 Task: Play online Dominion games in very easy mode.
Action: Mouse moved to (390, 57)
Screenshot: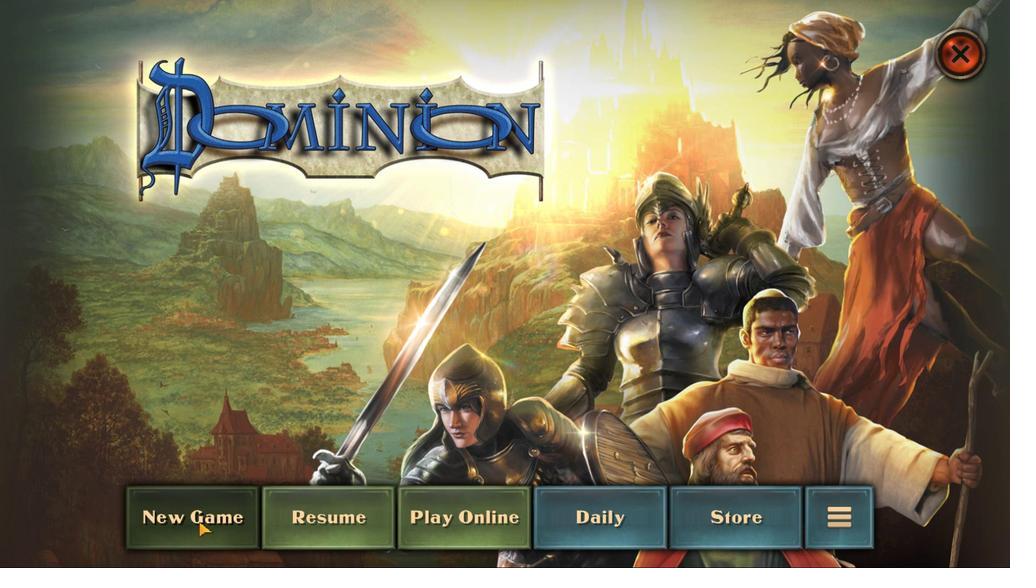
Action: Mouse pressed left at (390, 57)
Screenshot: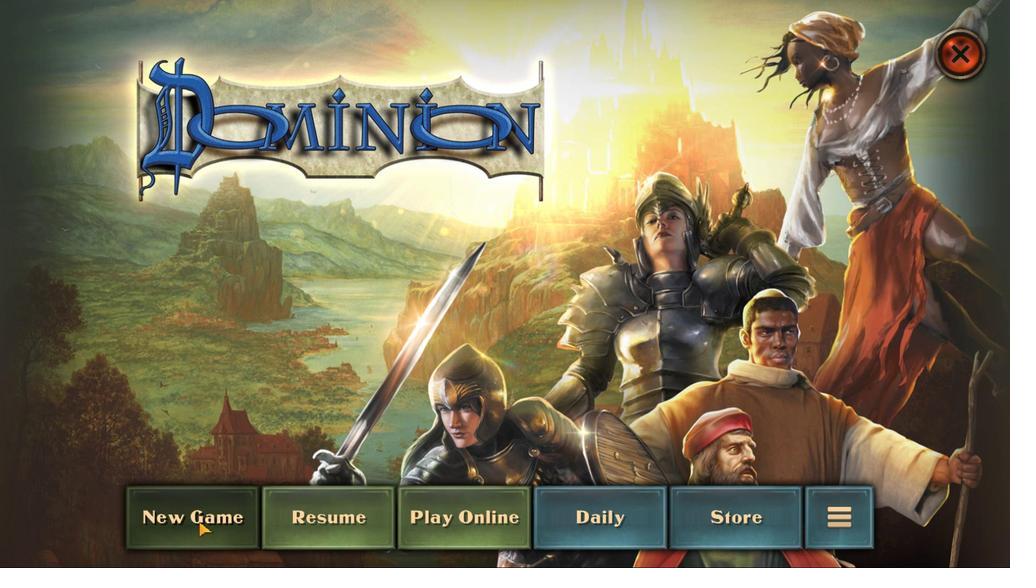 
Action: Mouse moved to (457, 419)
Screenshot: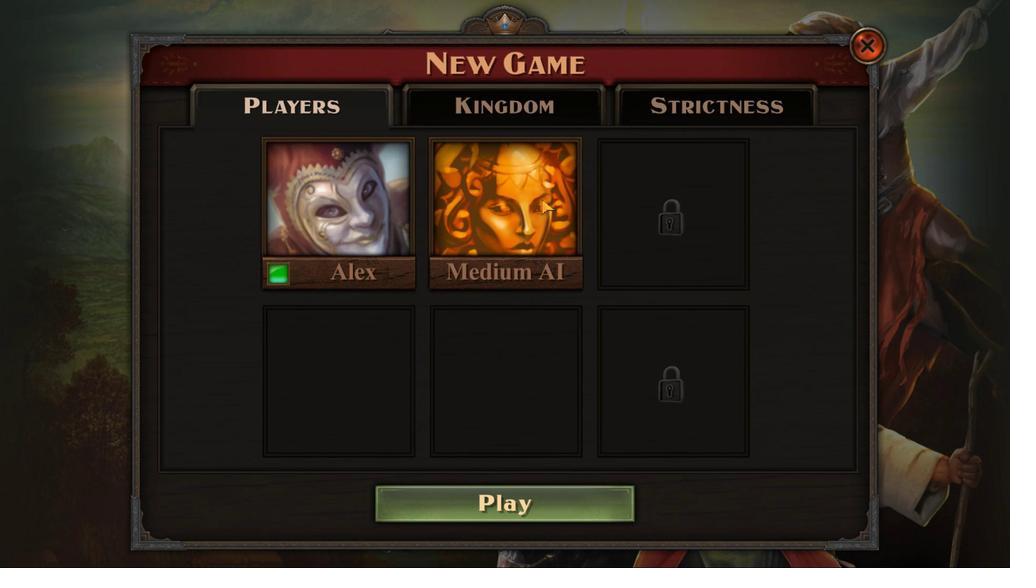 
Action: Mouse pressed left at (457, 419)
Screenshot: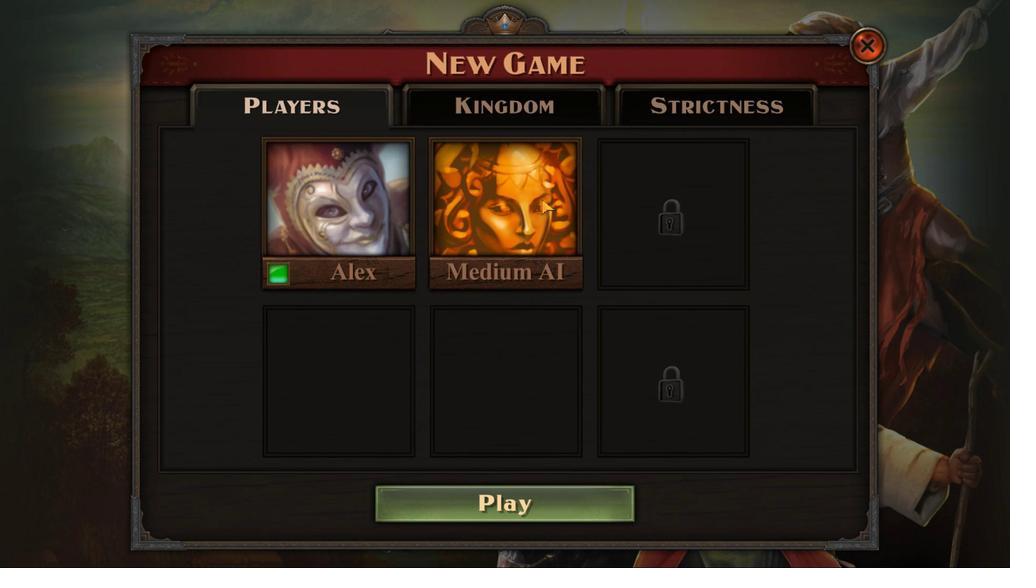 
Action: Mouse moved to (411, 382)
Screenshot: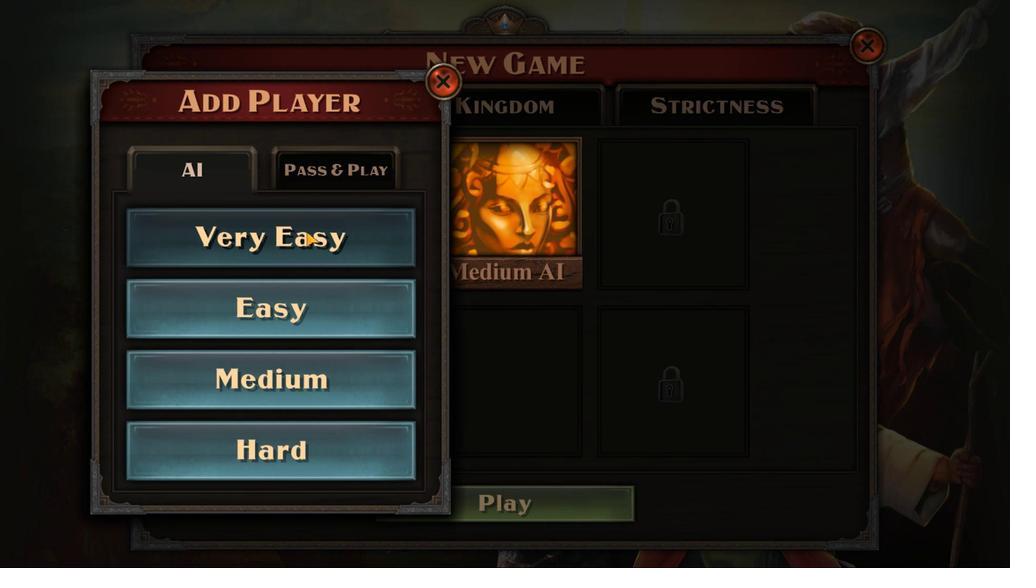 
Action: Mouse pressed left at (411, 382)
Screenshot: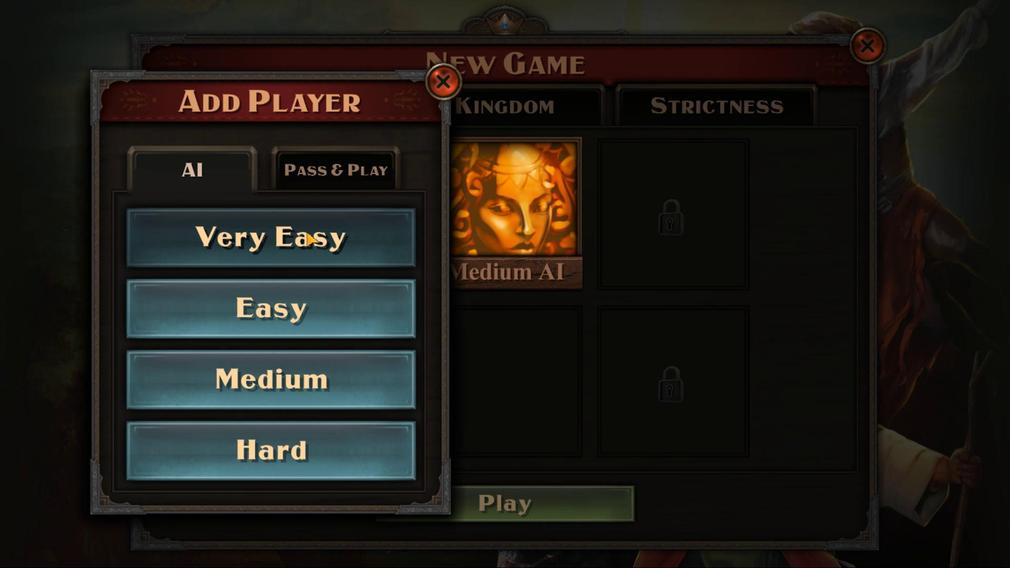 
Action: Mouse moved to (442, 66)
Screenshot: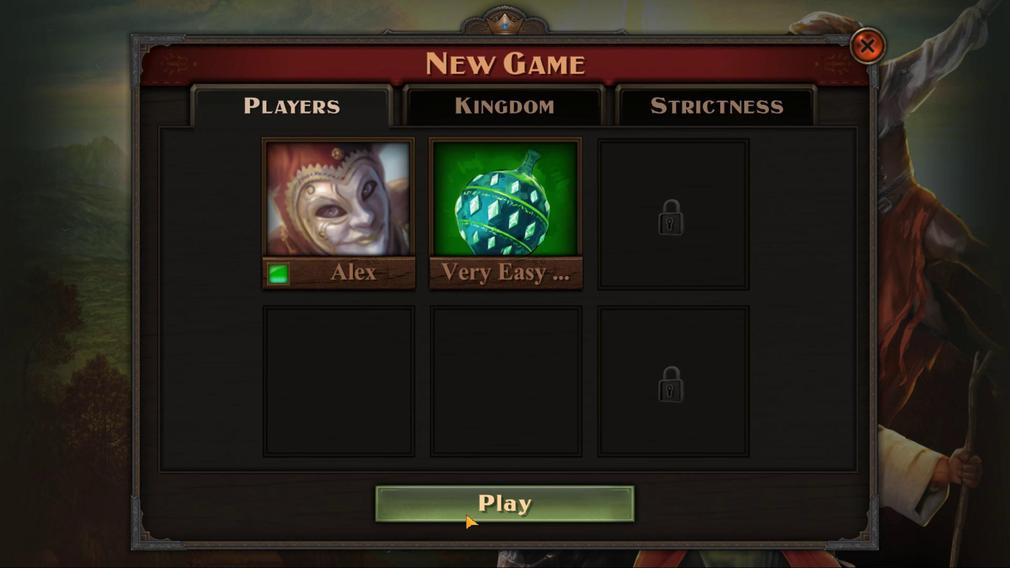 
Action: Mouse pressed left at (442, 66)
Screenshot: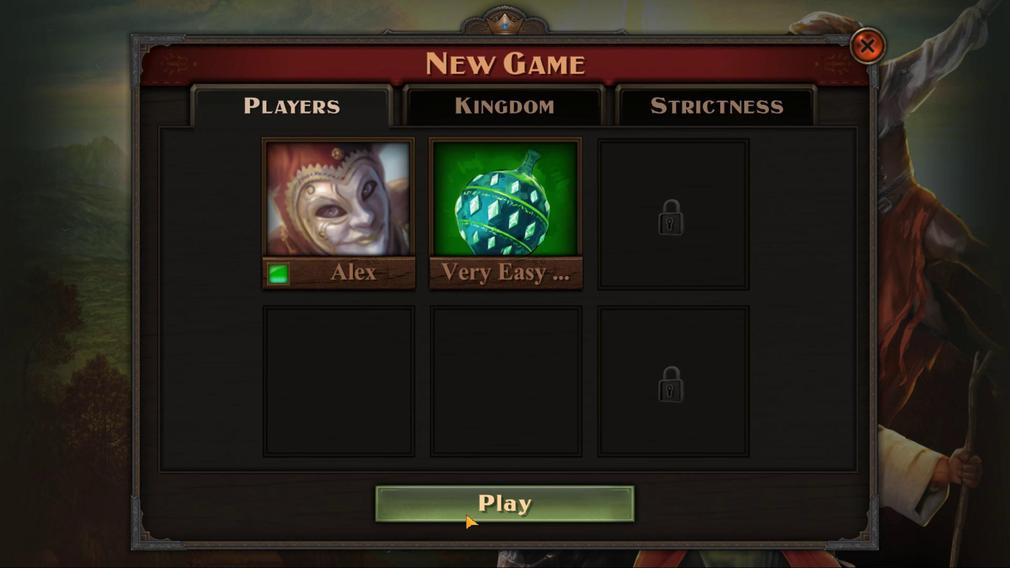 
Action: Mouse moved to (423, 26)
Screenshot: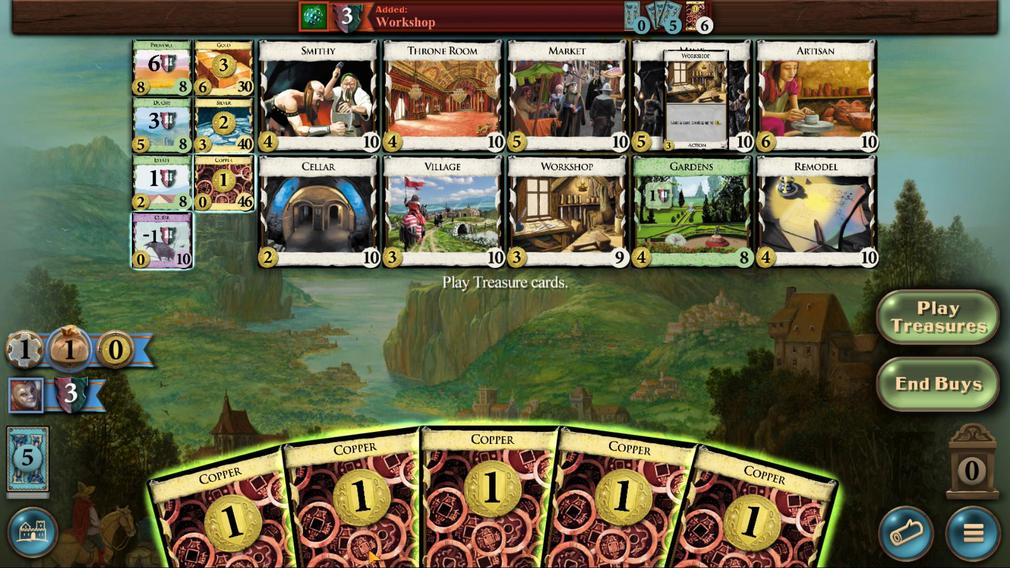
Action: Mouse scrolled (423, 27) with delta (0, 0)
Screenshot: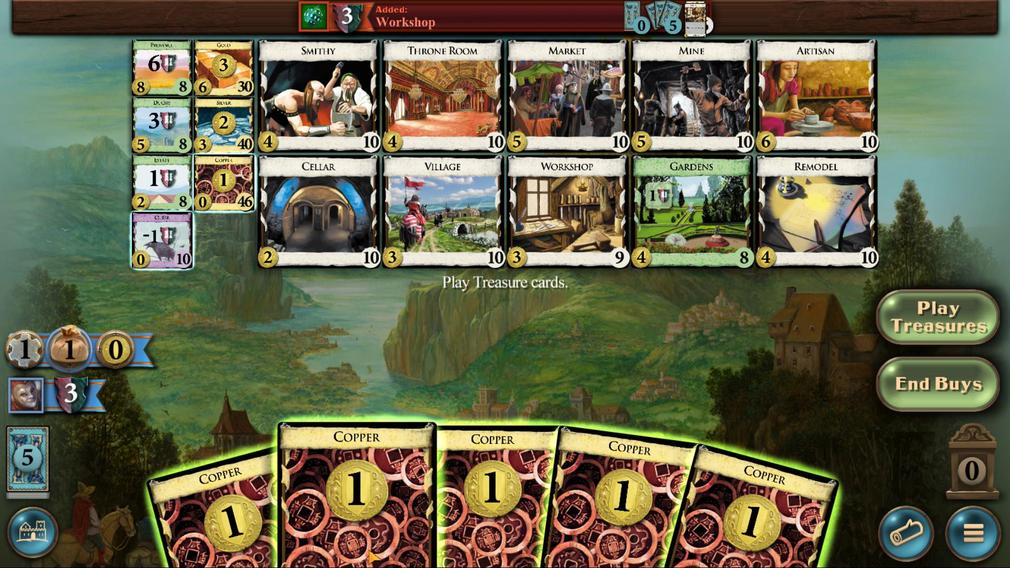 
Action: Mouse scrolled (423, 27) with delta (0, 0)
Screenshot: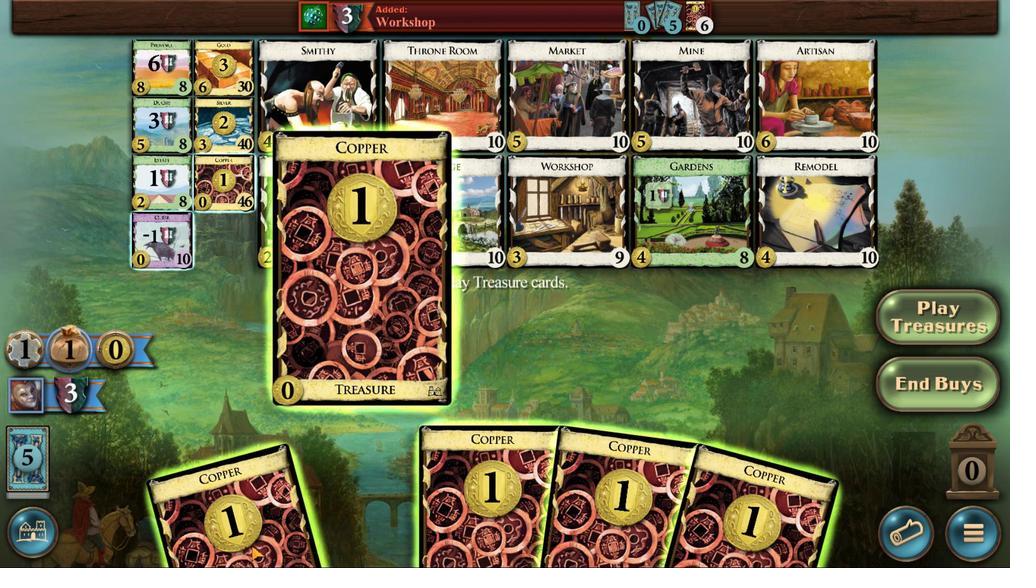 
Action: Mouse moved to (401, 30)
Screenshot: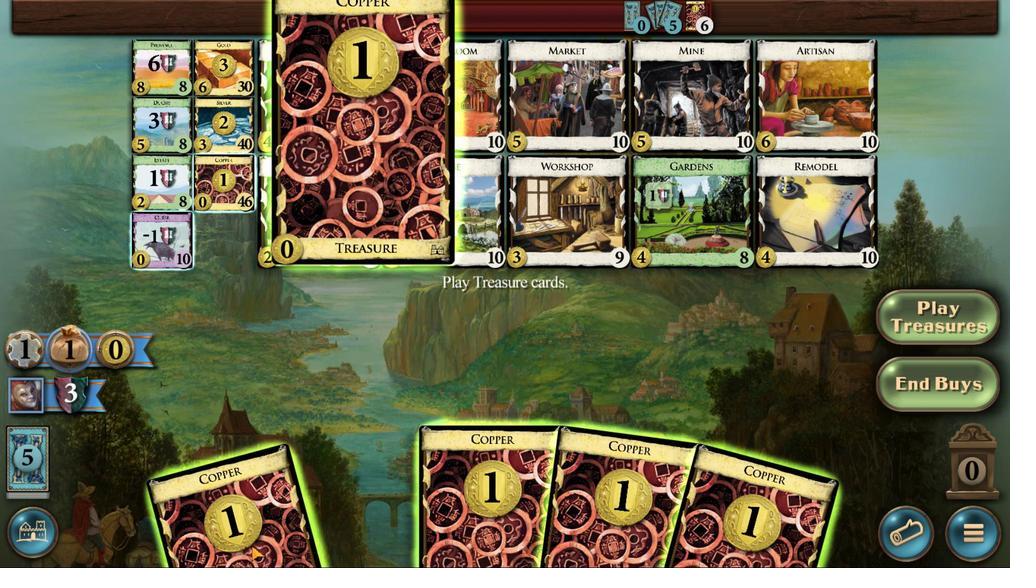 
Action: Mouse scrolled (401, 31) with delta (0, 0)
Screenshot: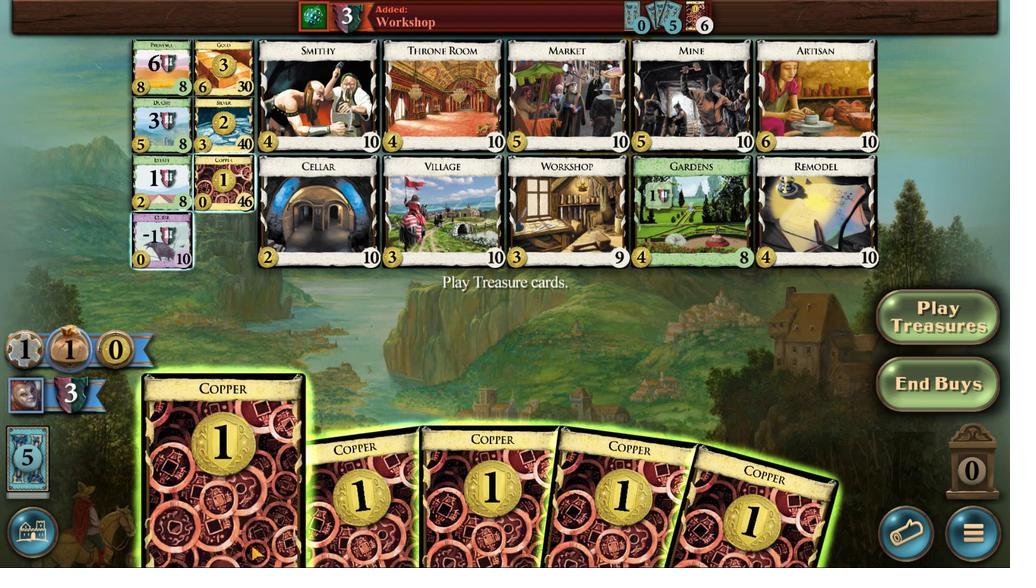 
Action: Mouse scrolled (401, 31) with delta (0, 0)
Screenshot: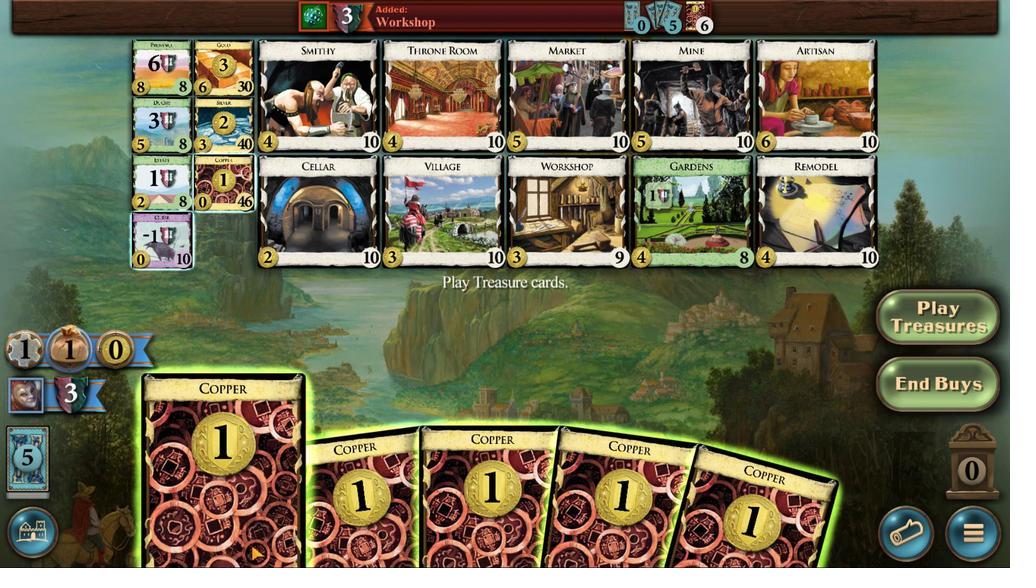 
Action: Mouse moved to (444, 32)
Screenshot: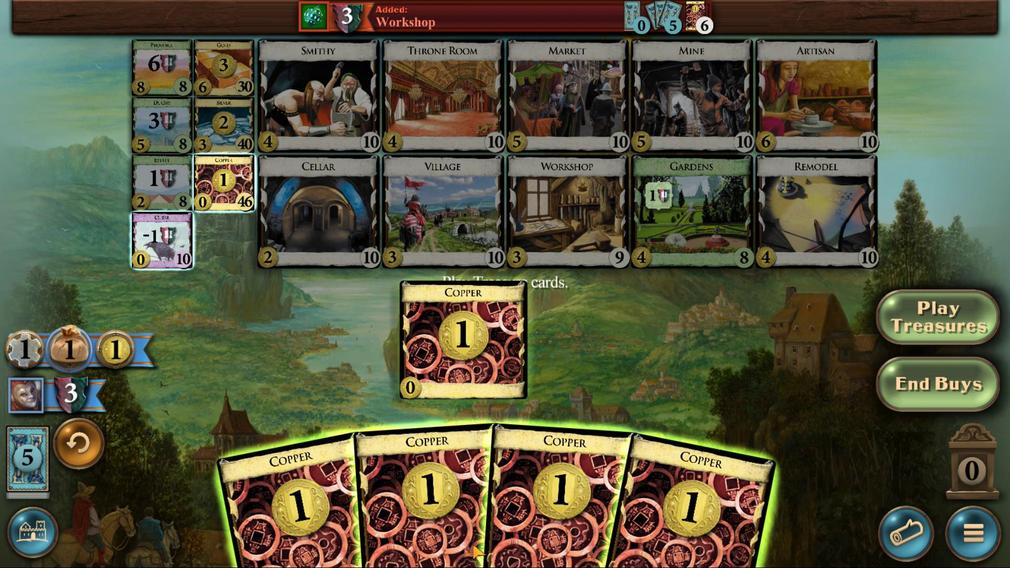 
Action: Mouse scrolled (444, 33) with delta (0, 0)
Screenshot: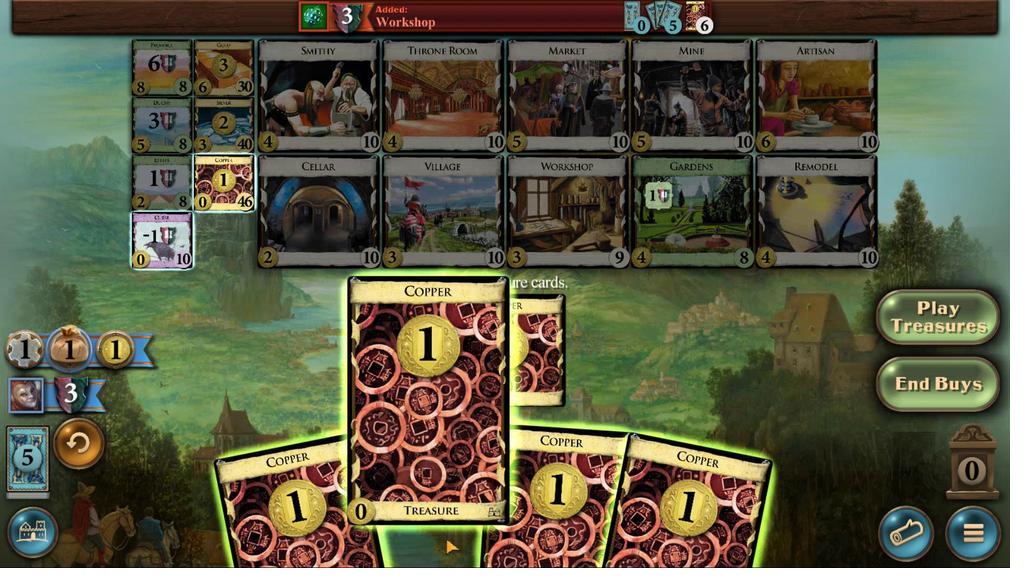 
Action: Mouse scrolled (444, 33) with delta (0, 0)
Screenshot: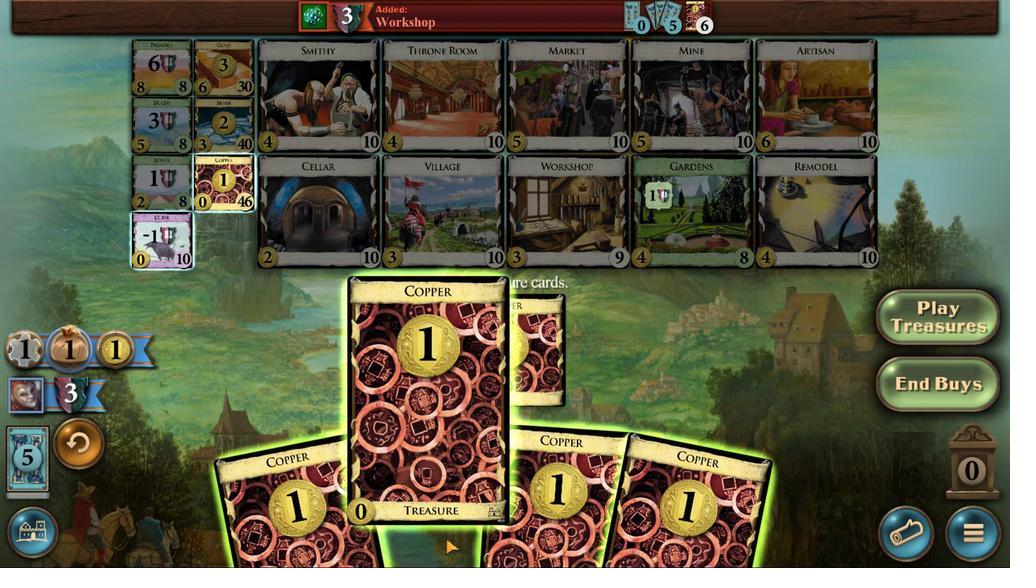 
Action: Mouse scrolled (444, 33) with delta (0, 0)
Screenshot: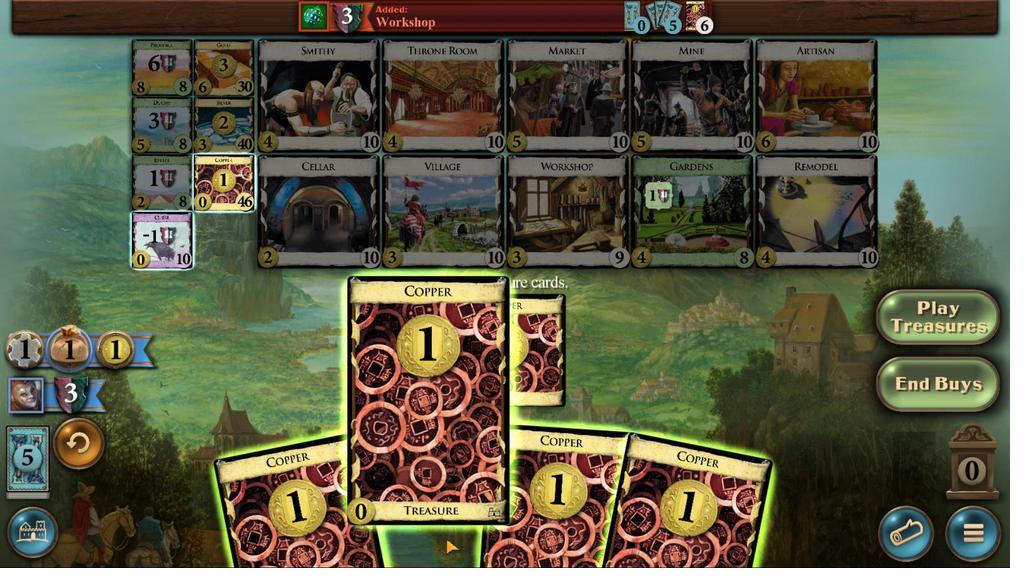 
Action: Mouse moved to (420, 43)
Screenshot: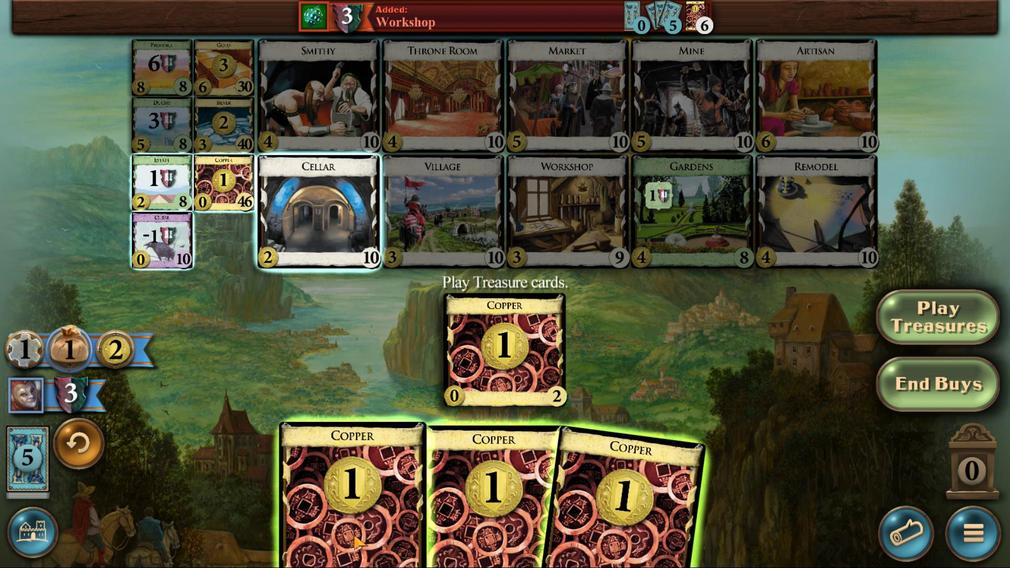 
Action: Mouse scrolled (420, 43) with delta (0, 0)
Screenshot: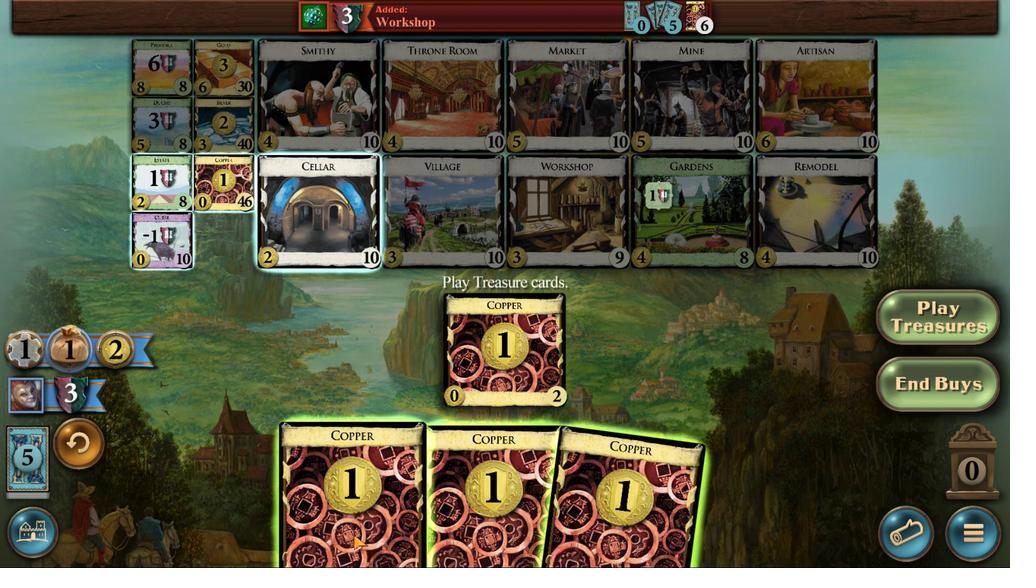 
Action: Mouse scrolled (420, 43) with delta (0, 0)
Screenshot: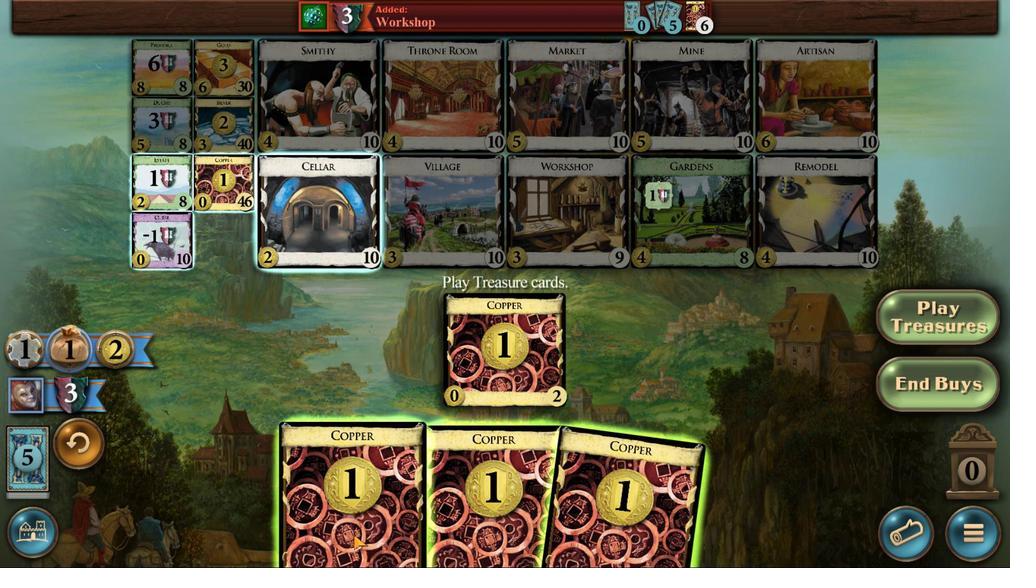
Action: Mouse scrolled (420, 43) with delta (0, 0)
Screenshot: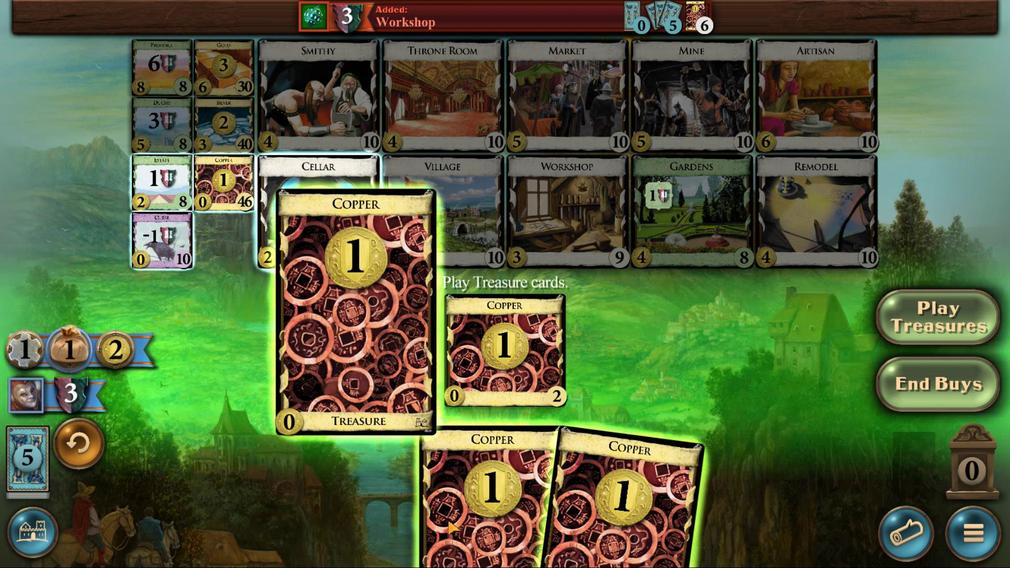 
Action: Mouse moved to (441, 64)
Screenshot: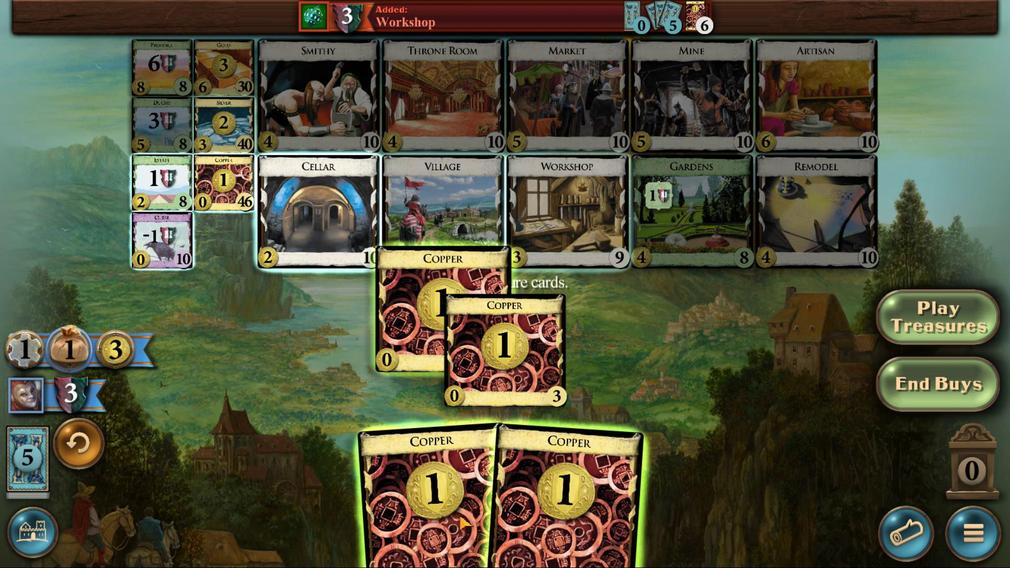 
Action: Mouse scrolled (441, 65) with delta (0, 1)
Screenshot: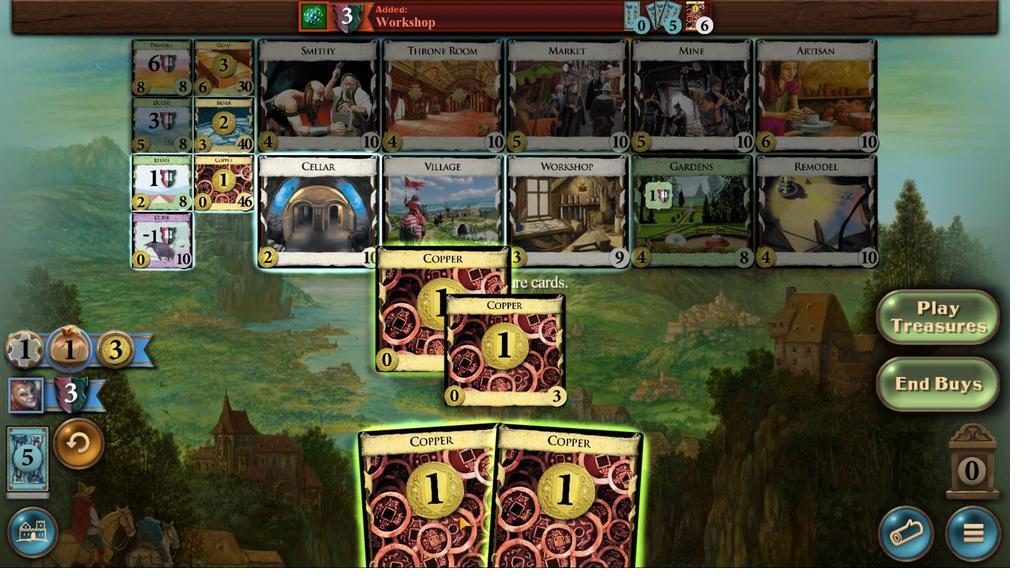 
Action: Mouse scrolled (441, 65) with delta (0, 1)
Screenshot: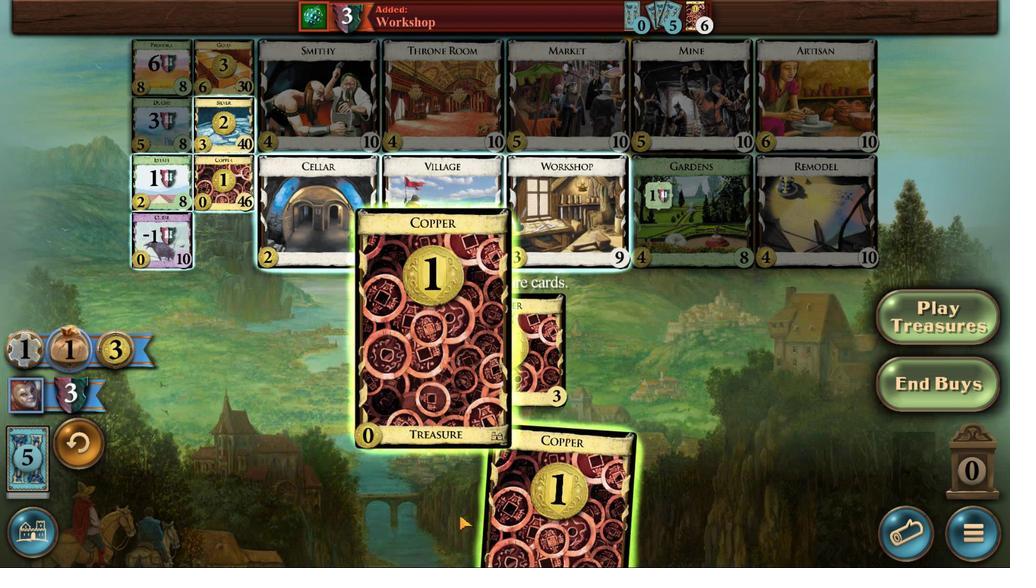 
Action: Mouse scrolled (441, 65) with delta (0, 1)
Screenshot: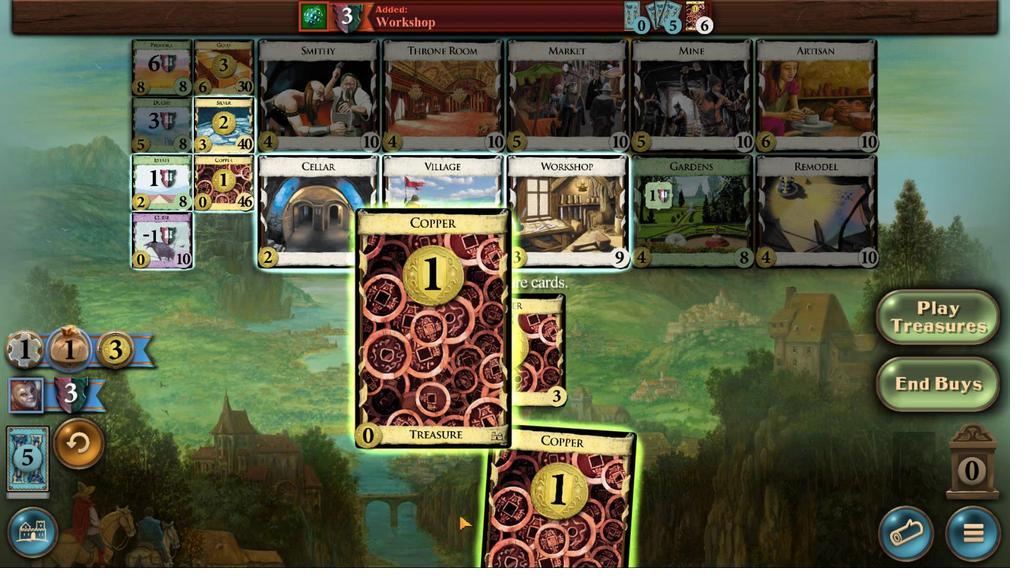 
Action: Mouse moved to (453, 127)
Screenshot: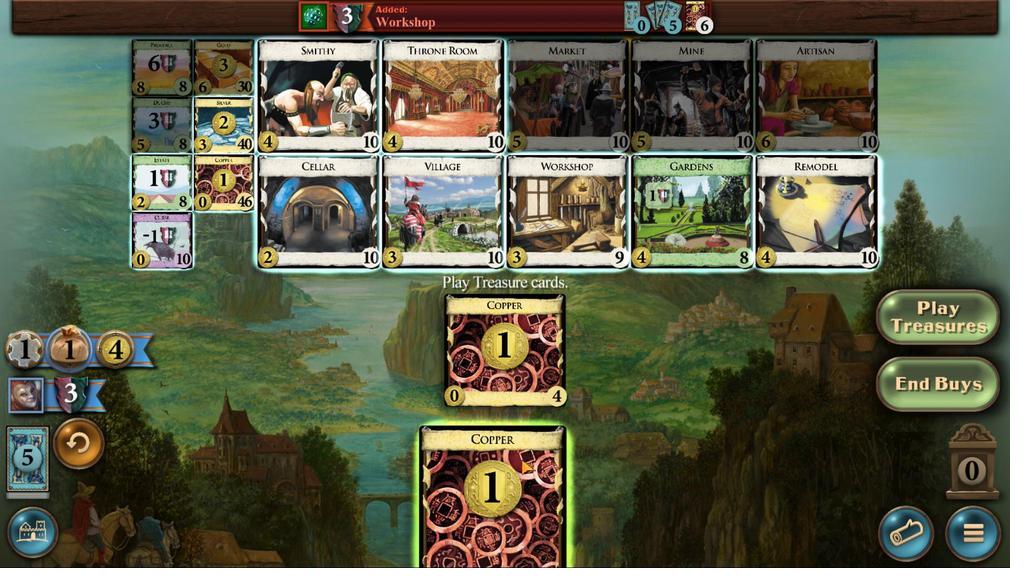
Action: Mouse scrolled (453, 127) with delta (0, 0)
Screenshot: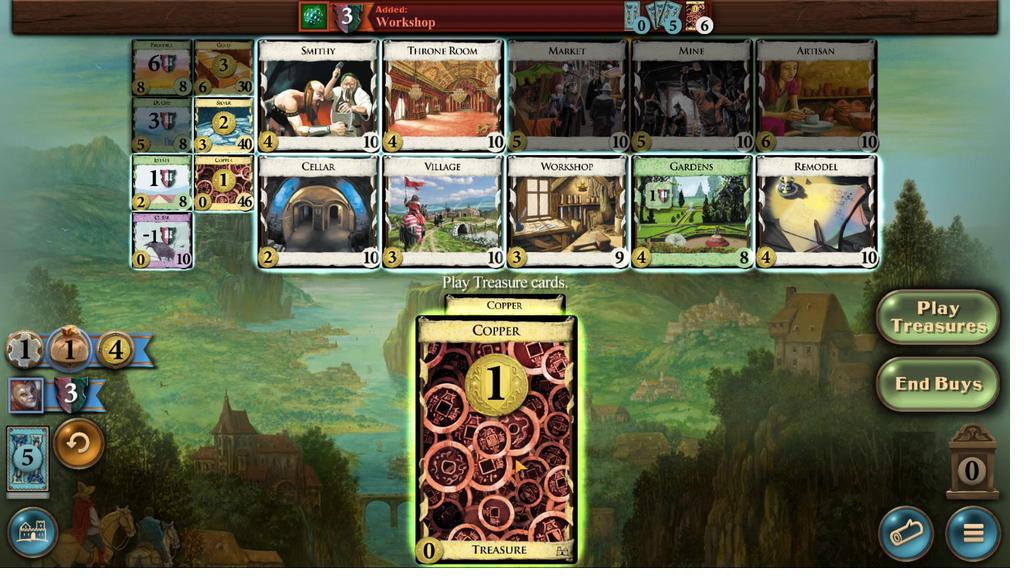 
Action: Mouse scrolled (453, 126) with delta (0, 0)
Screenshot: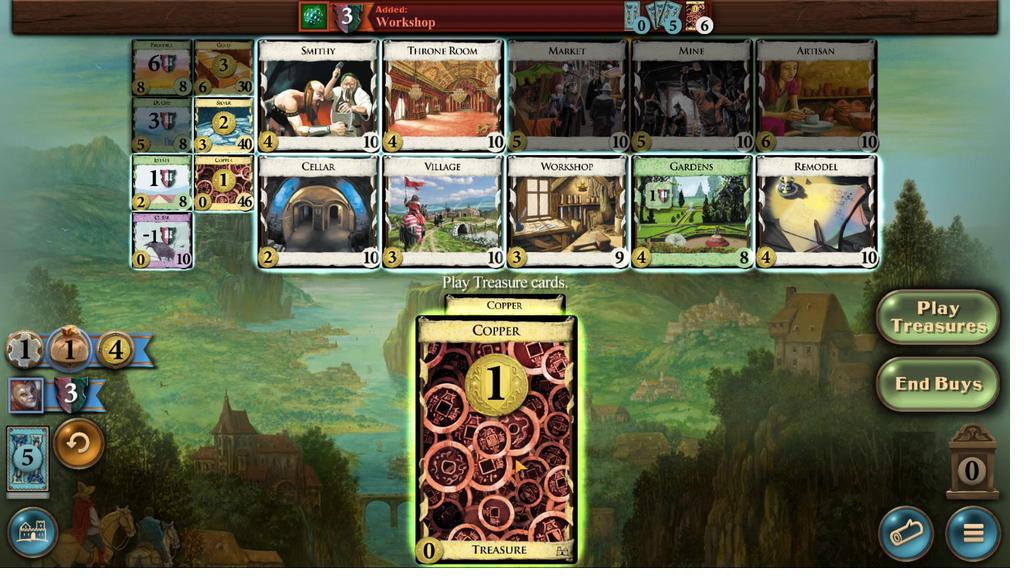 
Action: Mouse scrolled (453, 127) with delta (0, 0)
Screenshot: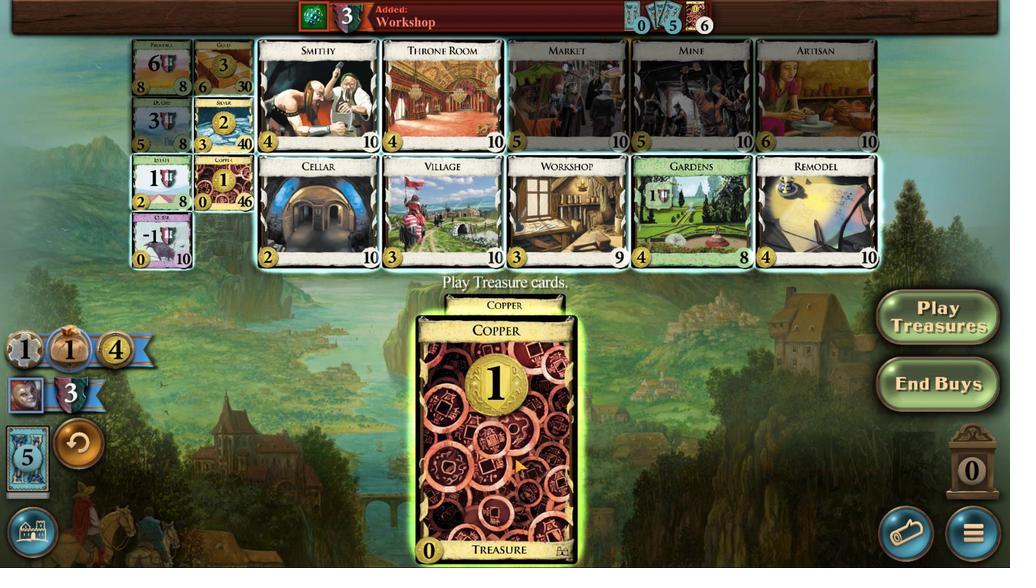 
Action: Mouse scrolled (453, 127) with delta (0, 0)
Screenshot: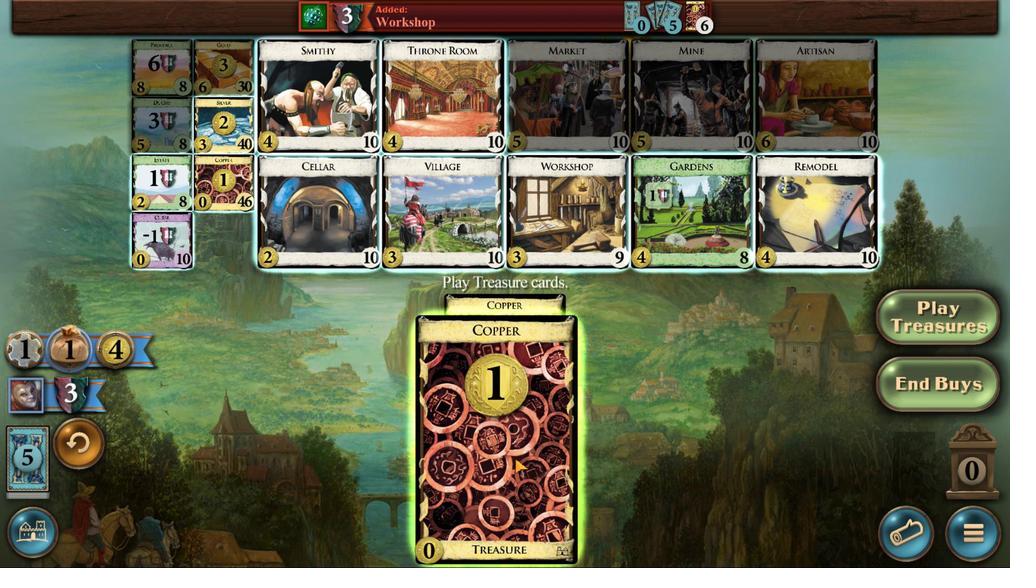 
Action: Mouse moved to (380, 496)
Screenshot: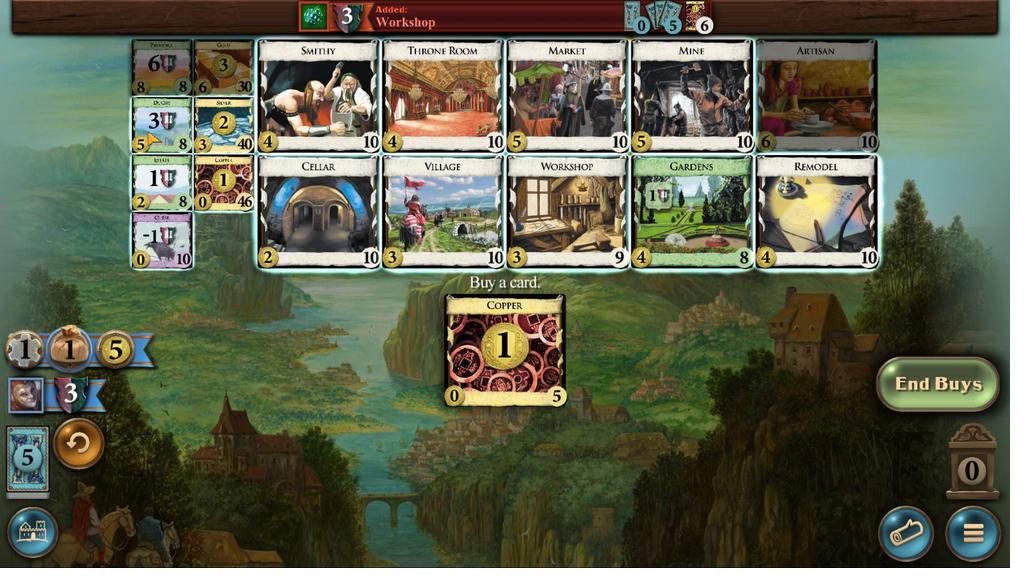 
Action: Mouse pressed left at (380, 496)
Screenshot: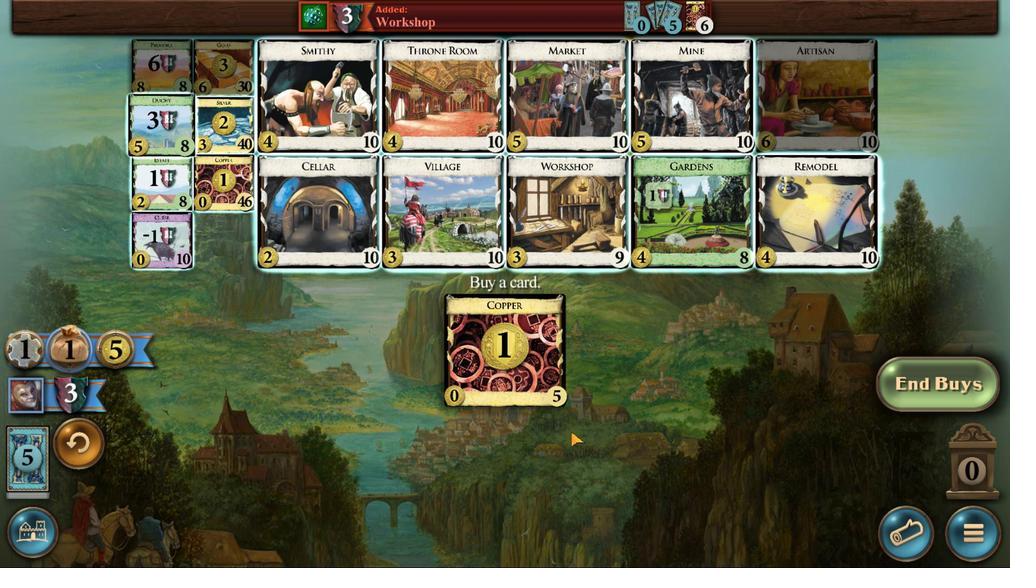 
Action: Mouse moved to (416, 137)
Screenshot: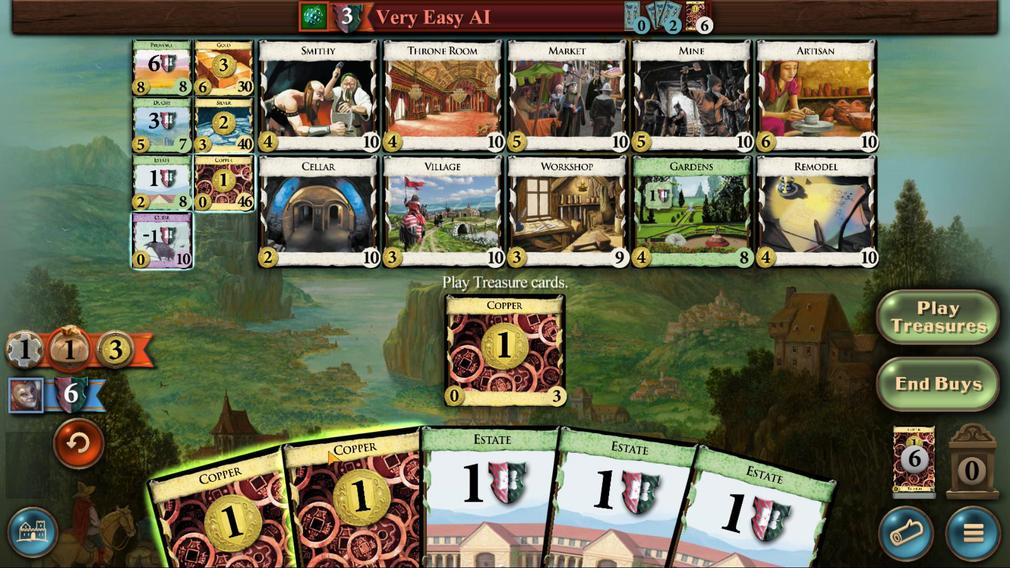 
Action: Mouse scrolled (416, 138) with delta (0, 1)
Screenshot: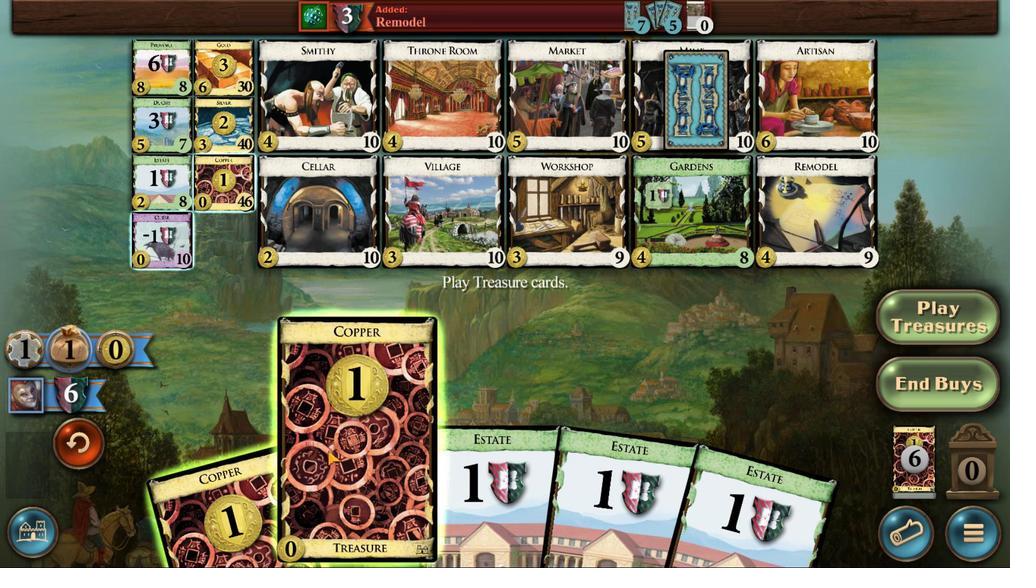 
Action: Mouse scrolled (416, 138) with delta (0, 1)
Screenshot: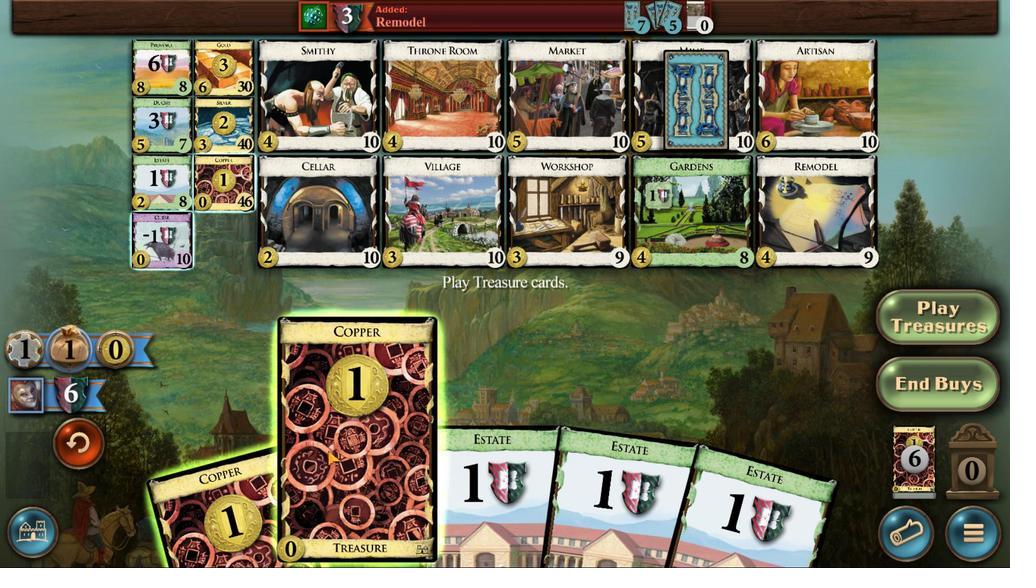 
Action: Mouse scrolled (416, 138) with delta (0, 1)
Screenshot: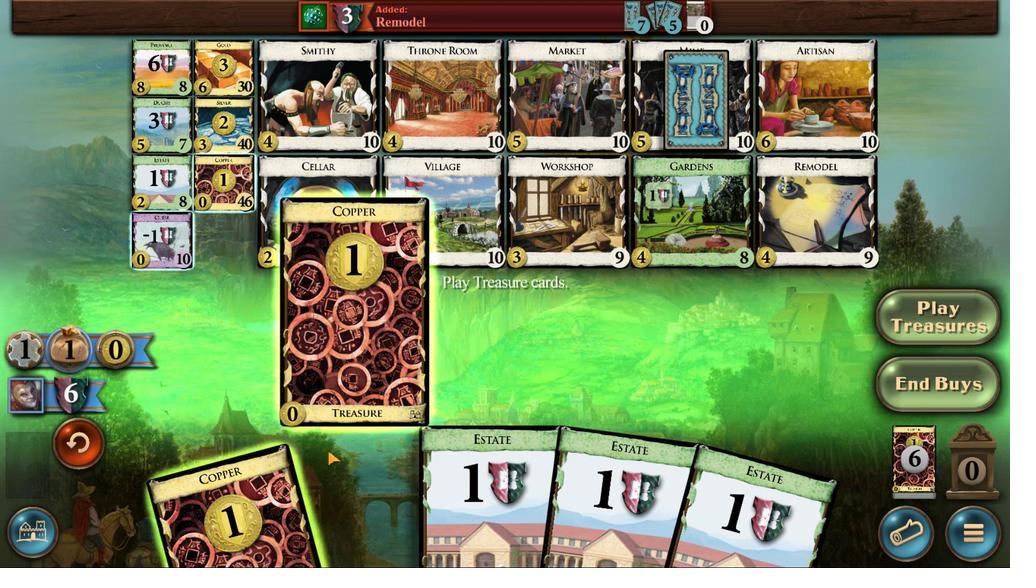 
Action: Mouse scrolled (416, 138) with delta (0, 1)
Screenshot: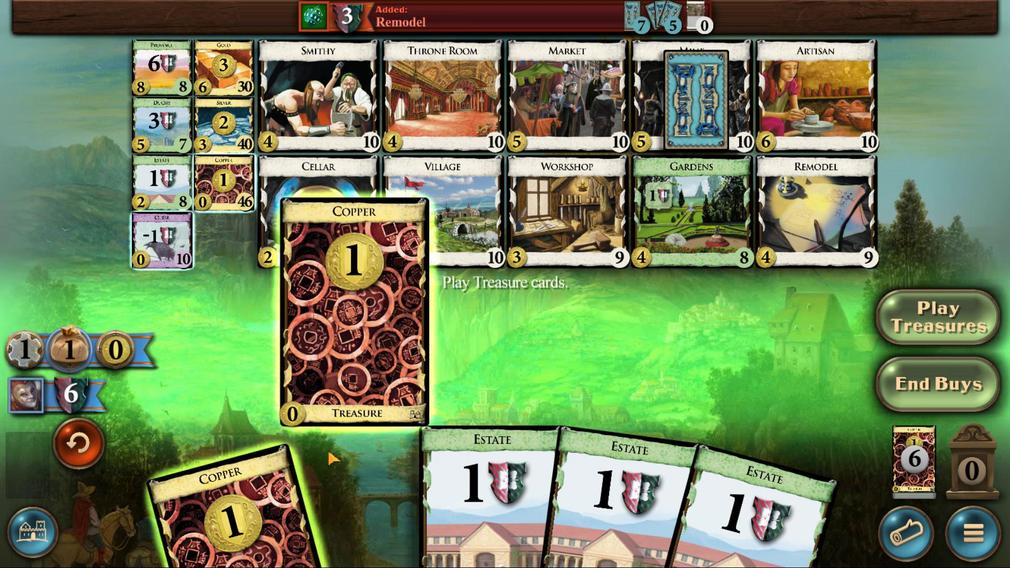 
Action: Mouse moved to (415, 133)
Screenshot: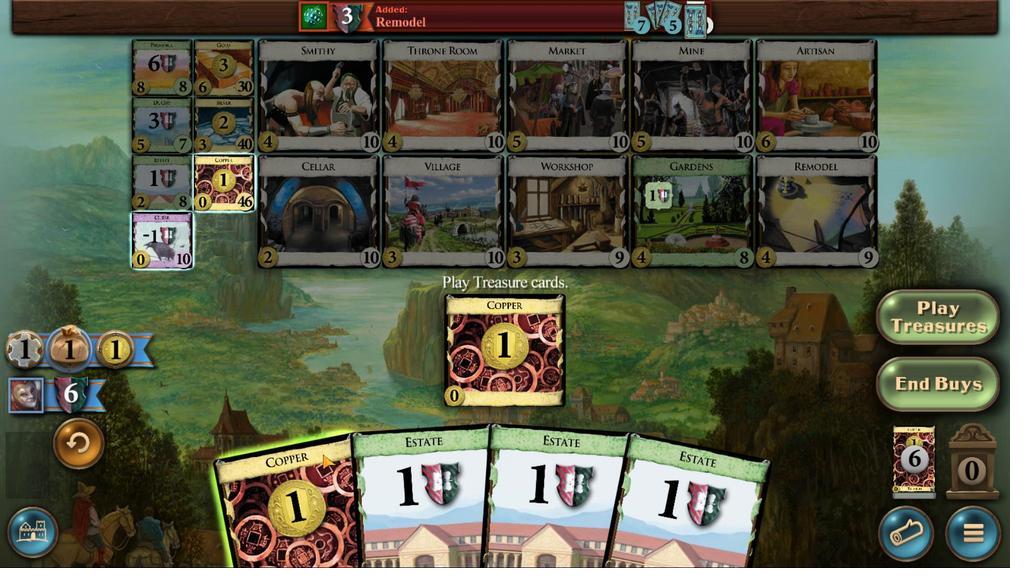 
Action: Mouse scrolled (415, 134) with delta (0, 0)
Screenshot: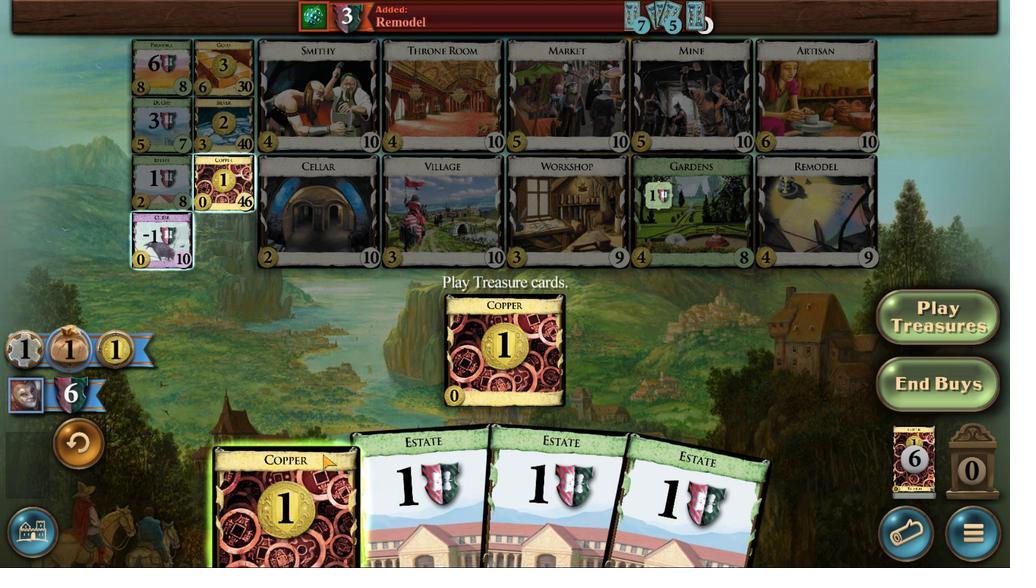 
Action: Mouse scrolled (415, 134) with delta (0, 0)
Screenshot: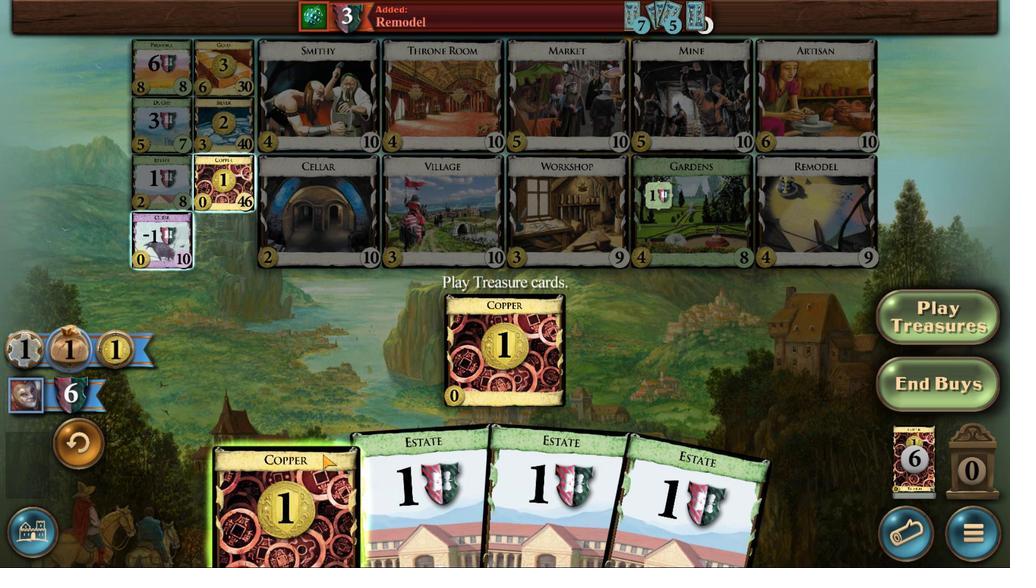 
Action: Mouse scrolled (415, 134) with delta (0, 0)
Screenshot: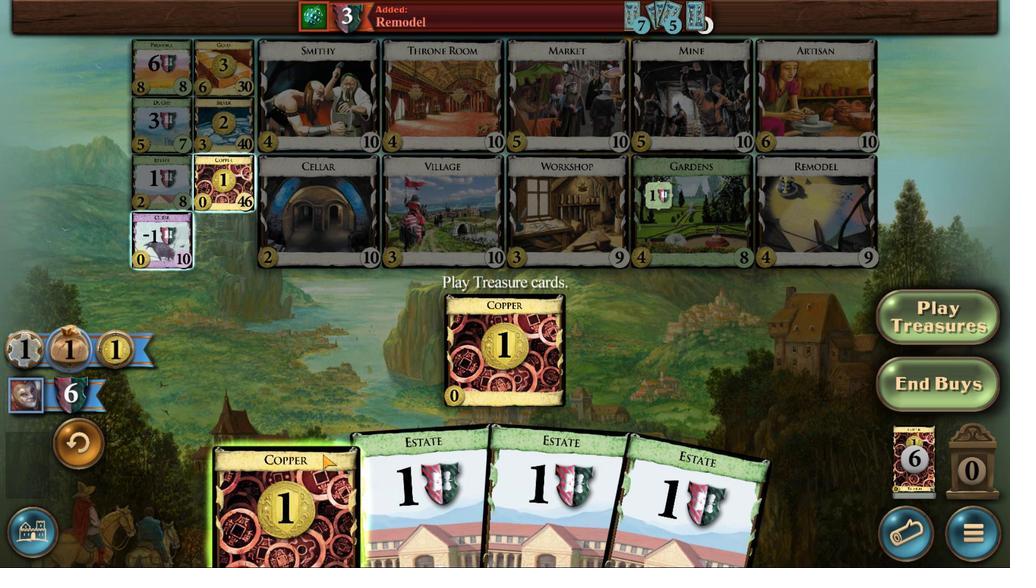 
Action: Mouse moved to (386, 436)
Screenshot: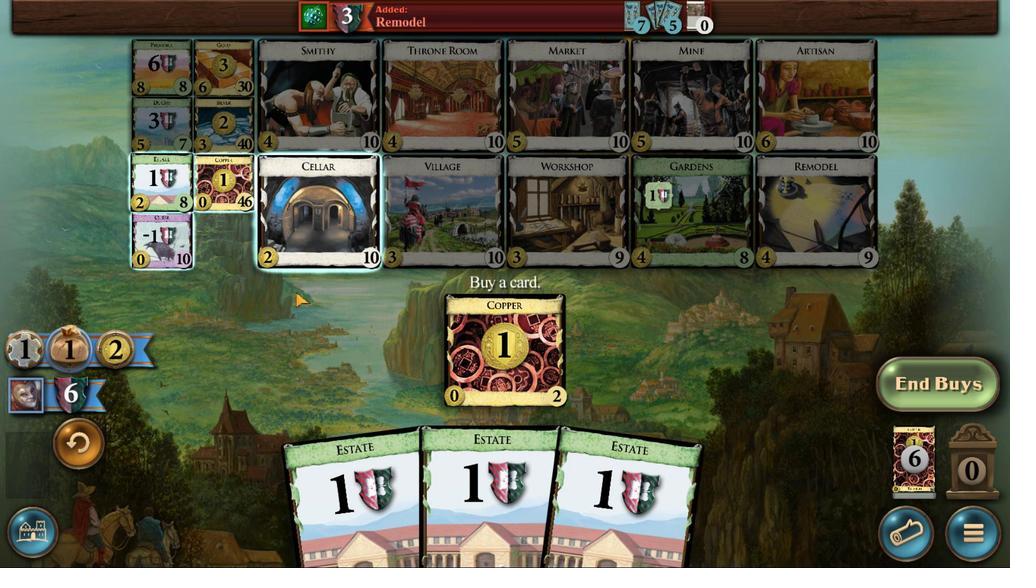 
Action: Mouse pressed left at (386, 436)
Screenshot: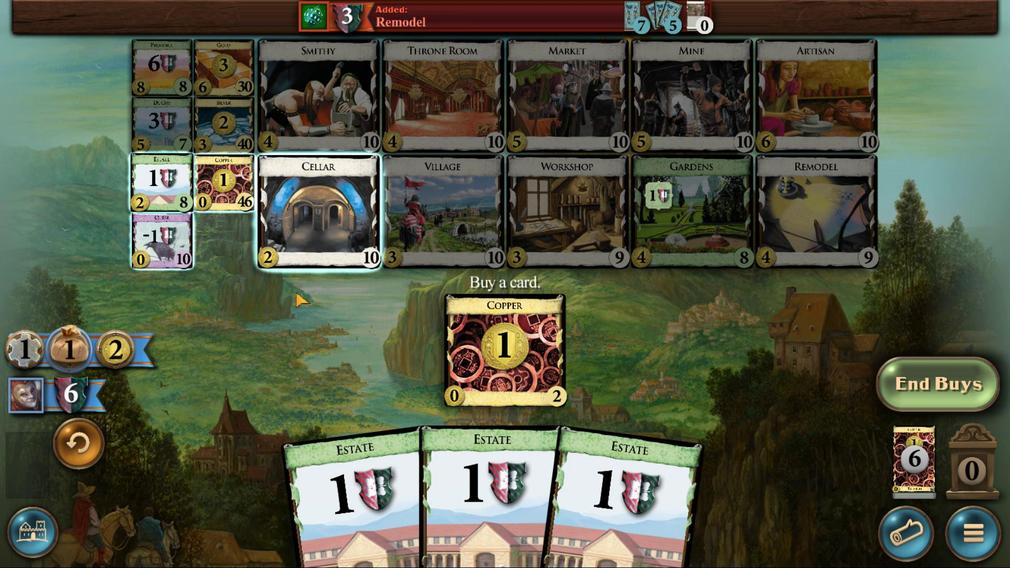 
Action: Mouse moved to (404, 36)
Screenshot: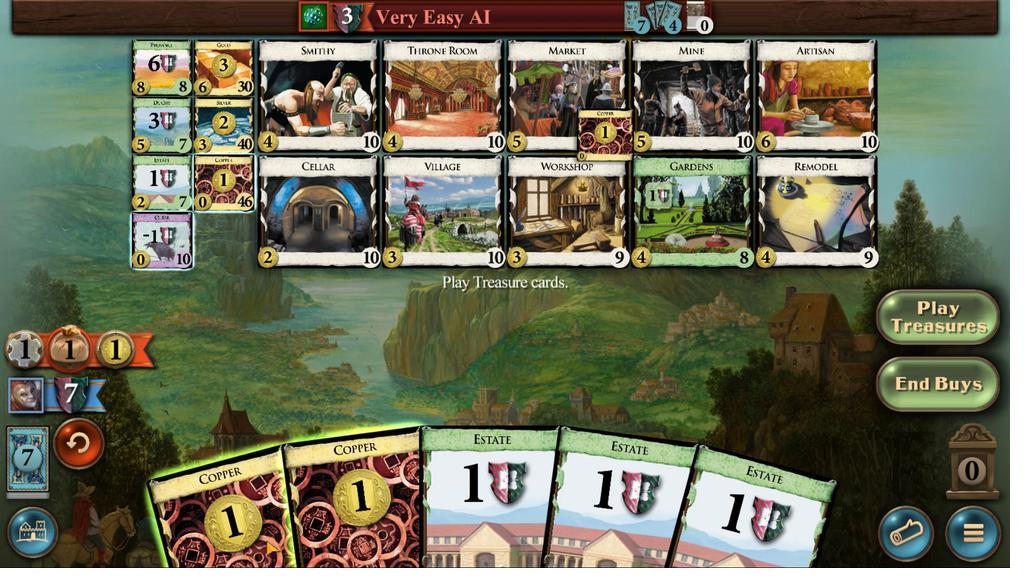 
Action: Mouse scrolled (404, 37) with delta (0, 0)
Screenshot: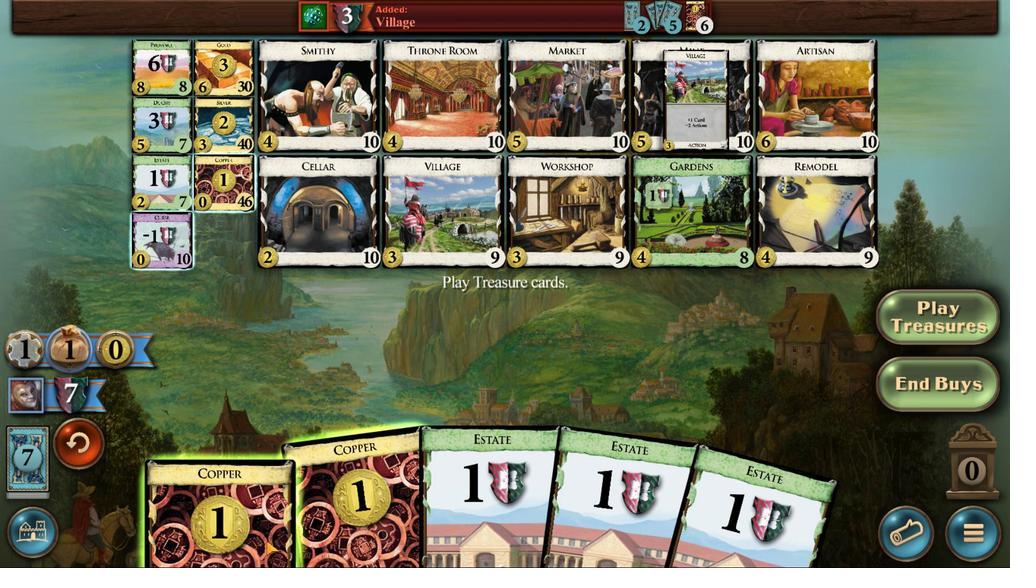 
Action: Mouse scrolled (404, 37) with delta (0, 0)
Screenshot: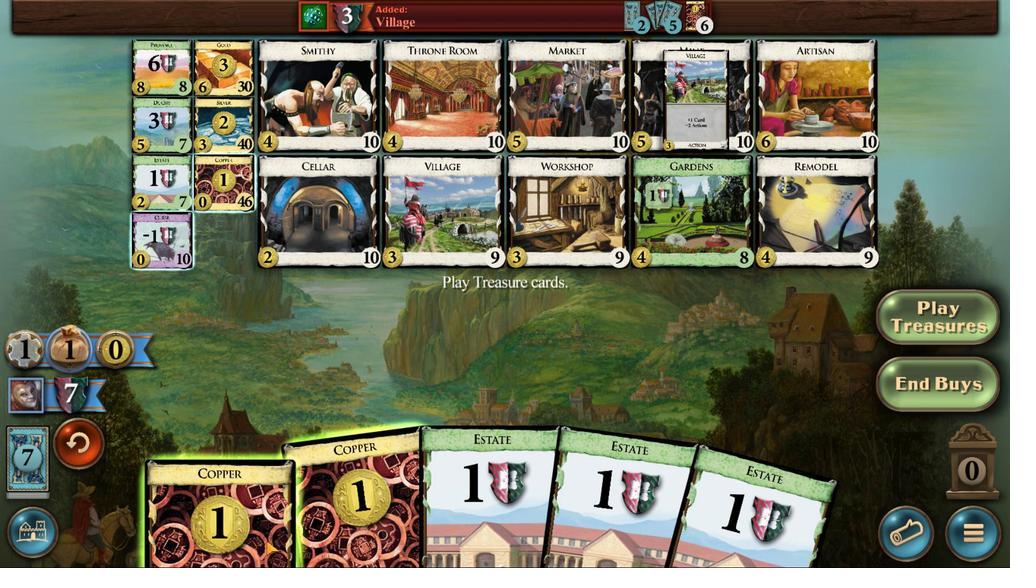 
Action: Mouse scrolled (404, 37) with delta (0, 0)
Screenshot: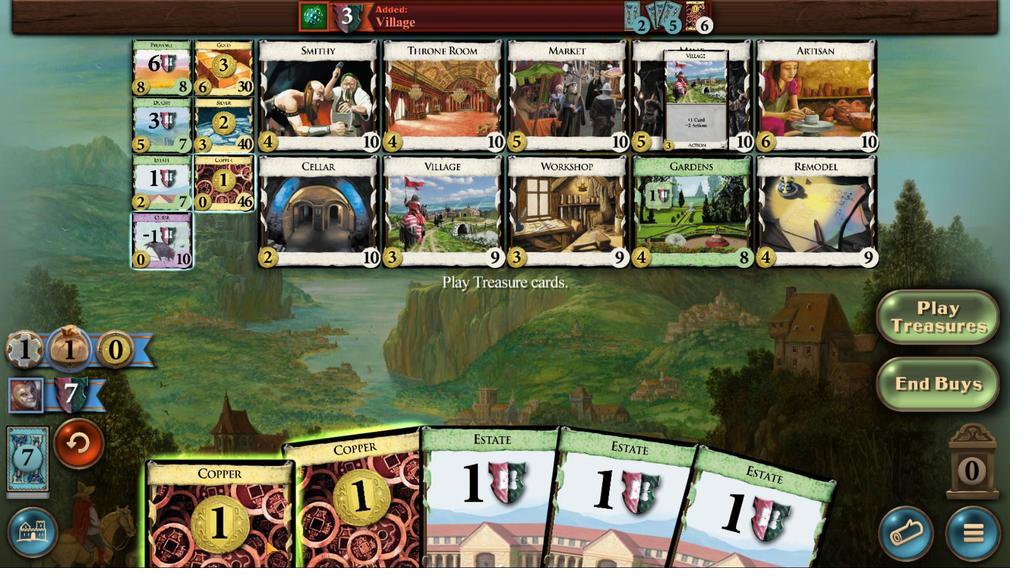 
Action: Mouse moved to (412, 45)
Screenshot: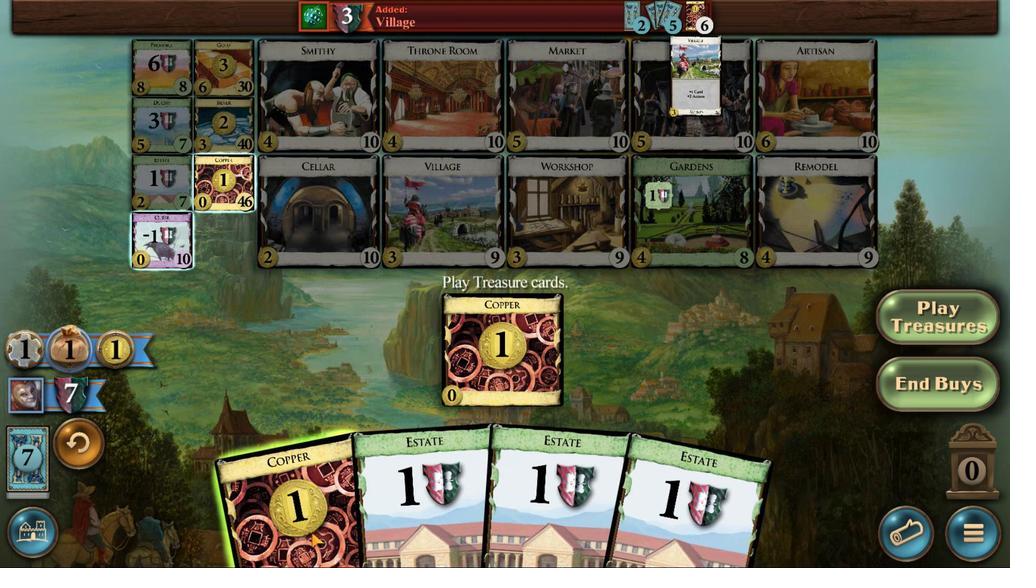 
Action: Mouse scrolled (412, 46) with delta (0, 1)
Screenshot: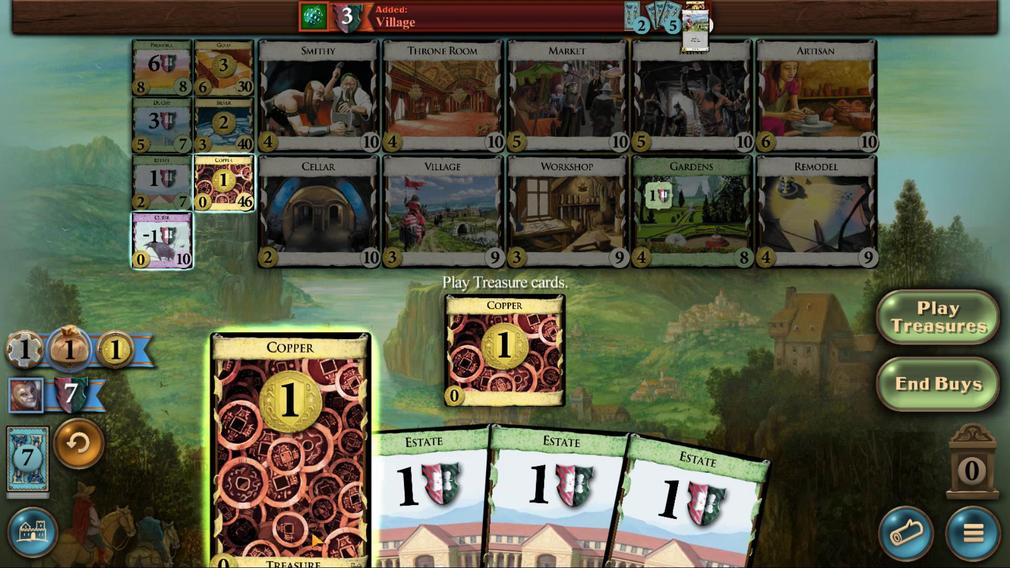 
Action: Mouse scrolled (412, 46) with delta (0, 1)
Screenshot: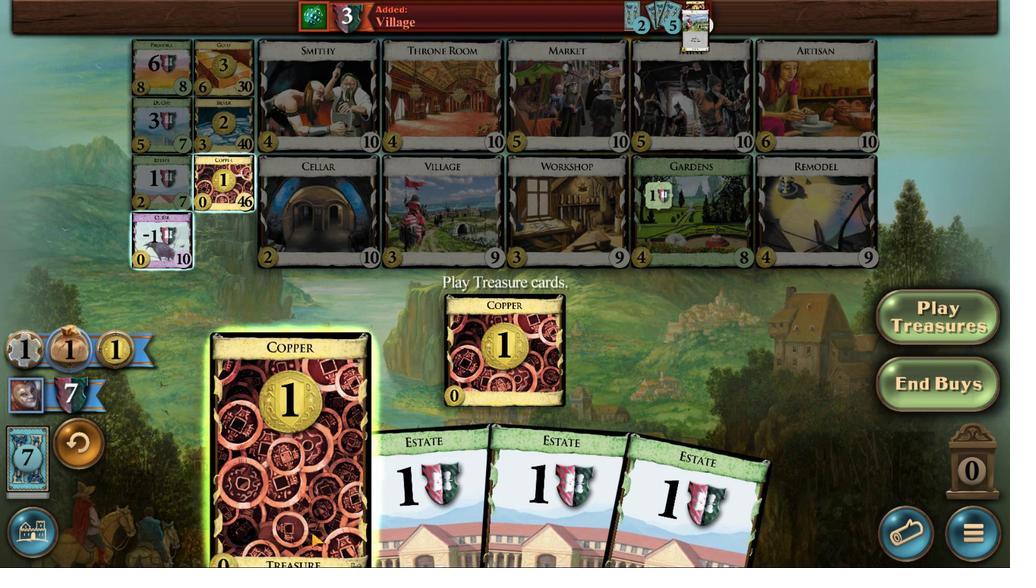
Action: Mouse scrolled (412, 46) with delta (0, 1)
Screenshot: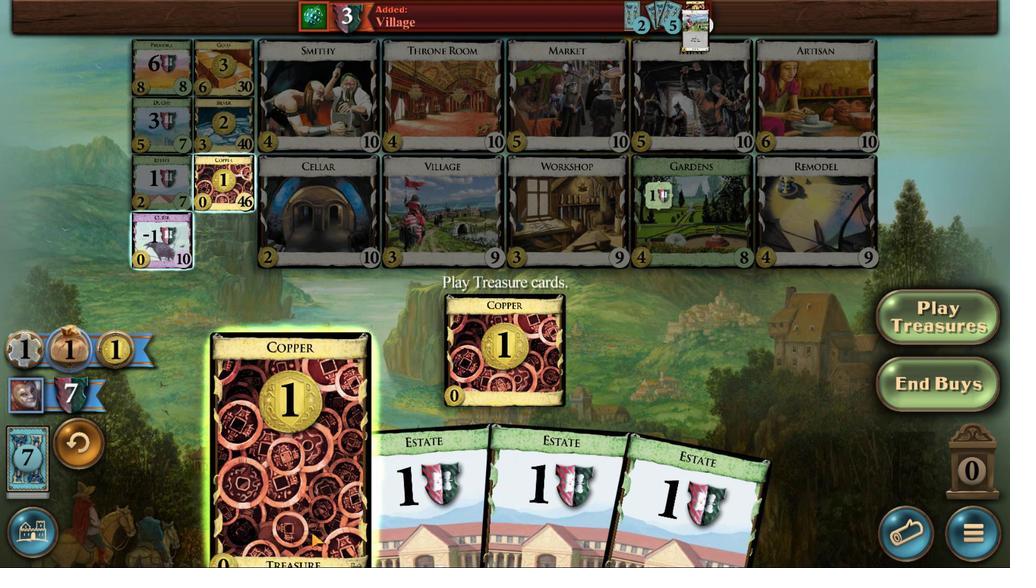 
Action: Mouse scrolled (412, 46) with delta (0, 1)
Screenshot: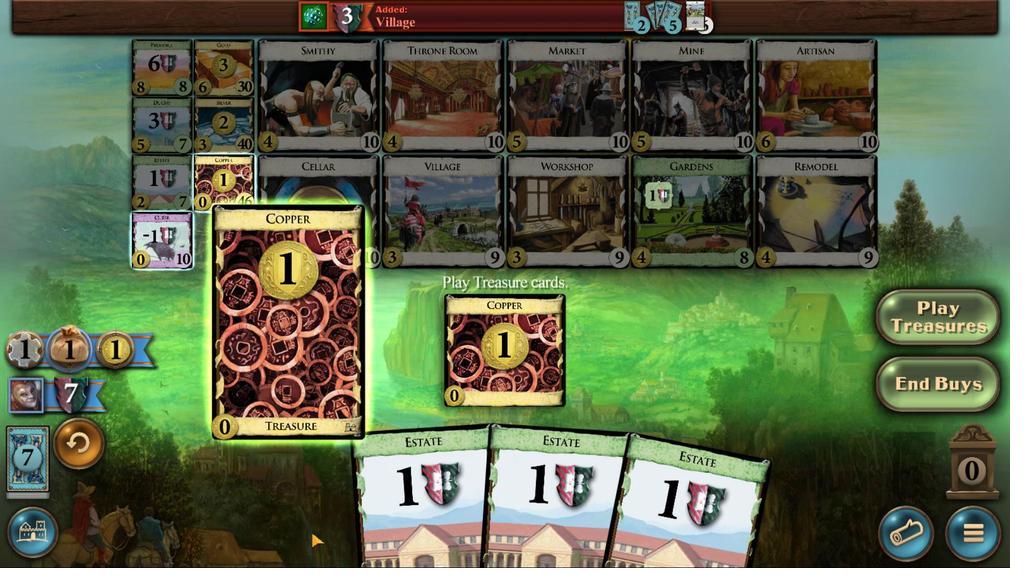 
Action: Mouse moved to (382, 420)
Screenshot: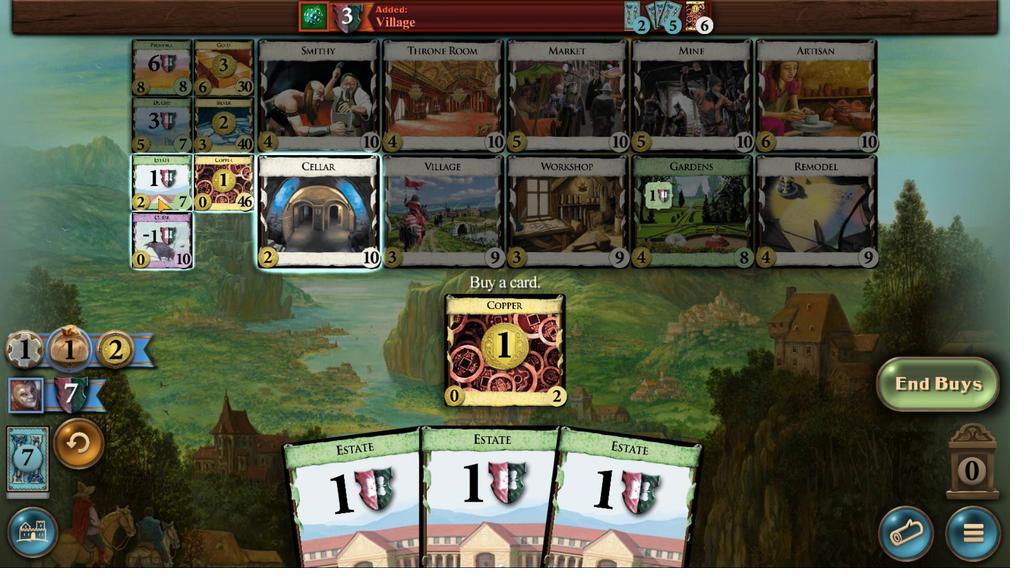 
Action: Mouse pressed left at (382, 420)
Screenshot: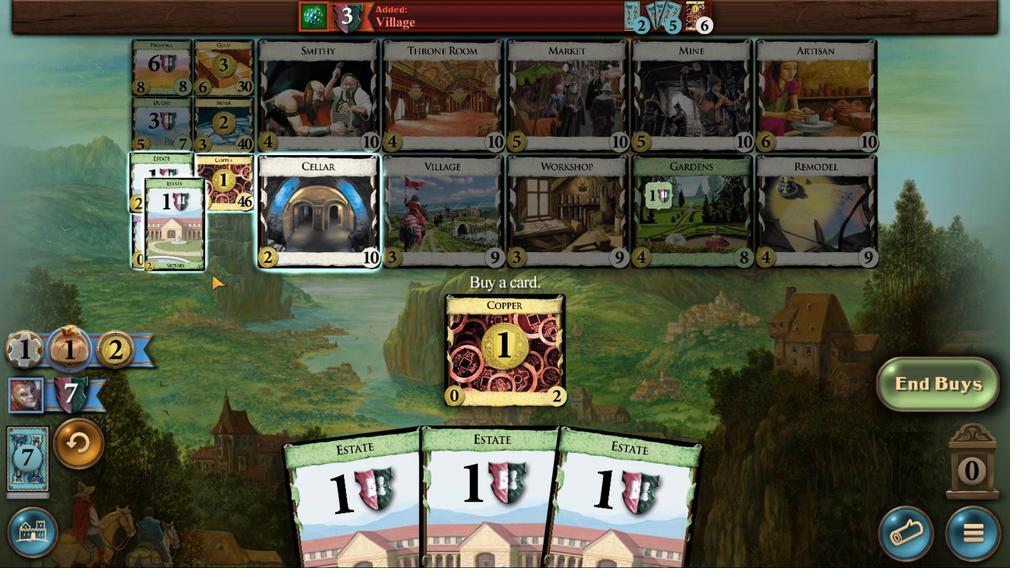 
Action: Mouse moved to (448, 117)
Screenshot: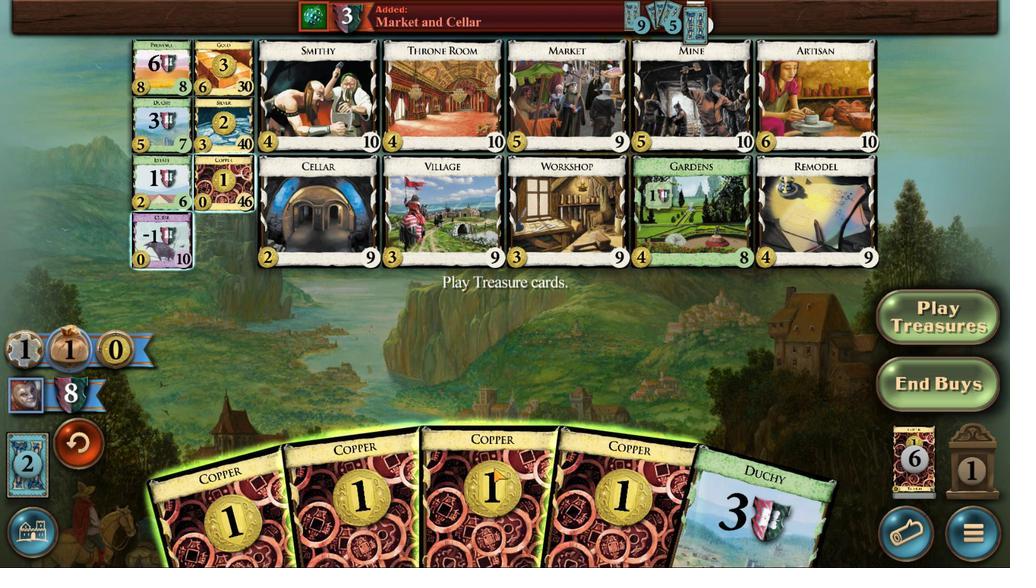 
Action: Mouse scrolled (448, 118) with delta (0, 0)
Screenshot: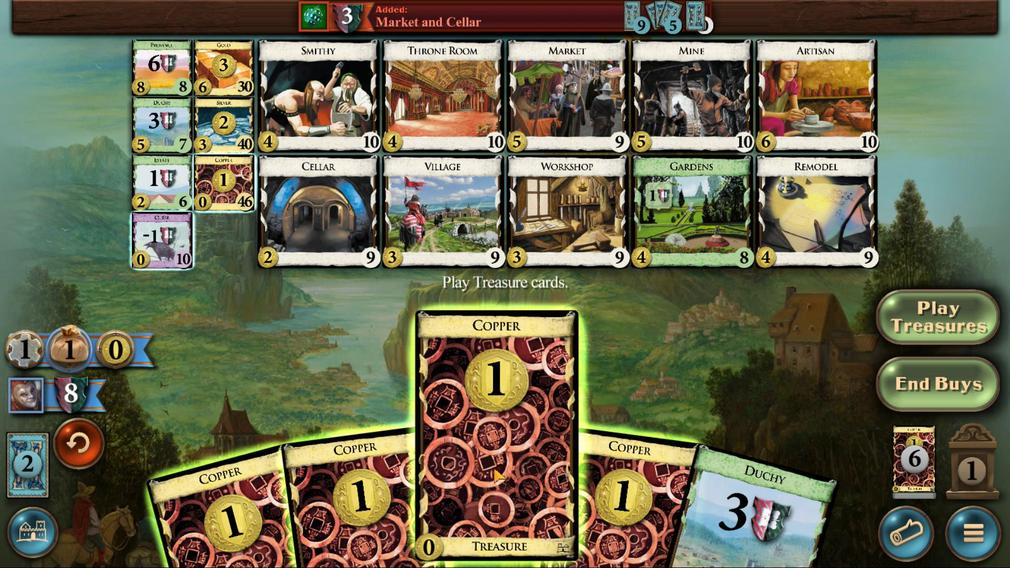 
Action: Mouse scrolled (448, 118) with delta (0, 0)
Screenshot: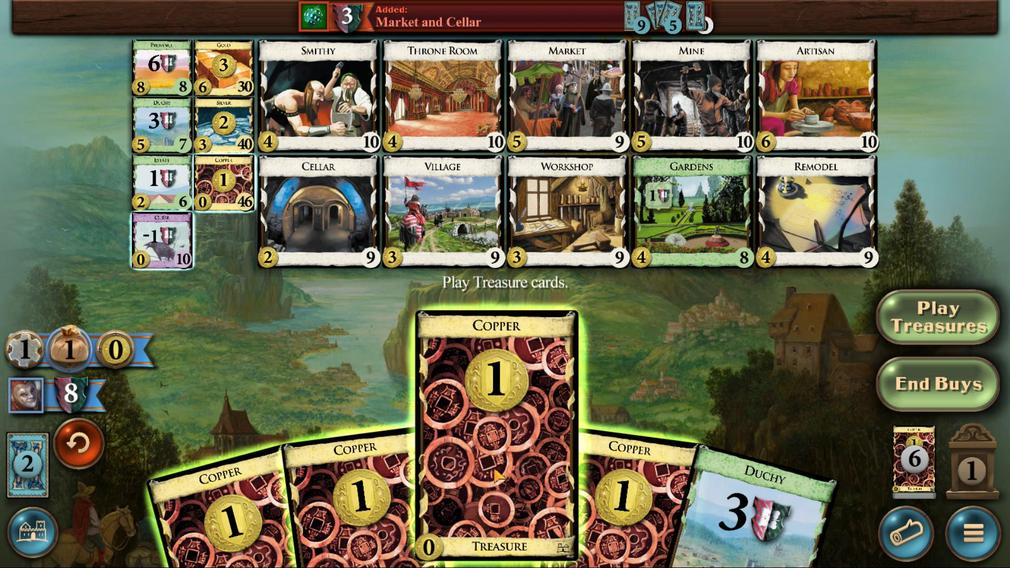 
Action: Mouse scrolled (448, 118) with delta (0, 0)
Screenshot: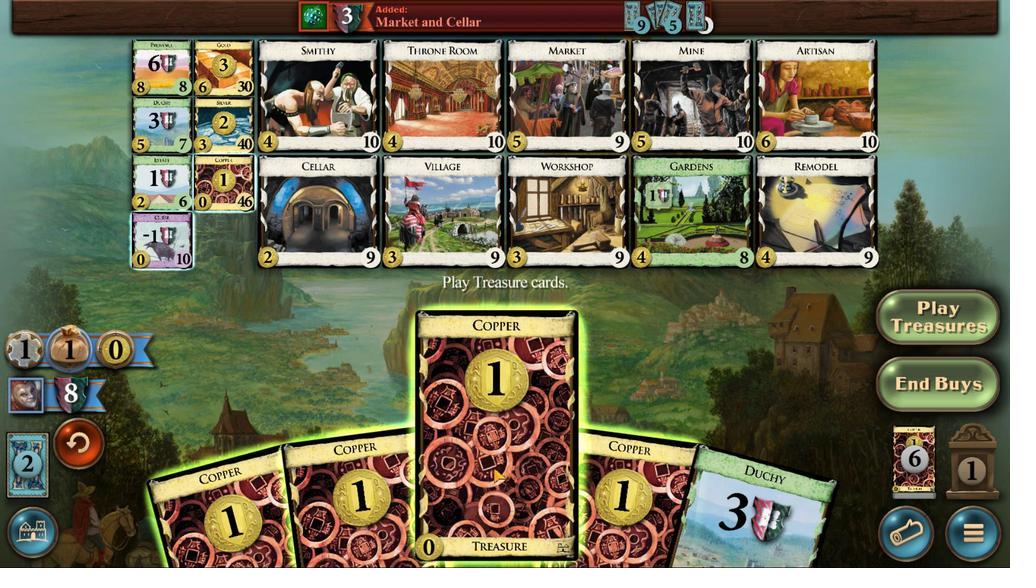 
Action: Mouse scrolled (448, 118) with delta (0, 0)
Screenshot: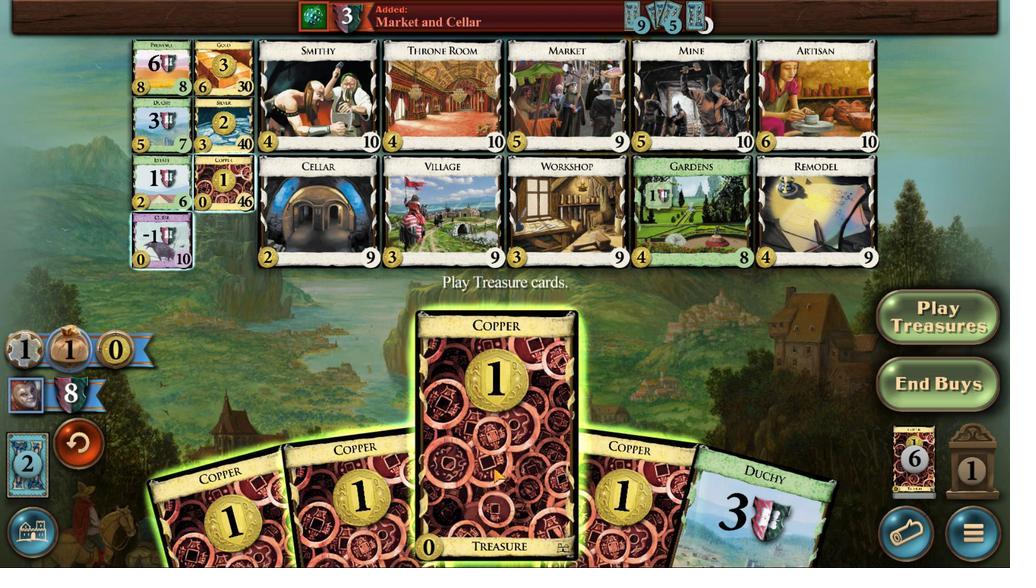 
Action: Mouse scrolled (448, 118) with delta (0, 0)
Screenshot: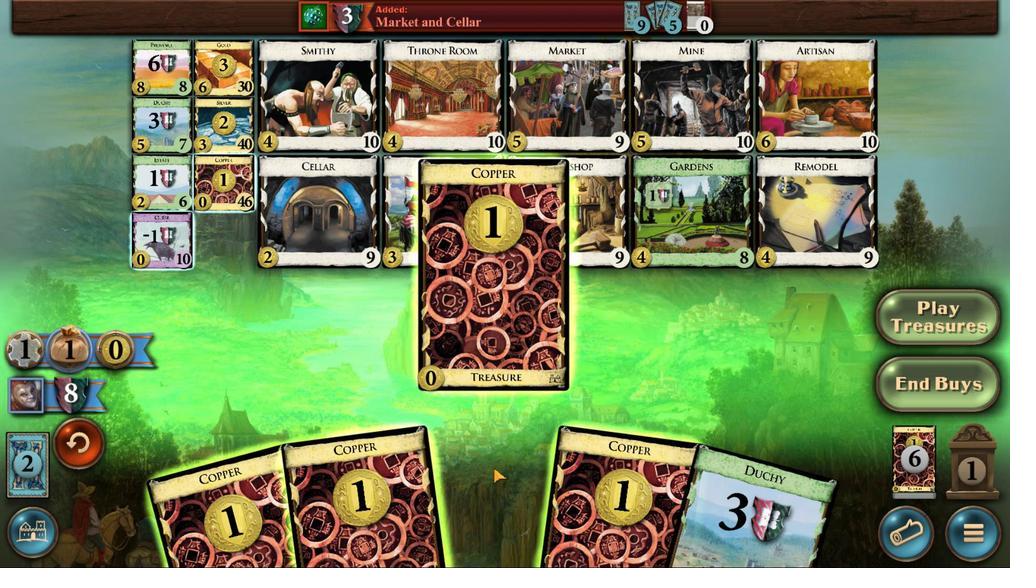 
Action: Mouse moved to (461, 134)
Screenshot: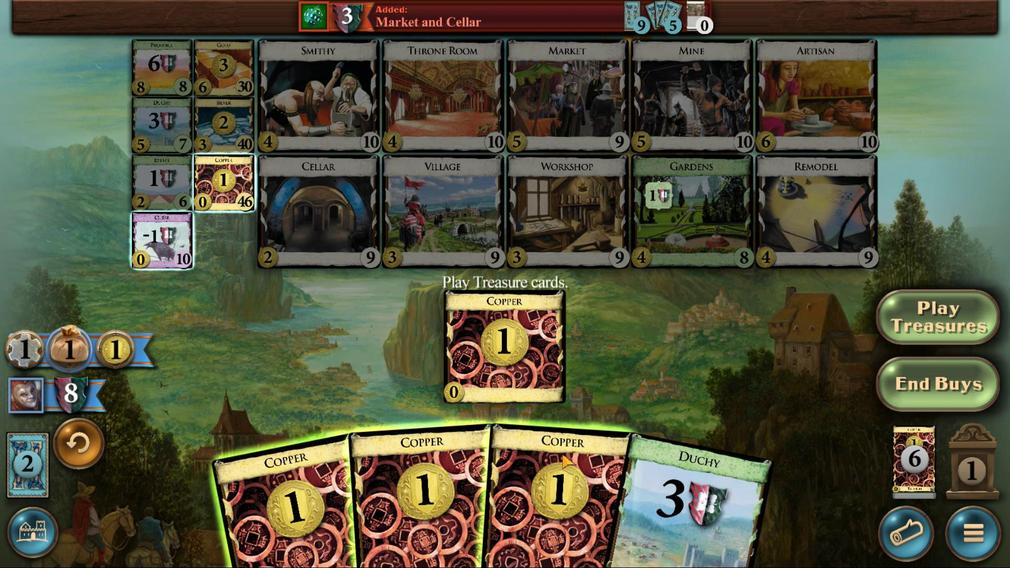 
Action: Mouse scrolled (461, 134) with delta (0, 0)
Screenshot: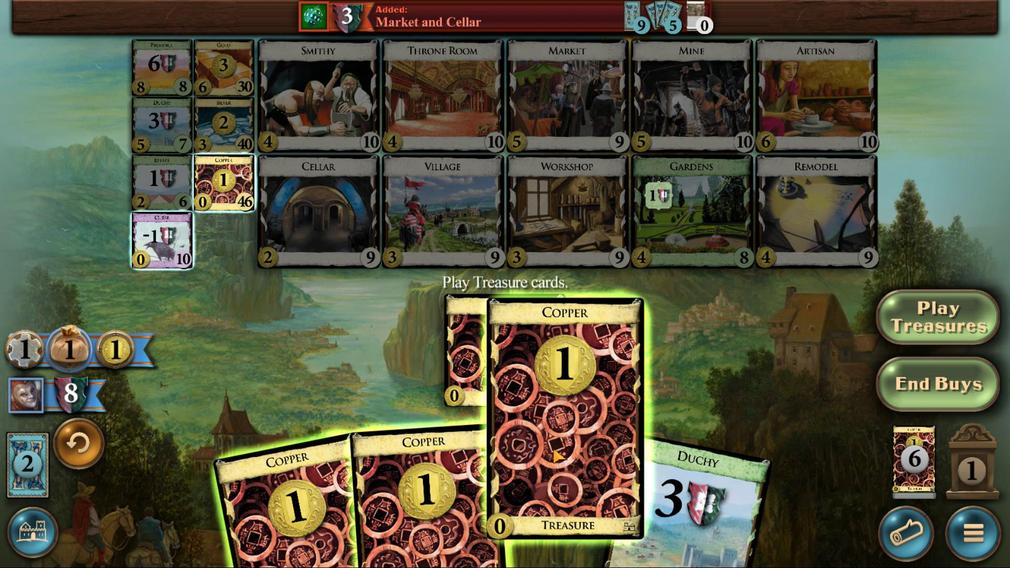 
Action: Mouse scrolled (461, 134) with delta (0, 0)
Screenshot: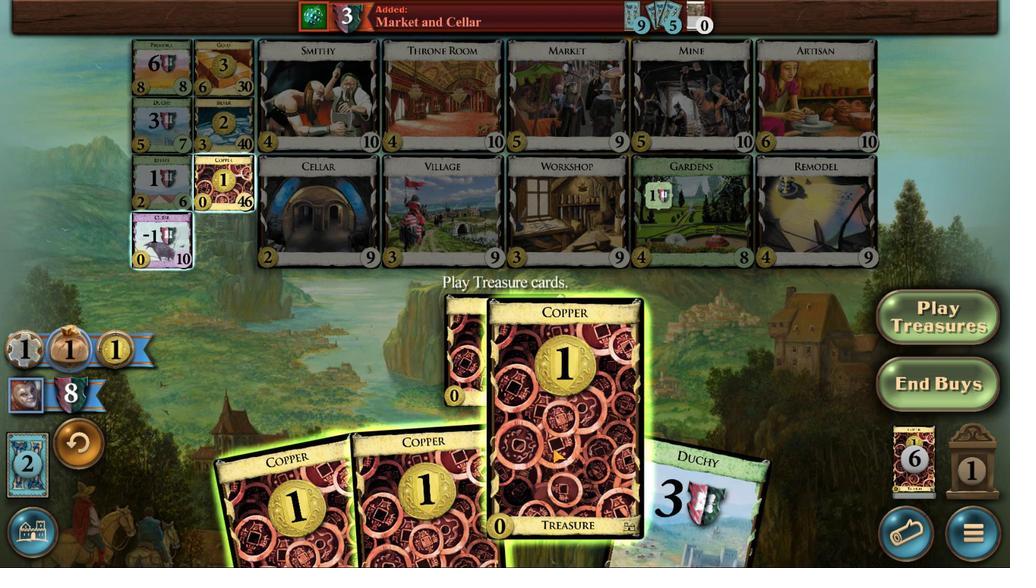 
Action: Mouse scrolled (461, 134) with delta (0, 0)
Screenshot: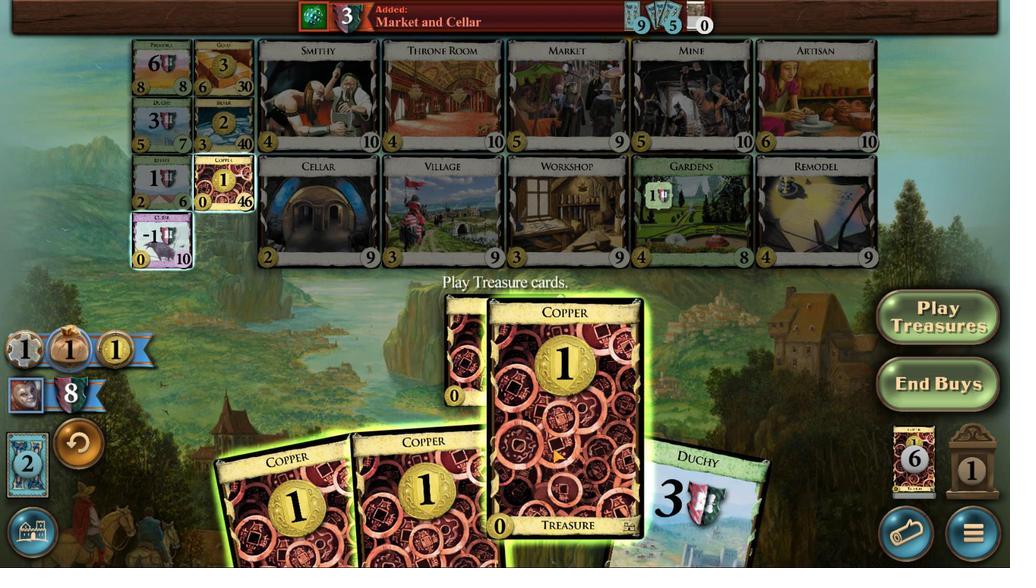 
Action: Mouse scrolled (461, 134) with delta (0, 0)
Screenshot: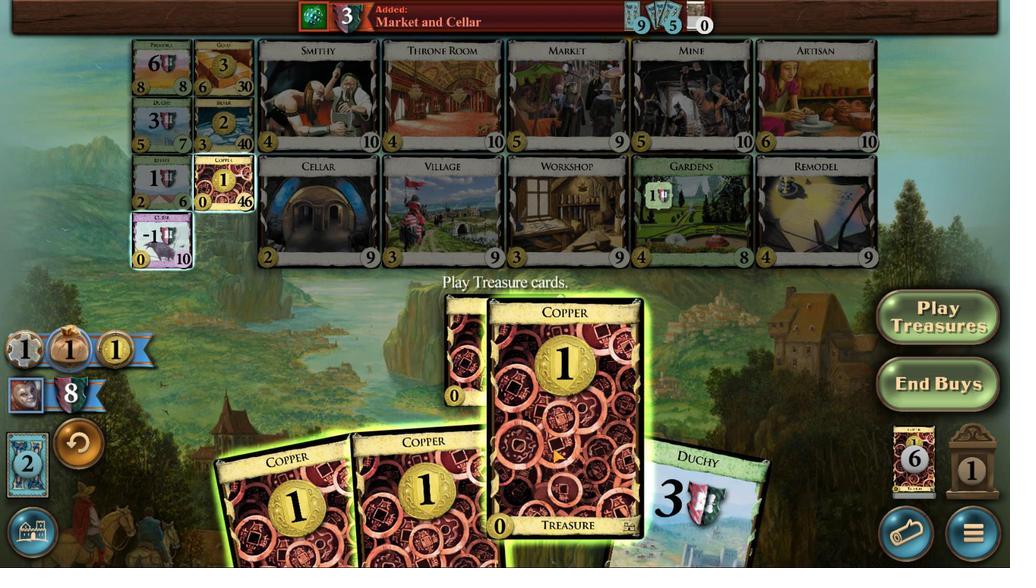 
Action: Mouse moved to (445, 152)
Screenshot: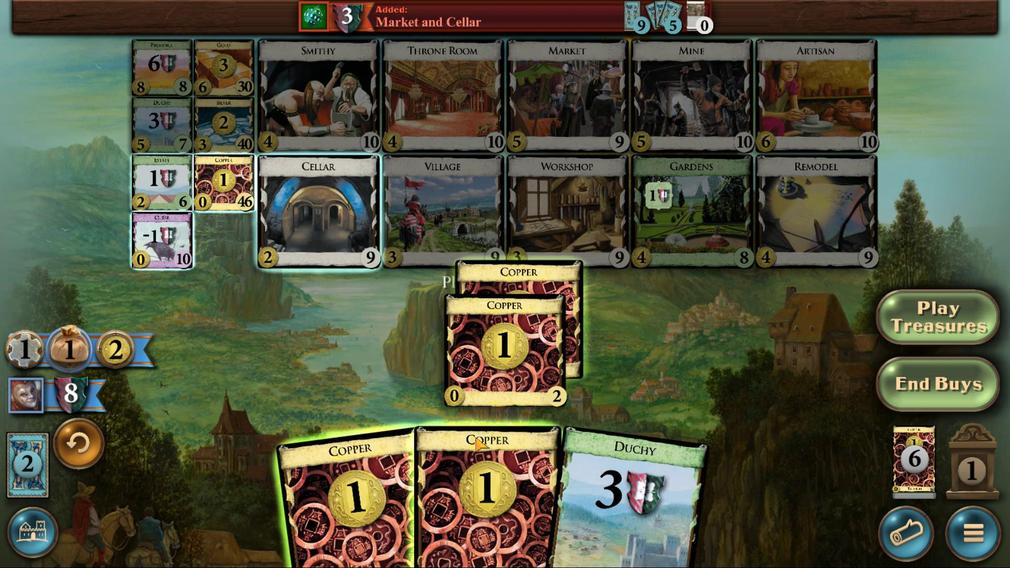 
Action: Mouse scrolled (445, 153) with delta (0, 1)
Screenshot: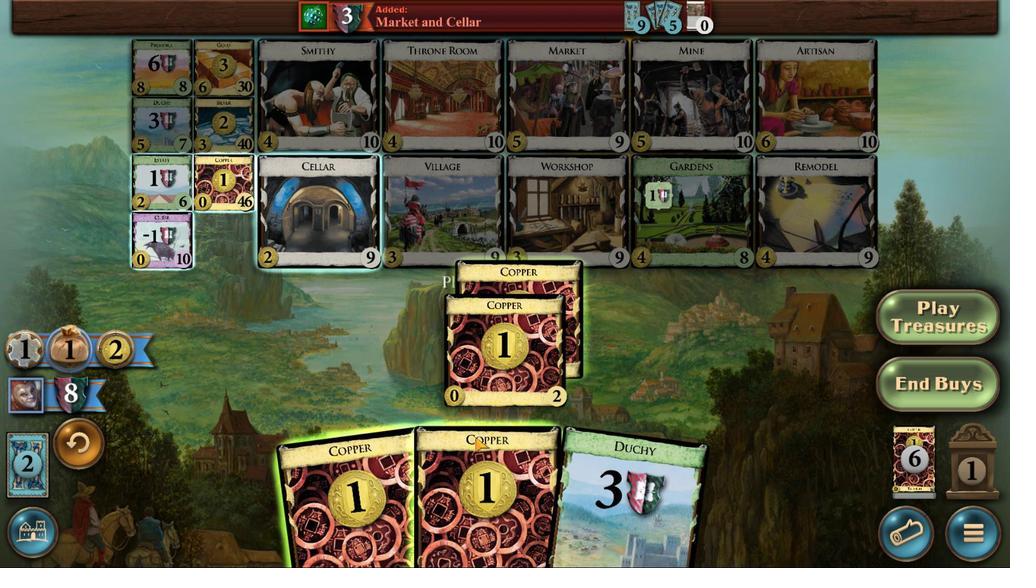 
Action: Mouse scrolled (445, 153) with delta (0, 1)
Screenshot: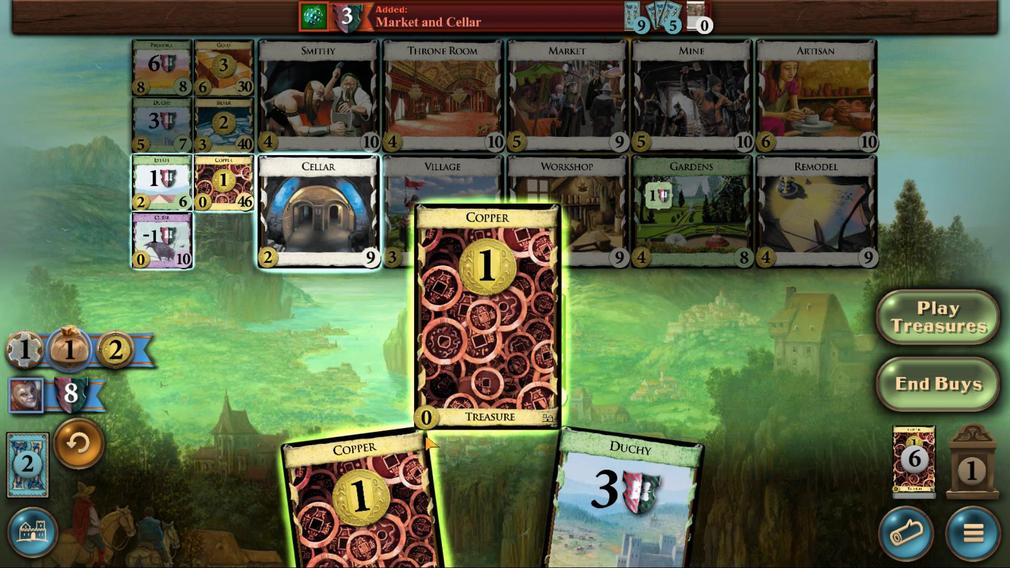 
Action: Mouse scrolled (445, 153) with delta (0, 1)
Screenshot: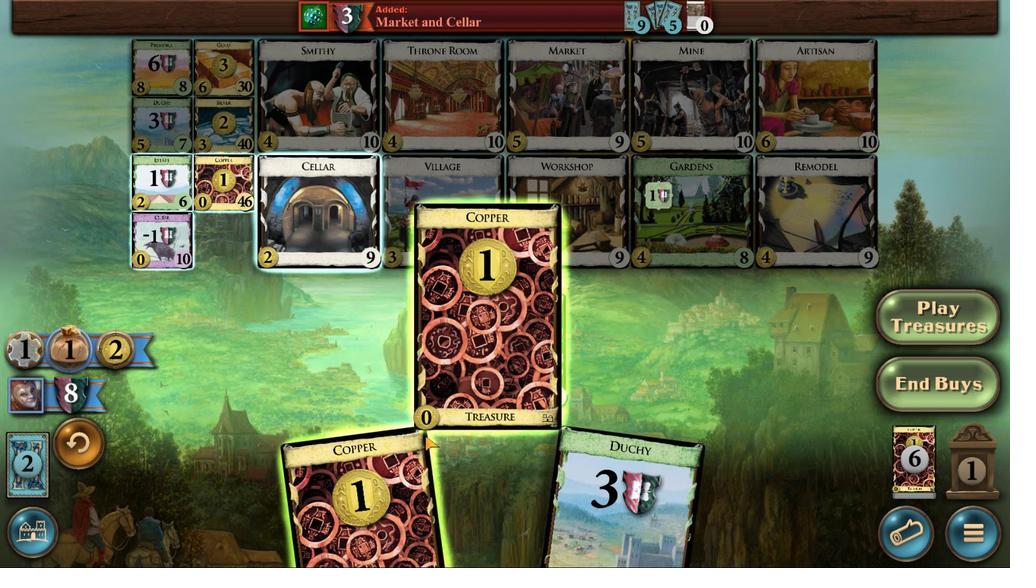 
Action: Mouse moved to (435, 154)
Screenshot: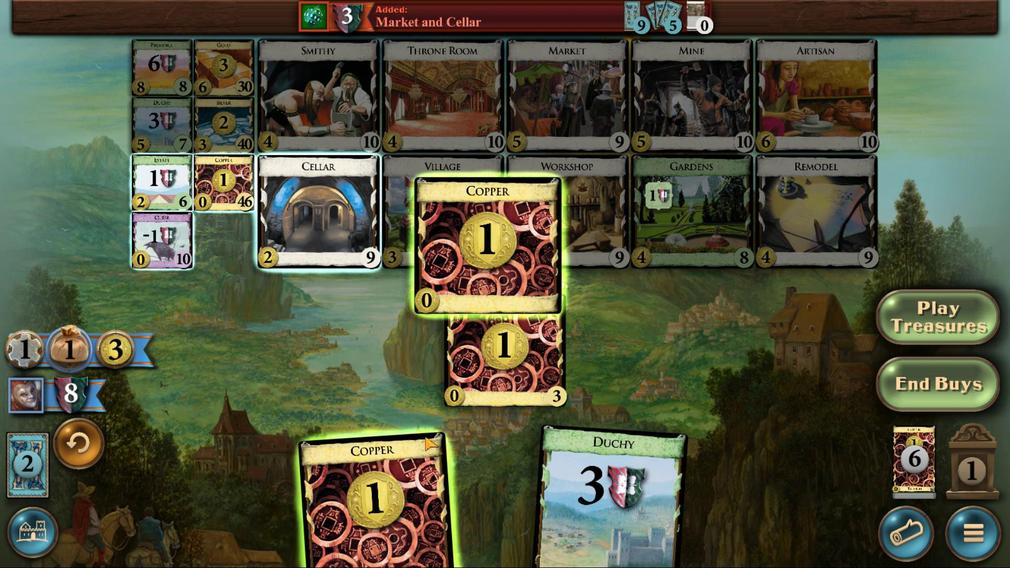 
Action: Mouse scrolled (435, 154) with delta (0, 0)
Screenshot: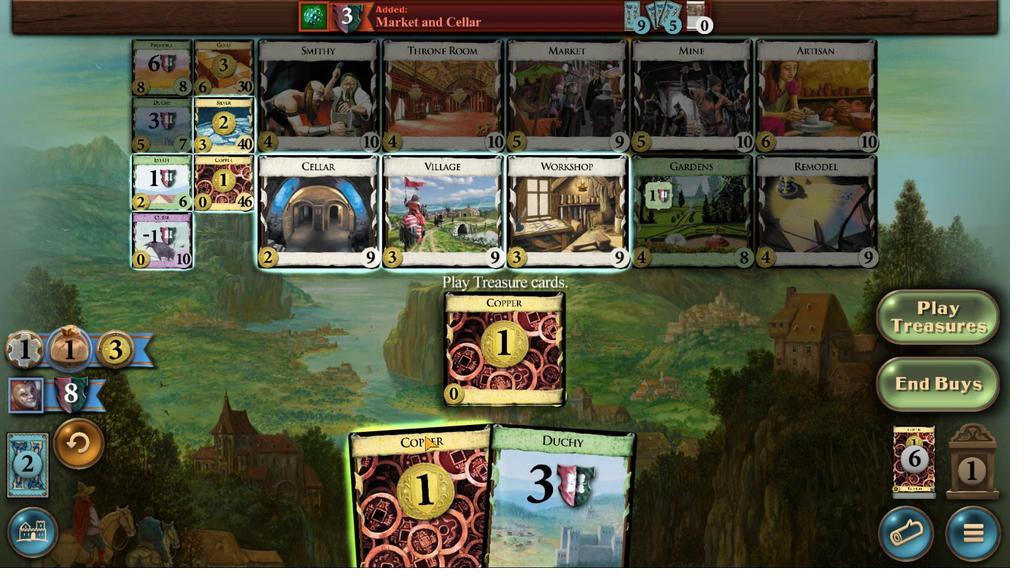 
Action: Mouse scrolled (435, 154) with delta (0, 0)
Screenshot: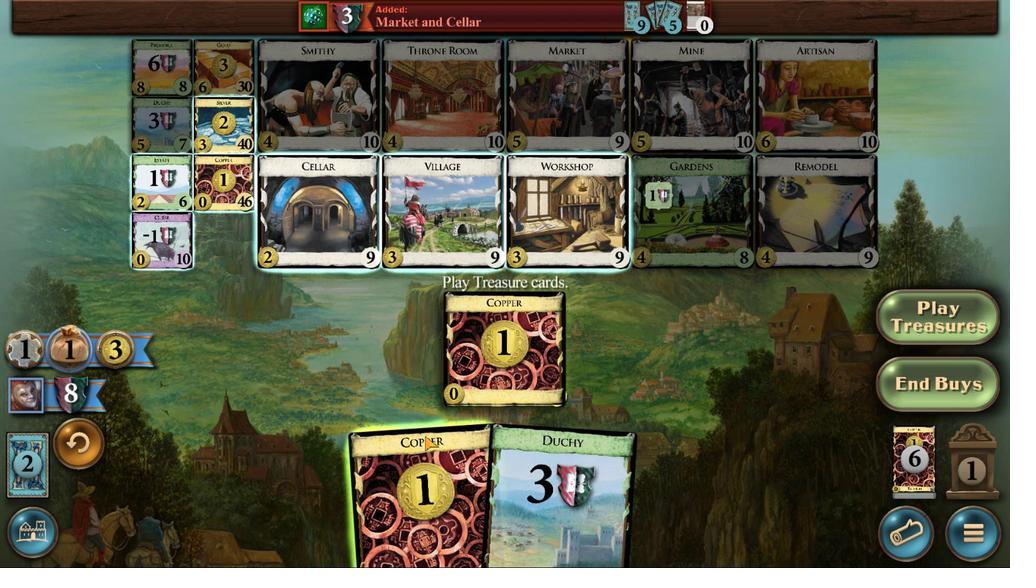 
Action: Mouse scrolled (435, 154) with delta (0, 0)
Screenshot: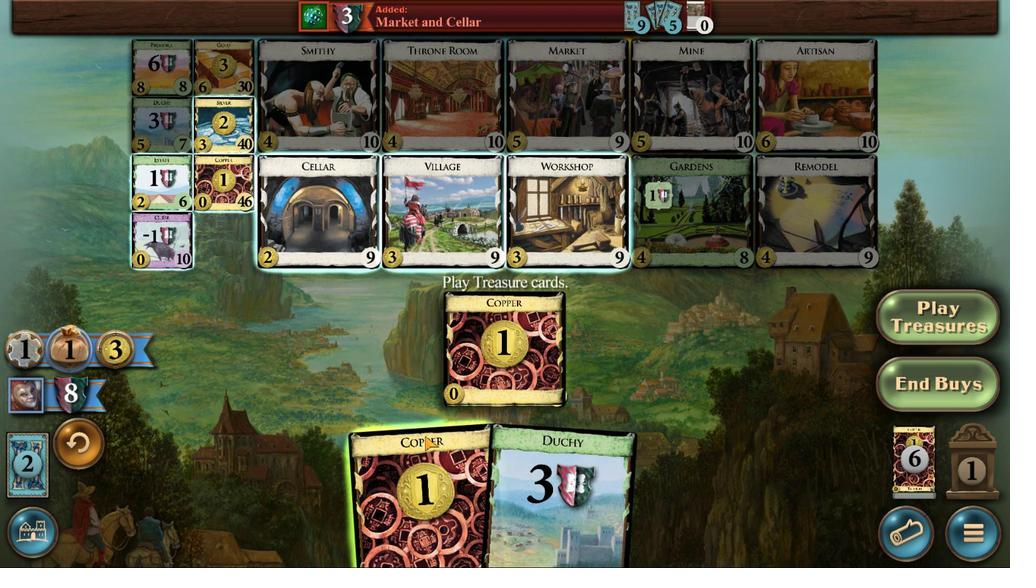 
Action: Mouse scrolled (435, 154) with delta (0, 0)
Screenshot: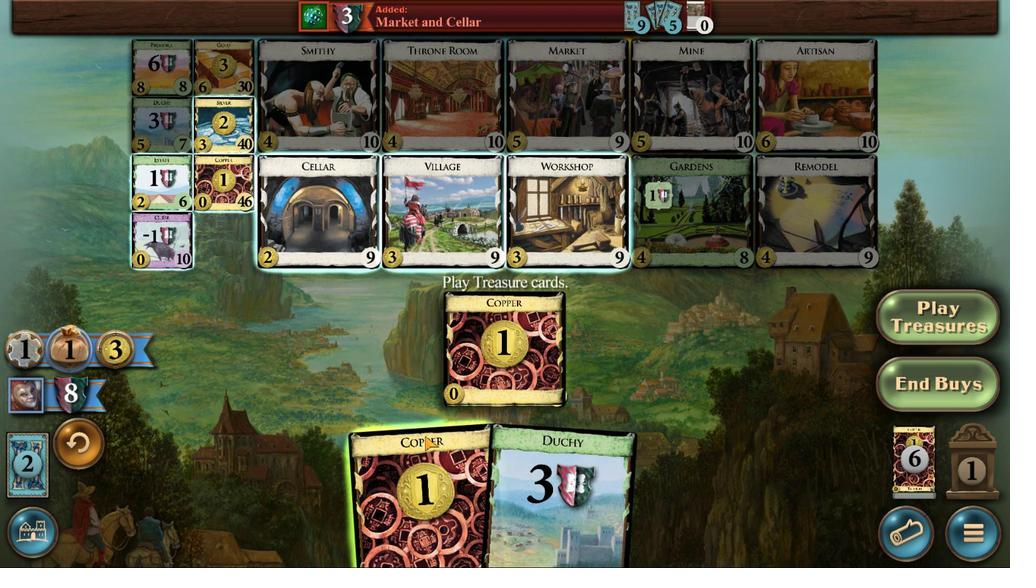 
Action: Mouse scrolled (435, 154) with delta (0, 0)
Screenshot: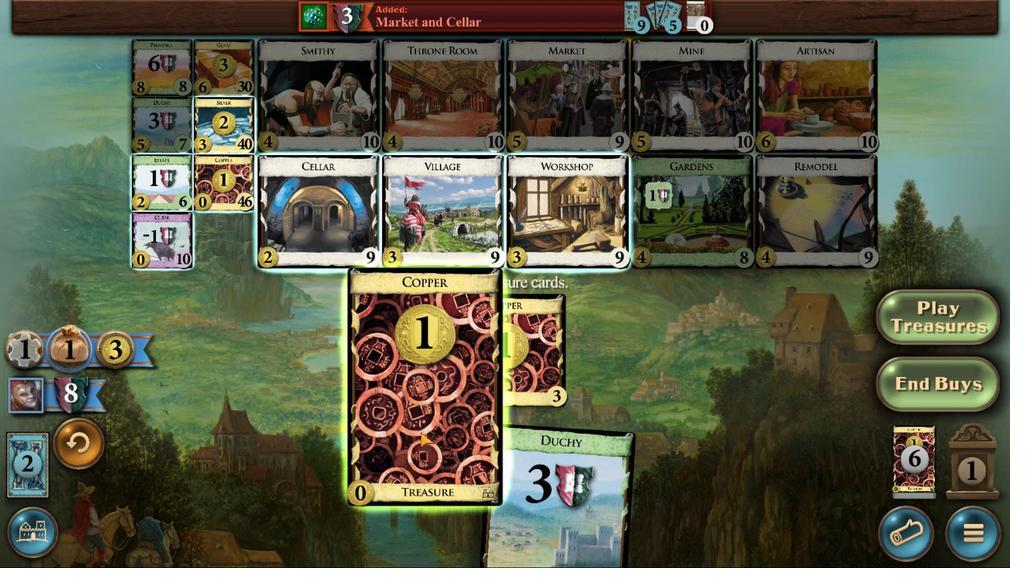 
Action: Mouse scrolled (435, 154) with delta (0, 0)
Screenshot: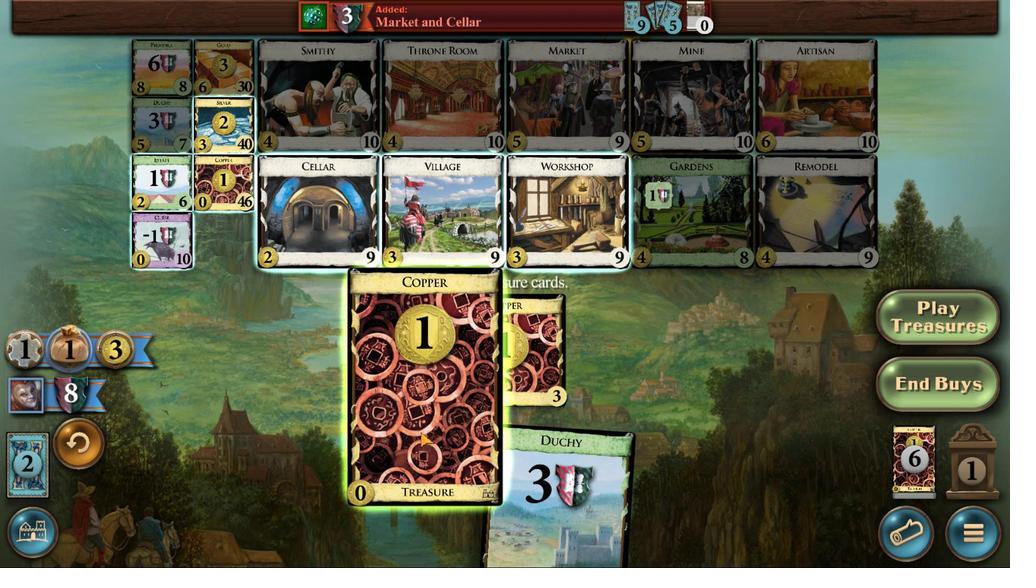 
Action: Mouse moved to (398, 492)
Screenshot: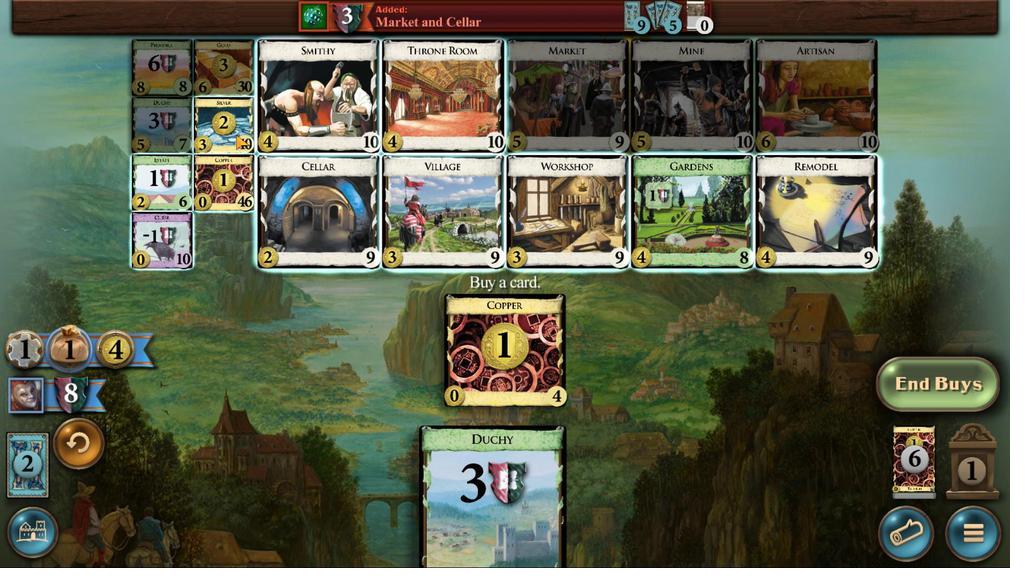 
Action: Mouse pressed left at (398, 492)
Screenshot: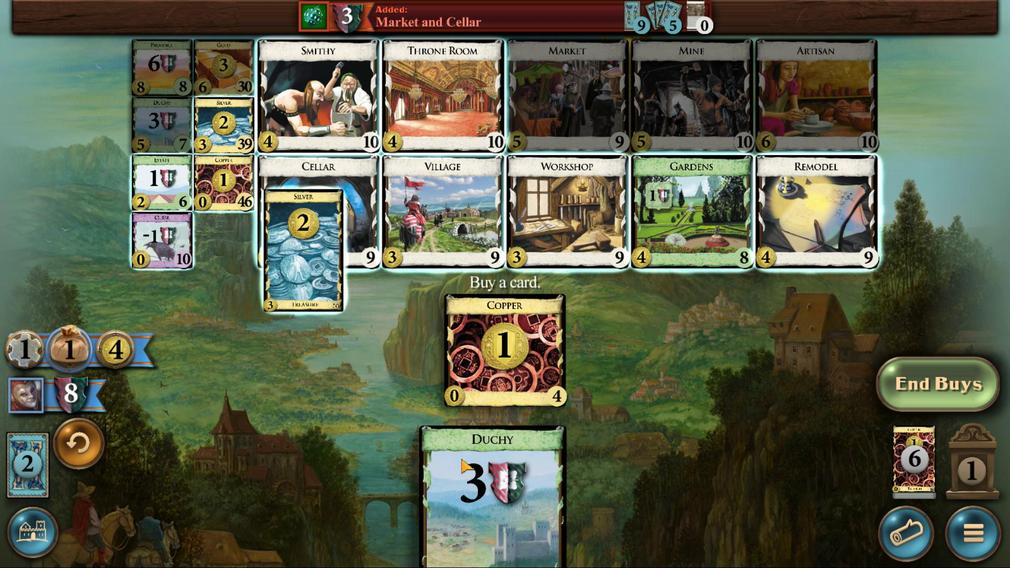 
Action: Mouse moved to (441, 106)
Screenshot: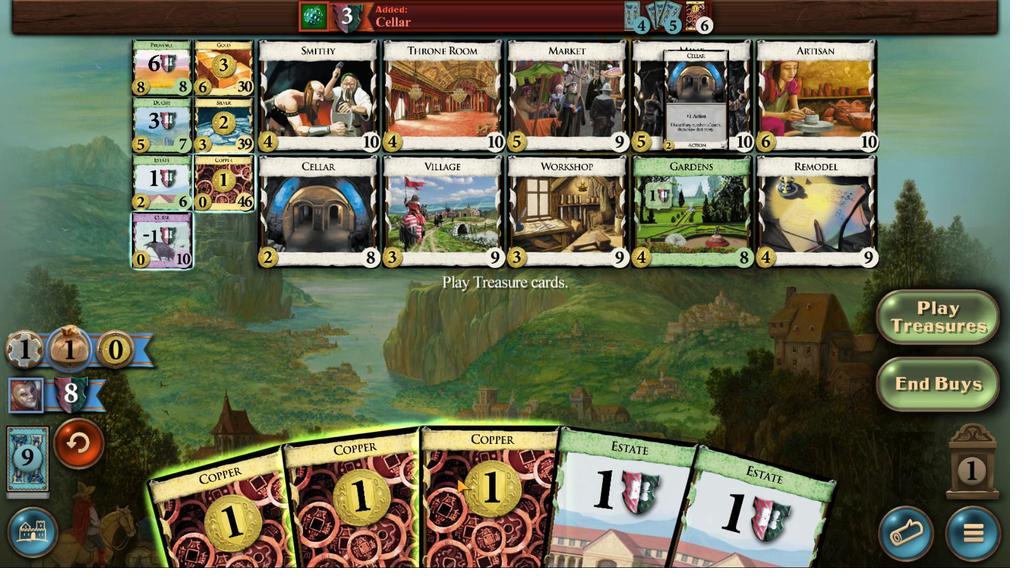 
Action: Mouse scrolled (441, 106) with delta (0, 0)
Screenshot: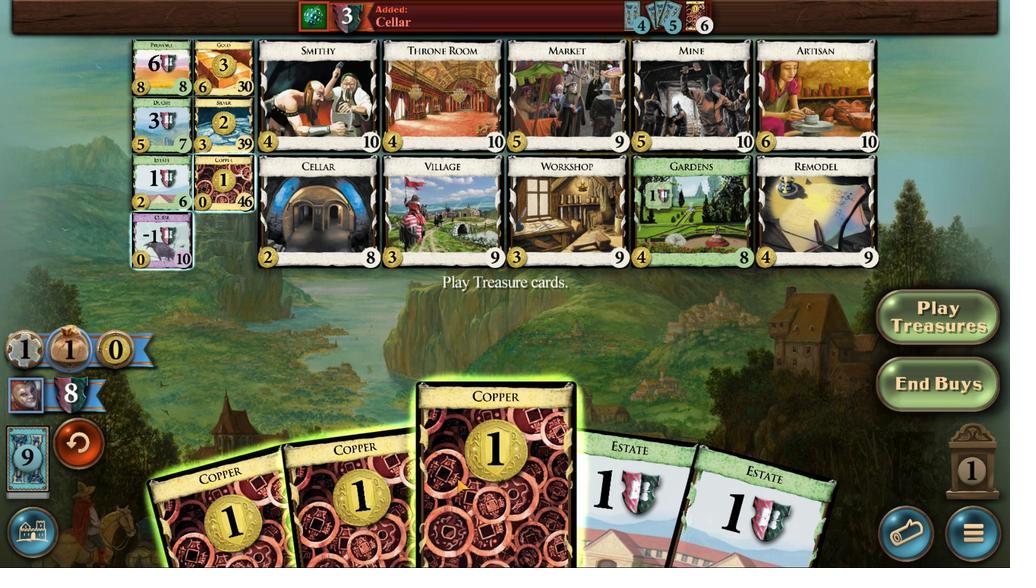 
Action: Mouse scrolled (441, 106) with delta (0, 0)
Screenshot: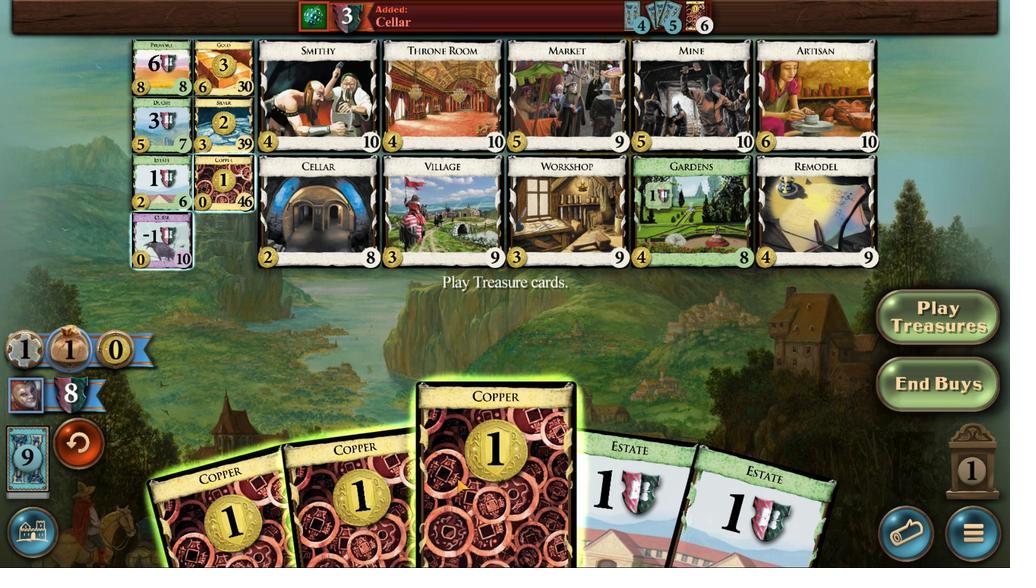 
Action: Mouse scrolled (441, 105) with delta (0, 0)
Screenshot: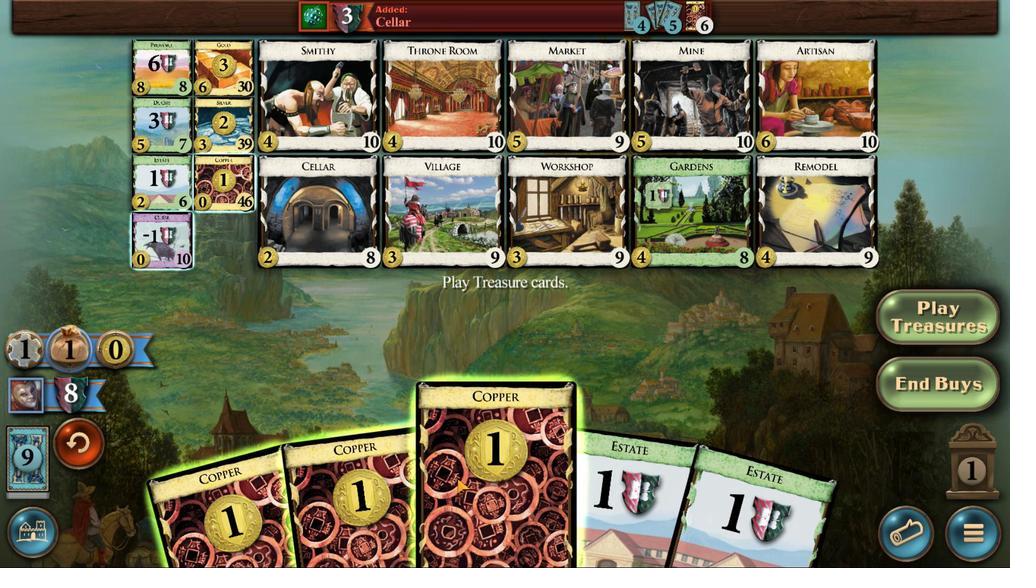 
Action: Mouse scrolled (441, 106) with delta (0, 0)
Screenshot: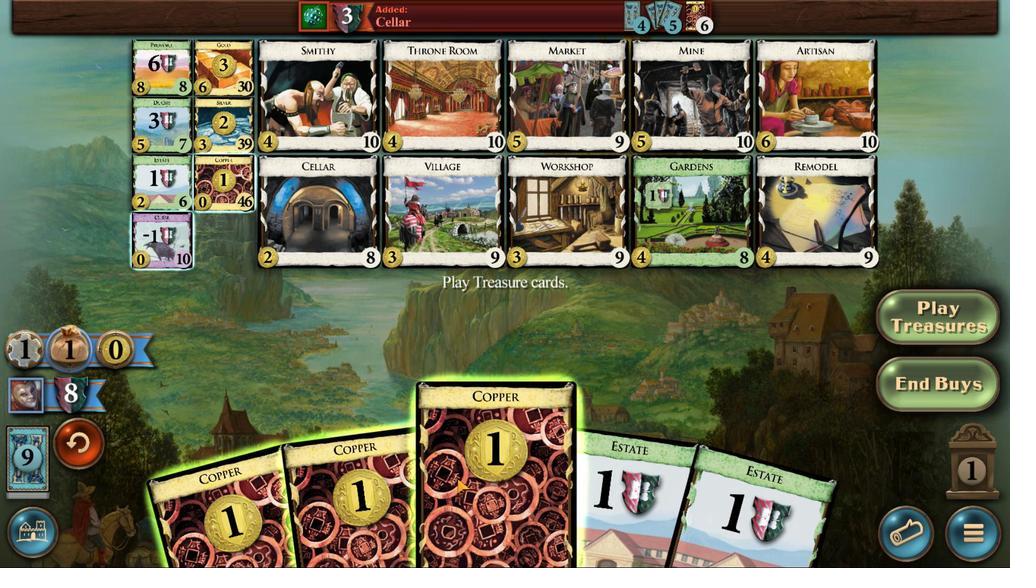 
Action: Mouse moved to (430, 107)
Screenshot: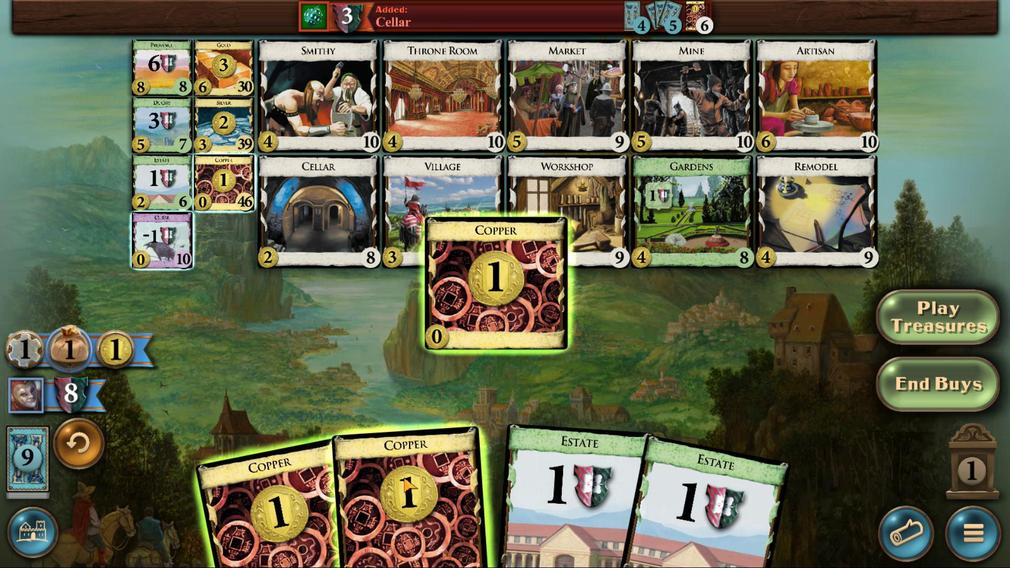 
Action: Mouse scrolled (430, 107) with delta (0, 0)
Screenshot: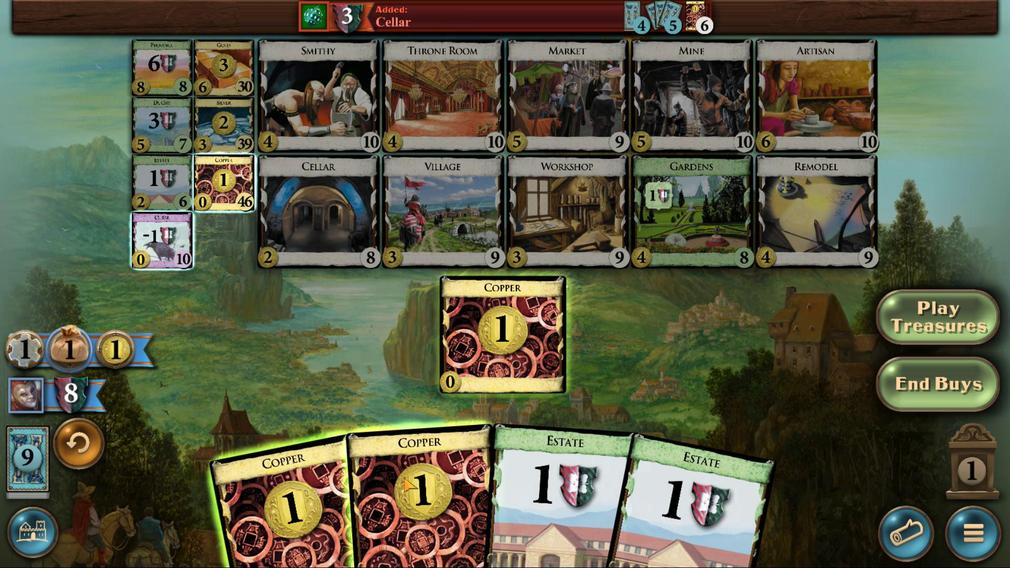 
Action: Mouse scrolled (430, 107) with delta (0, 0)
Screenshot: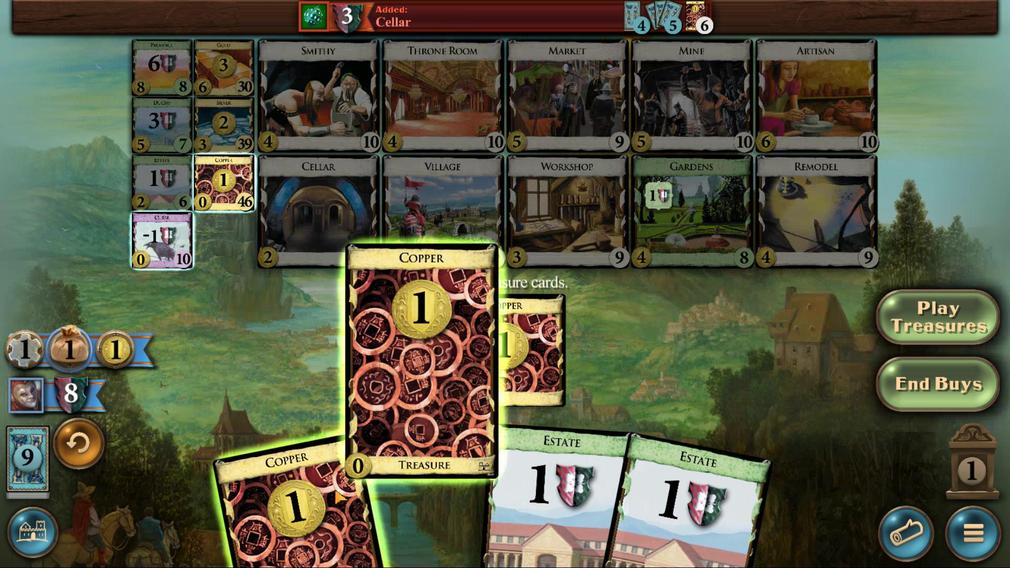 
Action: Mouse scrolled (430, 107) with delta (0, 0)
Screenshot: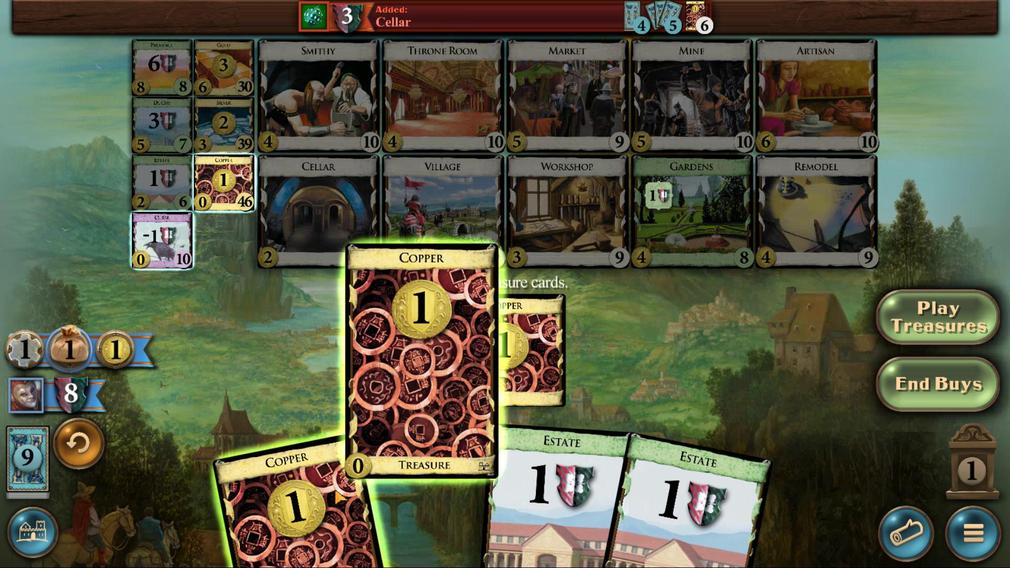 
Action: Mouse scrolled (430, 107) with delta (0, 0)
Screenshot: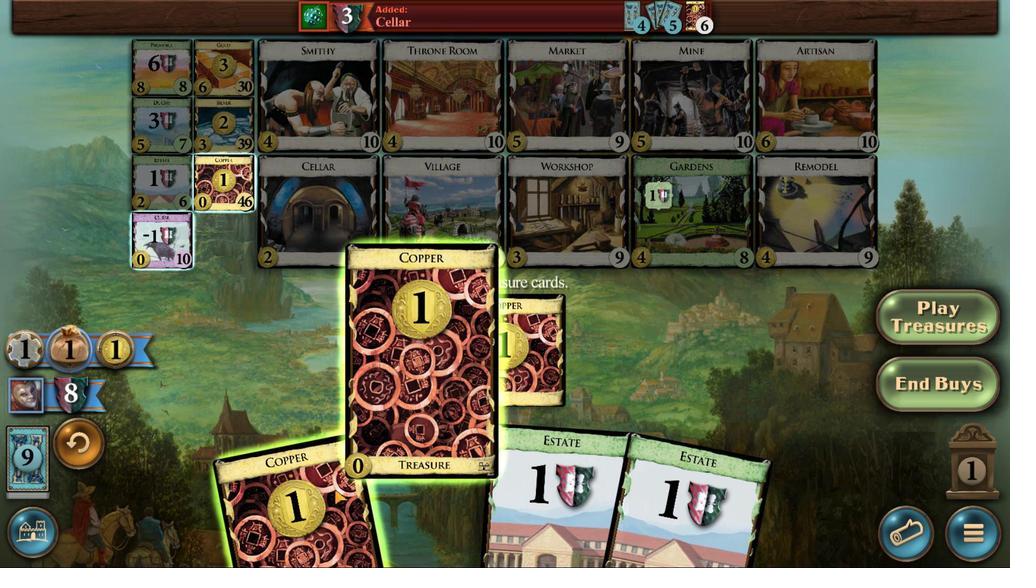 
Action: Mouse moved to (416, 92)
Screenshot: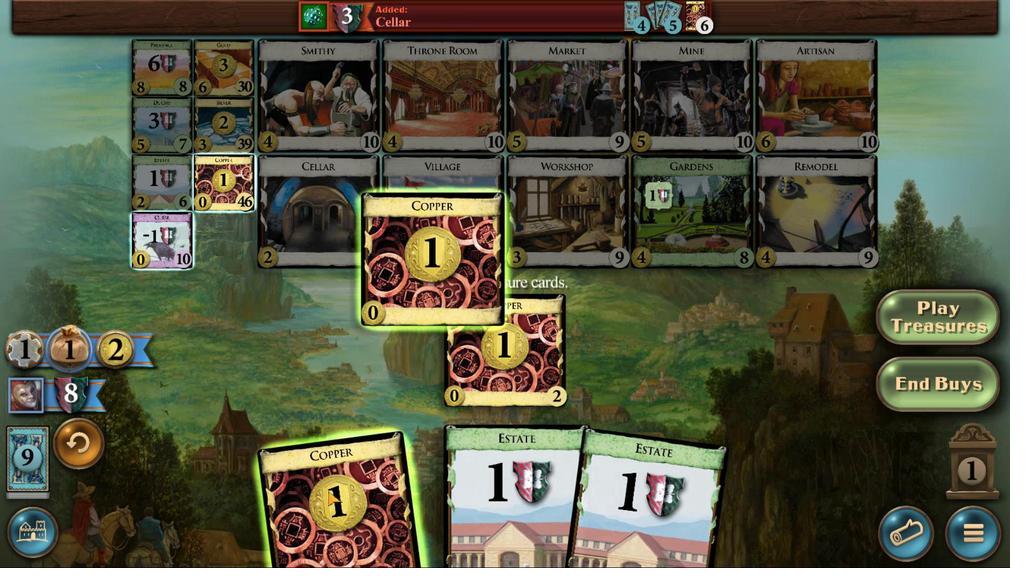 
Action: Mouse scrolled (416, 92) with delta (0, 0)
Screenshot: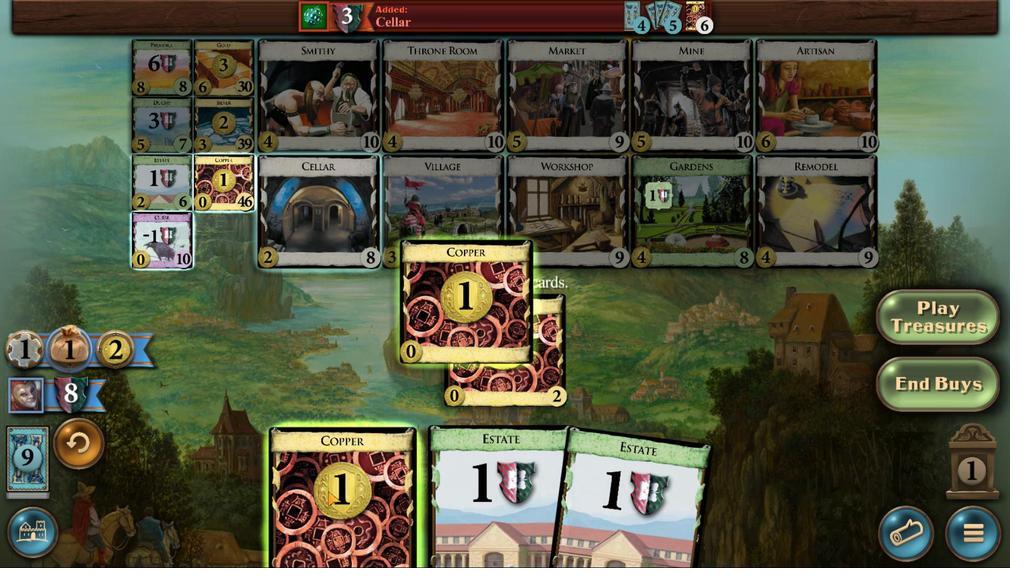 
Action: Mouse scrolled (416, 92) with delta (0, 0)
Screenshot: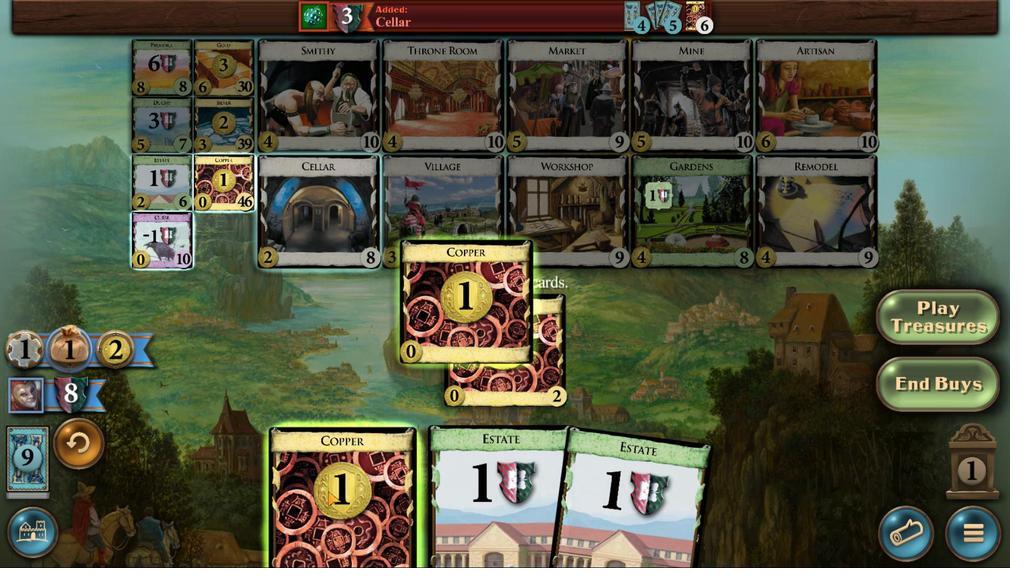 
Action: Mouse scrolled (416, 91) with delta (0, 0)
Screenshot: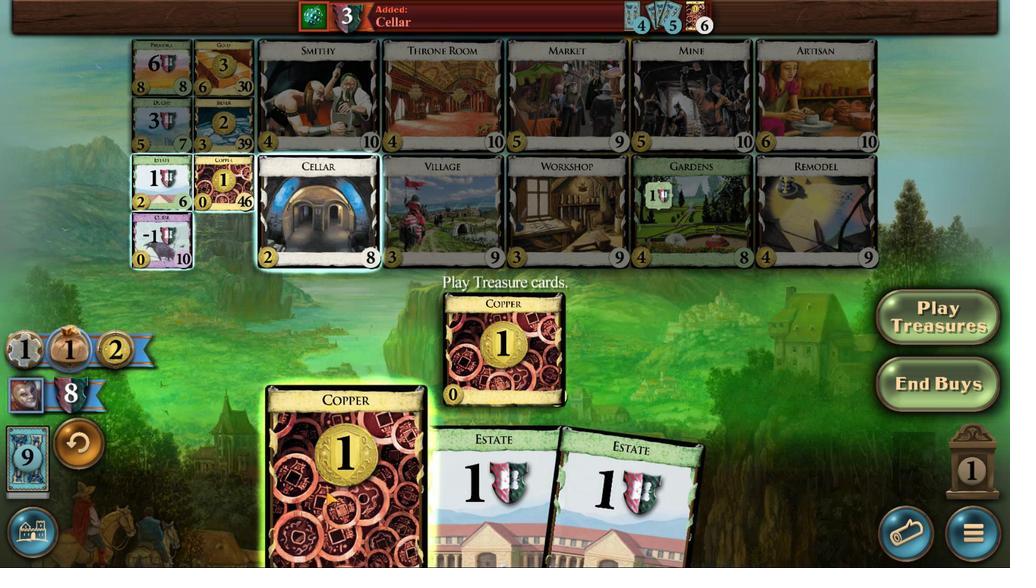 
Action: Mouse moved to (392, 435)
Screenshot: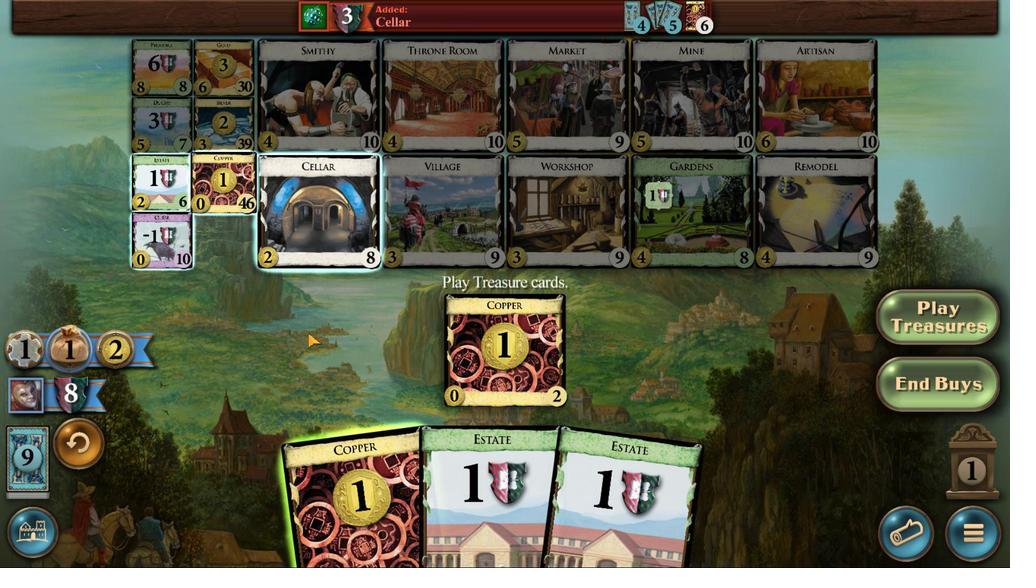
Action: Mouse pressed left at (392, 435)
Screenshot: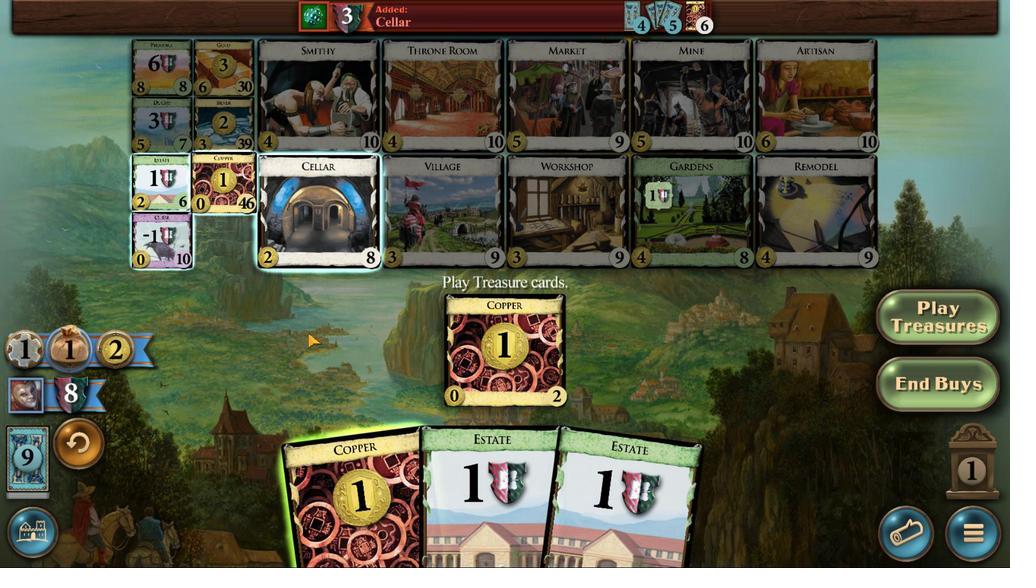
Action: Mouse moved to (418, 122)
Screenshot: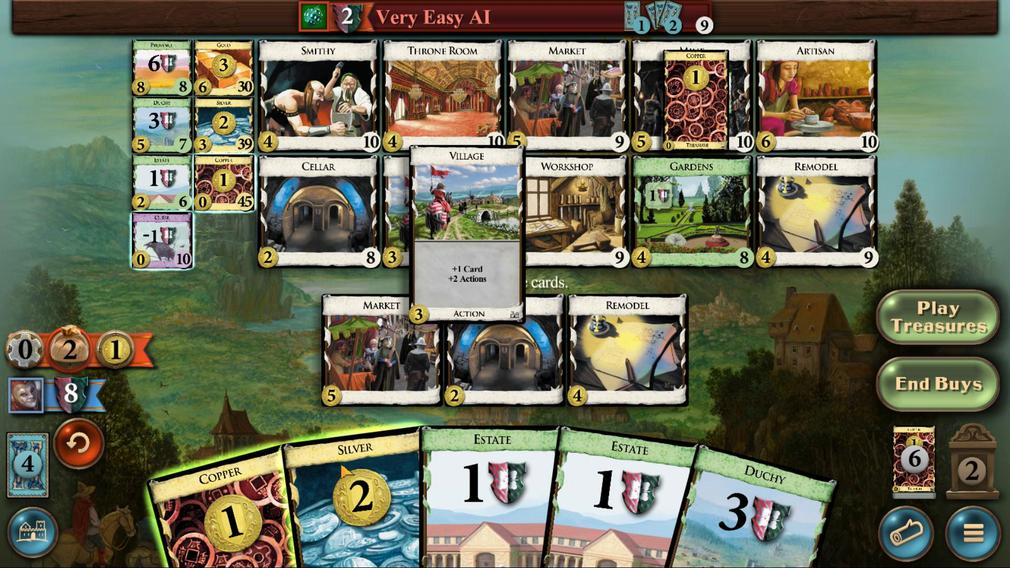 
Action: Mouse scrolled (418, 123) with delta (0, 0)
Screenshot: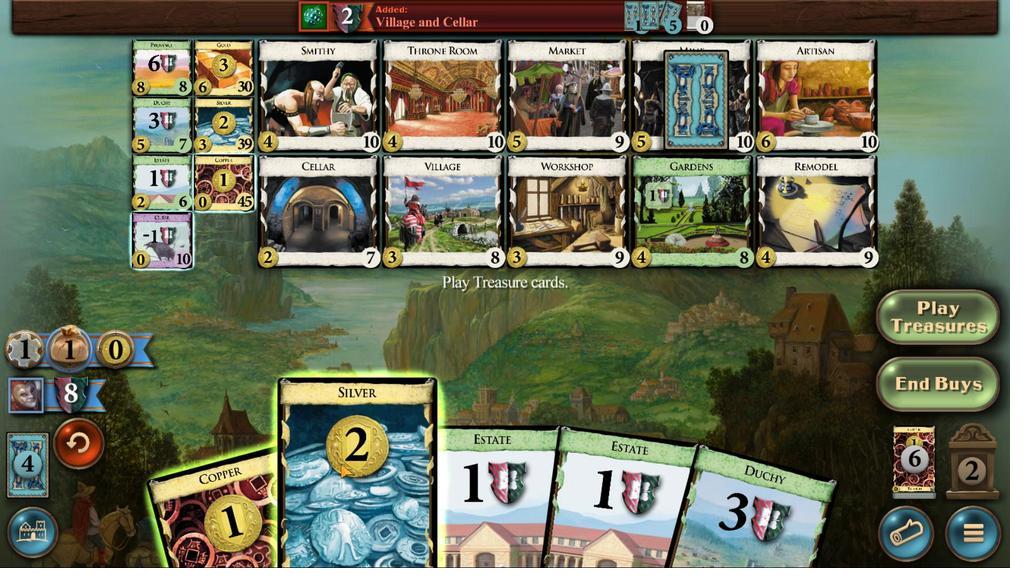 
Action: Mouse scrolled (418, 123) with delta (0, 0)
Screenshot: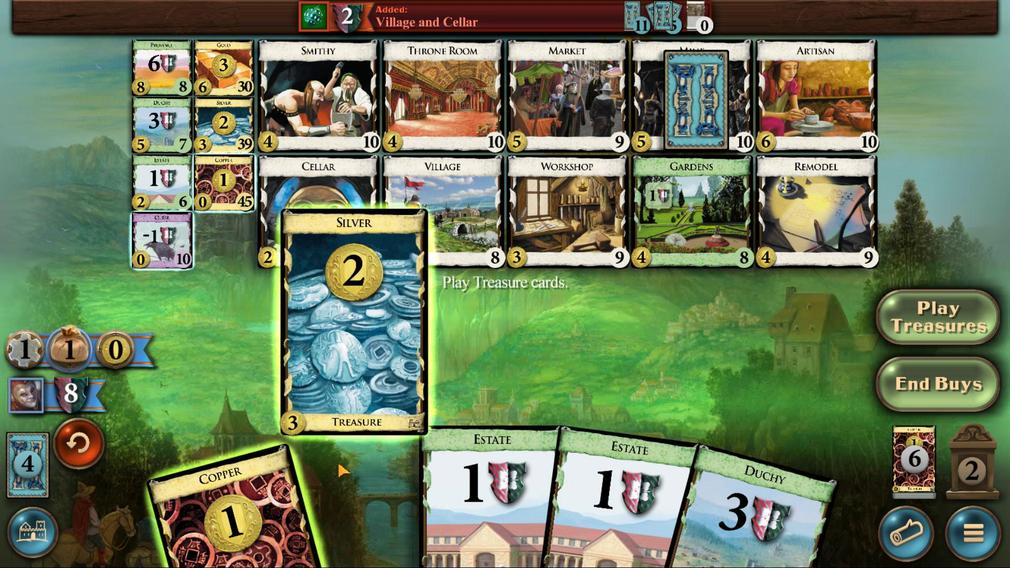 
Action: Mouse scrolled (418, 123) with delta (0, 0)
Screenshot: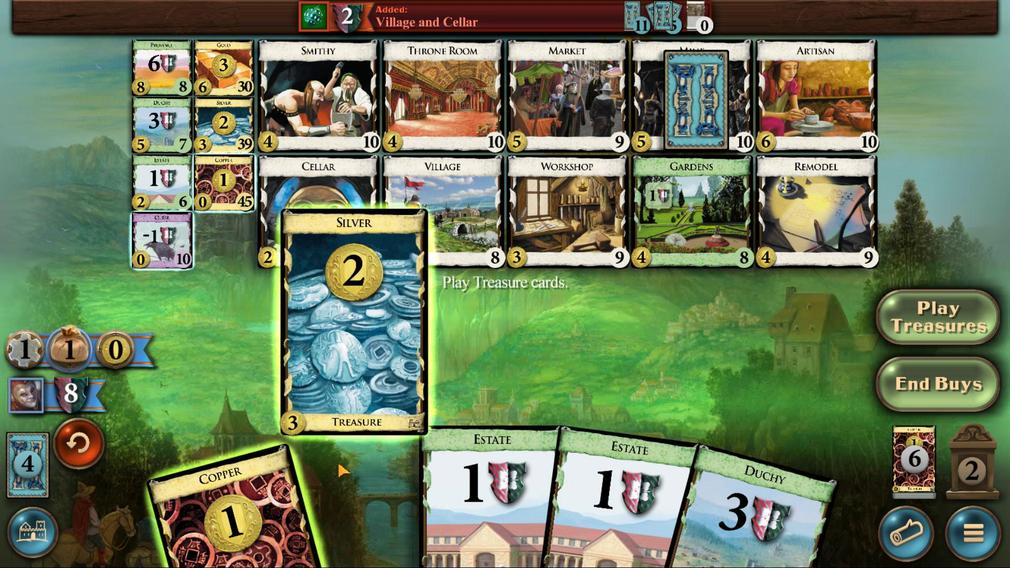 
Action: Mouse scrolled (418, 123) with delta (0, 0)
Screenshot: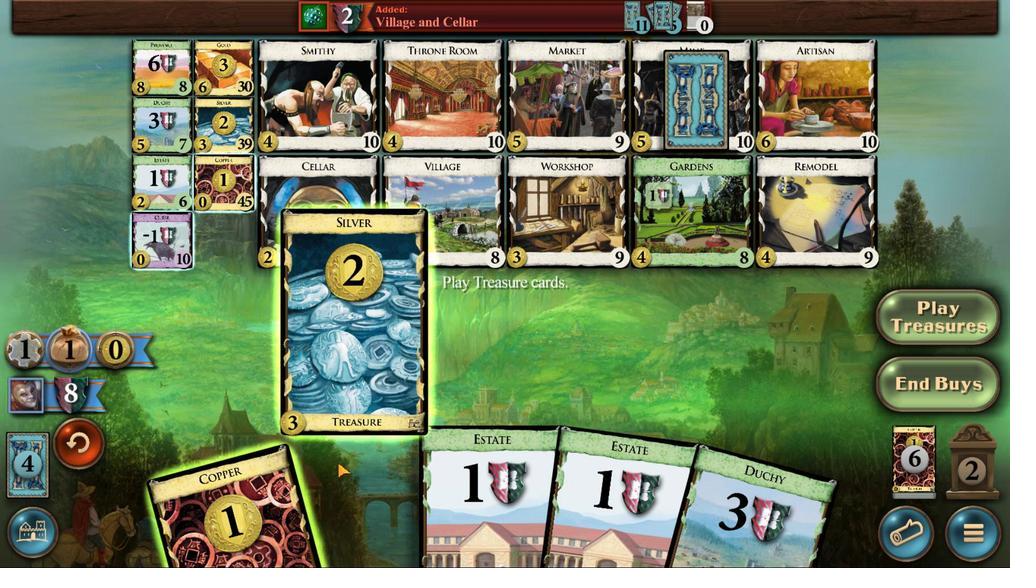 
Action: Mouse moved to (408, 125)
Screenshot: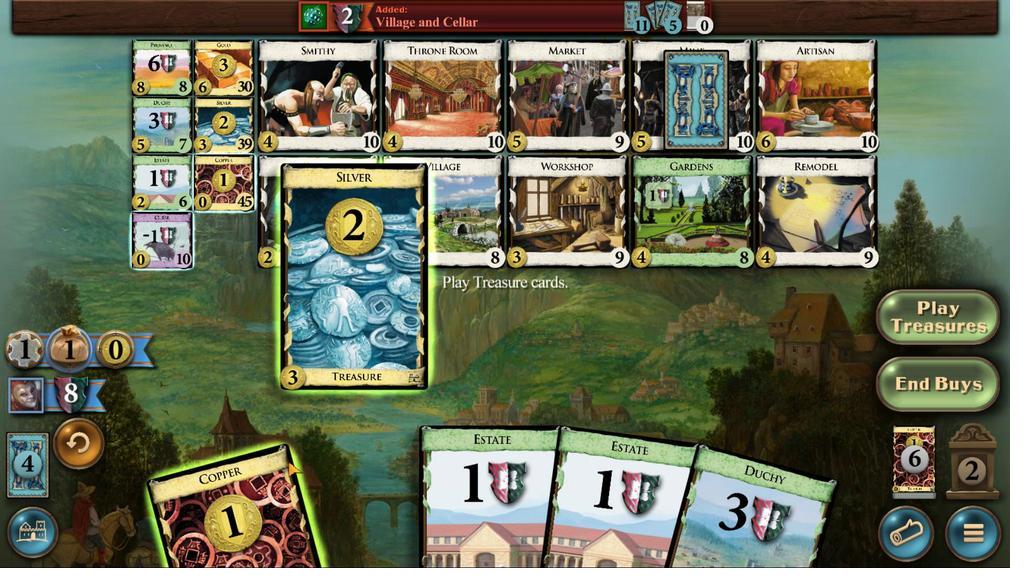 
Action: Mouse scrolled (408, 125) with delta (0, 0)
Screenshot: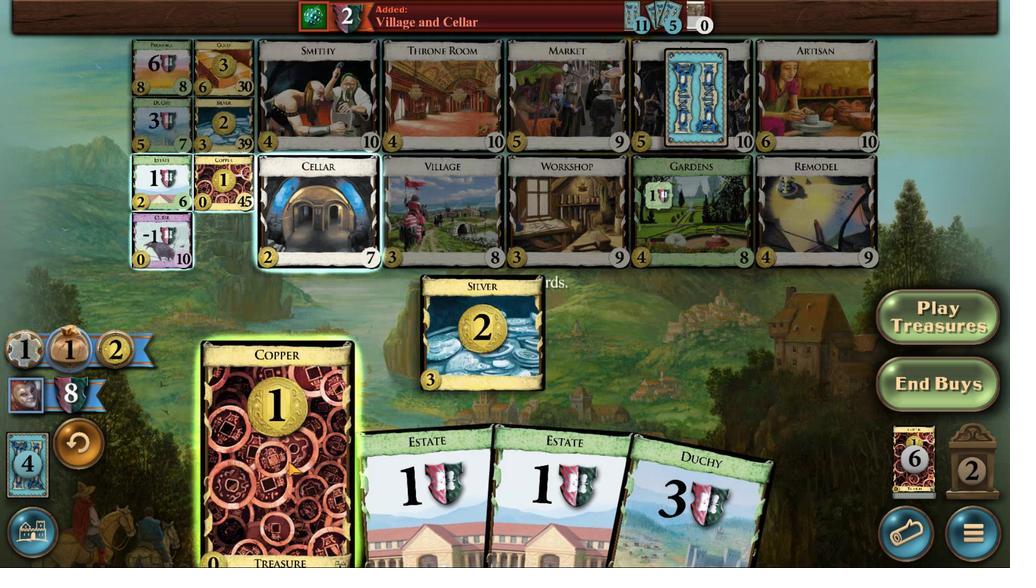 
Action: Mouse scrolled (408, 125) with delta (0, 0)
Screenshot: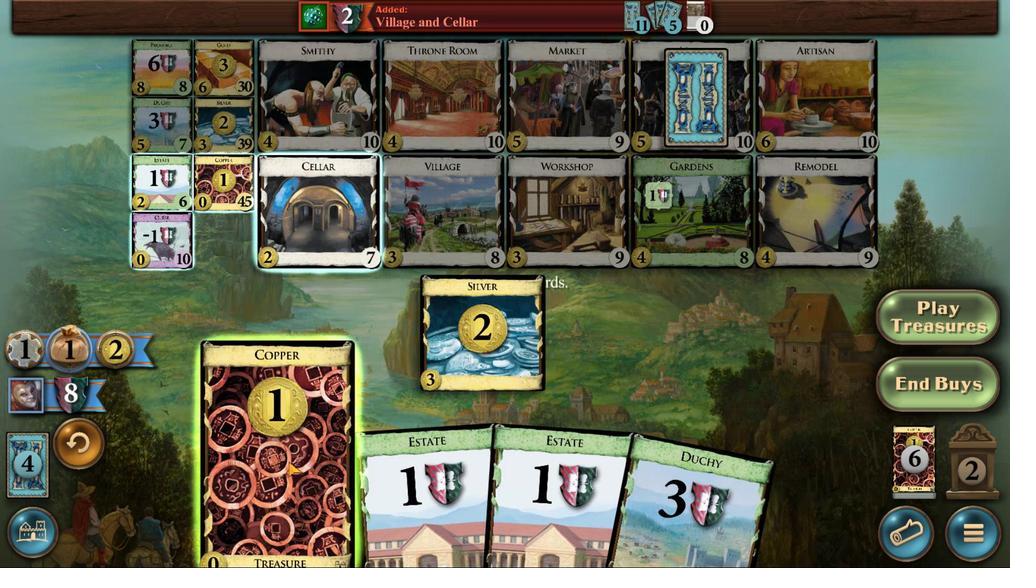 
Action: Mouse scrolled (408, 125) with delta (0, 0)
Screenshot: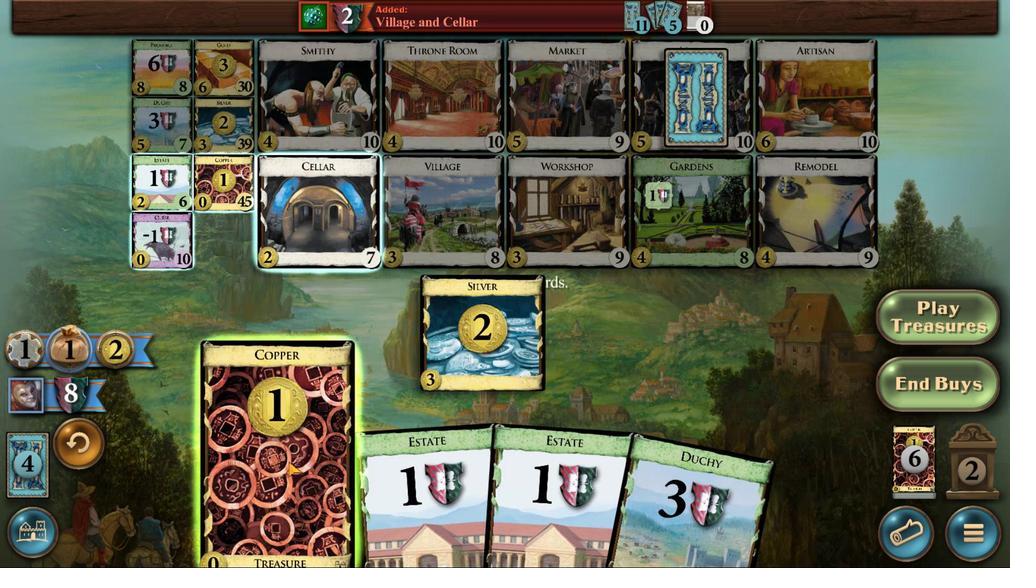 
Action: Mouse scrolled (408, 125) with delta (0, 0)
Screenshot: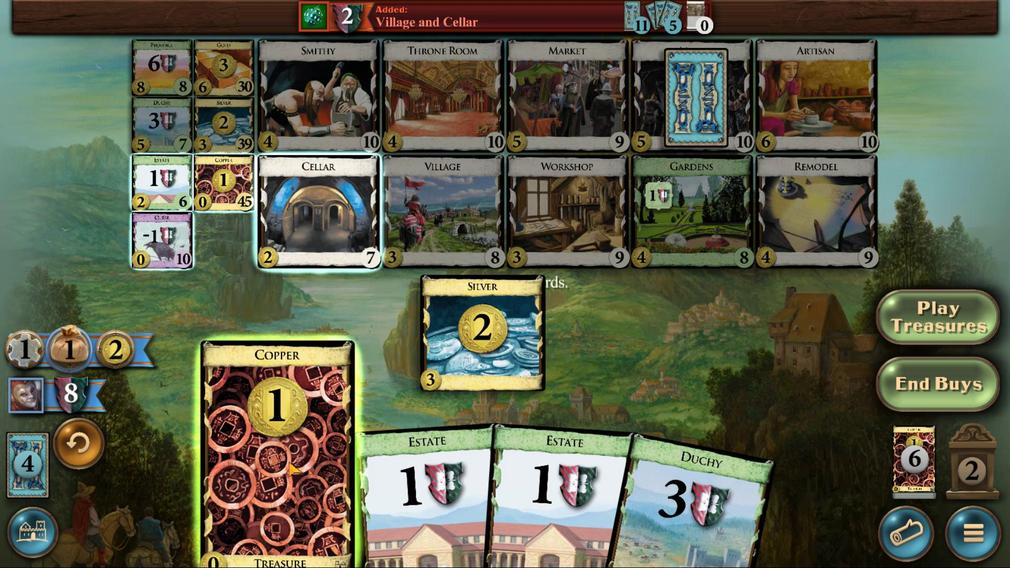 
Action: Mouse moved to (393, 522)
Screenshot: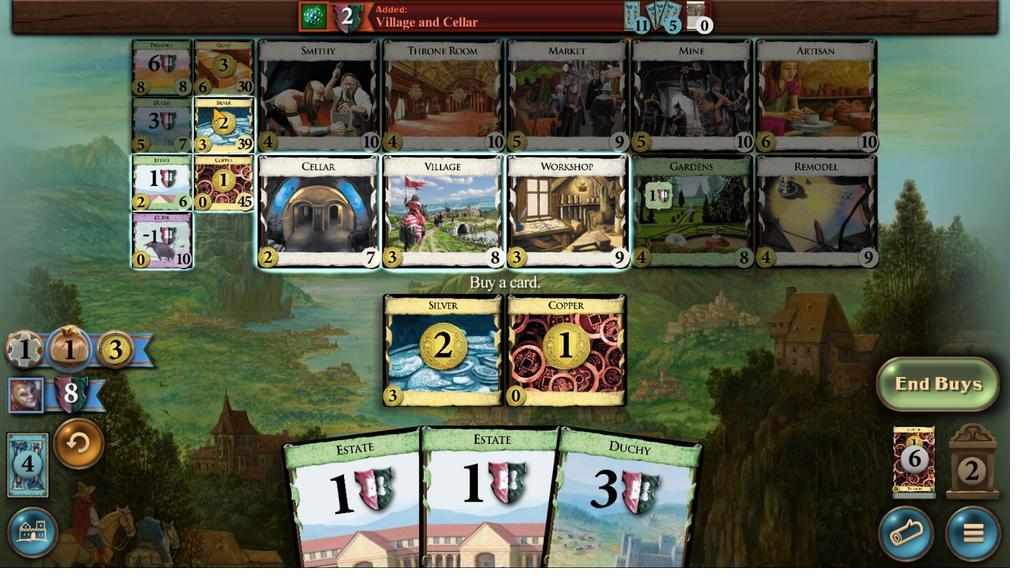 
Action: Mouse pressed left at (393, 522)
Screenshot: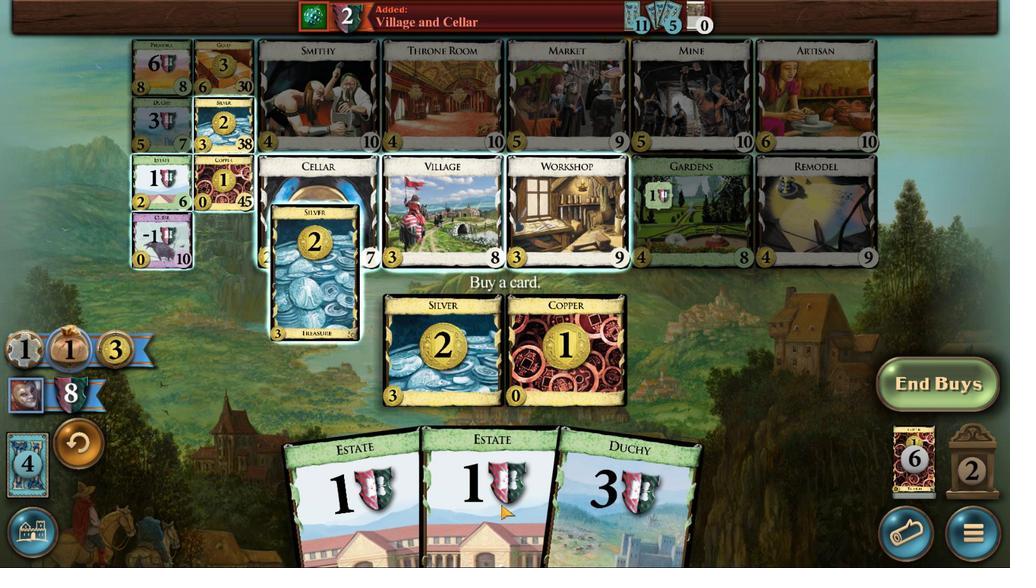 
Action: Mouse moved to (466, 48)
Screenshot: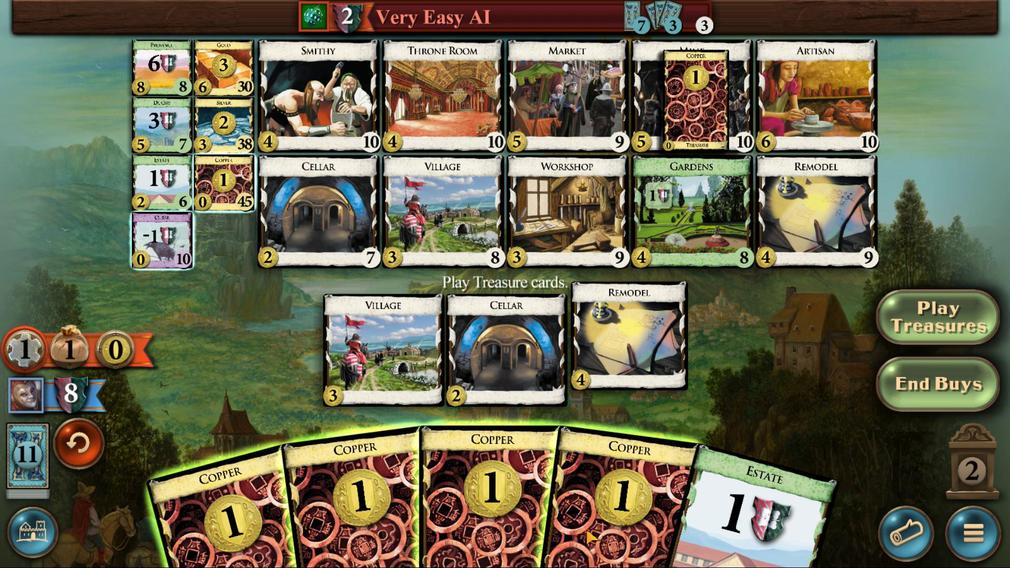 
Action: Mouse scrolled (466, 49) with delta (0, 0)
Screenshot: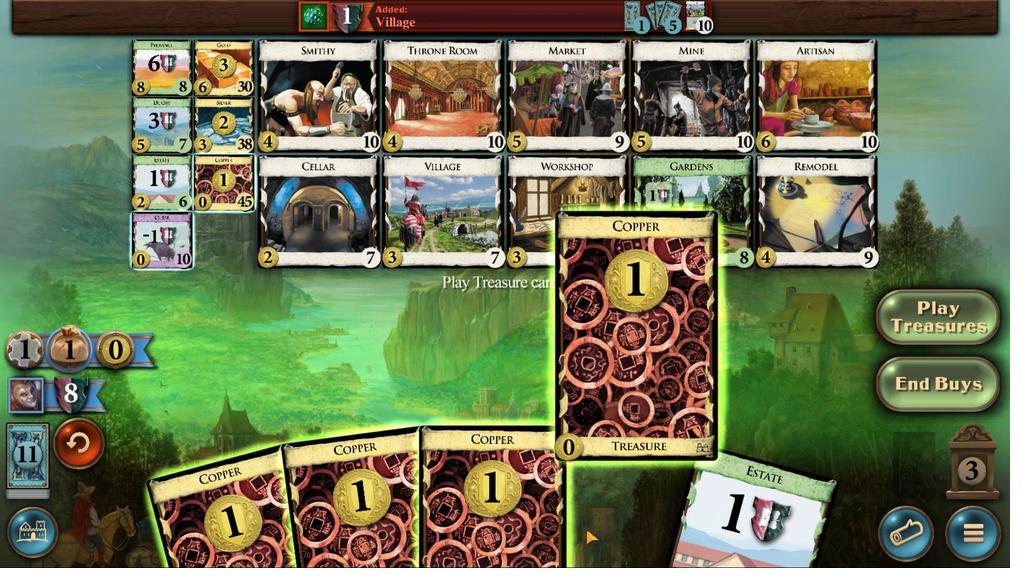 
Action: Mouse scrolled (466, 49) with delta (0, 0)
Screenshot: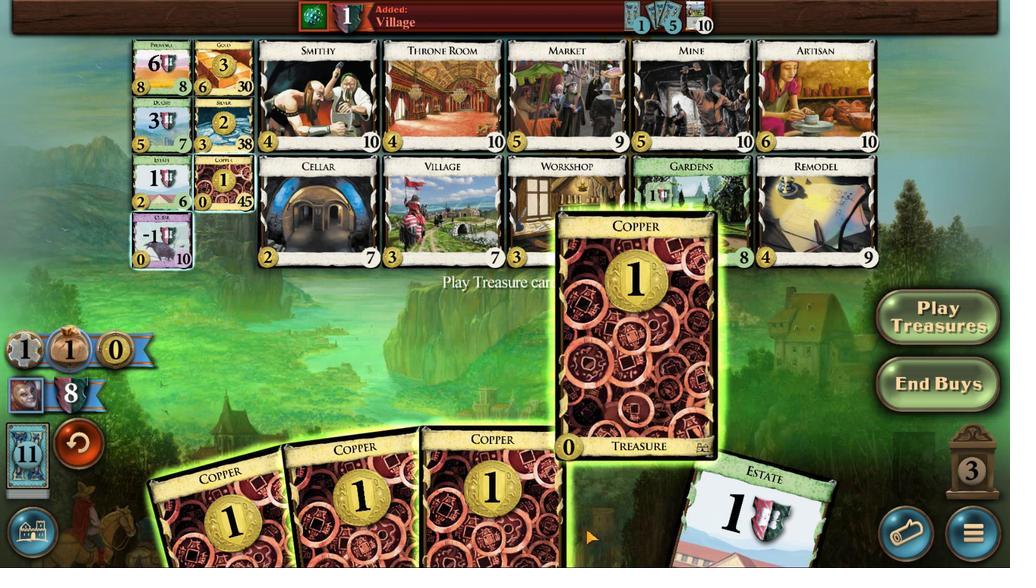 
Action: Mouse scrolled (466, 49) with delta (0, 0)
Screenshot: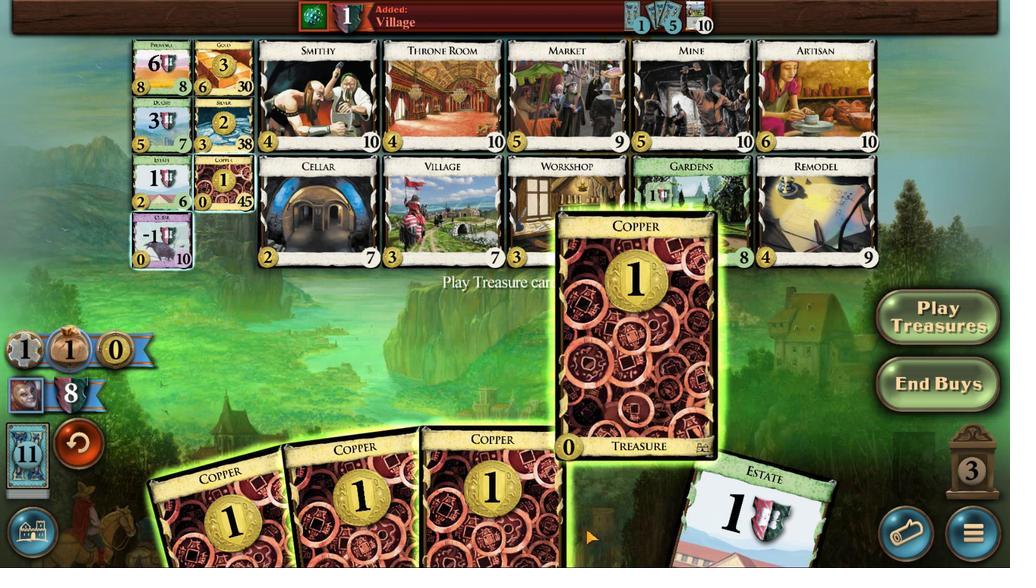 
Action: Mouse moved to (458, 58)
Screenshot: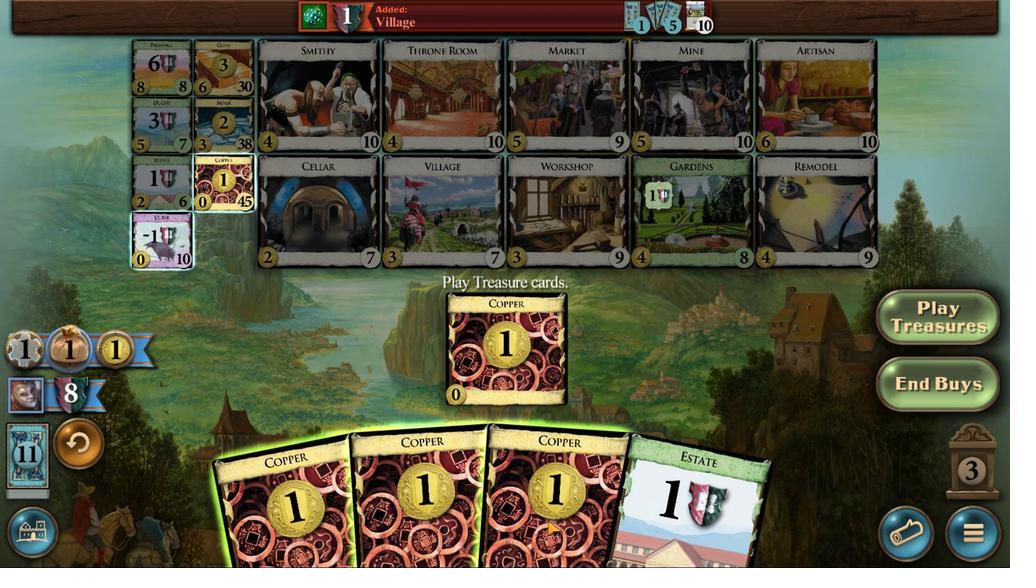 
Action: Mouse scrolled (458, 59) with delta (0, 0)
Screenshot: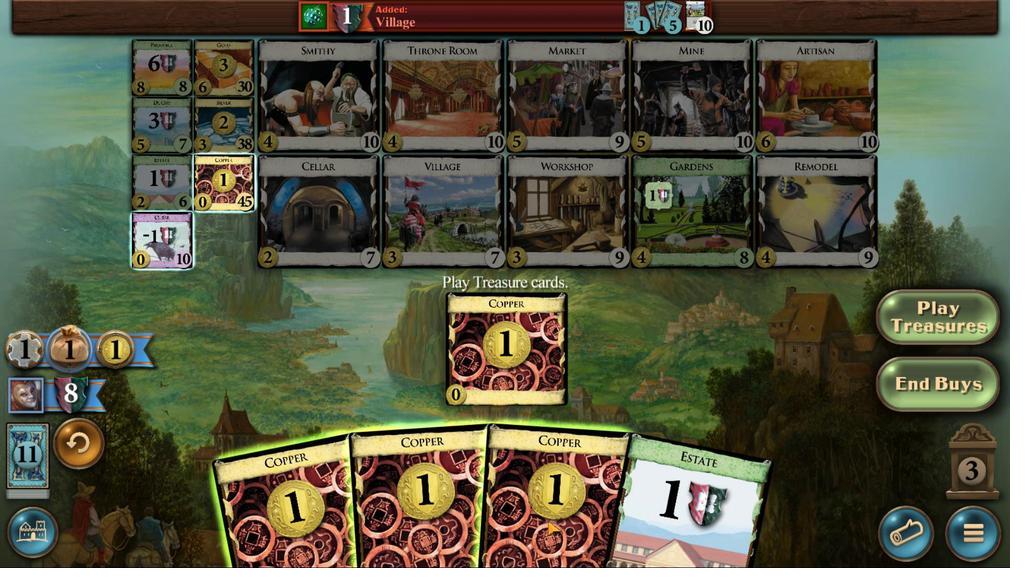 
Action: Mouse scrolled (458, 59) with delta (0, 0)
Screenshot: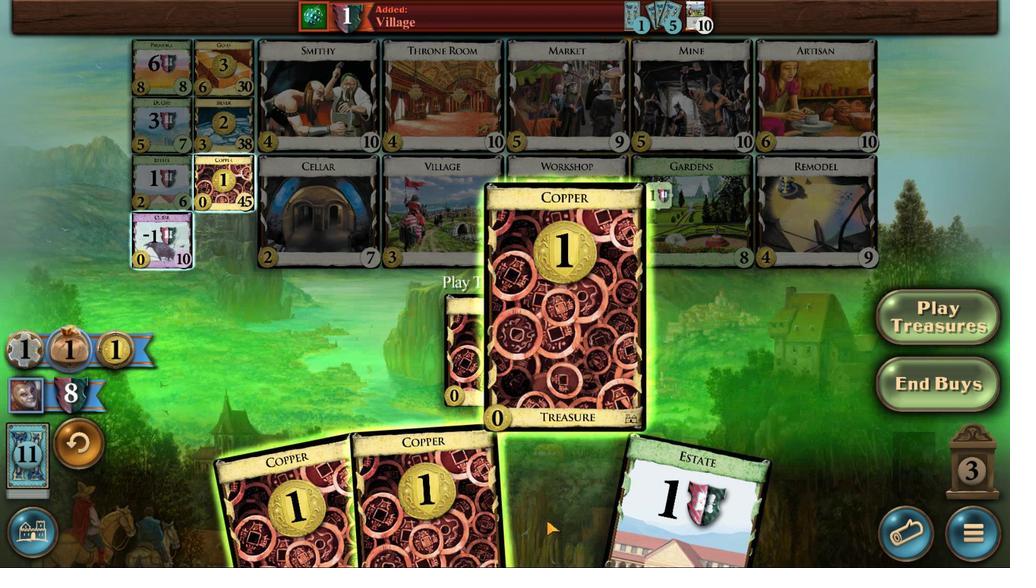 
Action: Mouse scrolled (458, 59) with delta (0, 0)
Screenshot: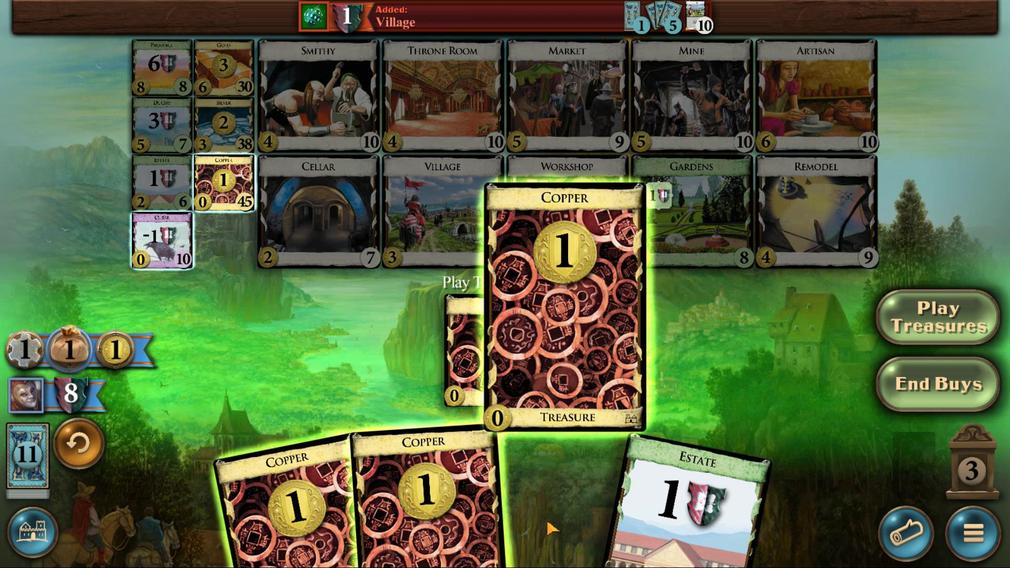 
Action: Mouse scrolled (458, 59) with delta (0, 0)
Screenshot: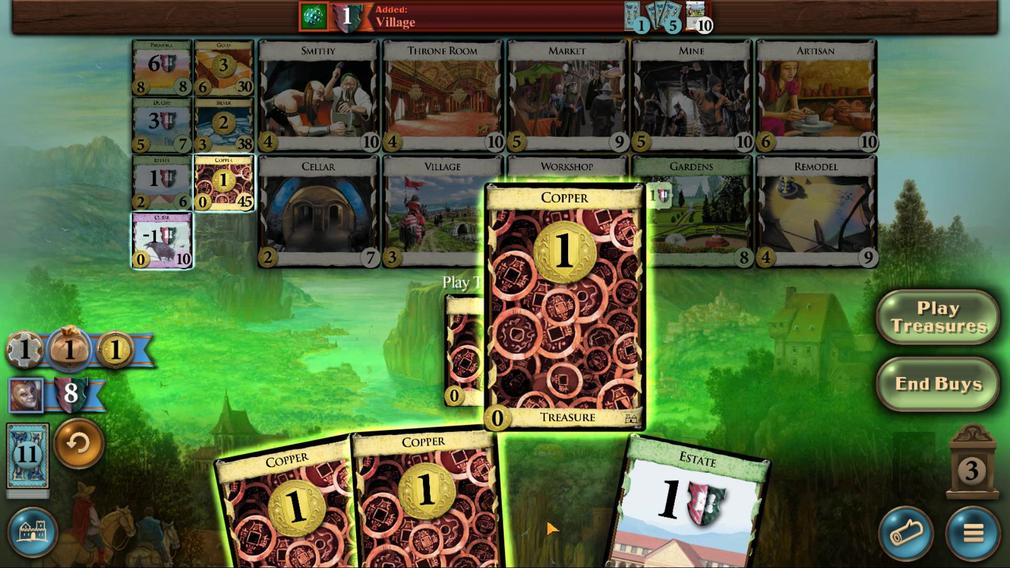 
Action: Mouse moved to (455, 58)
Screenshot: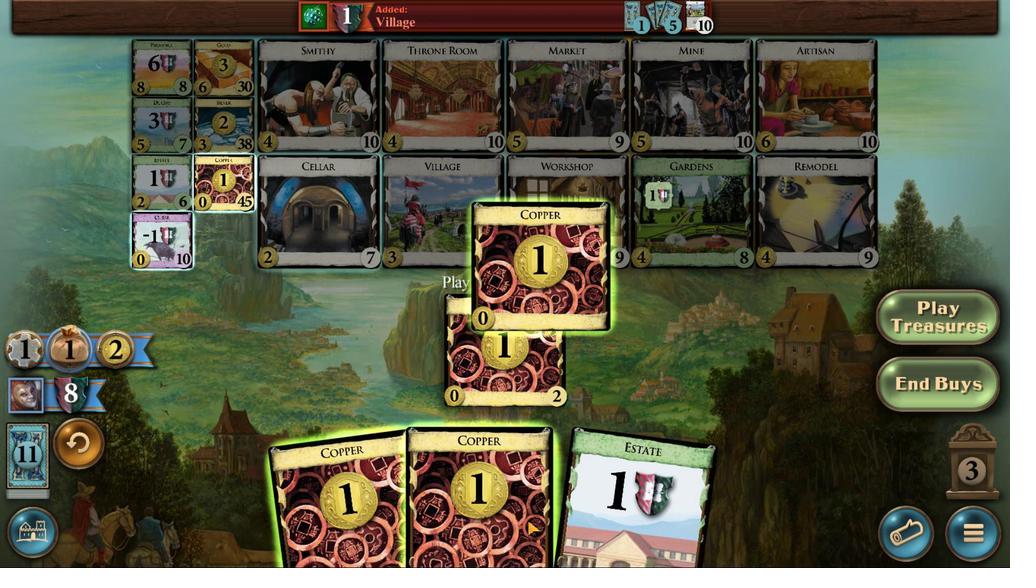 
Action: Mouse scrolled (455, 59) with delta (0, 0)
Screenshot: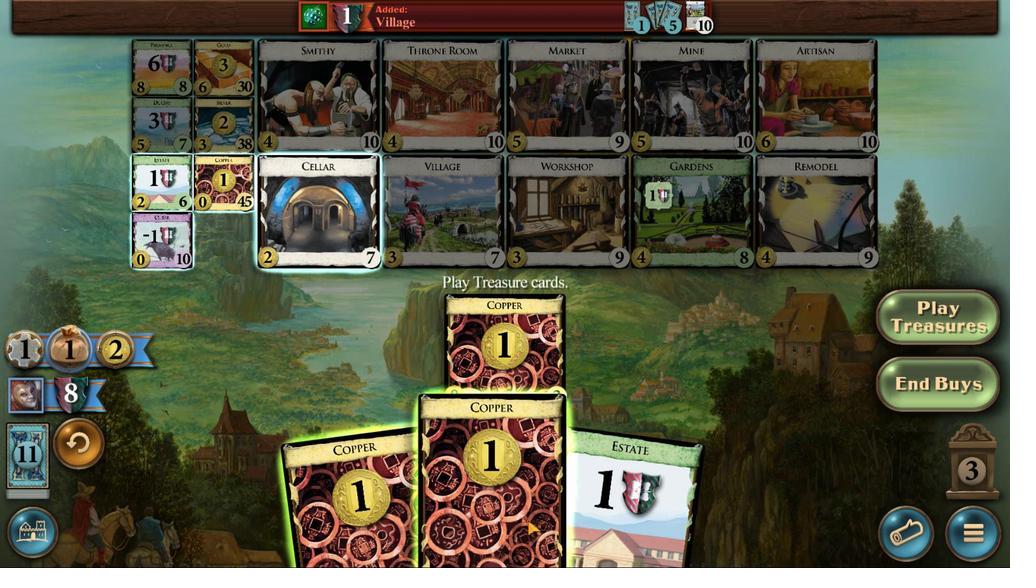 
Action: Mouse scrolled (455, 59) with delta (0, 0)
Screenshot: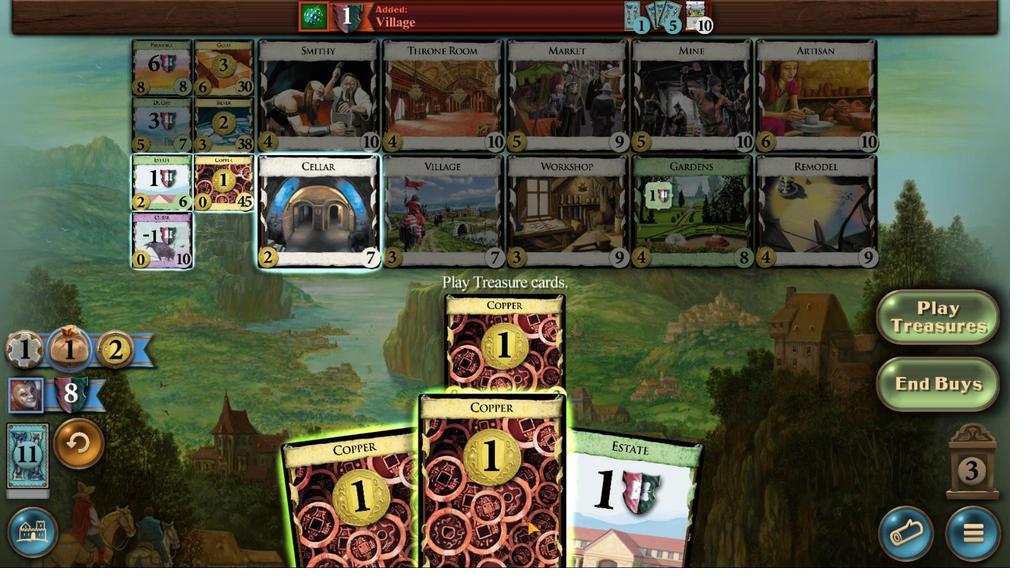 
Action: Mouse scrolled (455, 59) with delta (0, 0)
Screenshot: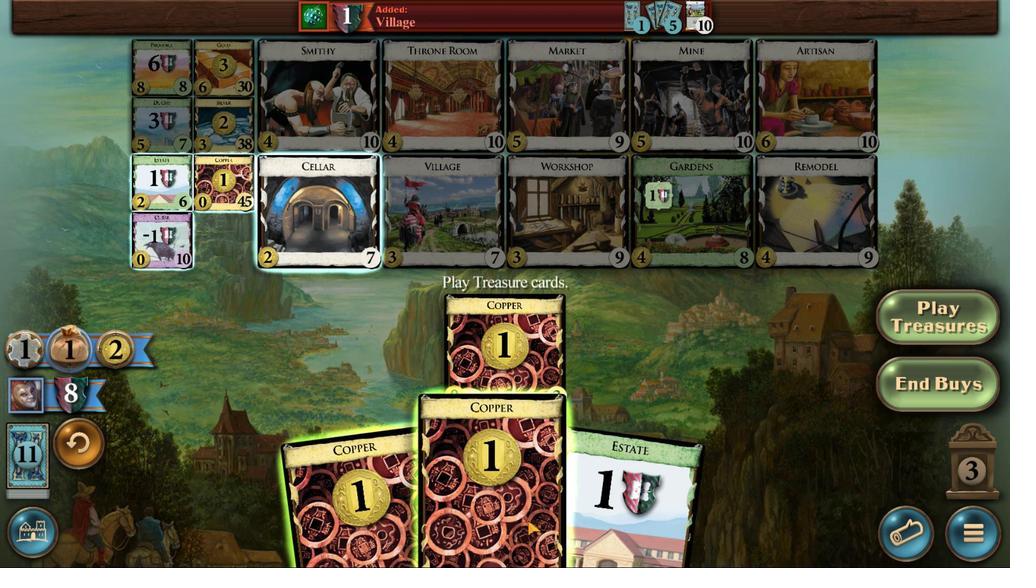 
Action: Mouse moved to (441, 58)
Screenshot: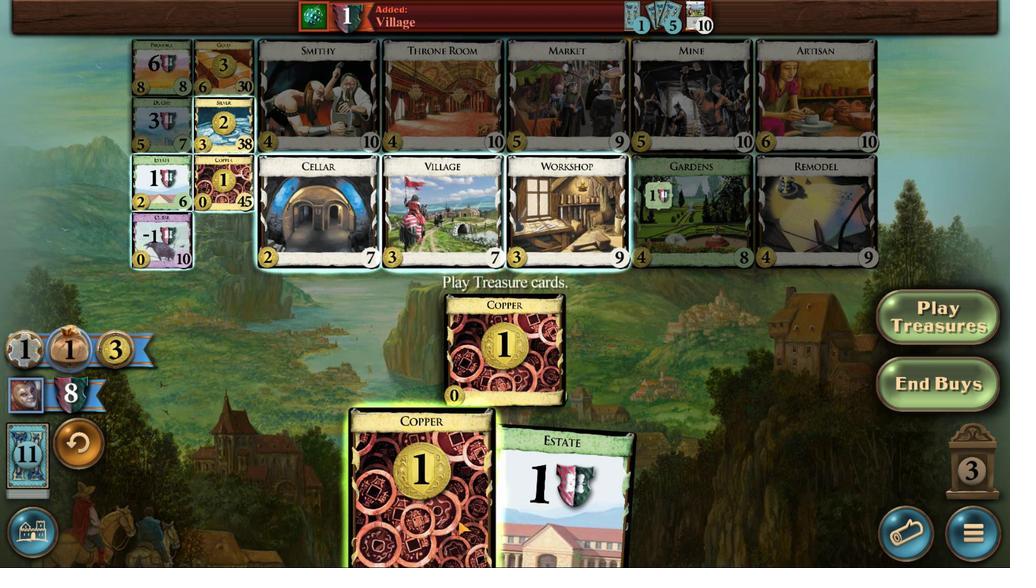 
Action: Mouse scrolled (441, 59) with delta (0, 0)
Screenshot: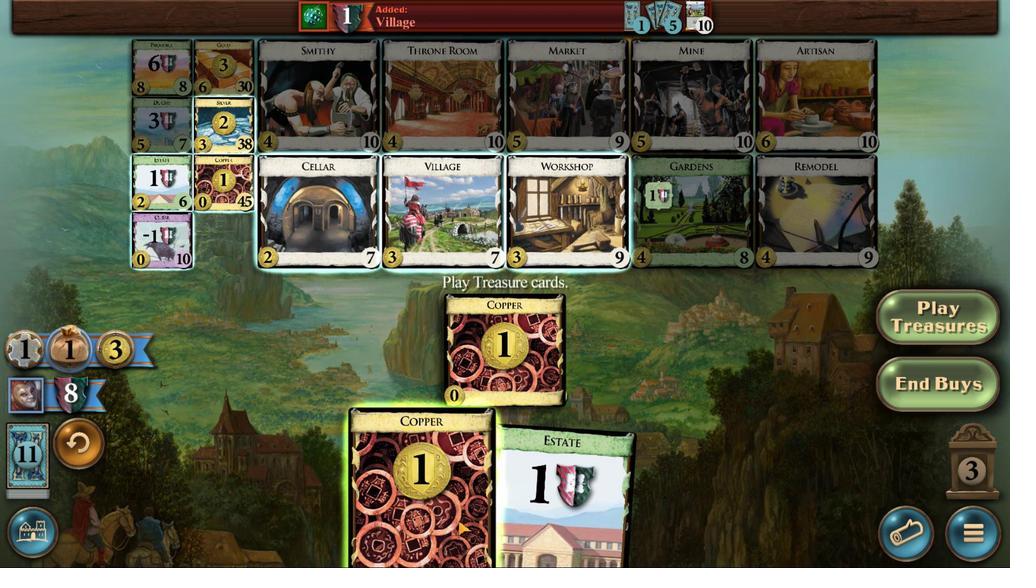 
Action: Mouse scrolled (441, 59) with delta (0, 0)
Screenshot: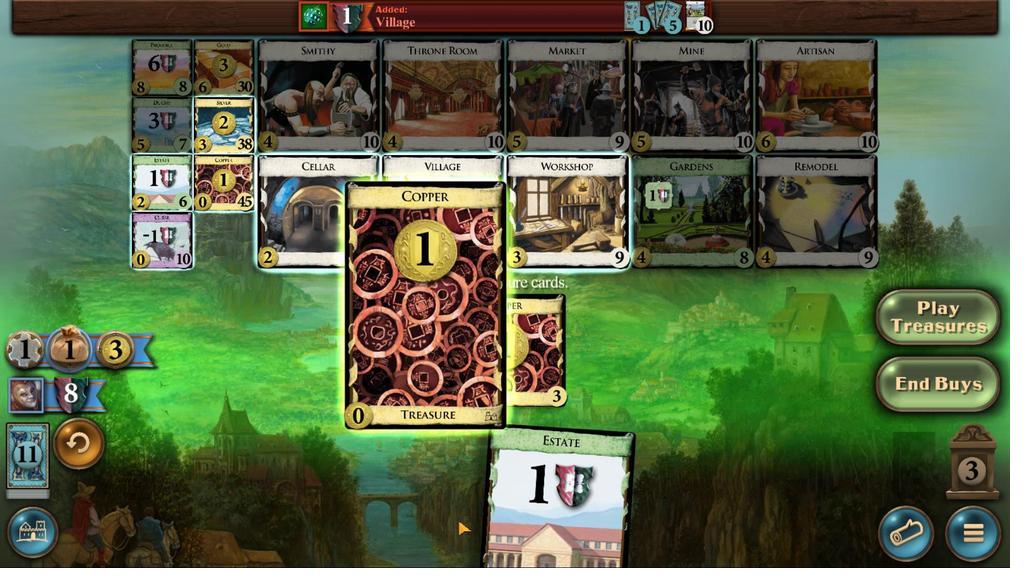 
Action: Mouse scrolled (441, 59) with delta (0, 0)
Screenshot: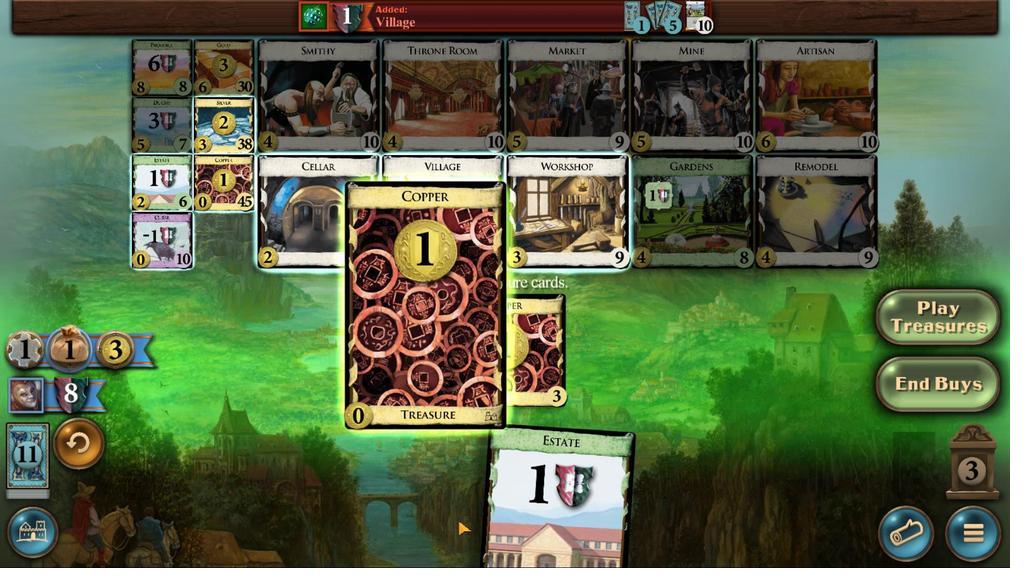 
Action: Mouse scrolled (441, 59) with delta (0, 0)
Screenshot: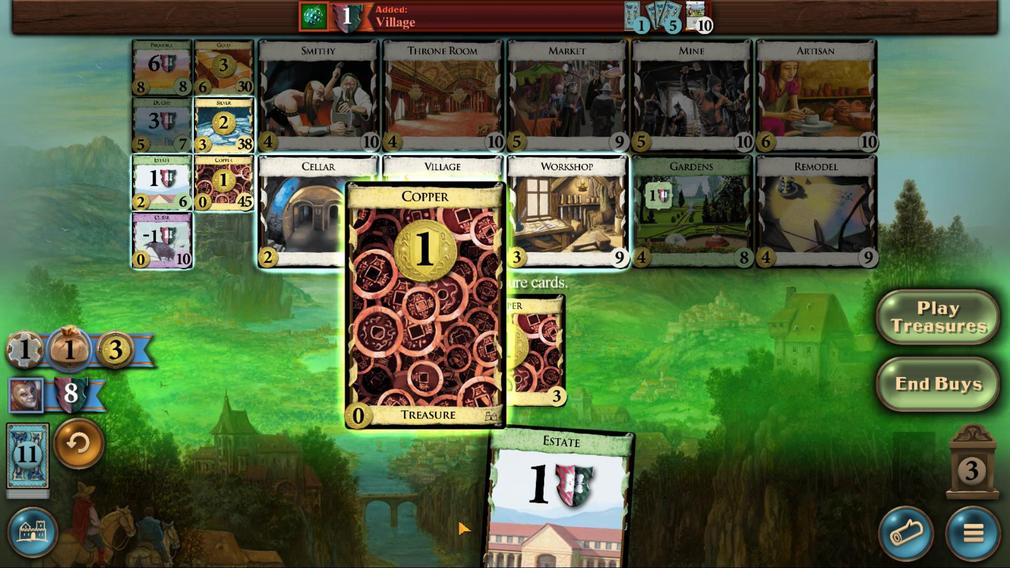 
Action: Mouse moved to (398, 505)
Screenshot: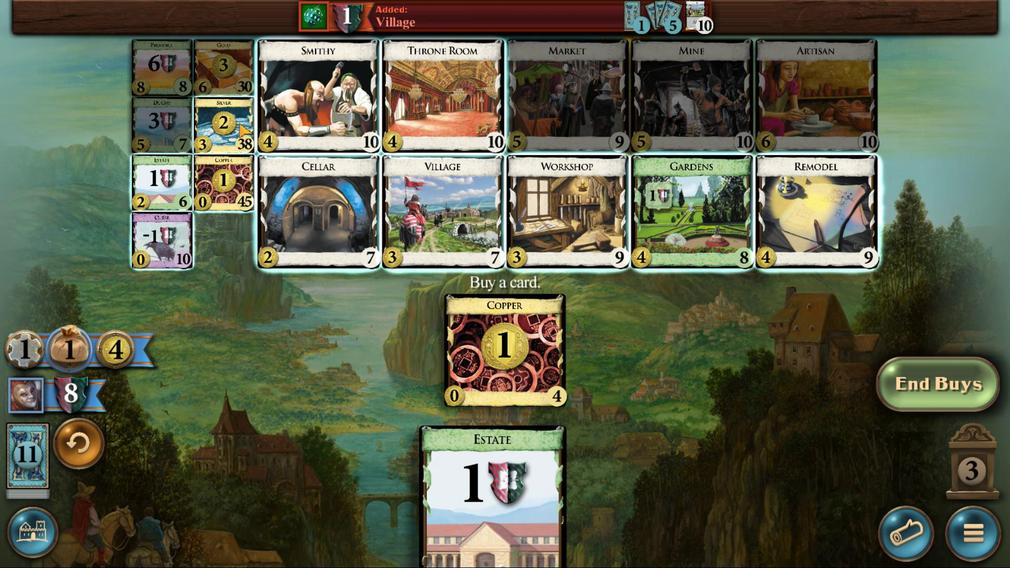 
Action: Mouse pressed left at (398, 505)
Screenshot: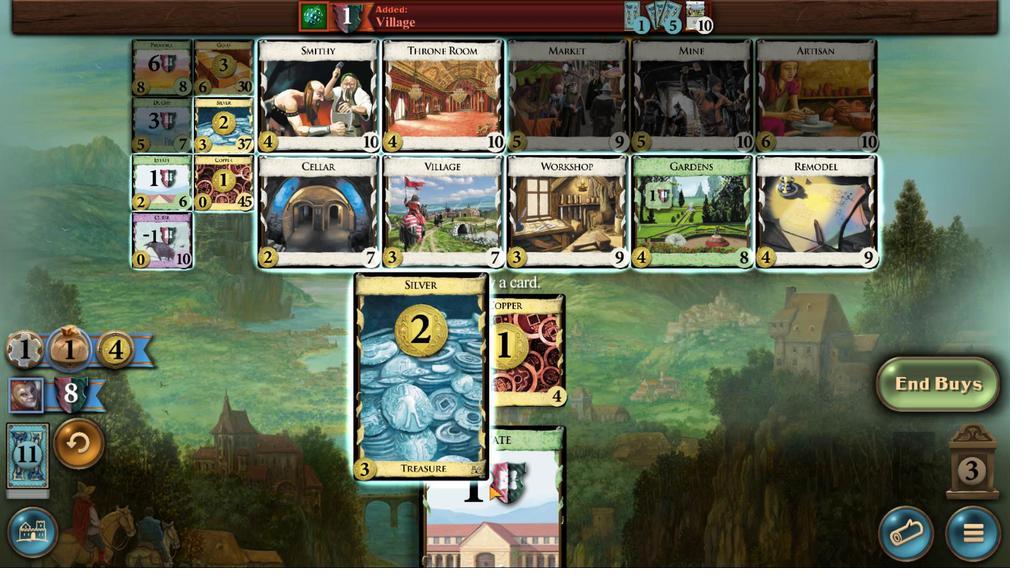 
Action: Mouse moved to (447, 86)
Screenshot: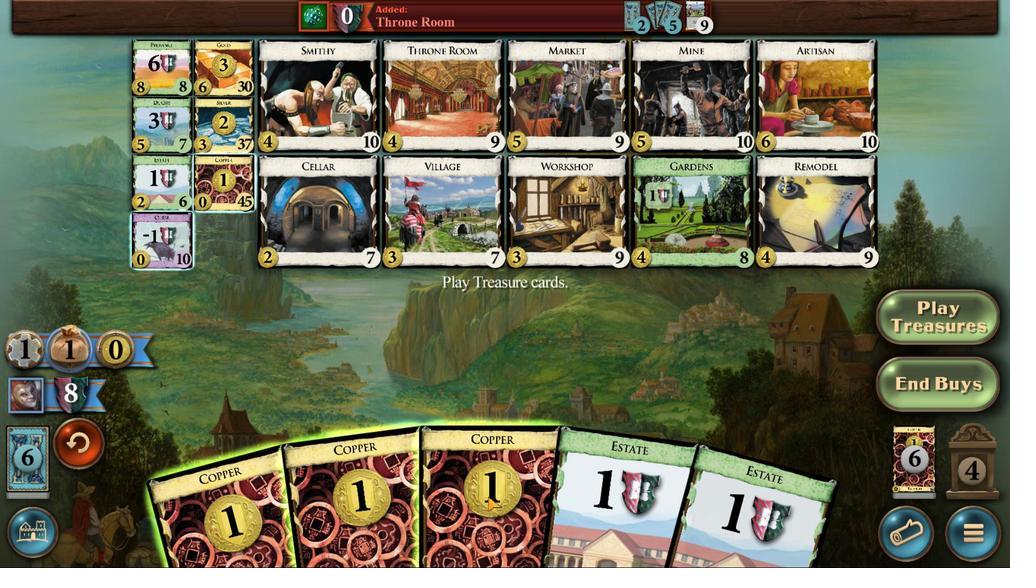 
Action: Mouse scrolled (447, 86) with delta (0, 0)
Screenshot: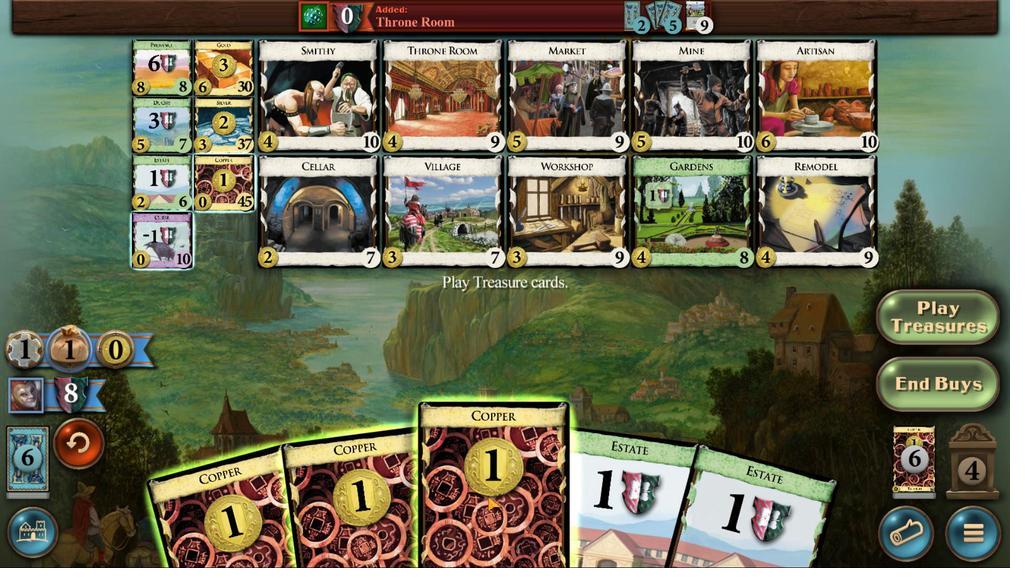 
Action: Mouse scrolled (447, 86) with delta (0, 0)
Screenshot: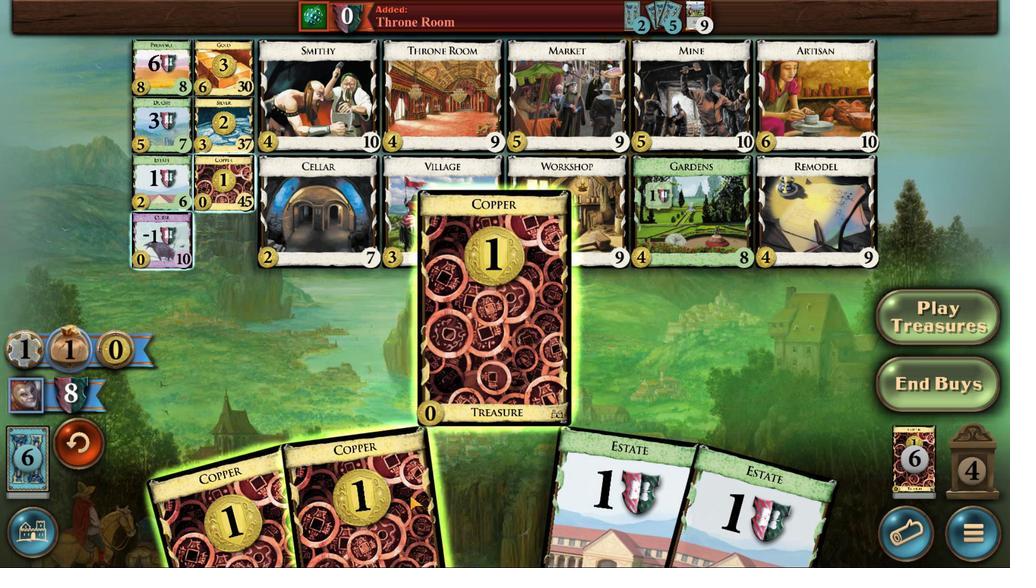 
Action: Mouse scrolled (447, 86) with delta (0, 0)
Screenshot: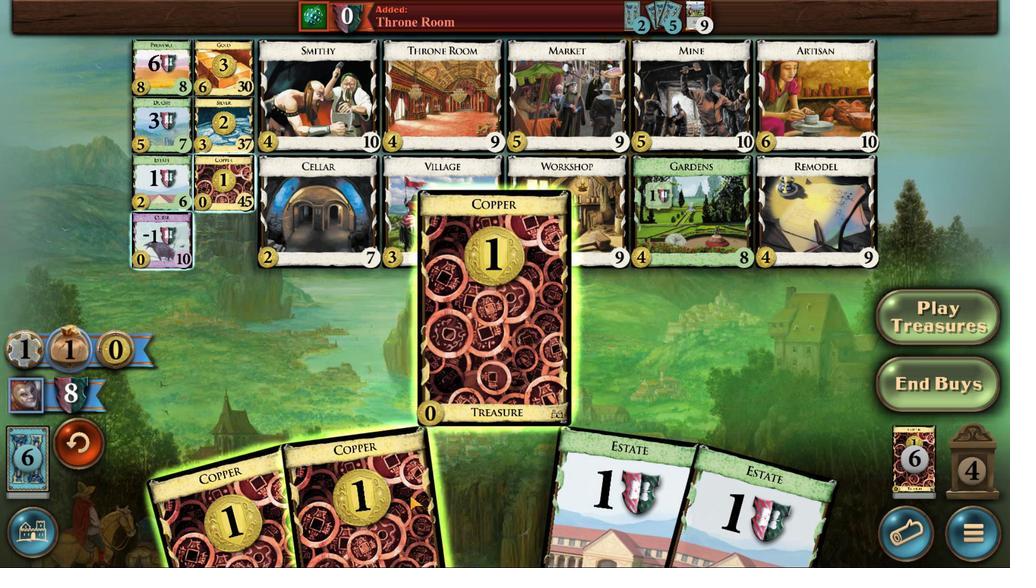 
Action: Mouse scrolled (447, 86) with delta (0, 0)
Screenshot: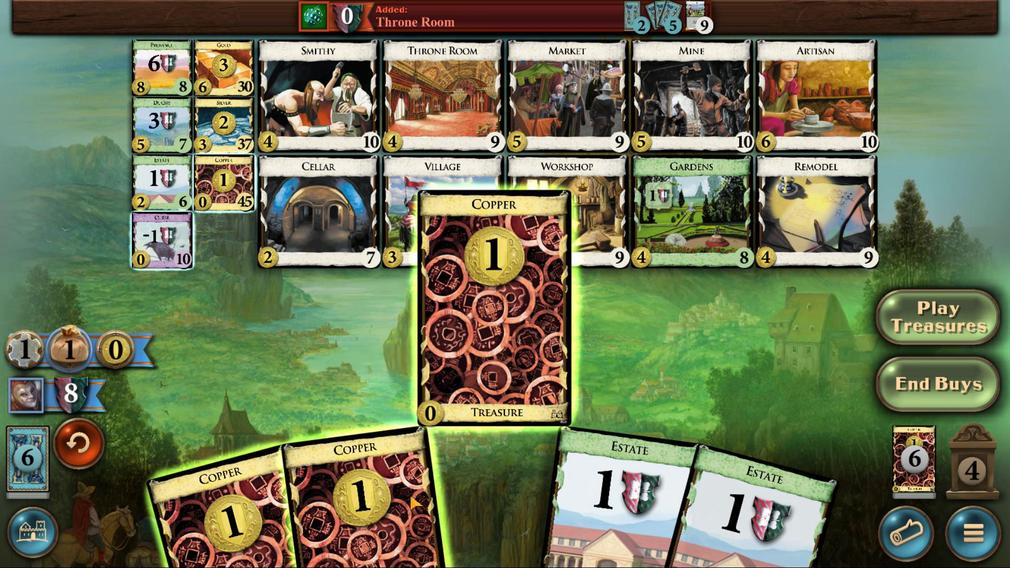
Action: Mouse moved to (431, 87)
Screenshot: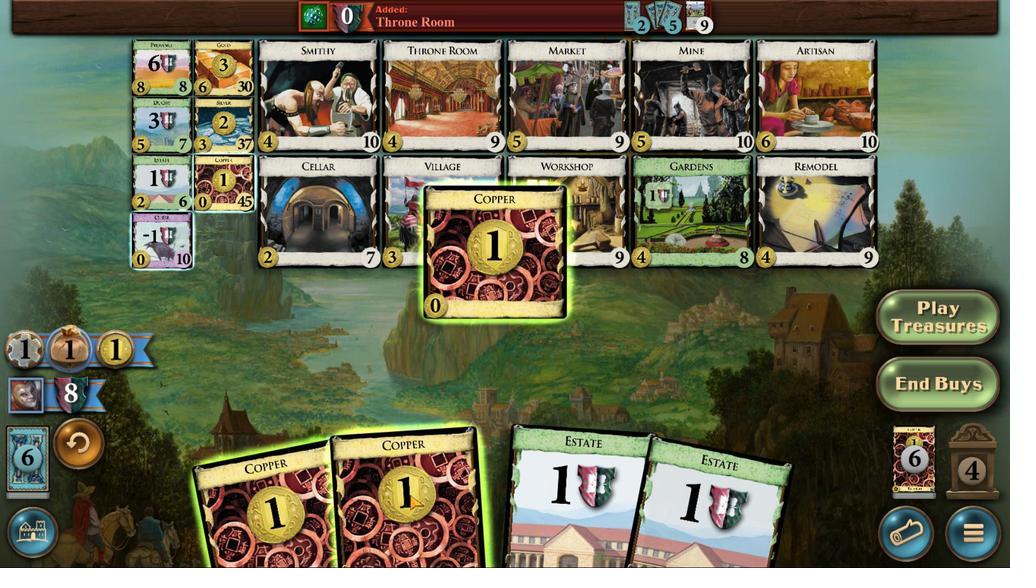 
Action: Mouse scrolled (431, 88) with delta (0, 0)
Screenshot: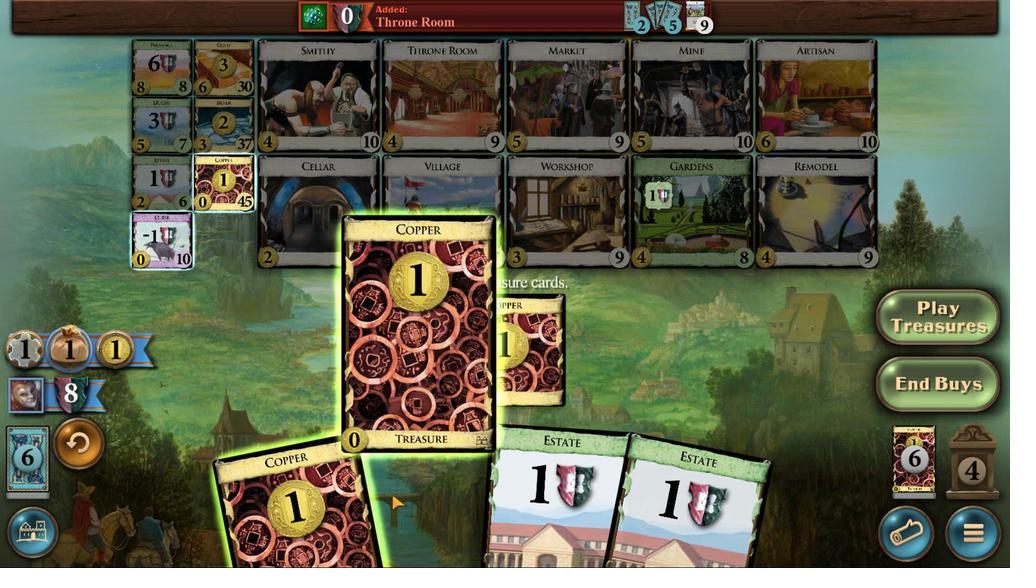 
Action: Mouse scrolled (431, 88) with delta (0, 0)
Screenshot: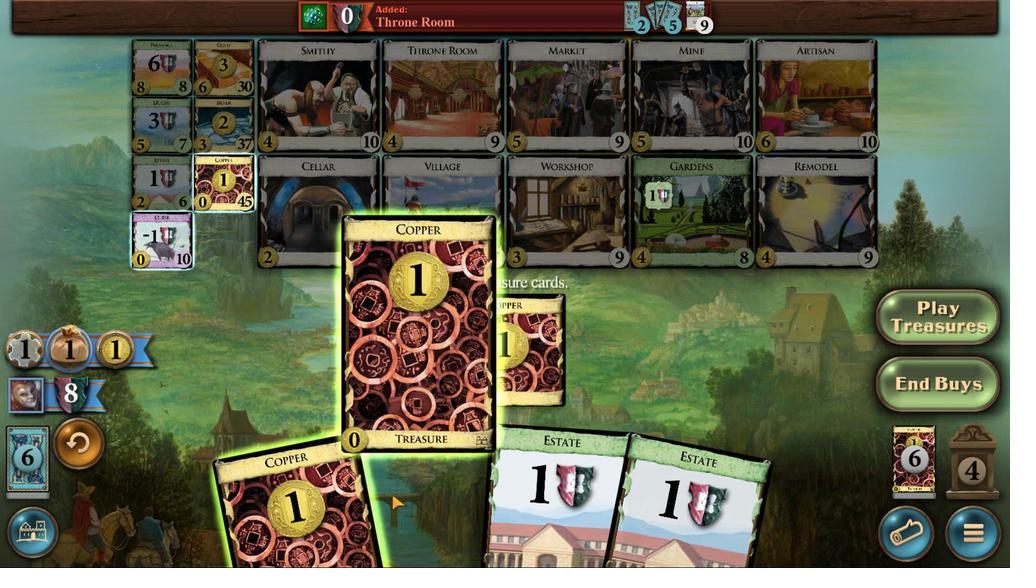 
Action: Mouse scrolled (431, 88) with delta (0, 0)
Screenshot: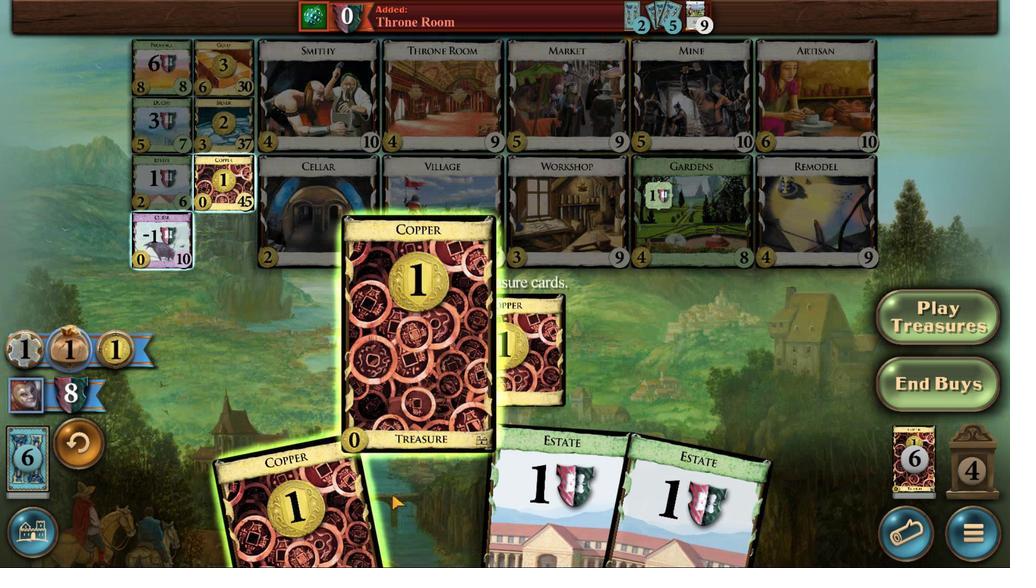 
Action: Mouse moved to (422, 87)
Screenshot: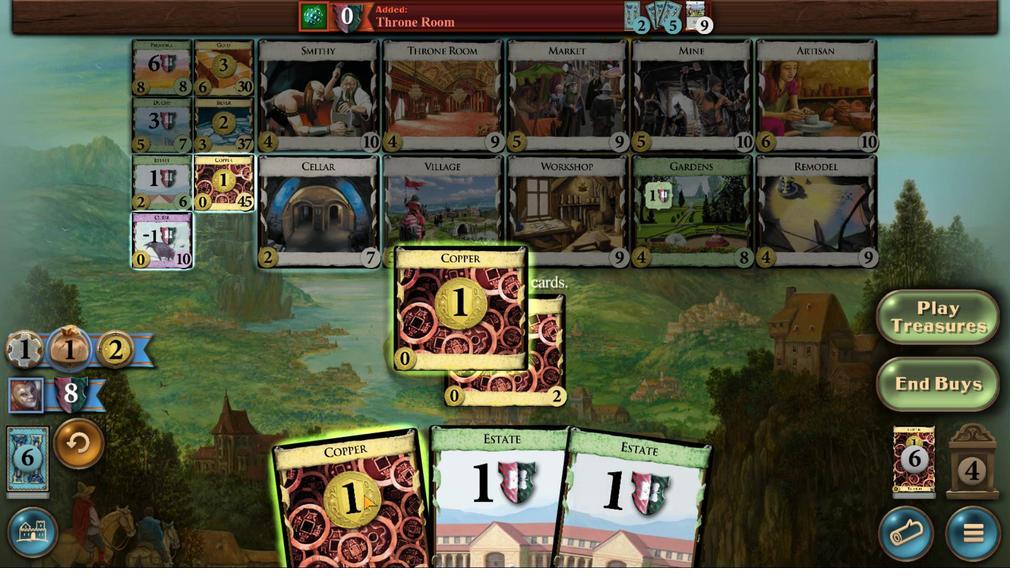 
Action: Mouse scrolled (422, 88) with delta (0, 0)
Screenshot: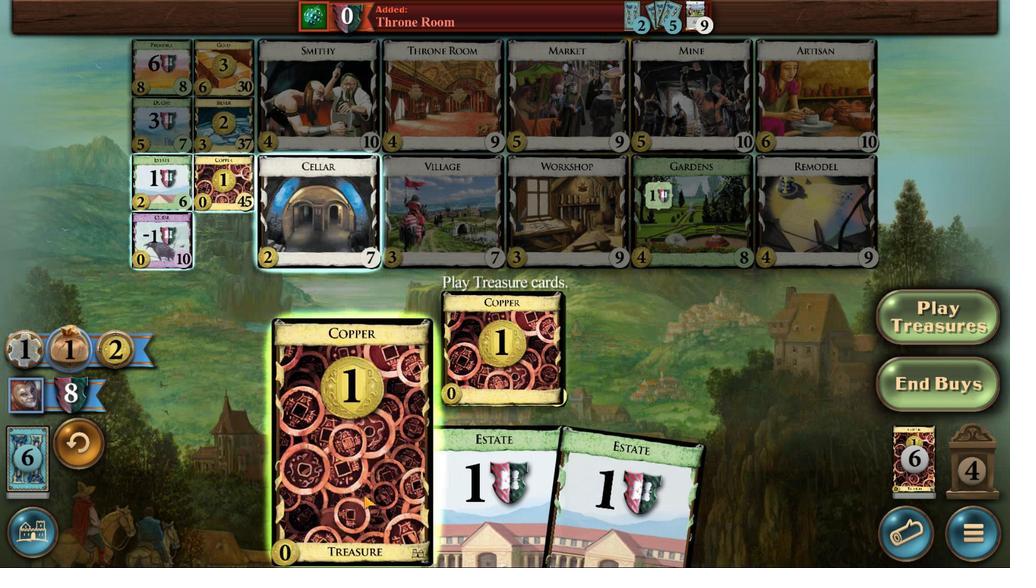 
Action: Mouse scrolled (422, 88) with delta (0, 0)
Screenshot: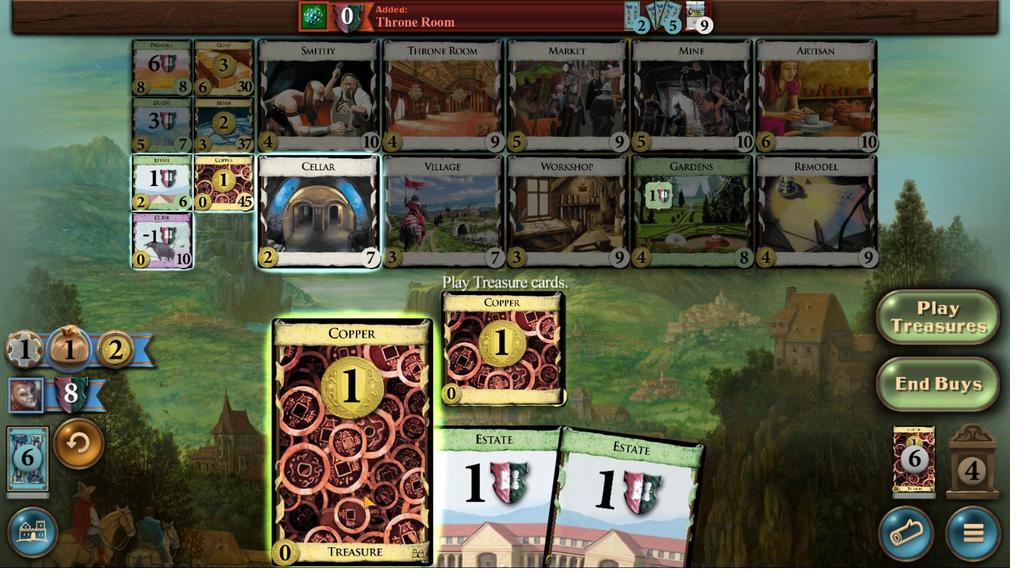 
Action: Mouse scrolled (422, 88) with delta (0, 0)
Screenshot: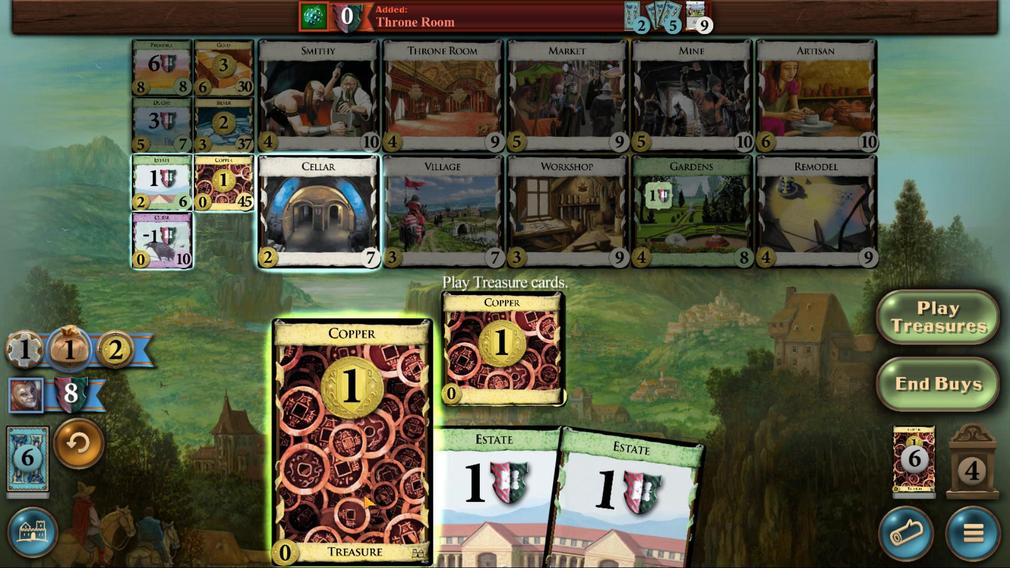 
Action: Mouse moved to (394, 498)
Screenshot: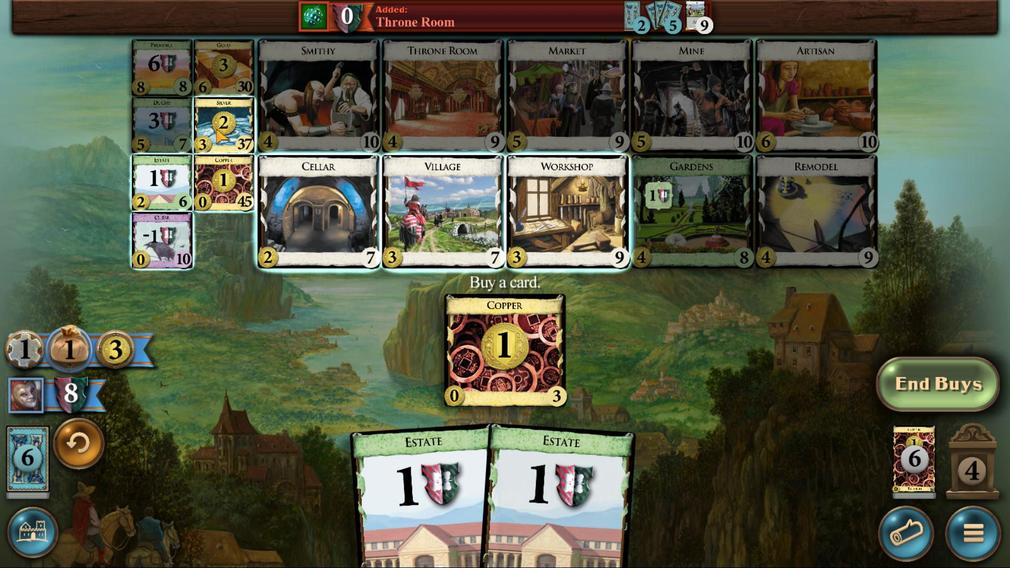 
Action: Mouse pressed left at (394, 498)
Screenshot: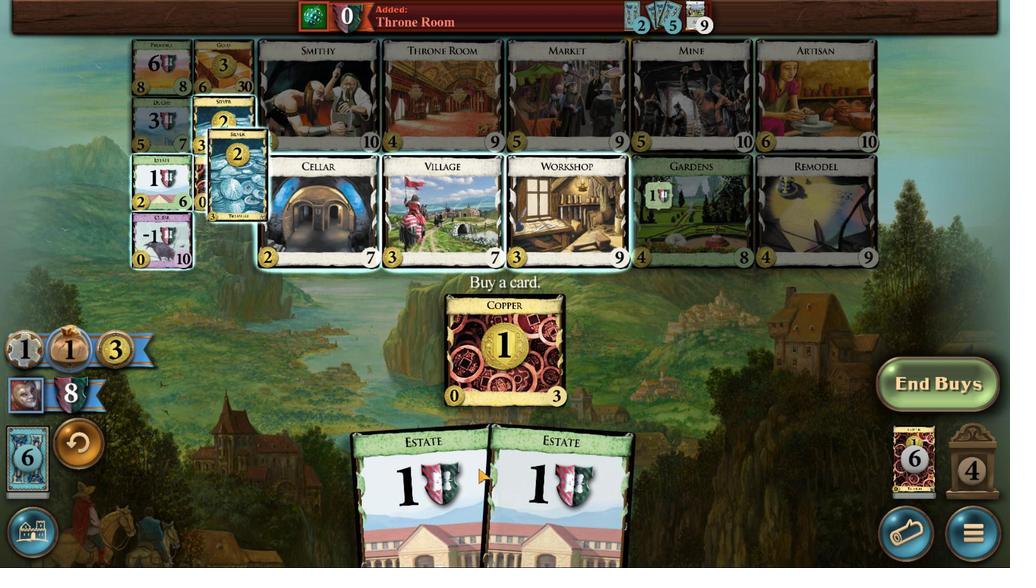 
Action: Mouse moved to (421, 90)
Screenshot: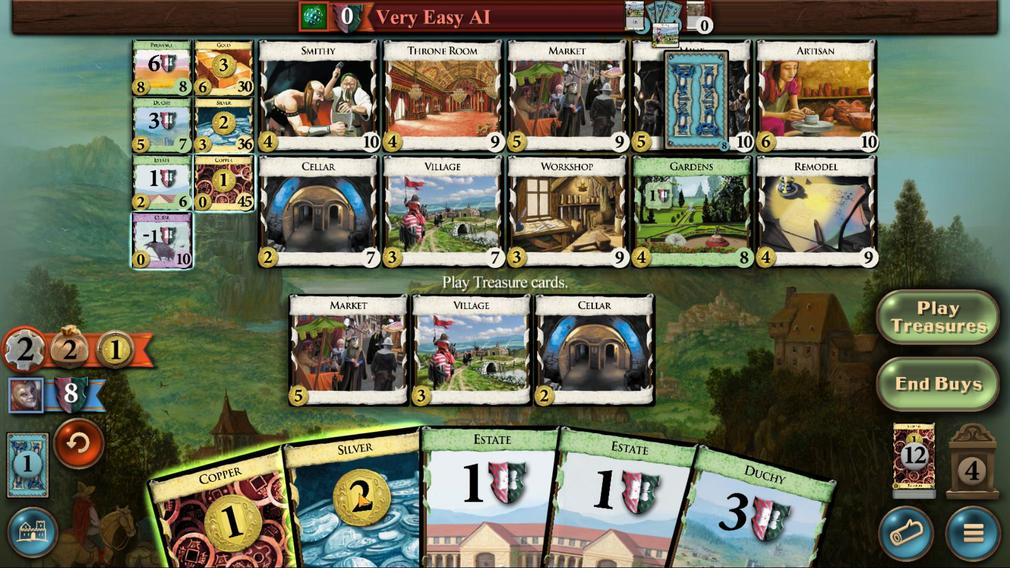
Action: Mouse scrolled (421, 91) with delta (0, 0)
Screenshot: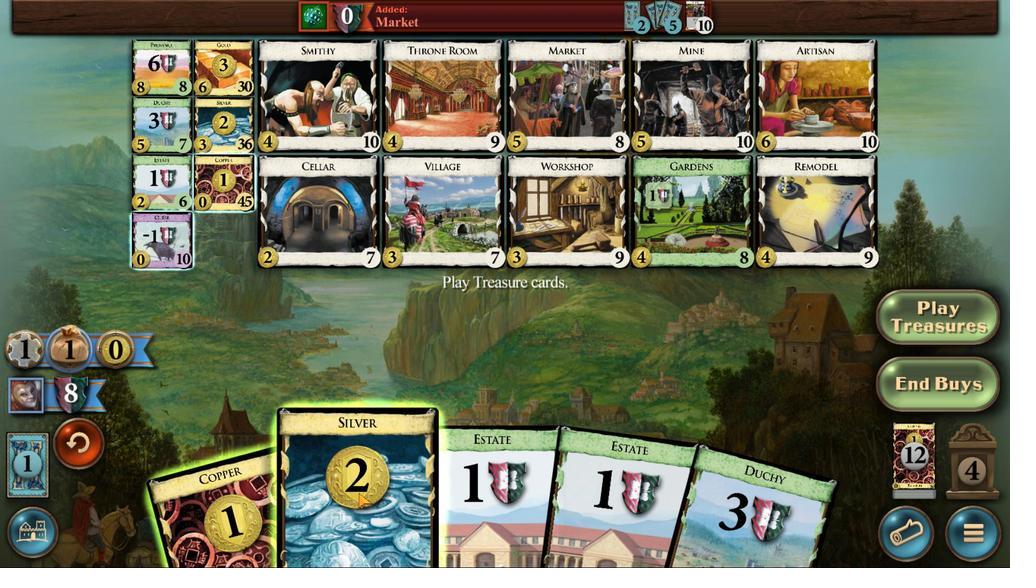 
Action: Mouse scrolled (421, 91) with delta (0, 0)
Screenshot: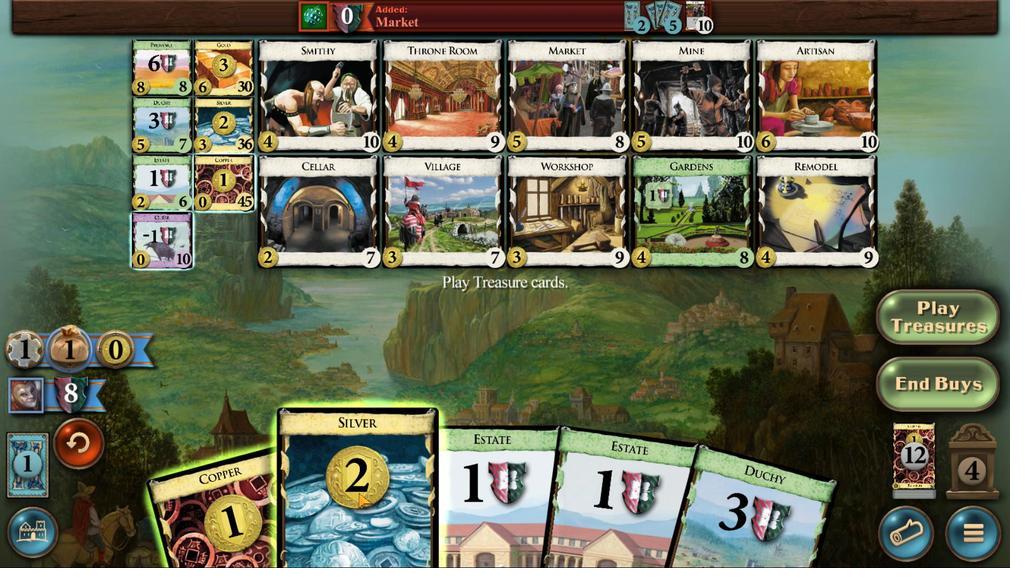 
Action: Mouse scrolled (421, 91) with delta (0, 0)
Screenshot: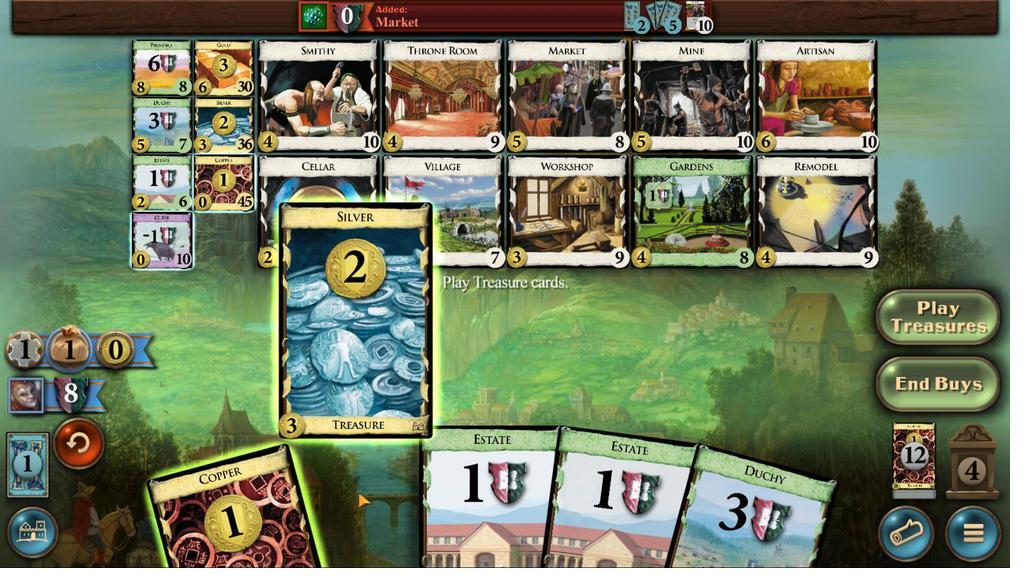 
Action: Mouse moved to (414, 96)
Screenshot: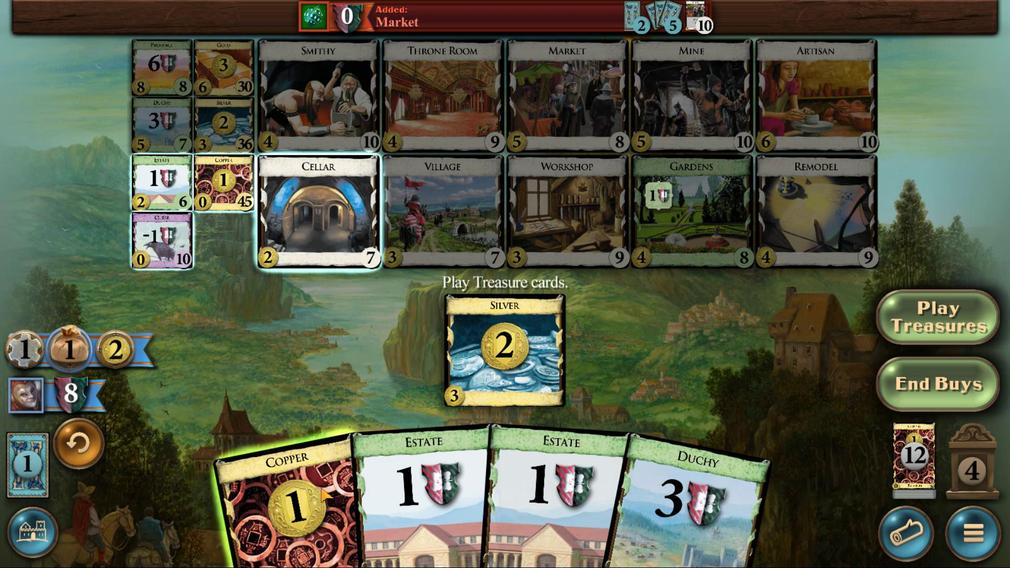 
Action: Mouse scrolled (414, 96) with delta (0, 0)
Screenshot: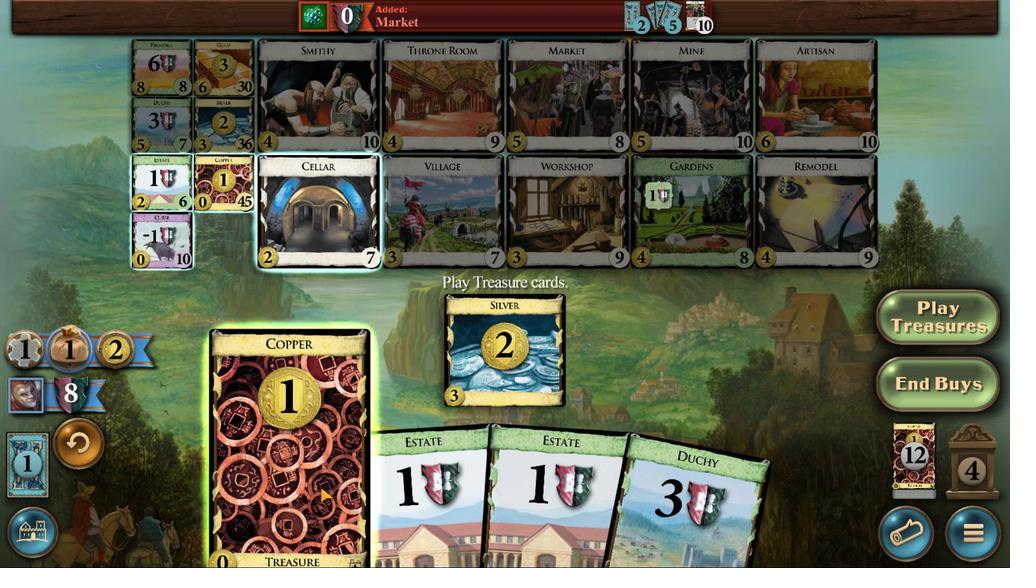 
Action: Mouse scrolled (414, 96) with delta (0, 0)
Screenshot: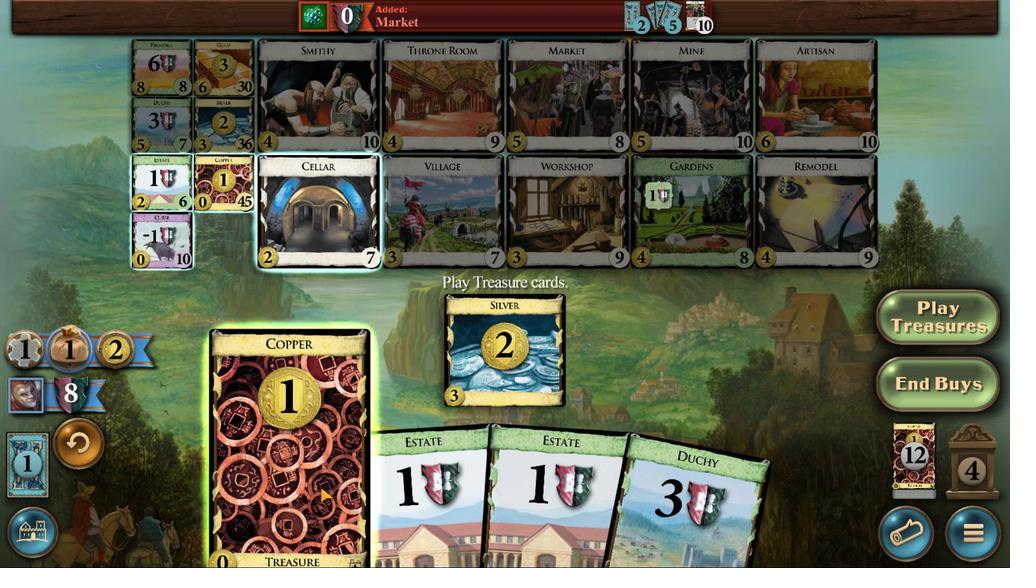 
Action: Mouse scrolled (414, 96) with delta (0, 0)
Screenshot: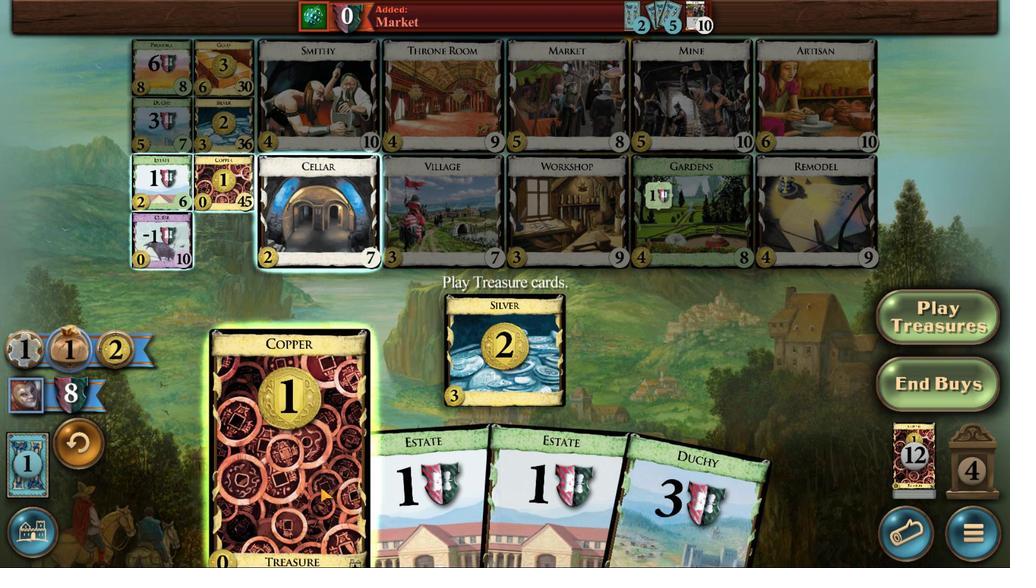 
Action: Mouse moved to (393, 518)
Screenshot: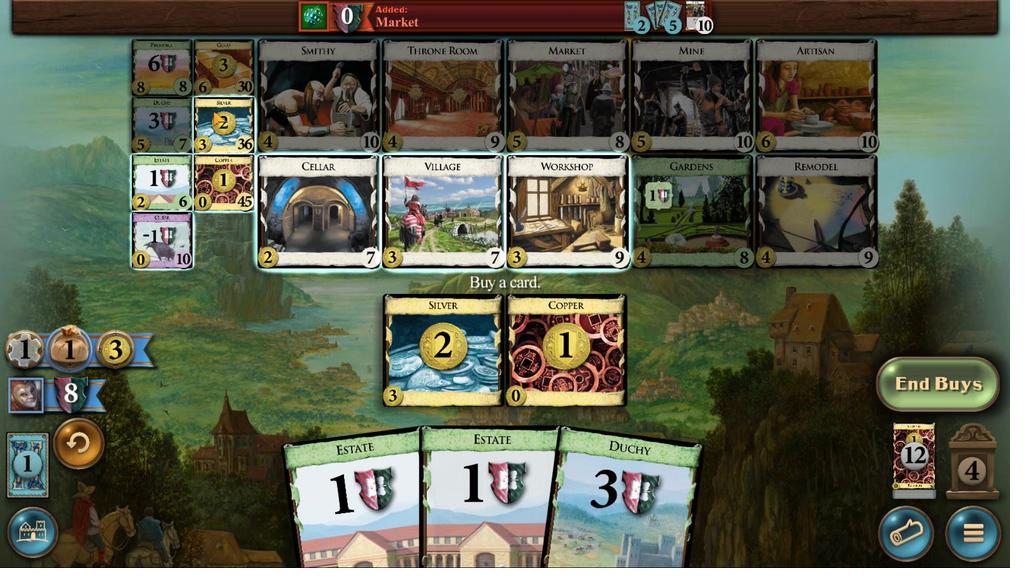 
Action: Mouse pressed left at (393, 518)
Screenshot: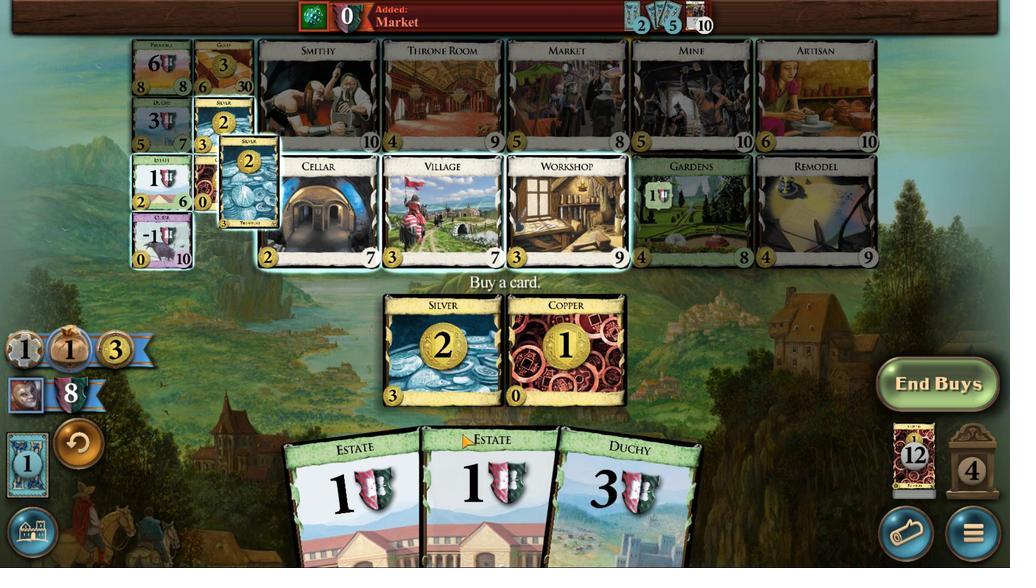 
Action: Mouse moved to (397, 96)
Screenshot: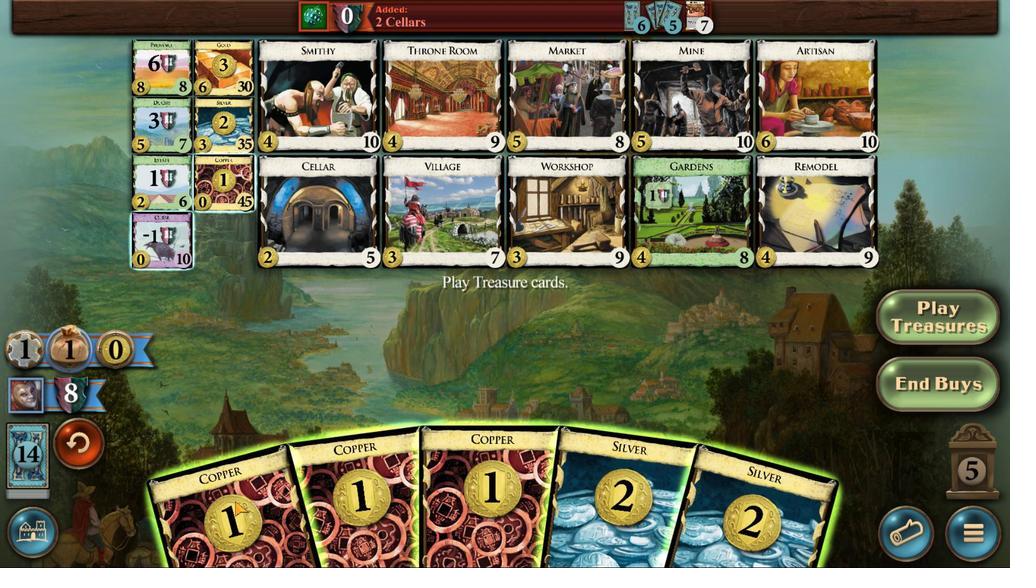 
Action: Mouse scrolled (397, 97) with delta (0, 0)
Screenshot: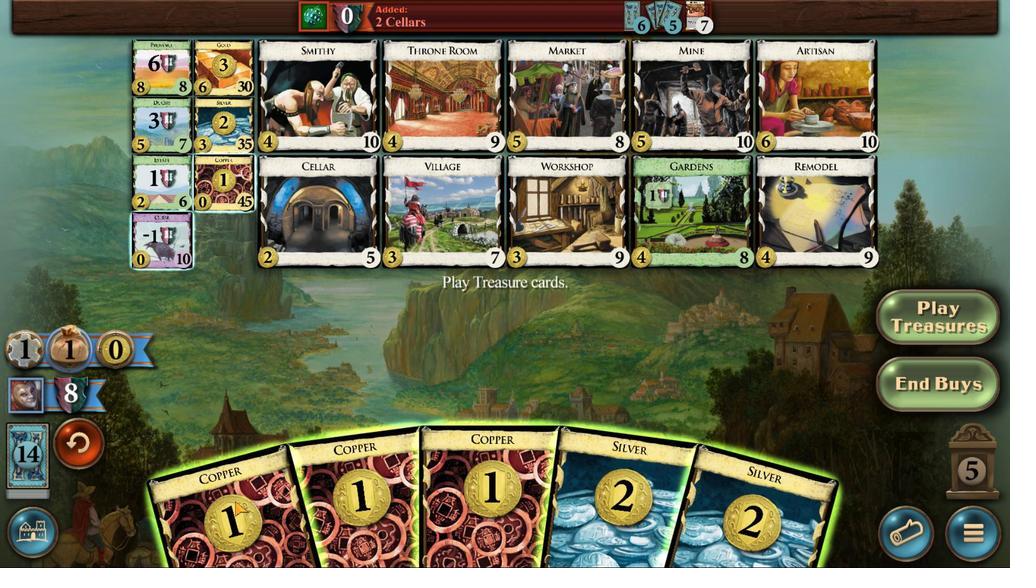 
Action: Mouse moved to (397, 81)
Screenshot: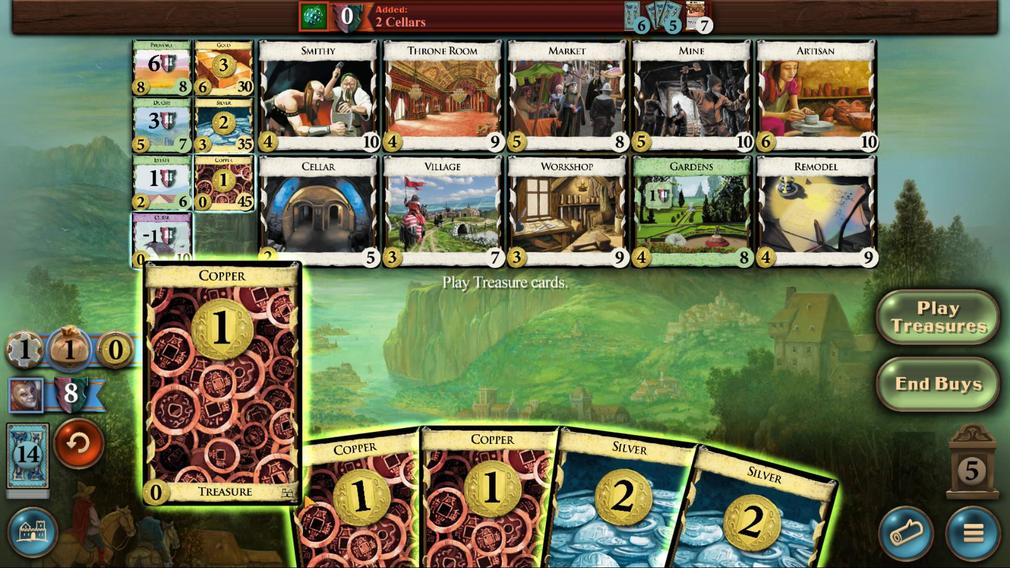 
Action: Mouse scrolled (397, 81) with delta (0, 0)
Screenshot: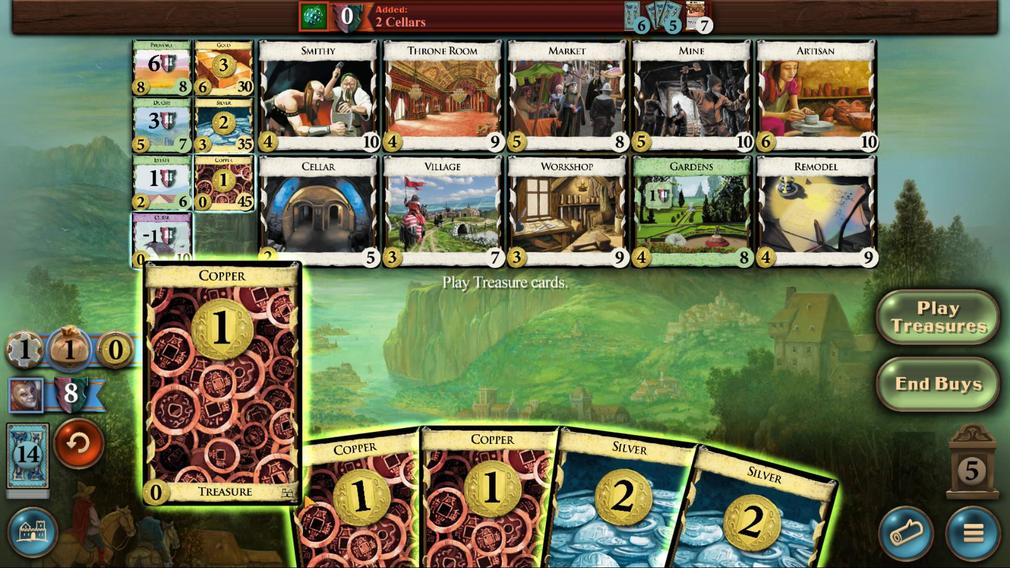 
Action: Mouse scrolled (397, 81) with delta (0, 0)
Screenshot: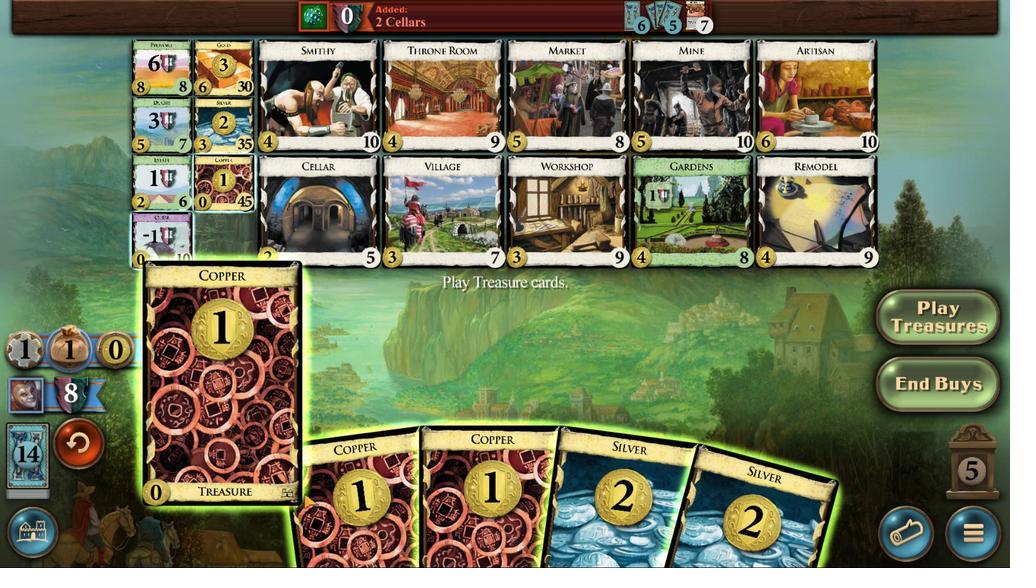 
Action: Mouse scrolled (397, 81) with delta (0, 0)
Screenshot: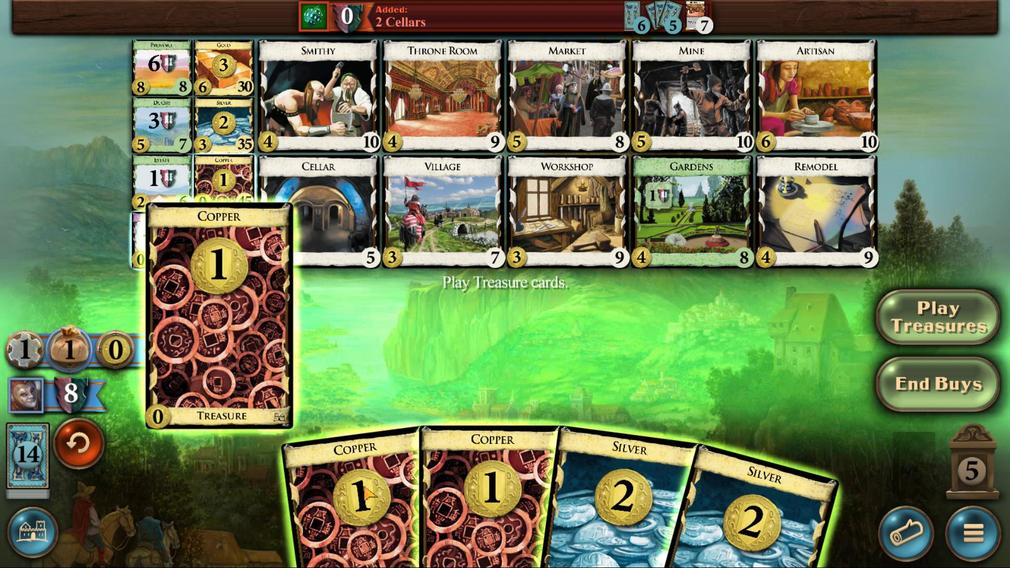 
Action: Mouse moved to (398, 80)
Screenshot: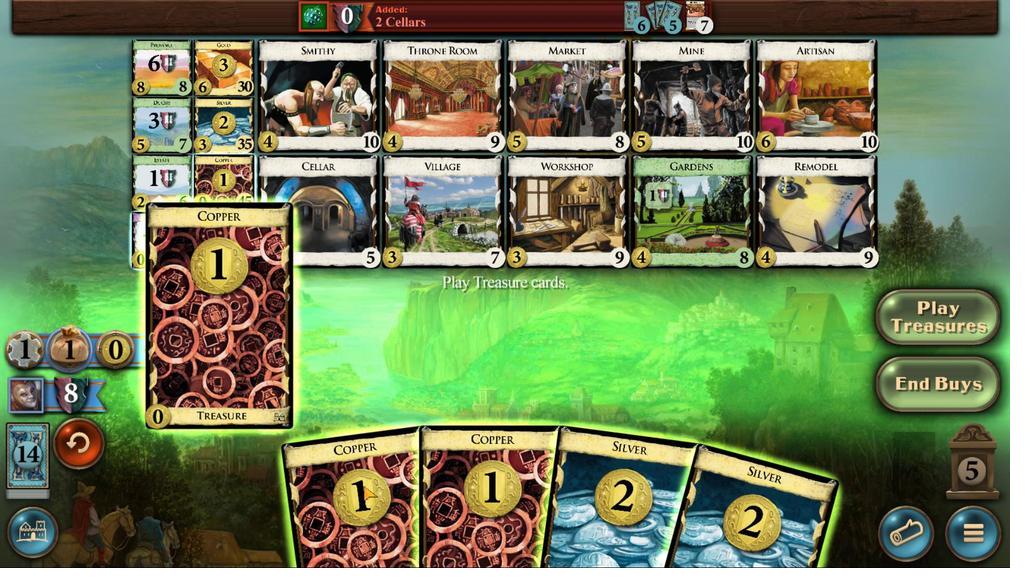 
Action: Mouse scrolled (398, 81) with delta (0, 0)
Screenshot: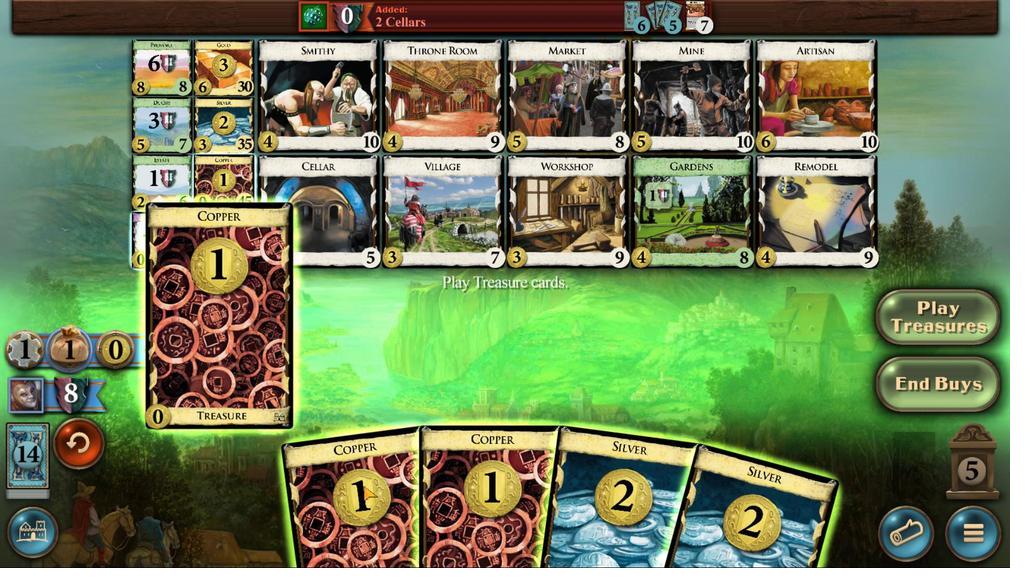 
Action: Mouse moved to (422, 97)
Screenshot: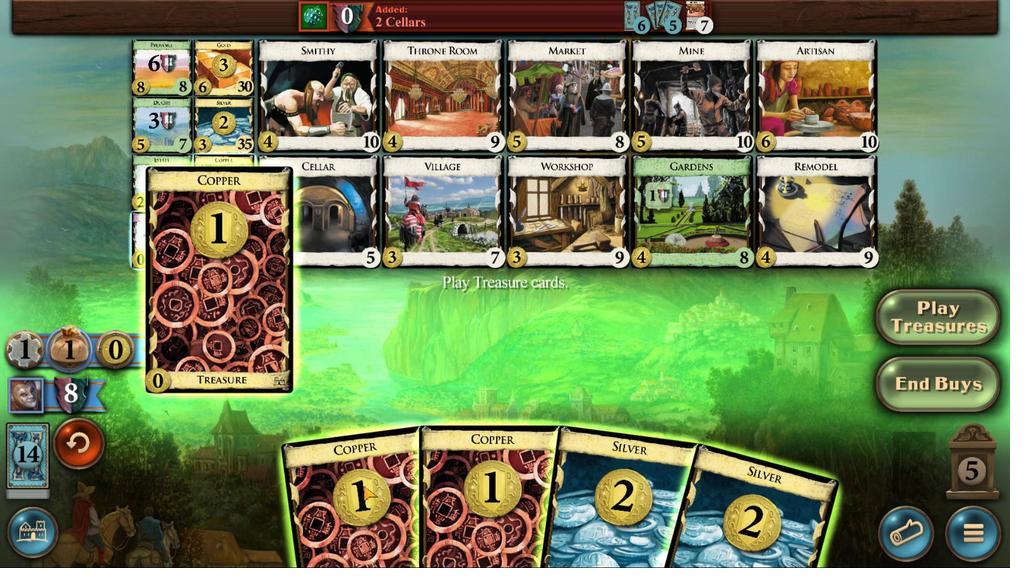 
Action: Mouse scrolled (422, 98) with delta (0, 0)
Screenshot: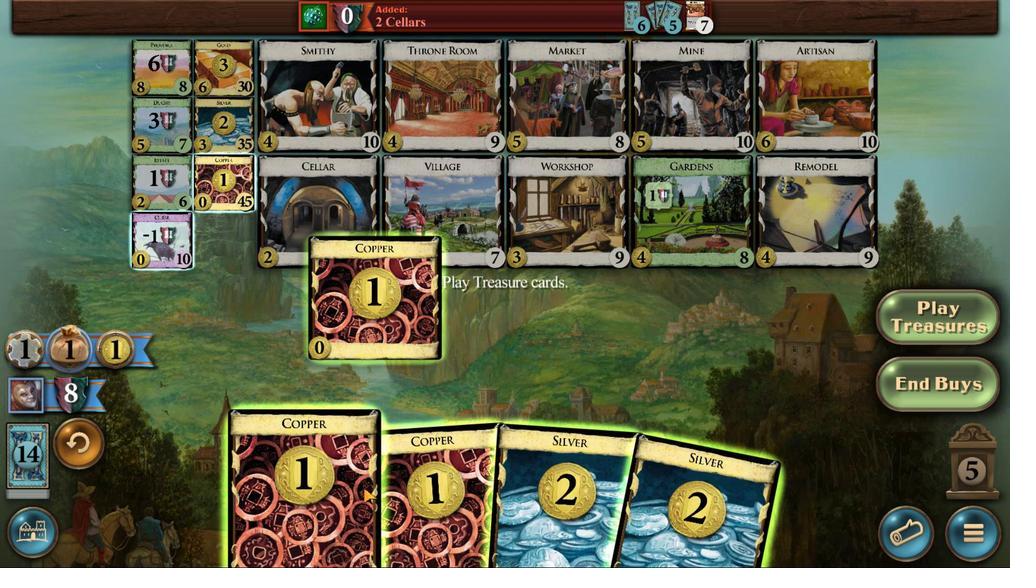 
Action: Mouse scrolled (422, 98) with delta (0, 0)
Screenshot: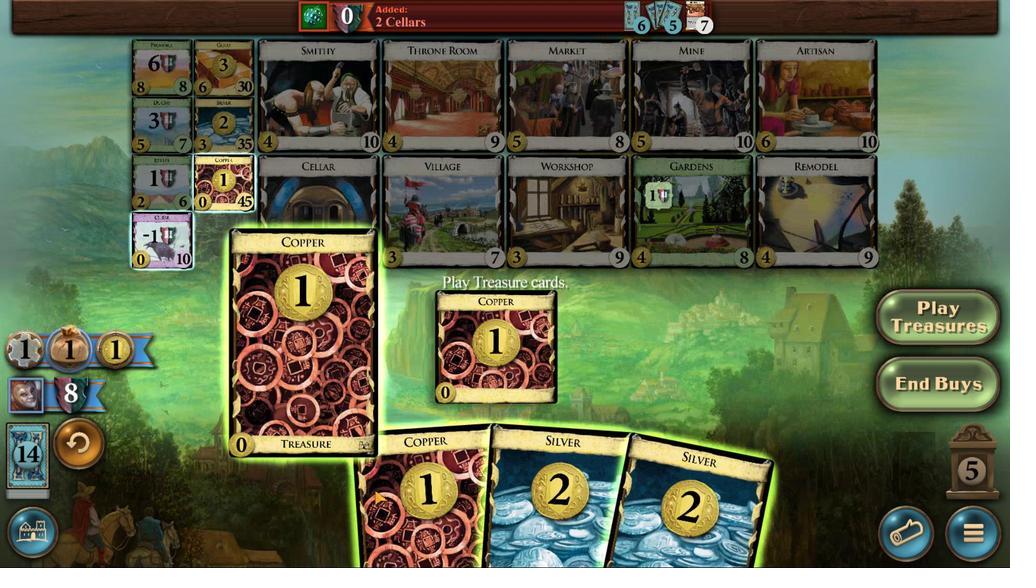 
Action: Mouse scrolled (422, 98) with delta (0, 0)
Screenshot: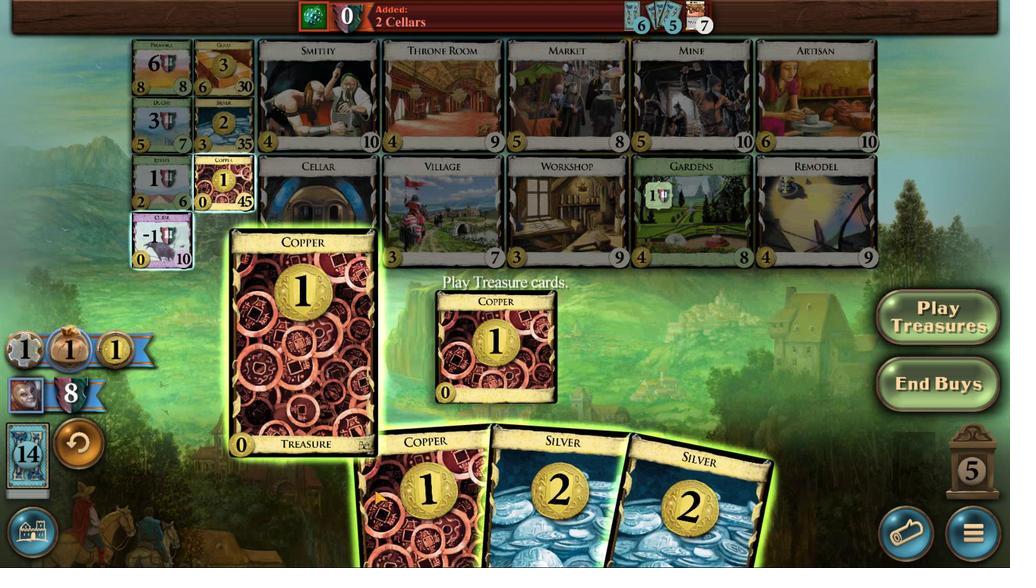 
Action: Mouse moved to (431, 93)
Screenshot: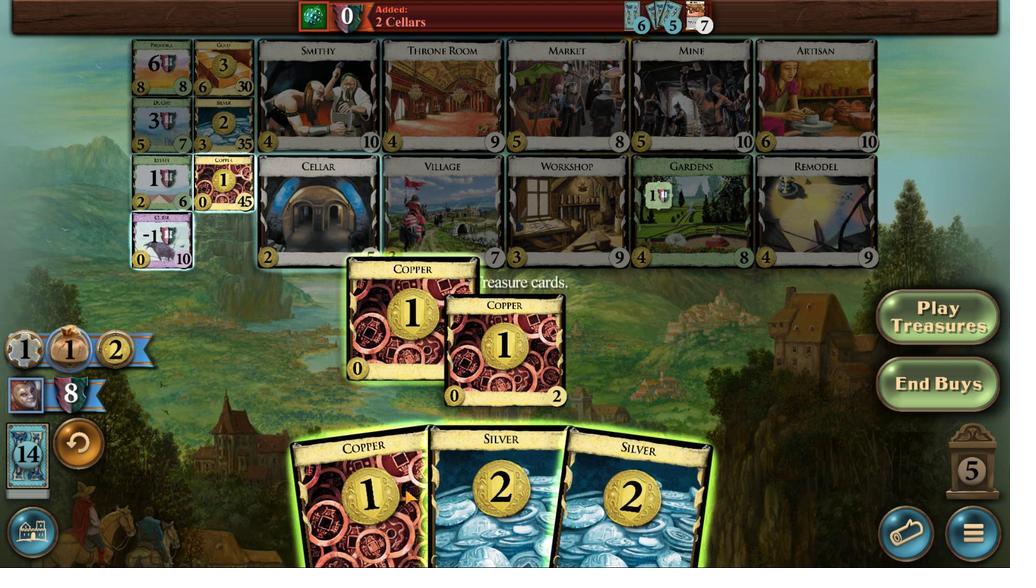 
Action: Mouse scrolled (431, 94) with delta (0, 1)
Screenshot: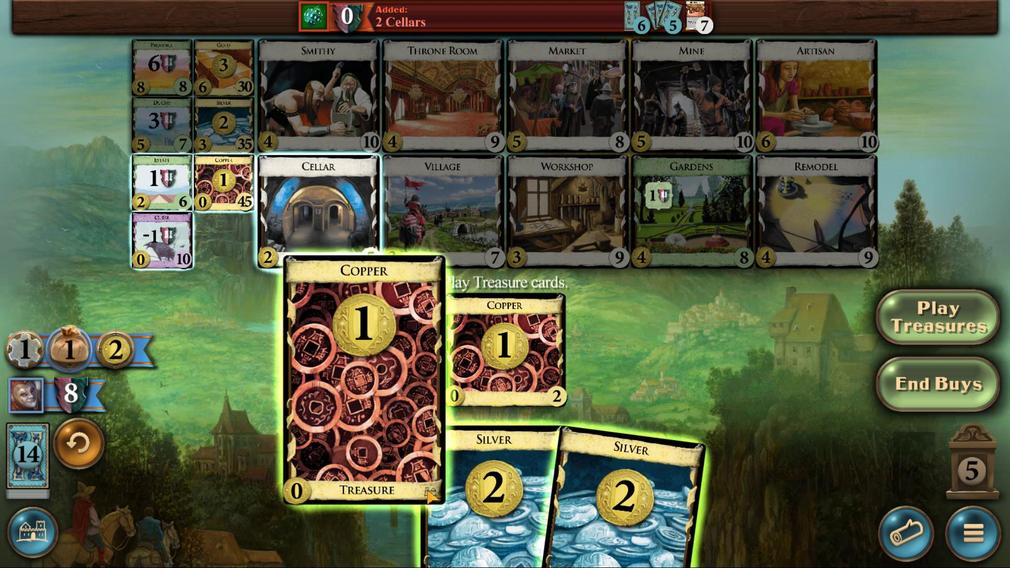 
Action: Mouse scrolled (431, 94) with delta (0, 1)
Screenshot: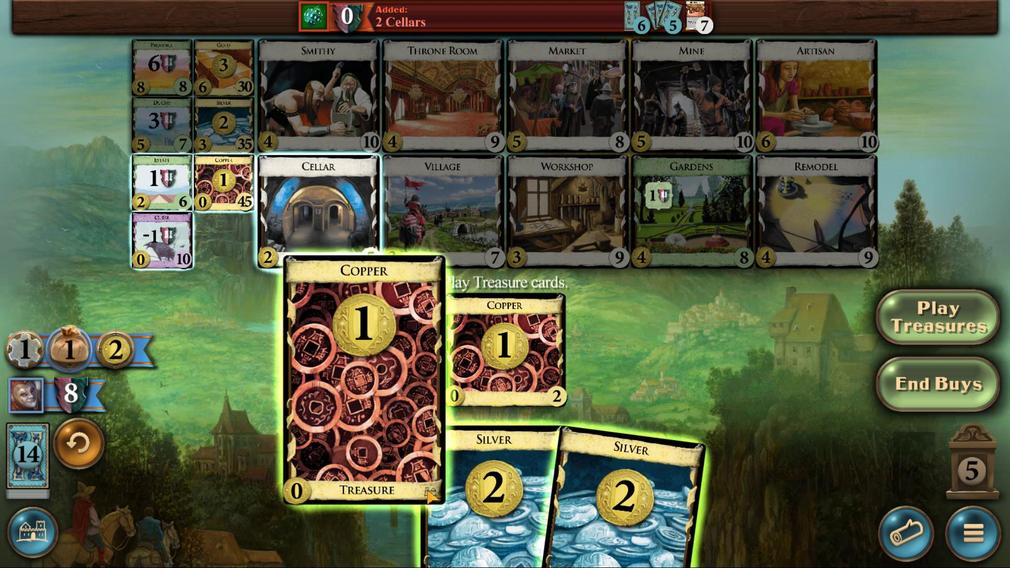 
Action: Mouse scrolled (431, 94) with delta (0, 1)
Screenshot: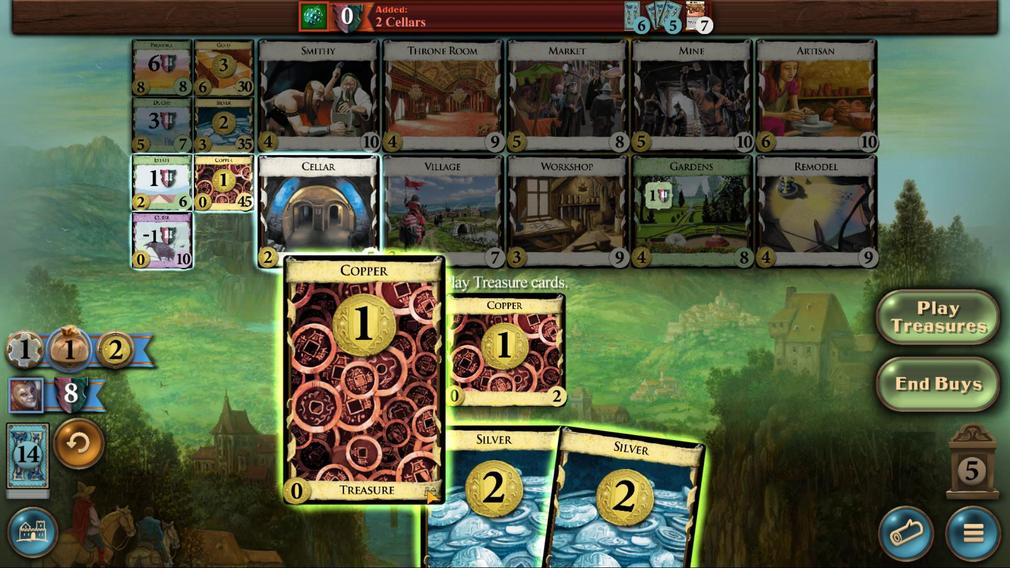 
Action: Mouse scrolled (431, 94) with delta (0, 1)
Screenshot: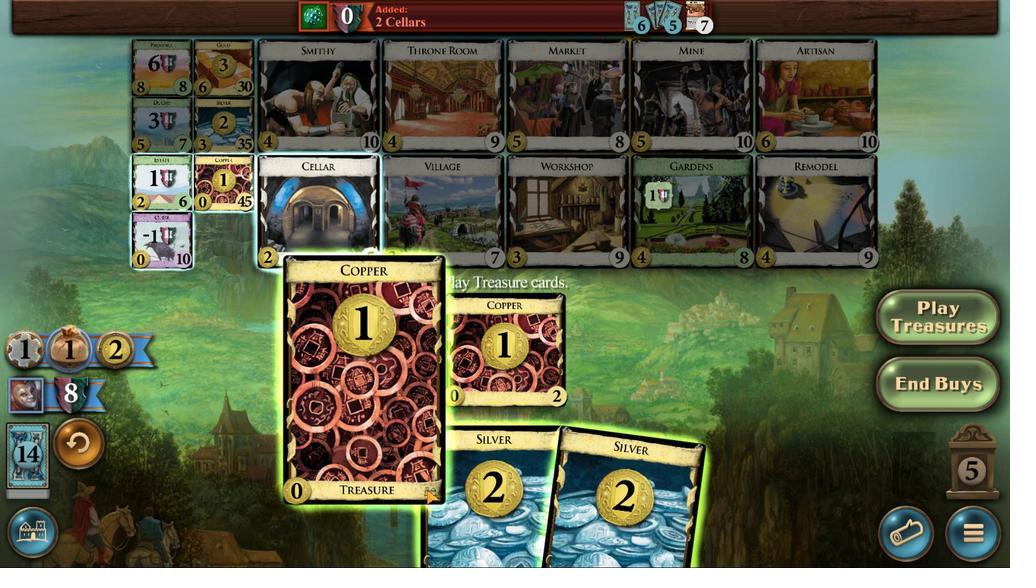 
Action: Mouse moved to (441, 99)
Screenshot: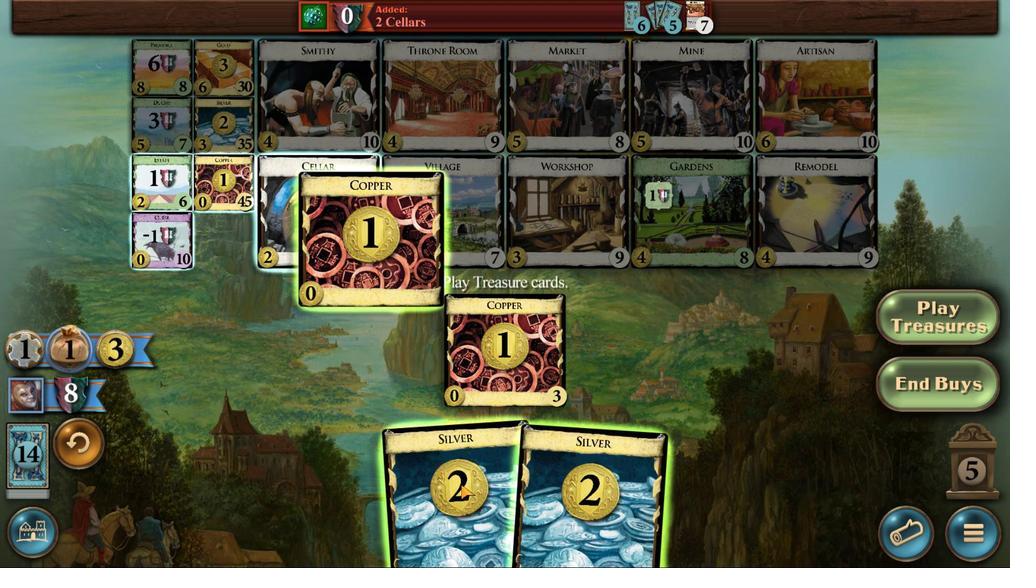 
Action: Mouse scrolled (441, 100) with delta (0, 0)
Screenshot: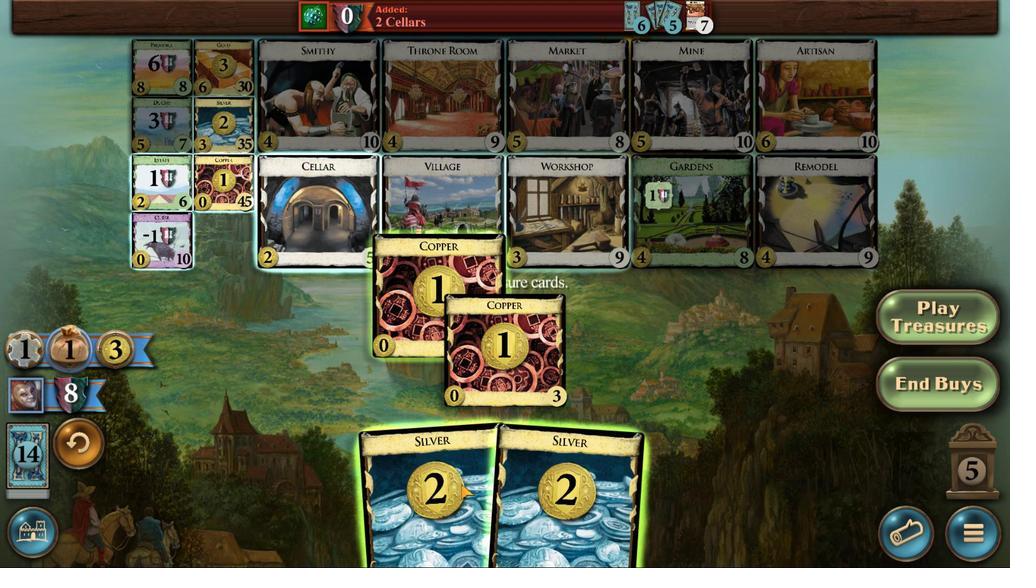 
Action: Mouse scrolled (441, 100) with delta (0, 0)
Screenshot: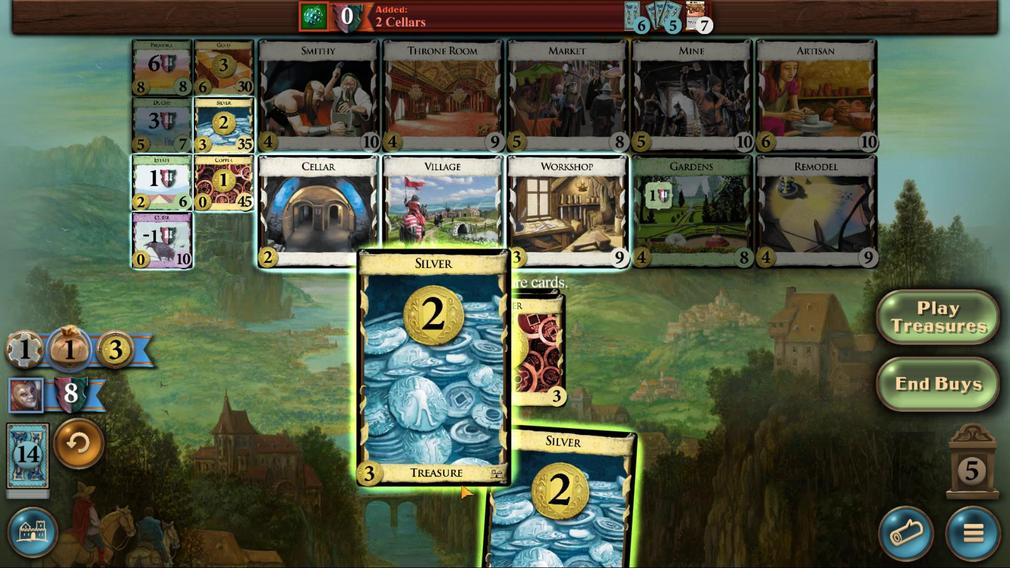 
Action: Mouse moved to (459, 95)
Screenshot: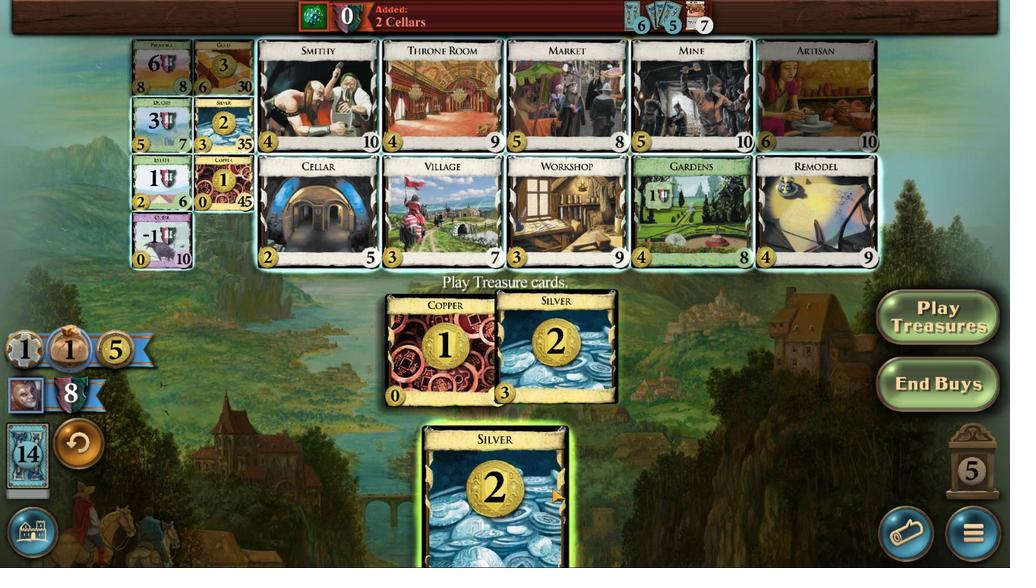 
Action: Mouse scrolled (459, 96) with delta (0, 0)
Screenshot: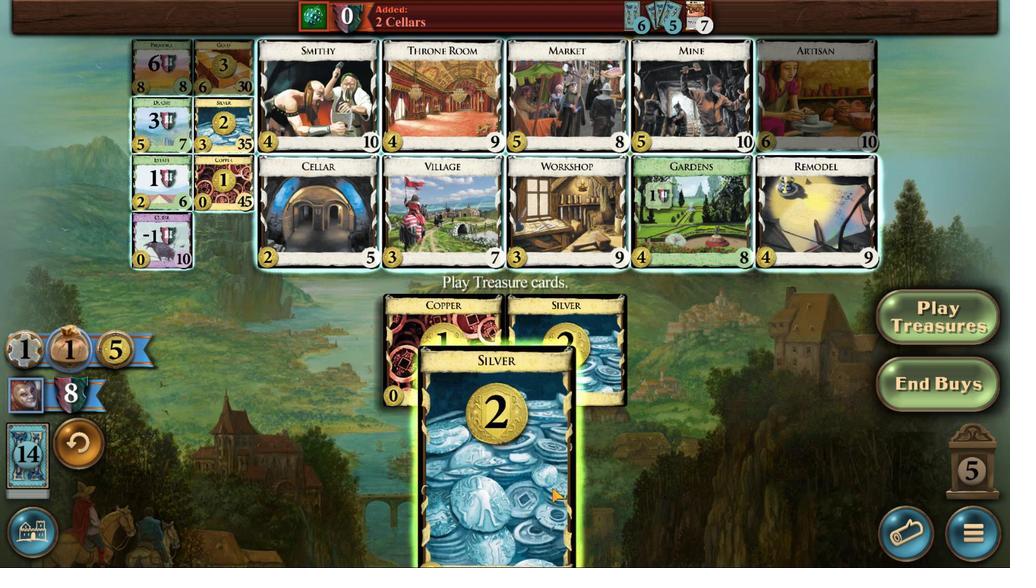 
Action: Mouse scrolled (459, 96) with delta (0, 0)
Screenshot: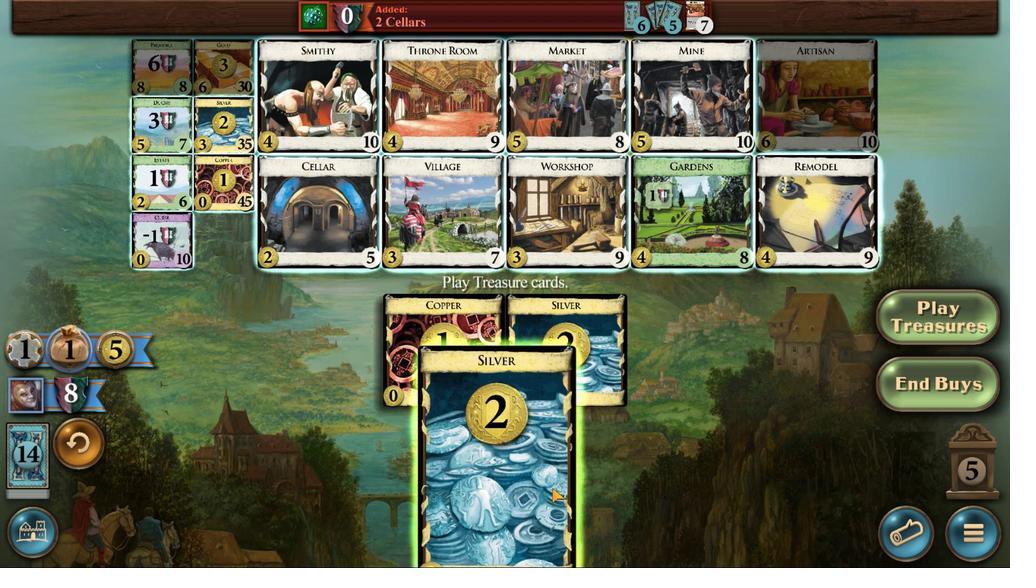 
Action: Mouse scrolled (459, 96) with delta (0, 0)
Screenshot: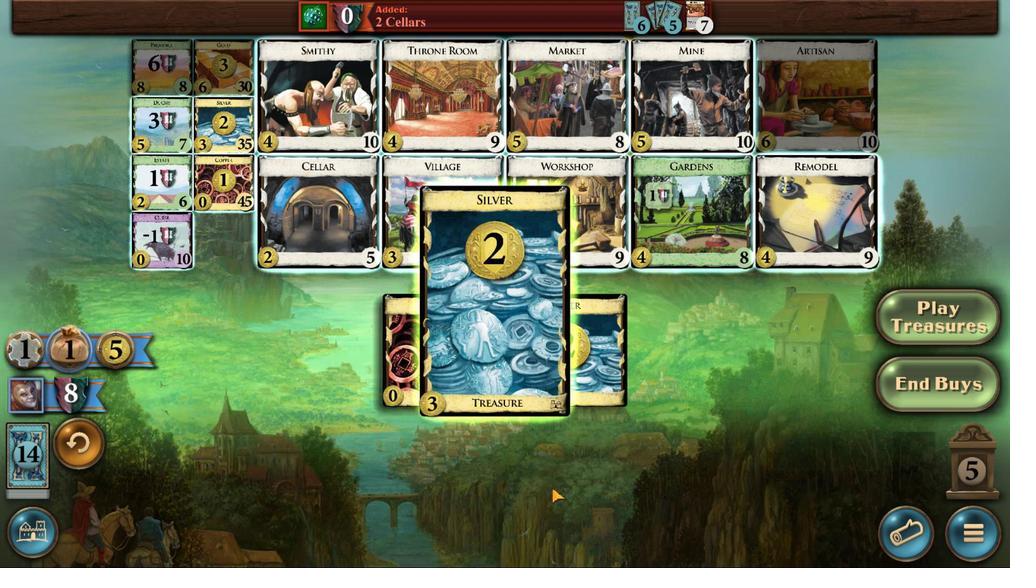 
Action: Mouse moved to (395, 580)
Screenshot: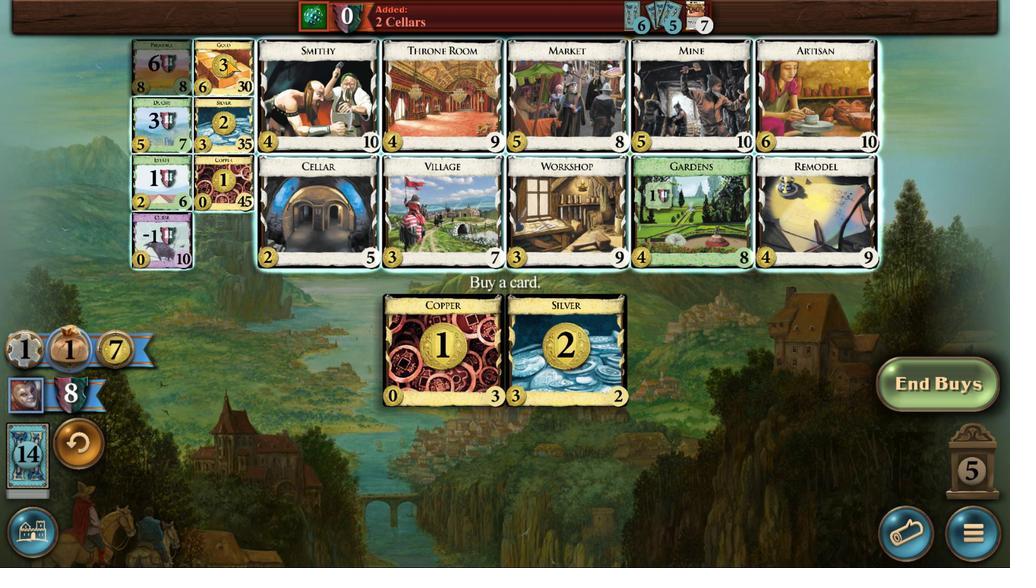 
Action: Mouse pressed left at (395, 580)
Screenshot: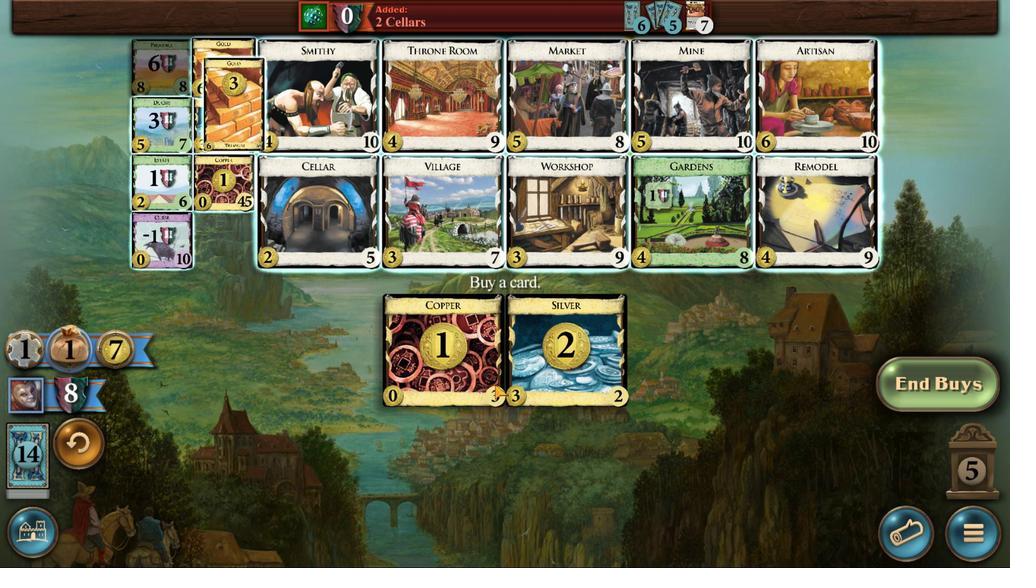 
Action: Mouse moved to (421, 64)
Screenshot: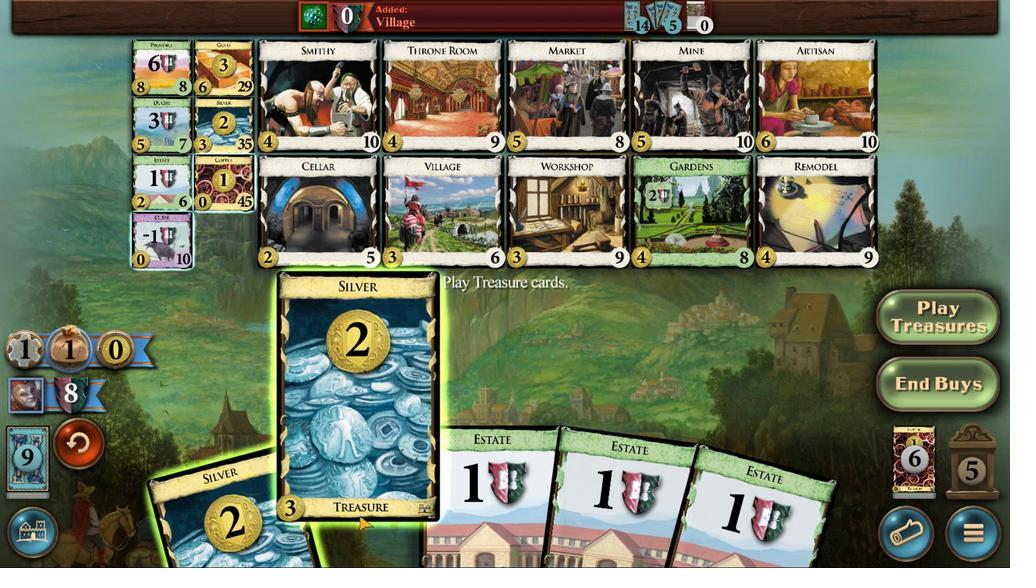 
Action: Mouse scrolled (421, 65) with delta (0, 1)
Screenshot: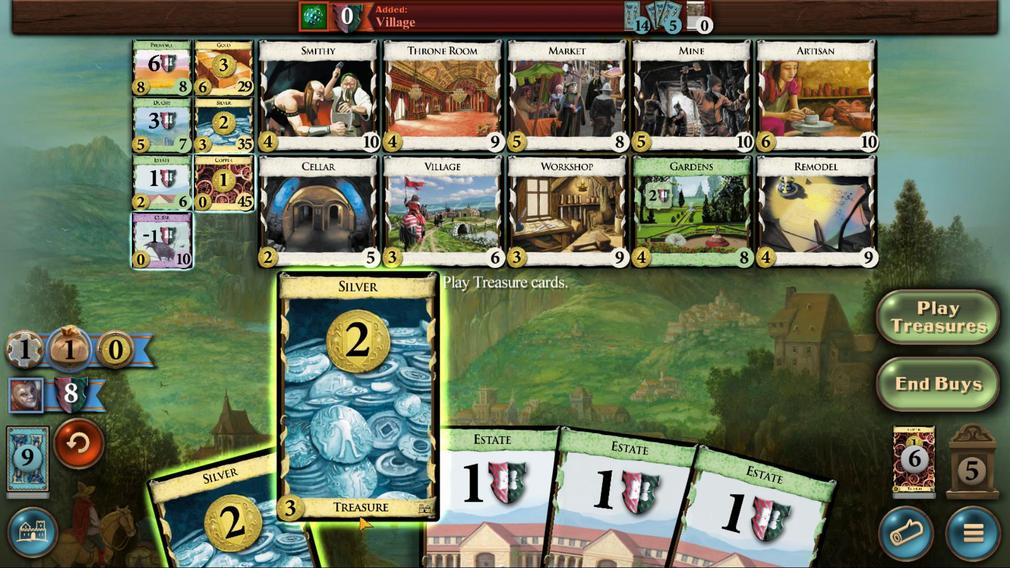 
Action: Mouse scrolled (421, 65) with delta (0, 1)
Screenshot: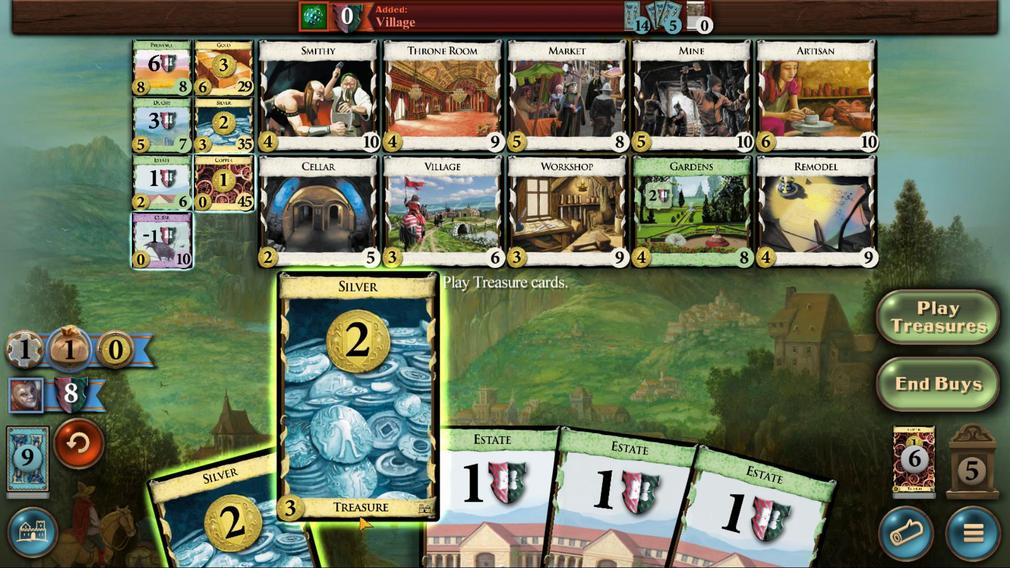 
Action: Mouse scrolled (421, 65) with delta (0, 1)
Screenshot: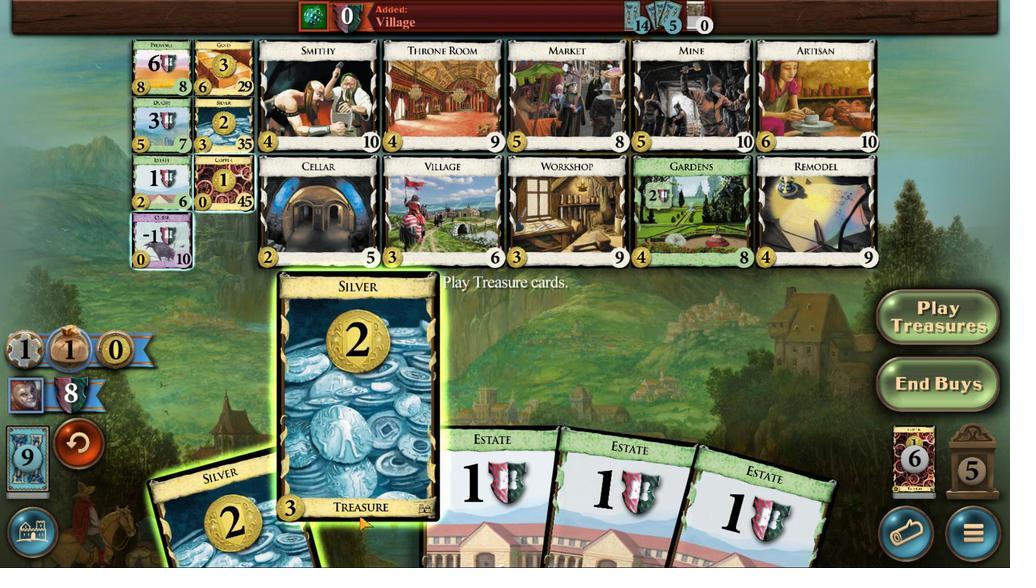 
Action: Mouse moved to (410, 63)
Screenshot: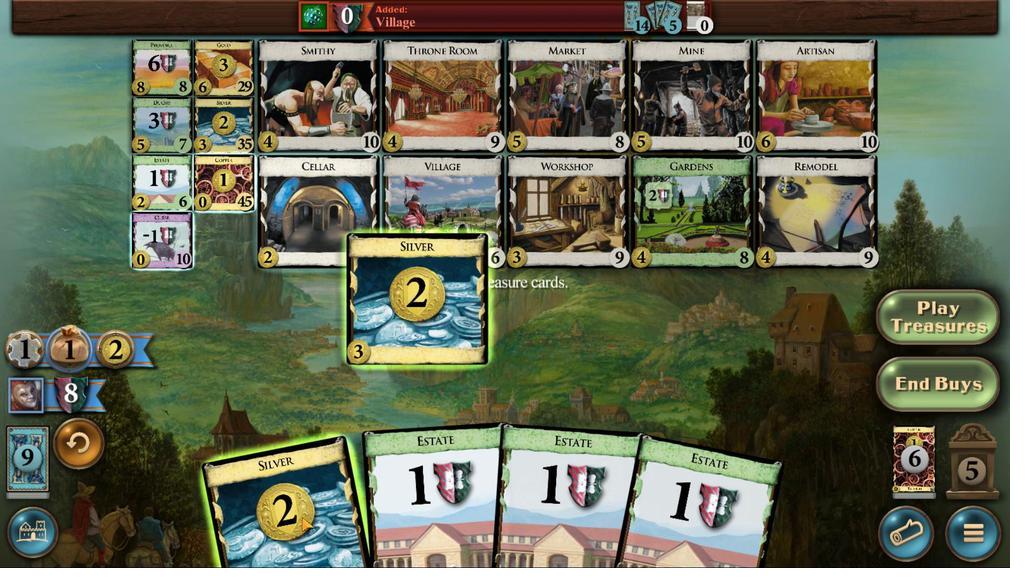 
Action: Mouse scrolled (410, 63) with delta (0, 0)
Screenshot: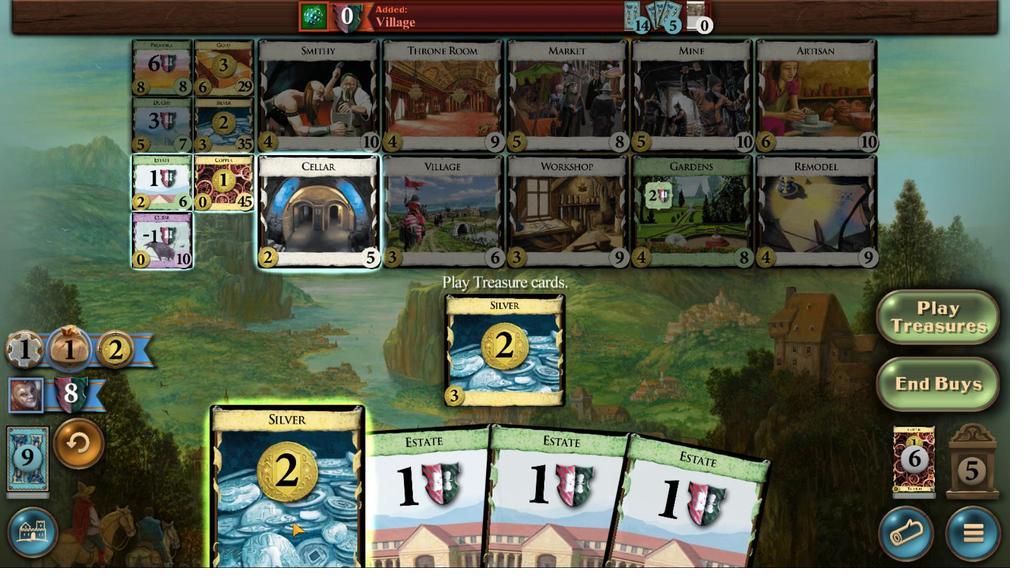 
Action: Mouse scrolled (410, 63) with delta (0, 0)
Screenshot: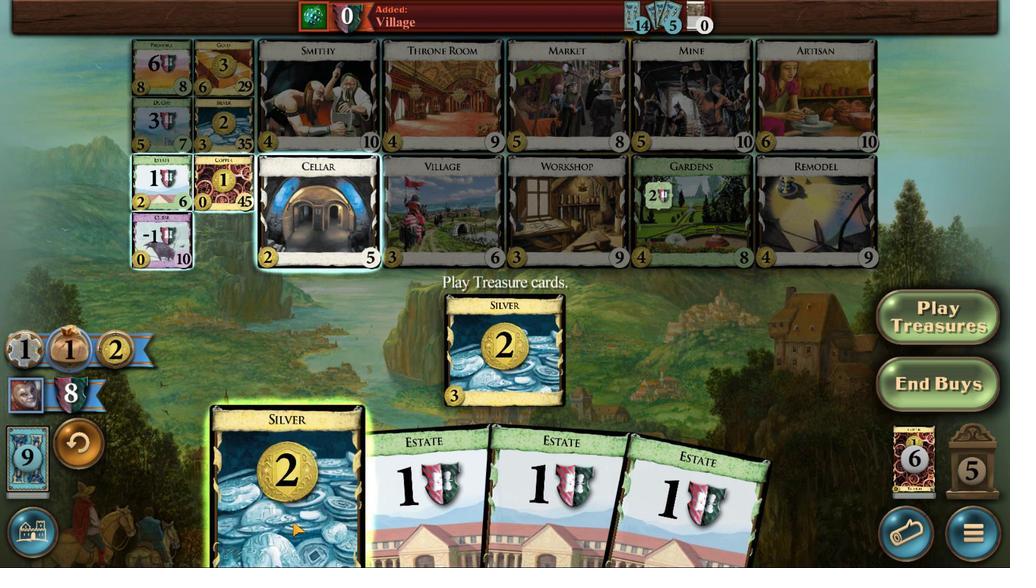 
Action: Mouse moved to (398, 496)
Screenshot: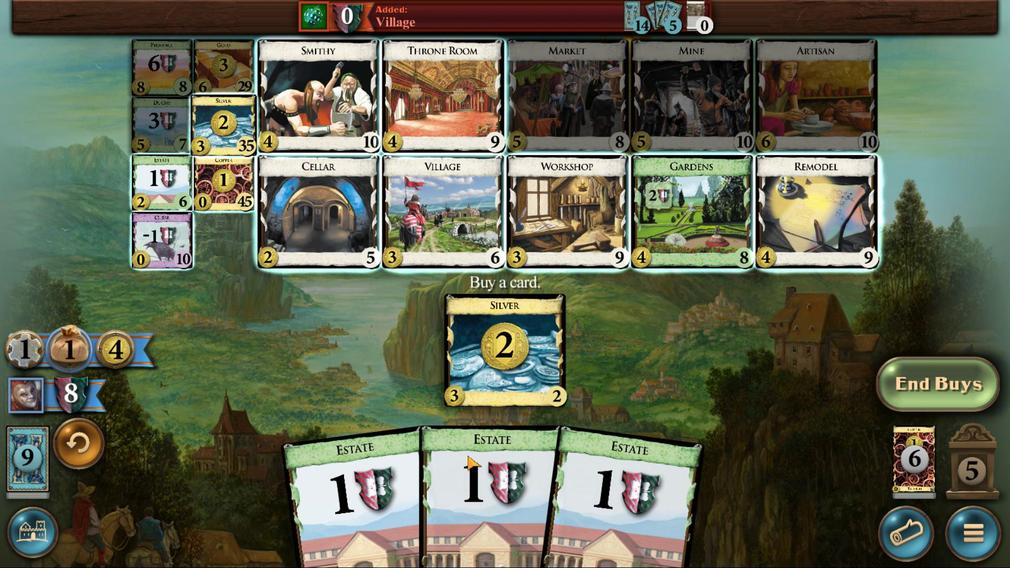 
Action: Mouse pressed left at (398, 496)
Screenshot: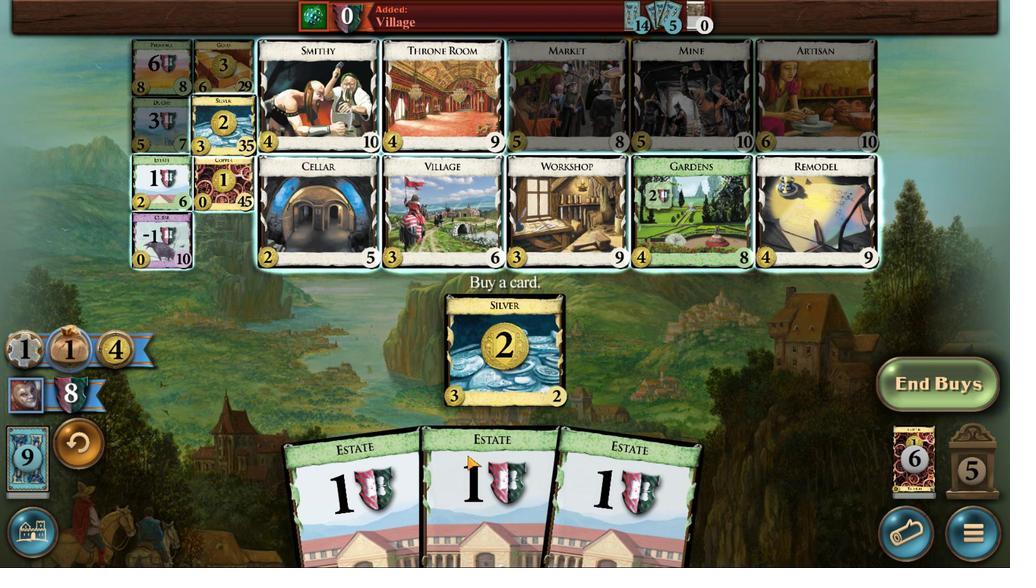 
Action: Mouse moved to (444, 74)
Screenshot: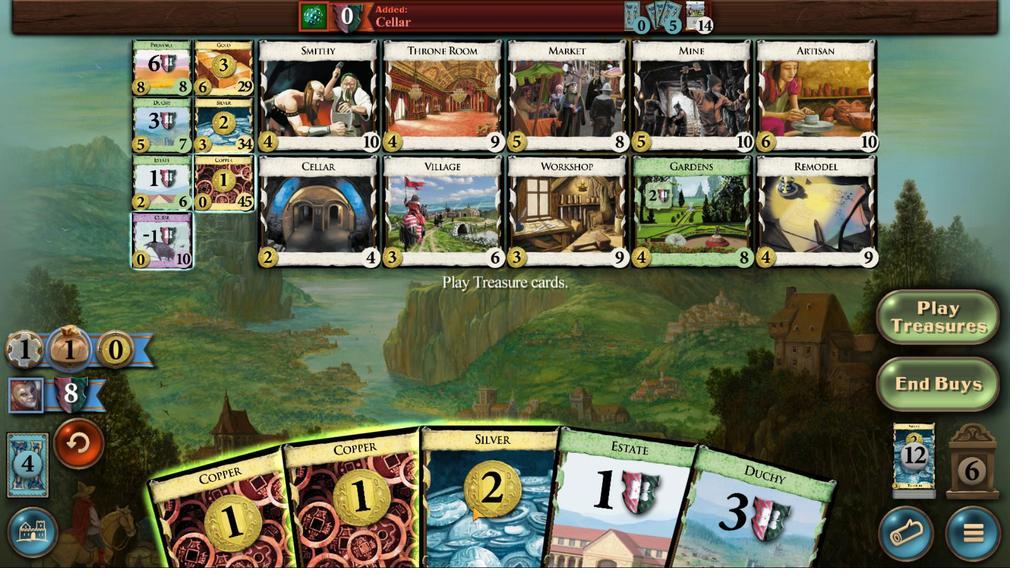 
Action: Mouse scrolled (444, 75) with delta (0, 1)
Screenshot: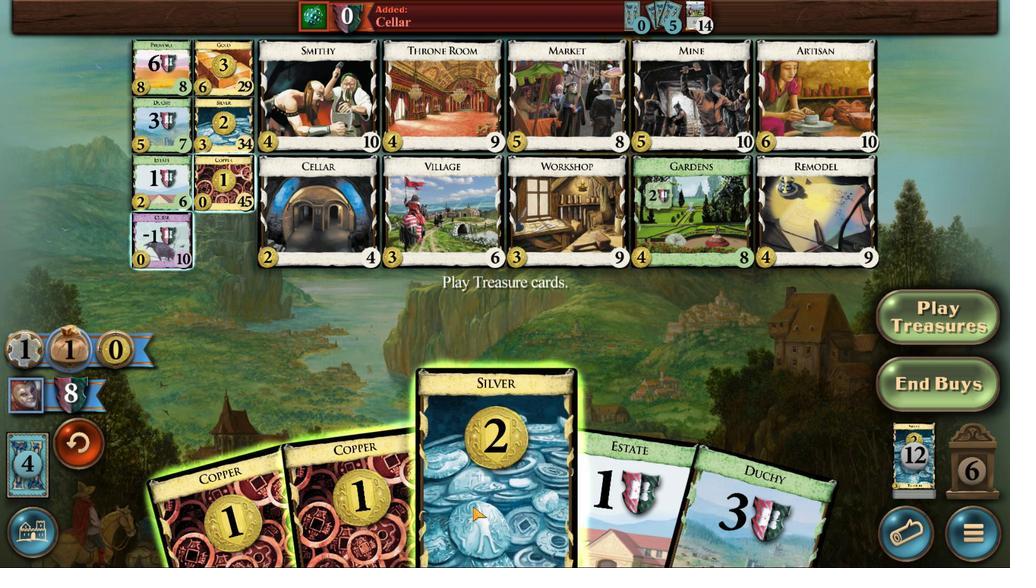 
Action: Mouse scrolled (444, 75) with delta (0, 1)
Screenshot: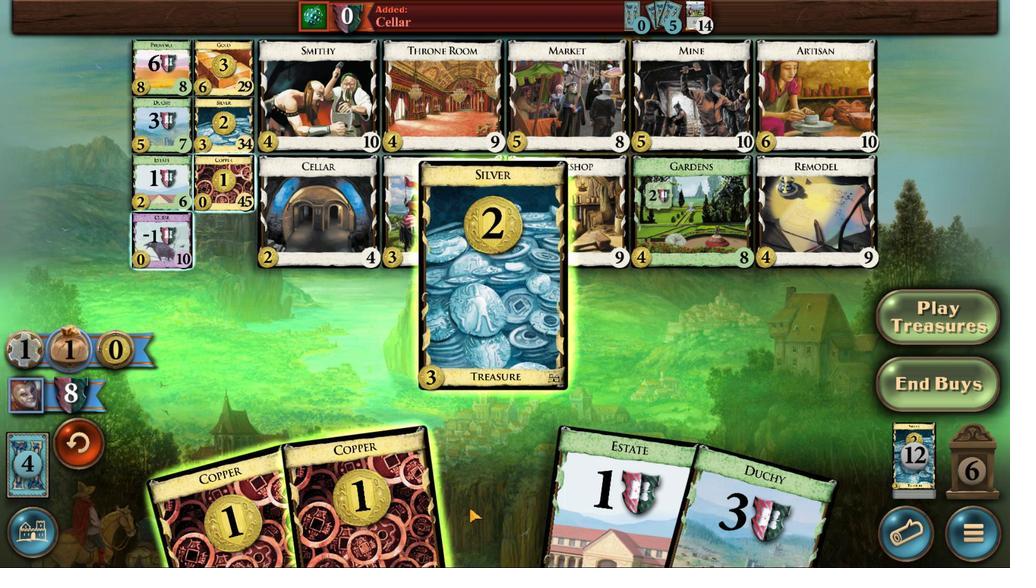 
Action: Mouse scrolled (444, 75) with delta (0, 1)
Screenshot: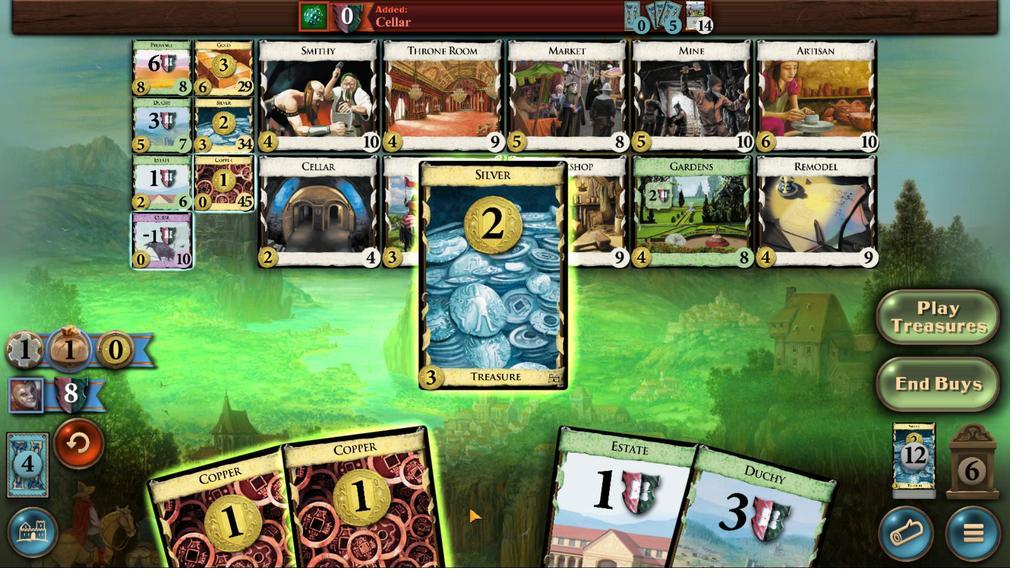 
Action: Mouse scrolled (444, 75) with delta (0, 1)
Screenshot: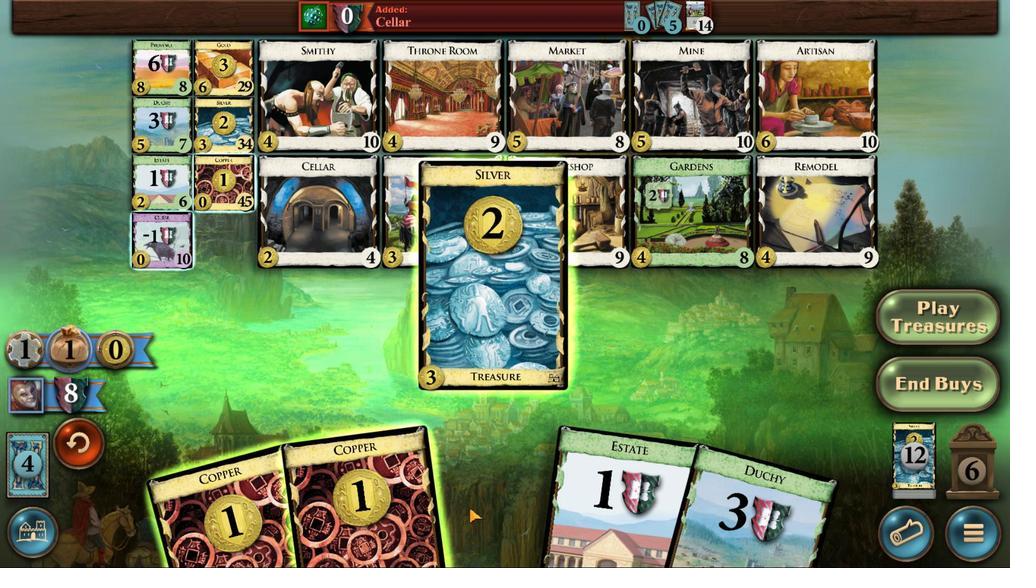 
Action: Mouse moved to (433, 69)
Screenshot: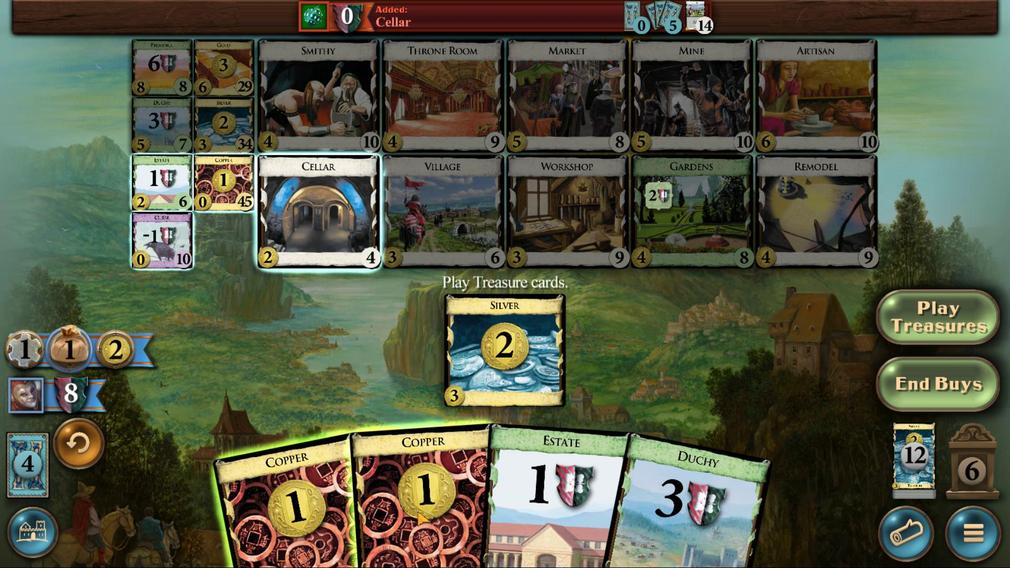 
Action: Mouse scrolled (433, 70) with delta (0, 1)
Screenshot: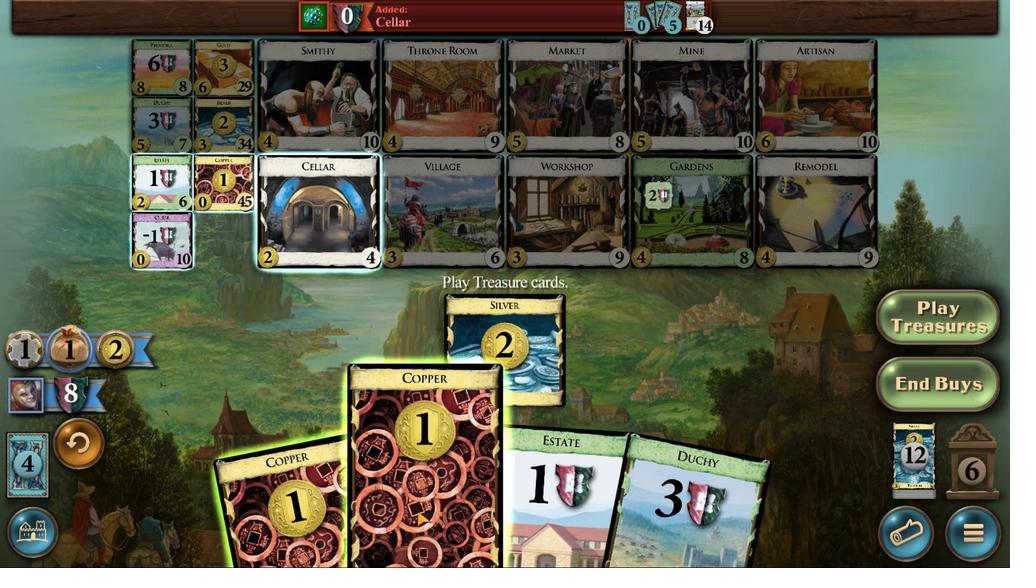 
Action: Mouse scrolled (433, 70) with delta (0, 1)
Screenshot: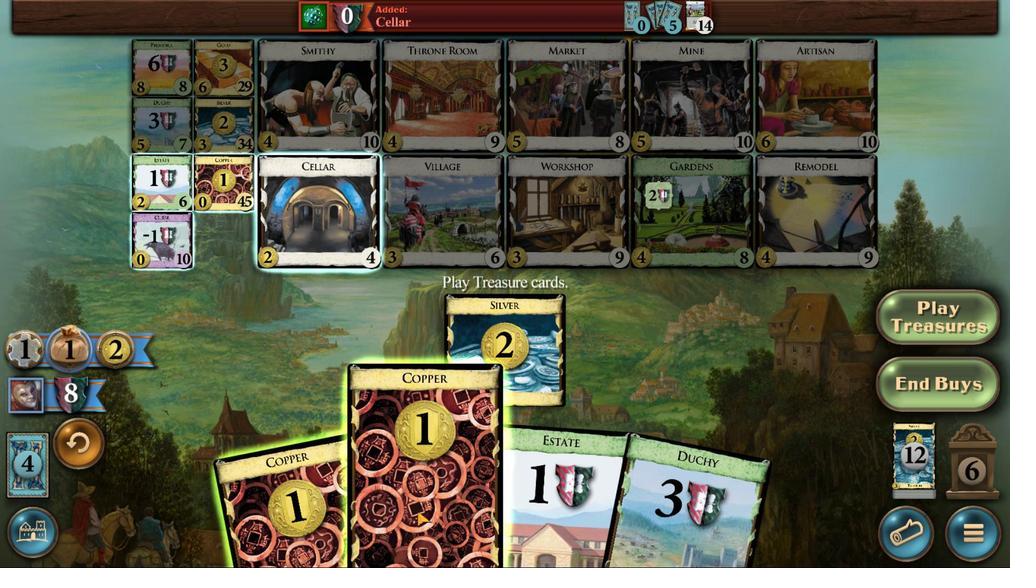 
Action: Mouse scrolled (433, 70) with delta (0, 1)
Screenshot: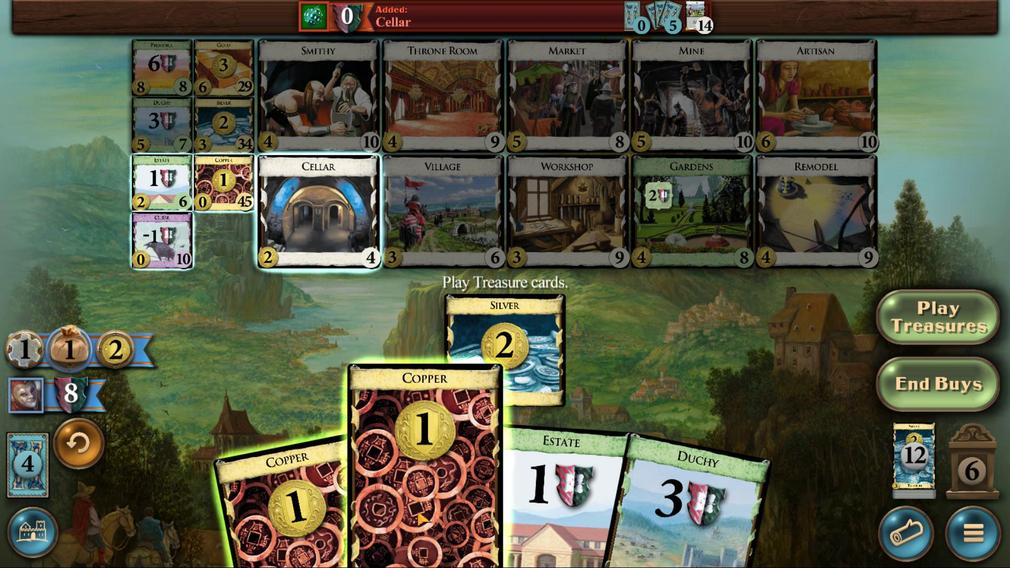 
Action: Mouse moved to (413, 69)
Screenshot: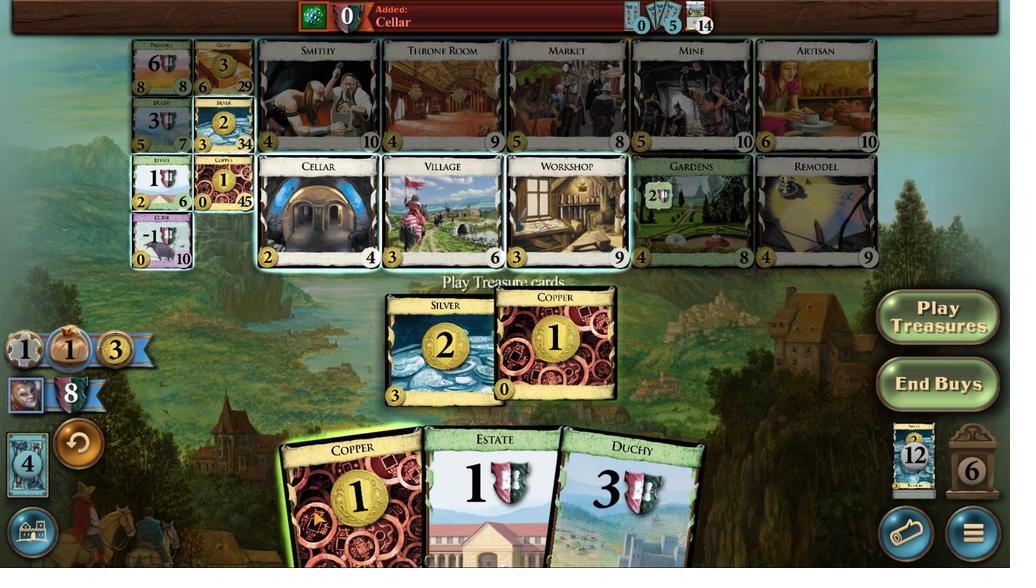 
Action: Mouse scrolled (413, 70) with delta (0, 1)
Screenshot: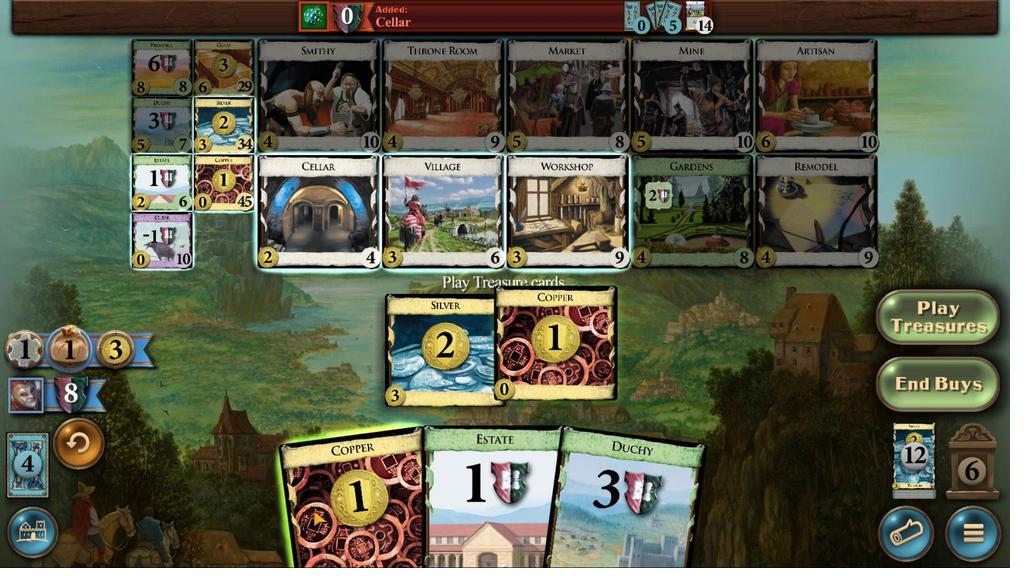 
Action: Mouse scrolled (413, 70) with delta (0, 1)
Screenshot: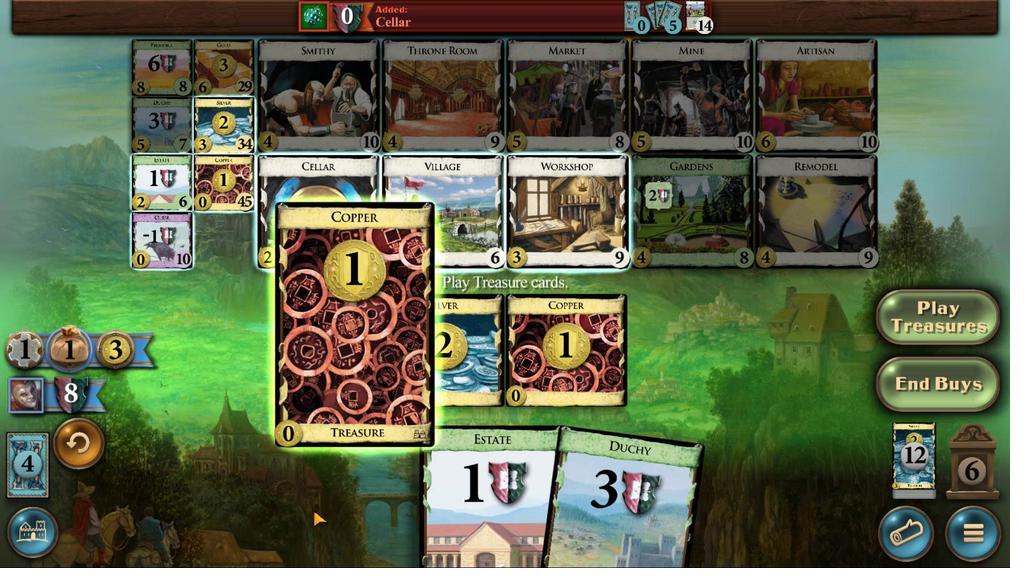 
Action: Mouse scrolled (413, 70) with delta (0, 1)
Screenshot: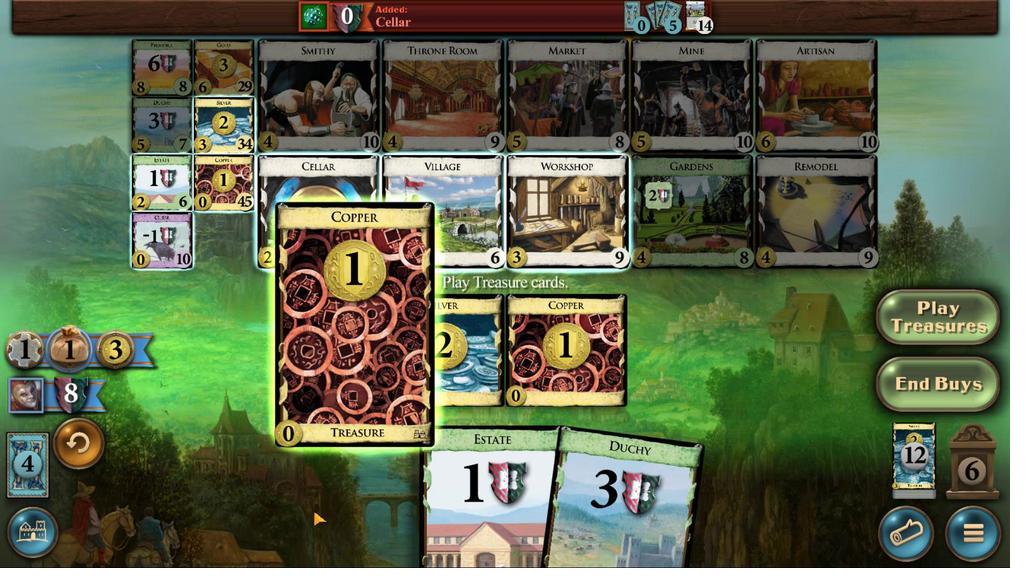 
Action: Mouse moved to (396, 497)
Screenshot: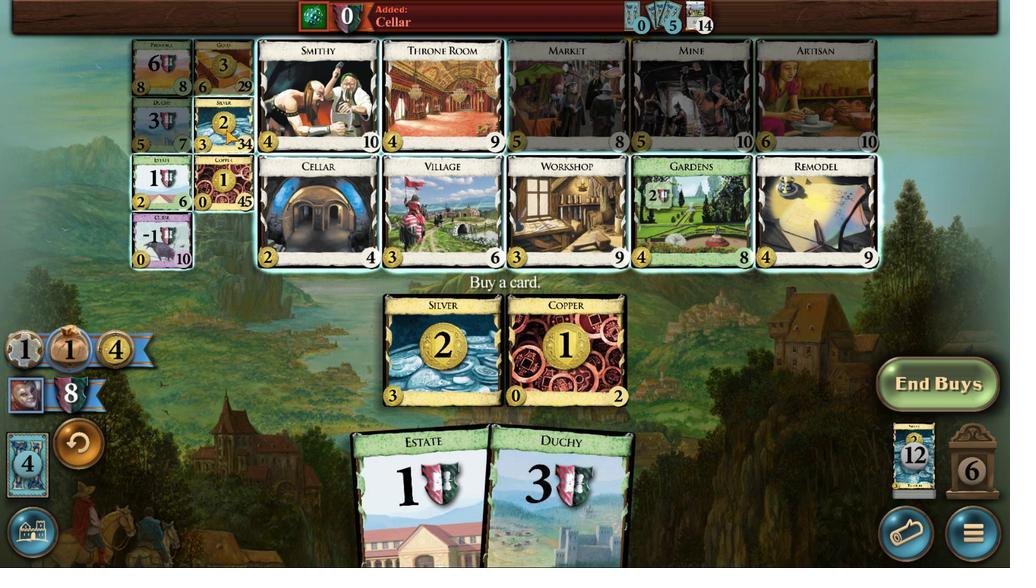 
Action: Mouse pressed left at (396, 497)
Screenshot: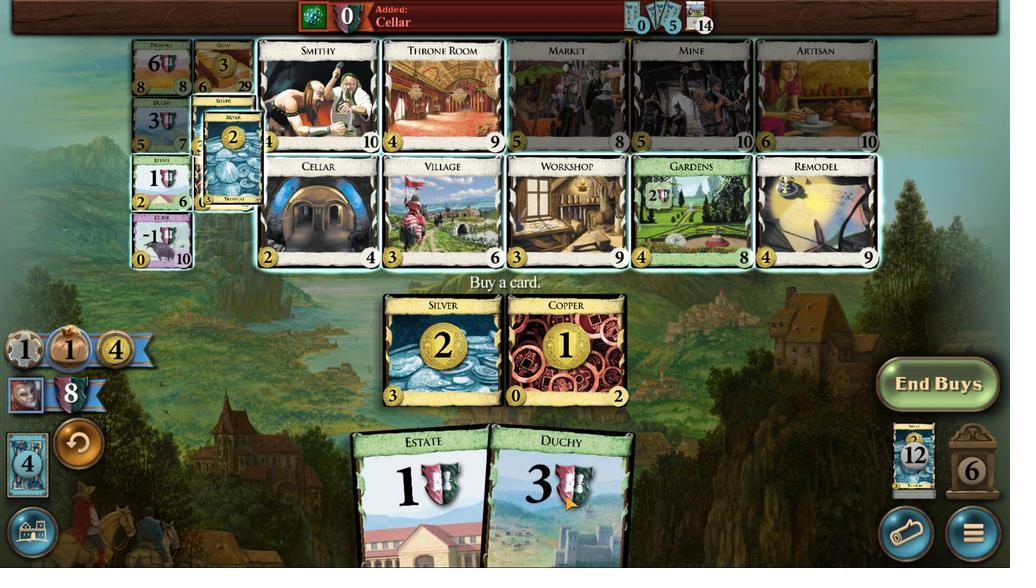 
Action: Mouse moved to (447, 41)
Screenshot: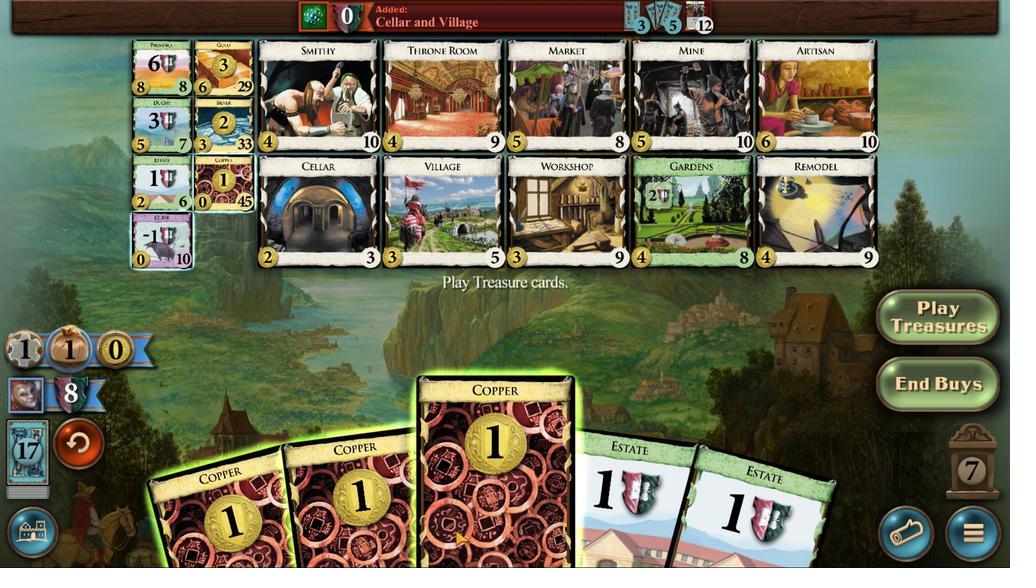 
Action: Mouse scrolled (447, 42) with delta (0, 0)
Screenshot: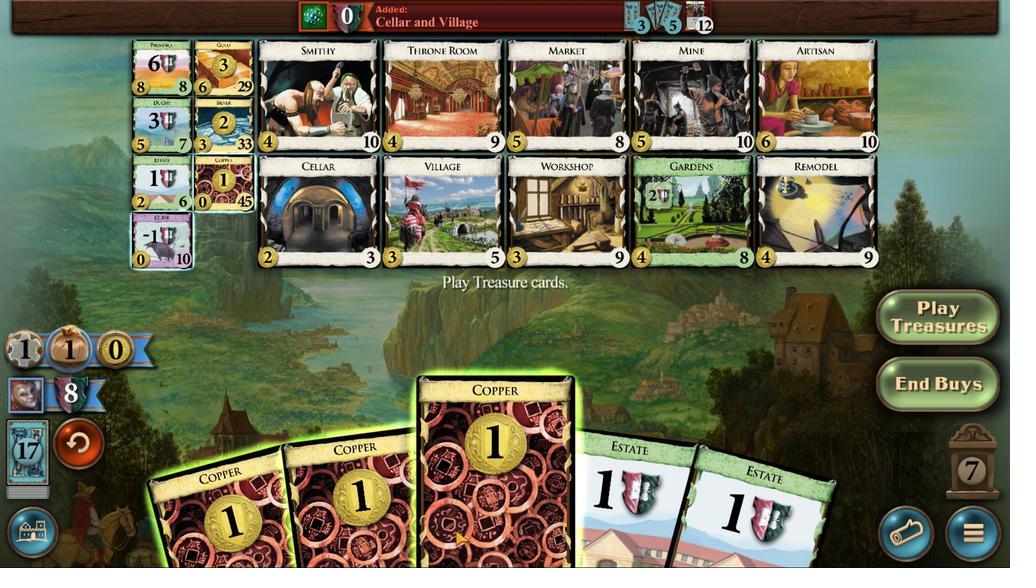 
Action: Mouse scrolled (447, 42) with delta (0, 0)
Screenshot: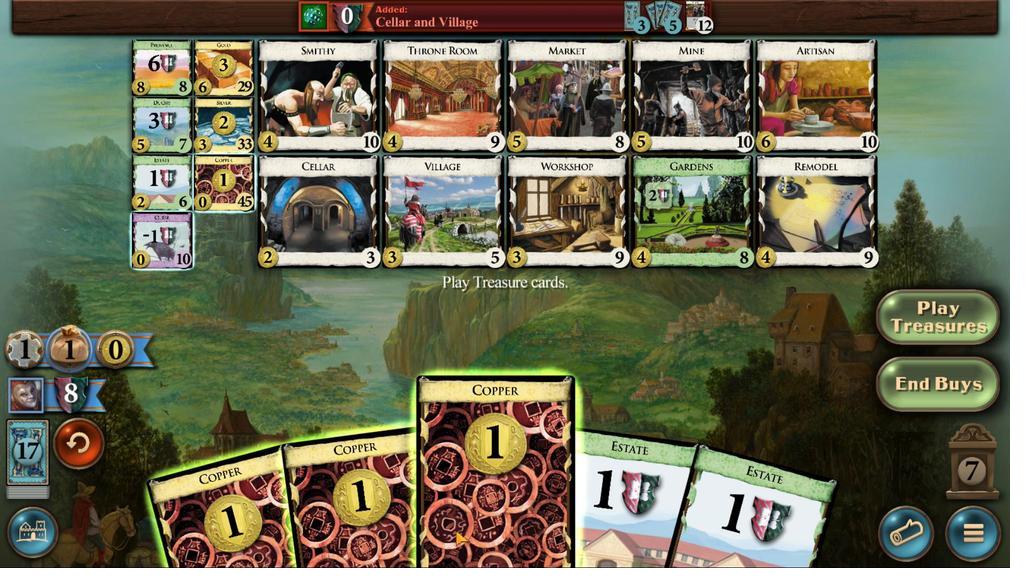 
Action: Mouse scrolled (447, 42) with delta (0, 0)
Screenshot: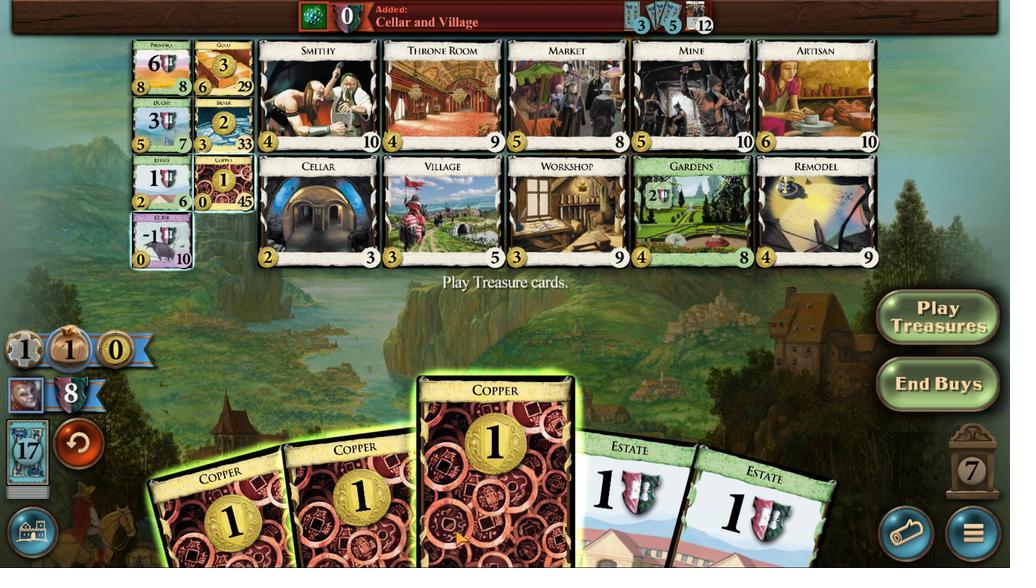 
Action: Mouse moved to (447, 41)
Screenshot: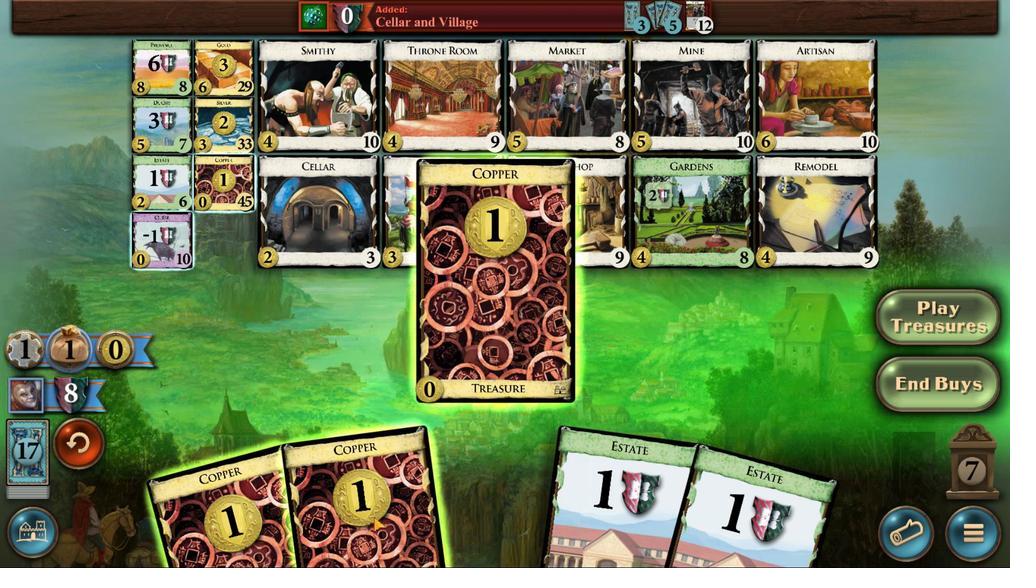 
Action: Mouse scrolled (447, 42) with delta (0, 0)
Screenshot: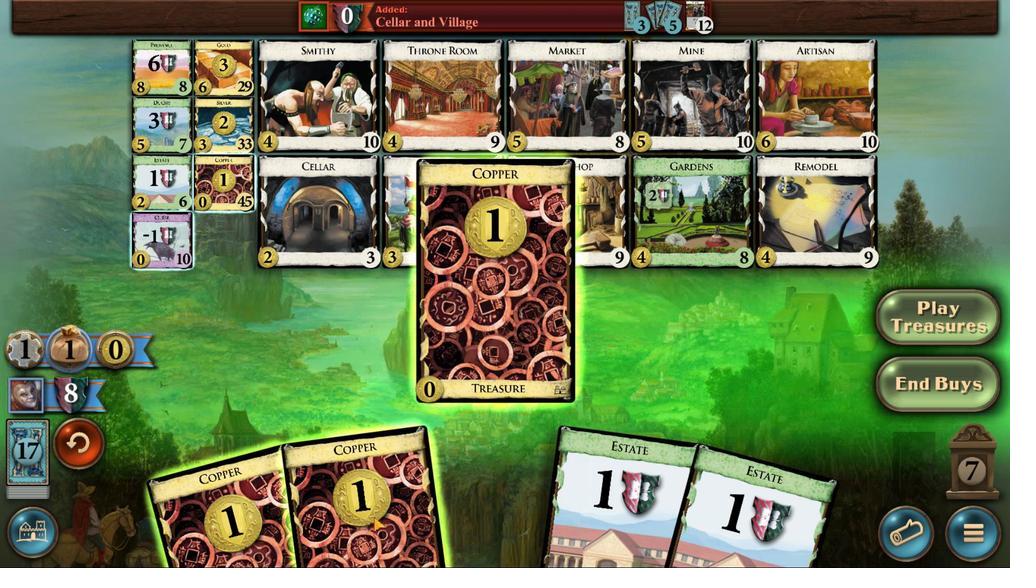 
Action: Mouse moved to (425, 63)
Screenshot: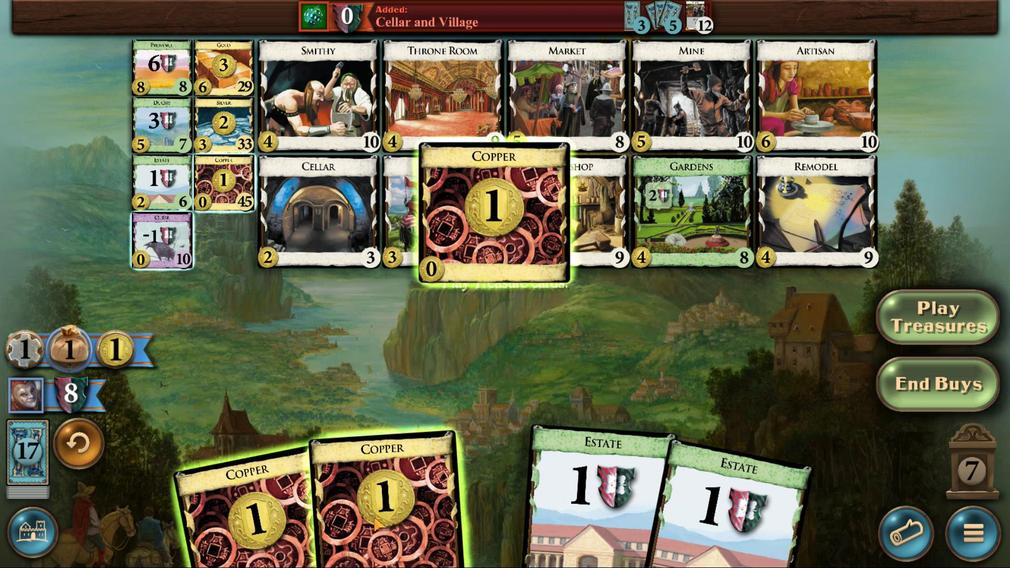 
Action: Mouse scrolled (425, 63) with delta (0, 0)
Screenshot: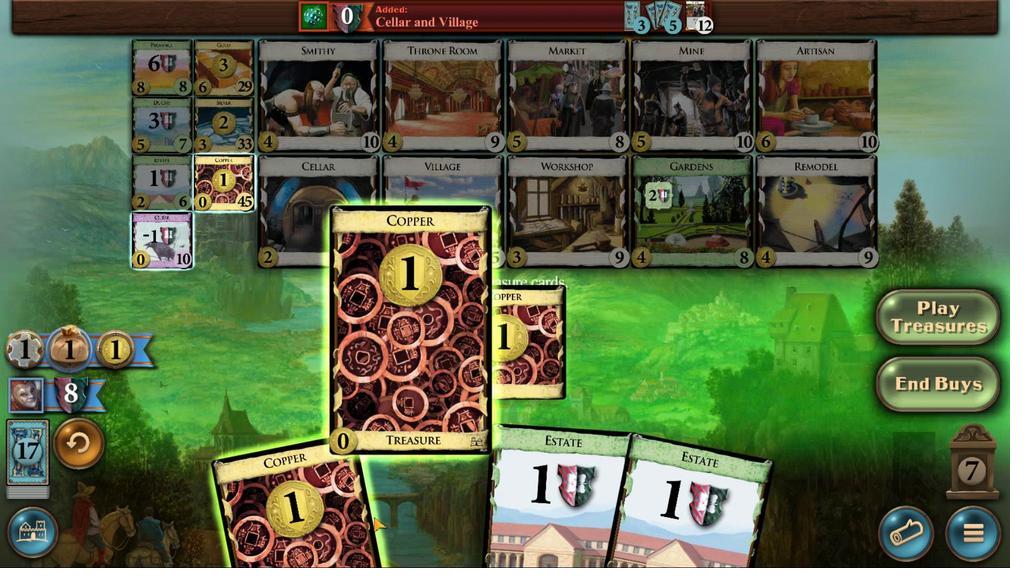 
Action: Mouse scrolled (425, 63) with delta (0, 0)
Screenshot: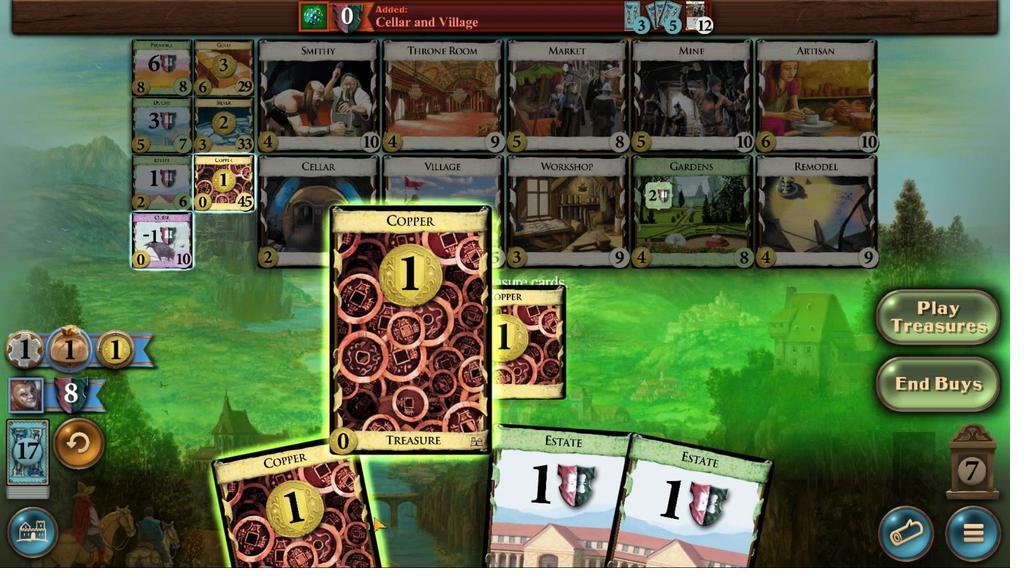 
Action: Mouse moved to (415, 56)
Screenshot: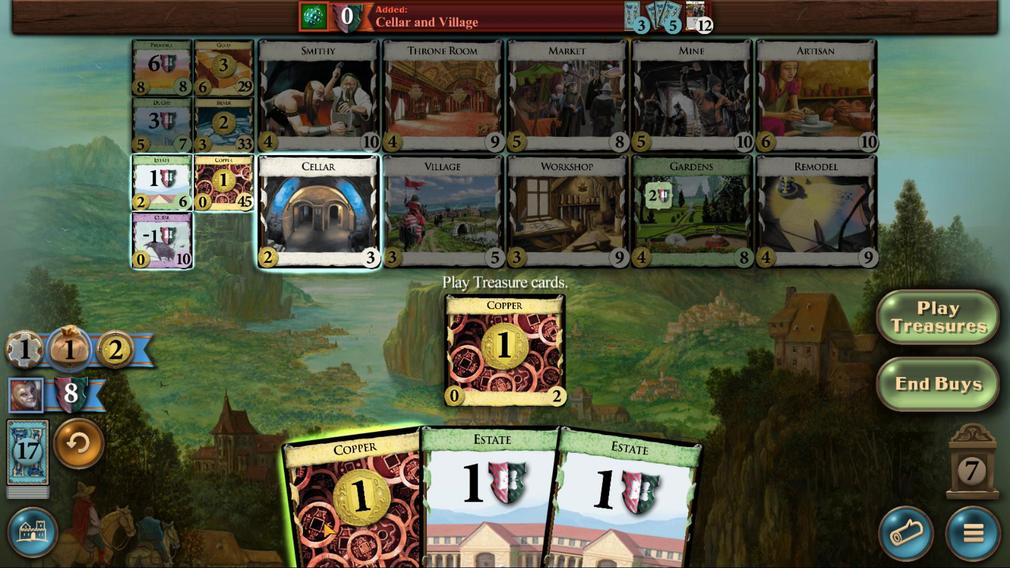
Action: Mouse scrolled (415, 57) with delta (0, 0)
Screenshot: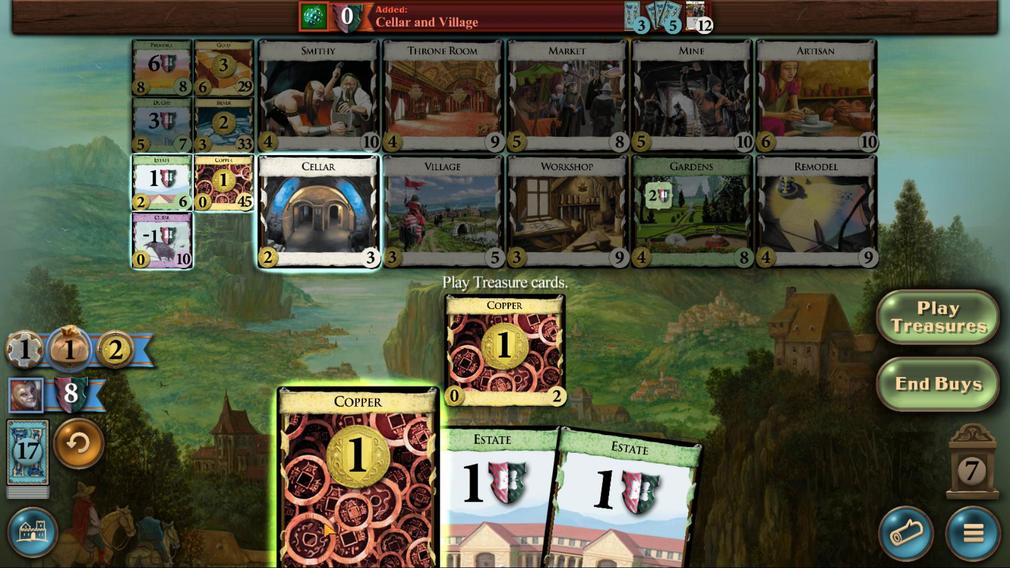 
Action: Mouse scrolled (415, 57) with delta (0, 0)
Screenshot: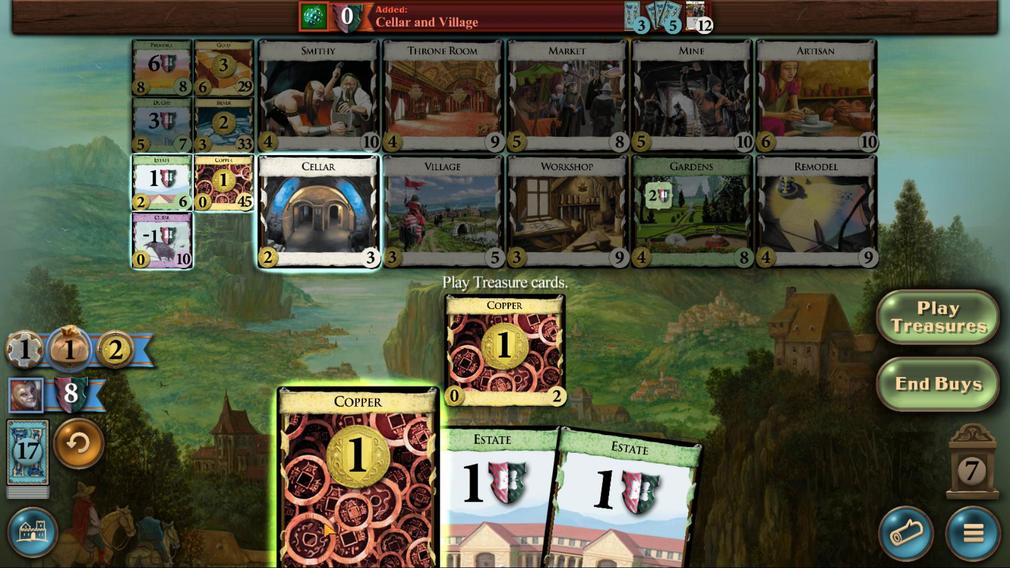 
Action: Mouse moved to (392, 505)
Screenshot: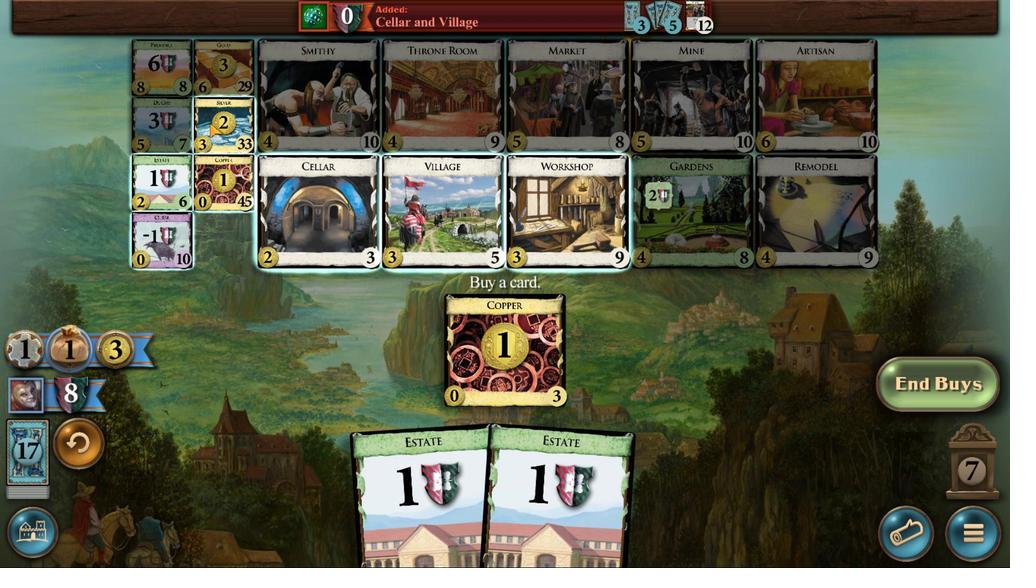 
Action: Mouse pressed left at (392, 505)
Screenshot: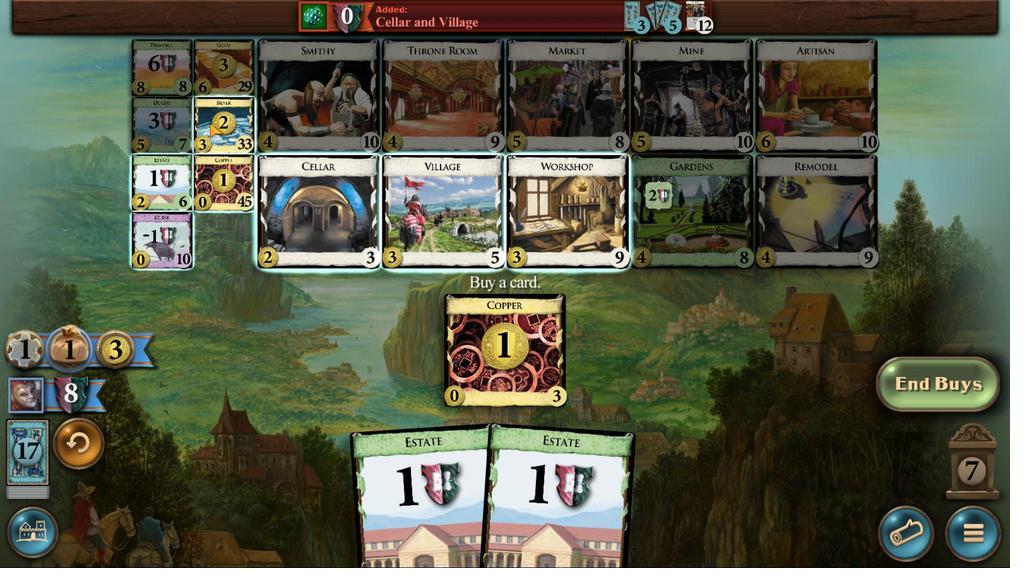 
Action: Mouse moved to (478, 24)
Screenshot: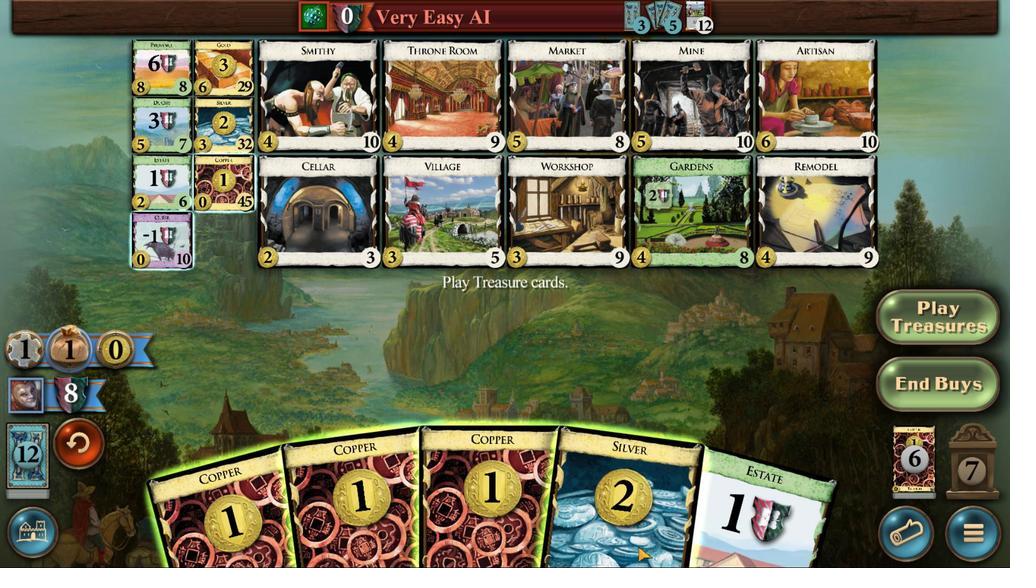 
Action: Mouse scrolled (478, 24) with delta (0, 0)
Screenshot: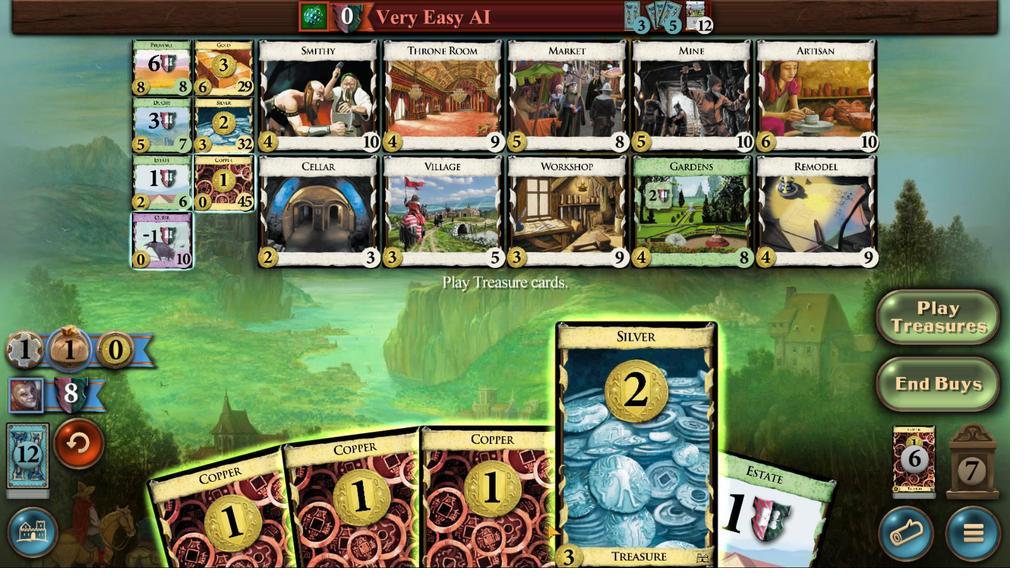 
Action: Mouse moved to (478, 24)
Screenshot: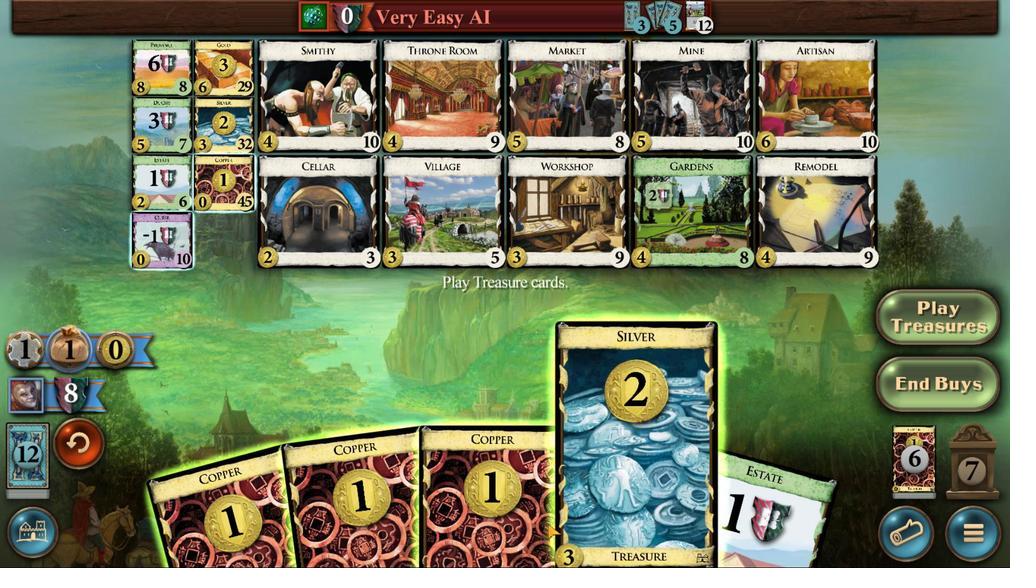 
Action: Mouse scrolled (478, 25) with delta (0, 0)
Screenshot: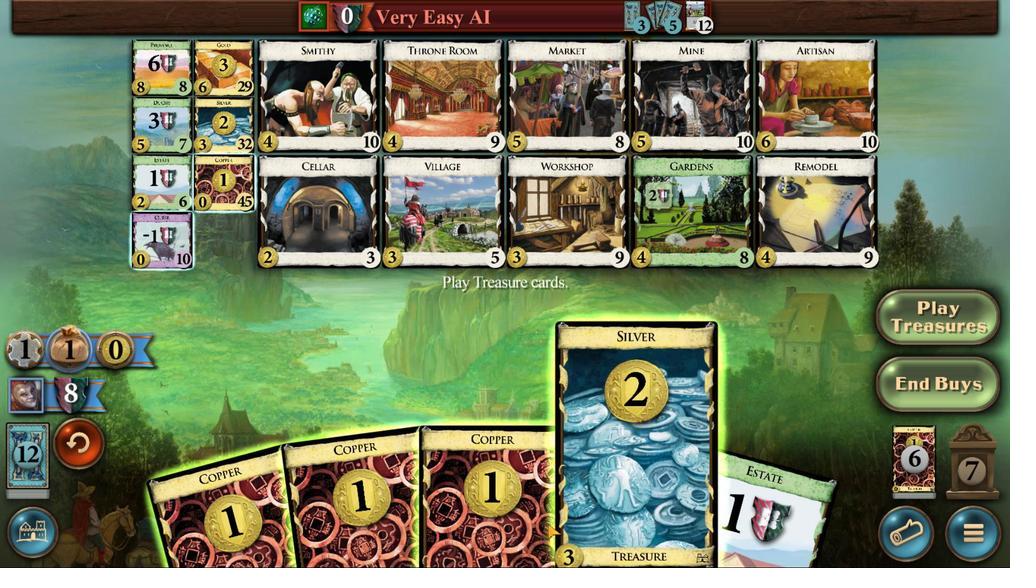 
Action: Mouse moved to (477, 25)
Screenshot: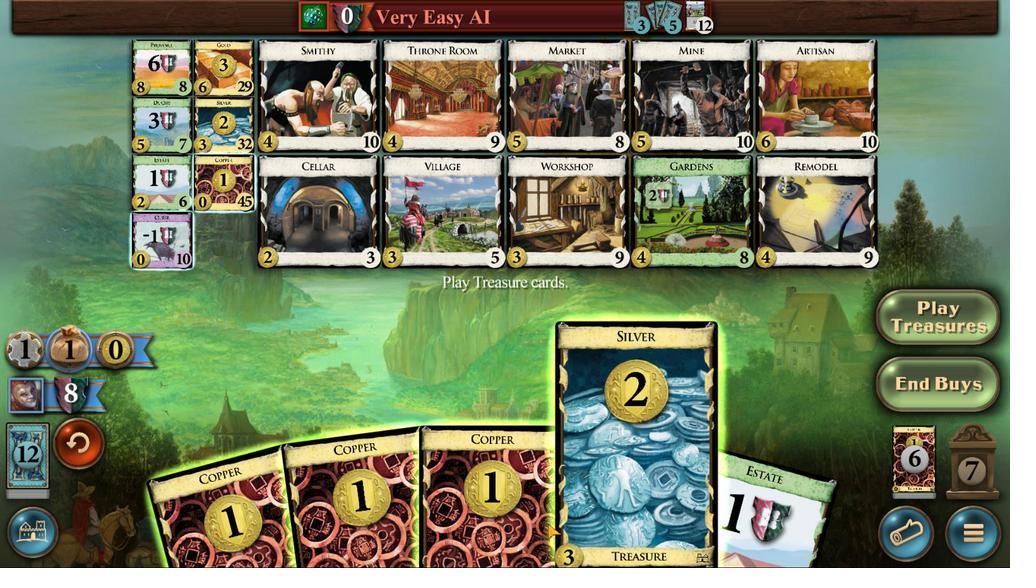 
Action: Mouse scrolled (477, 24) with delta (0, 0)
Screenshot: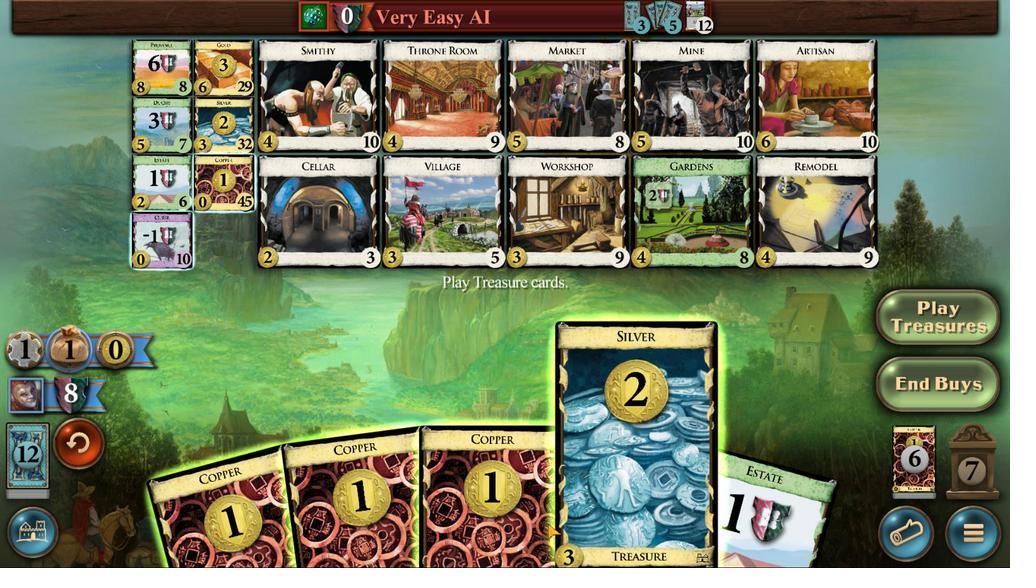
Action: Mouse moved to (453, 62)
Screenshot: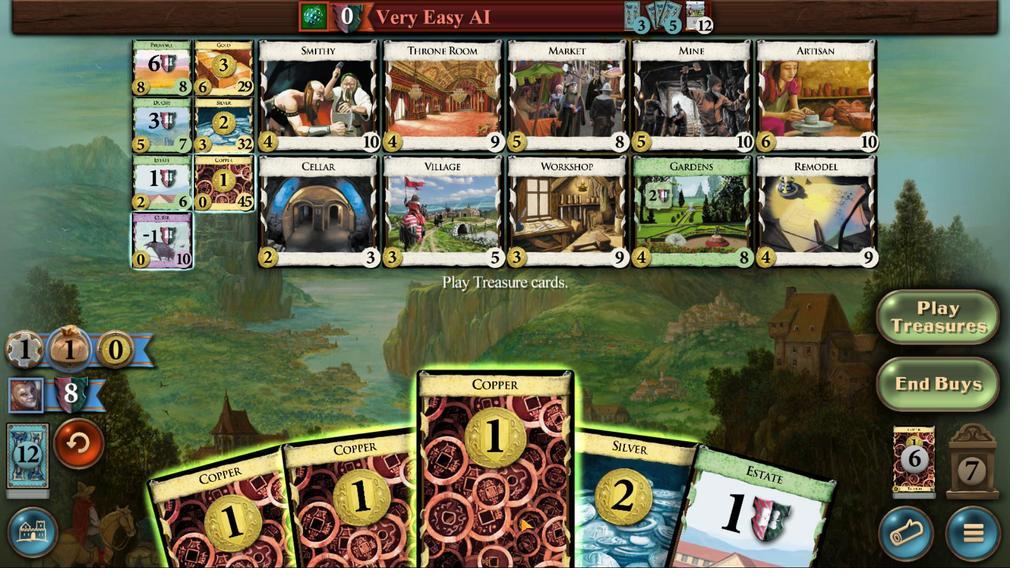 
Action: Mouse scrolled (453, 63) with delta (0, 0)
Screenshot: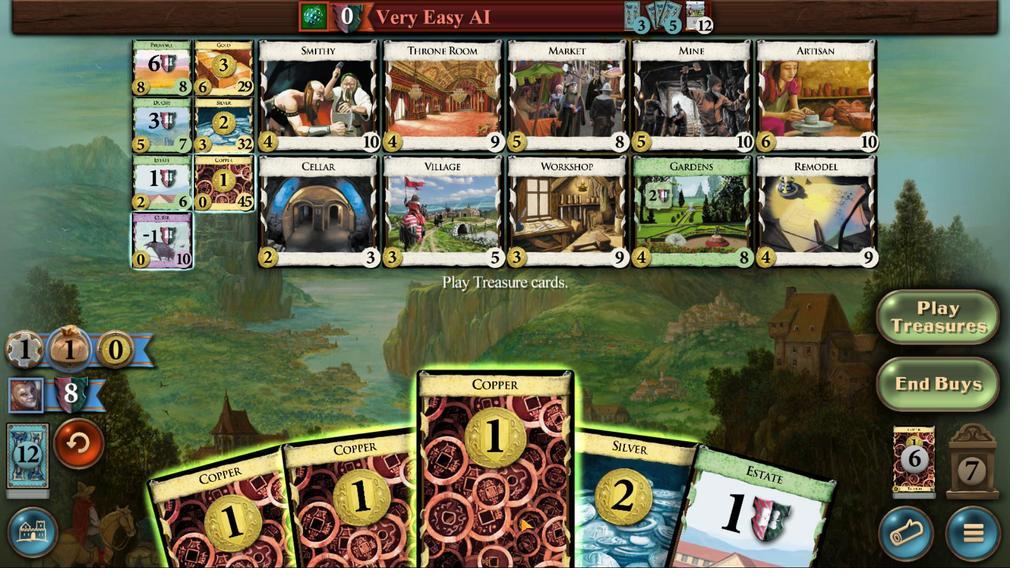 
Action: Mouse scrolled (453, 63) with delta (0, 0)
Screenshot: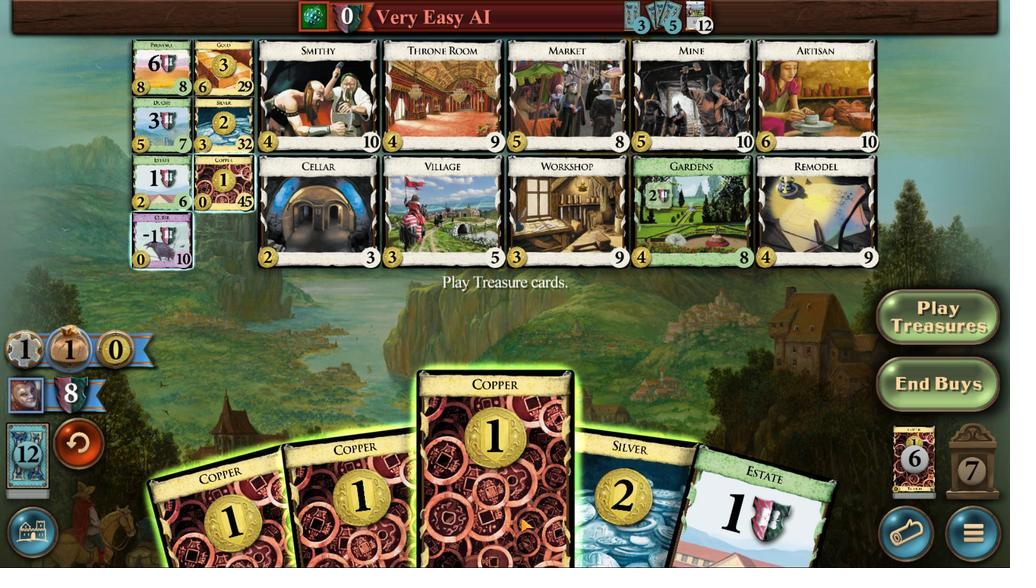 
Action: Mouse scrolled (453, 63) with delta (0, 0)
Screenshot: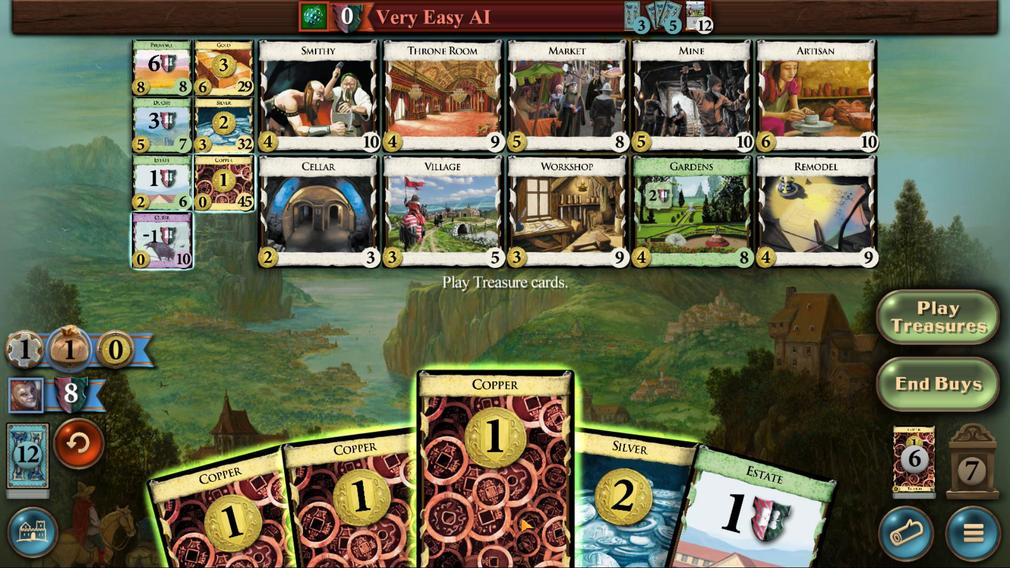 
Action: Mouse scrolled (453, 63) with delta (0, 0)
Screenshot: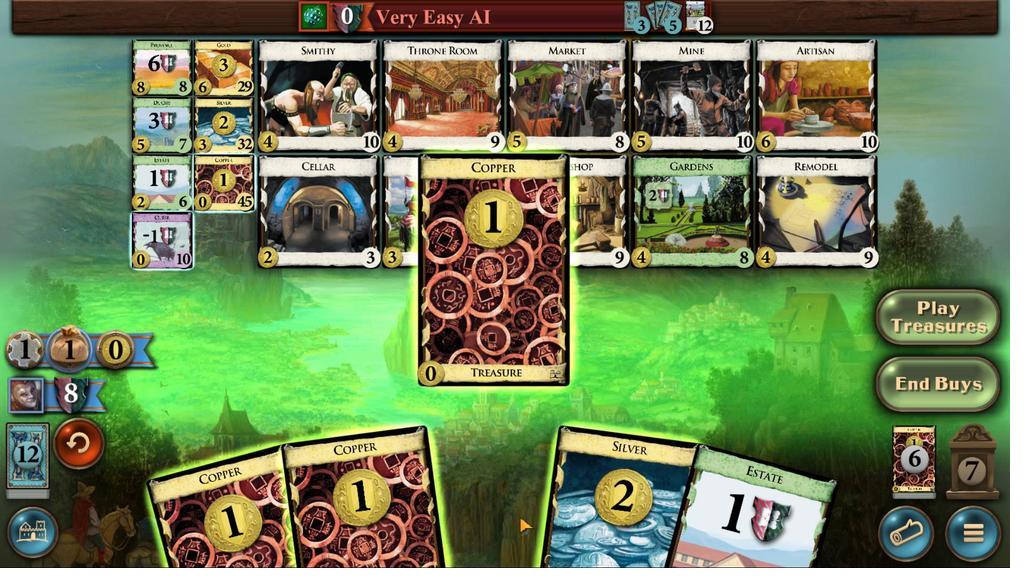 
Action: Mouse moved to (460, 84)
Screenshot: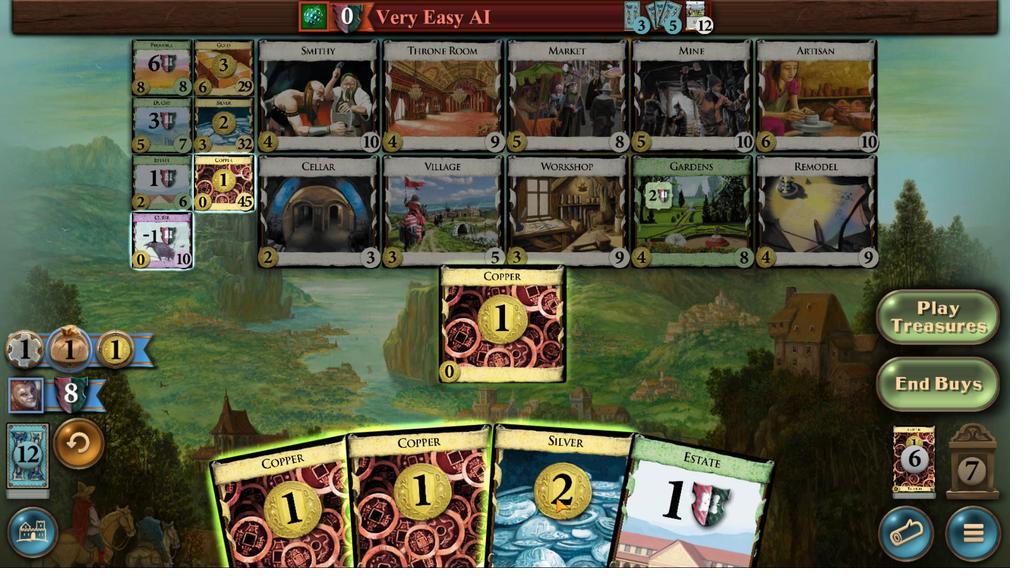
Action: Mouse scrolled (460, 85) with delta (0, 1)
Screenshot: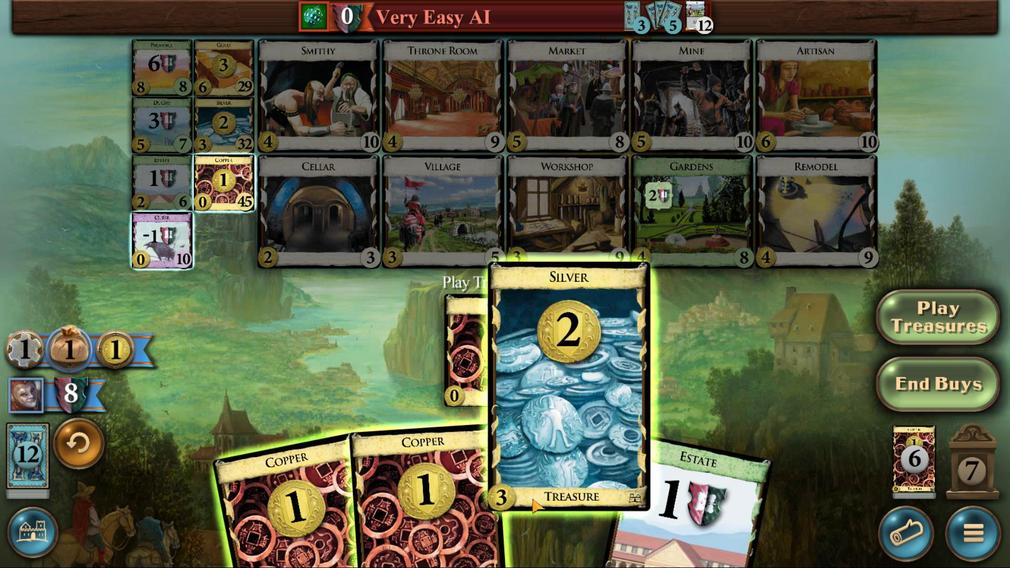 
Action: Mouse scrolled (460, 85) with delta (0, 1)
Screenshot: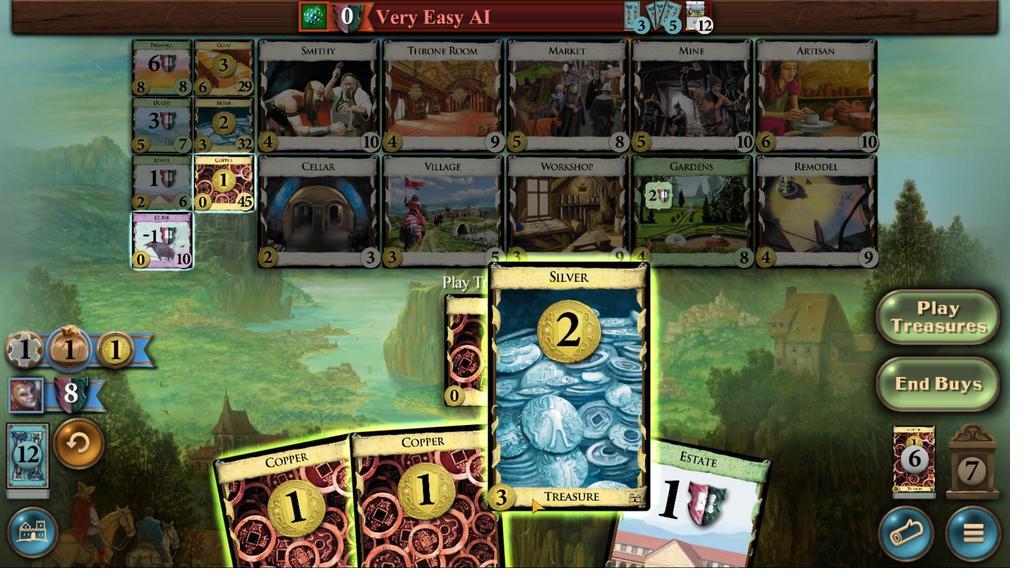 
Action: Mouse scrolled (460, 85) with delta (0, 1)
Screenshot: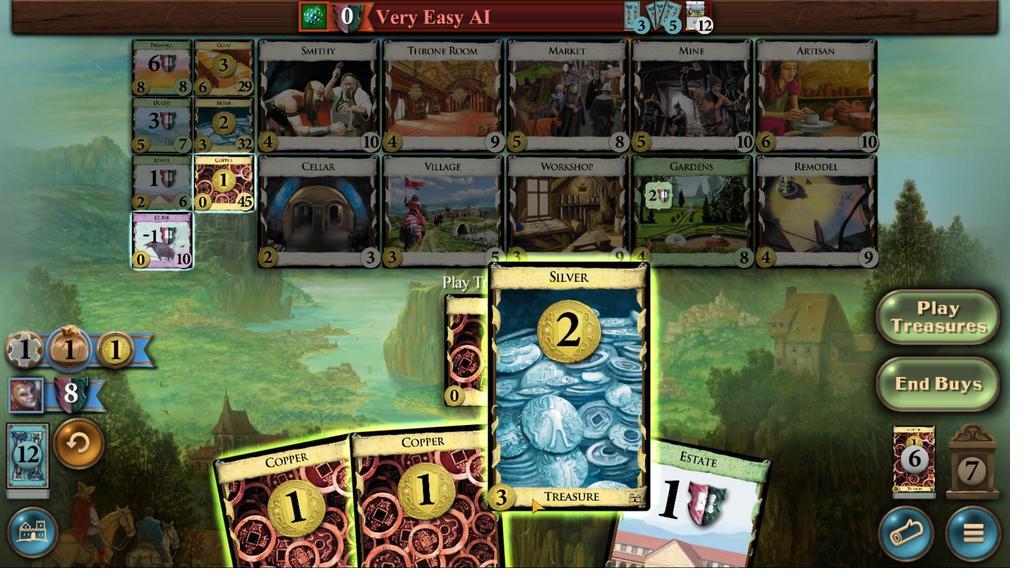 
Action: Mouse moved to (460, 83)
Screenshot: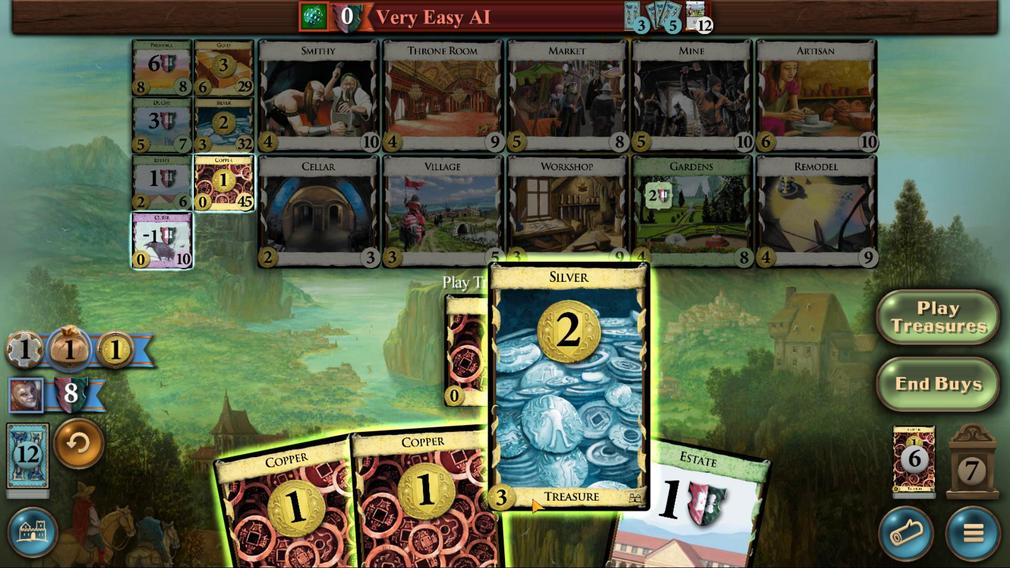 
Action: Mouse scrolled (460, 83) with delta (0, 0)
Screenshot: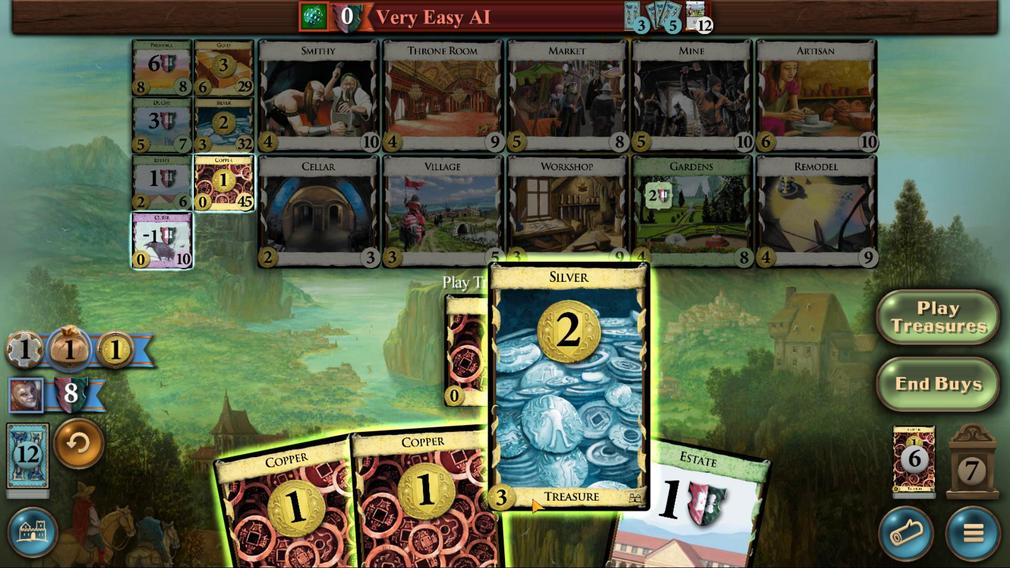 
Action: Mouse moved to (451, 85)
Screenshot: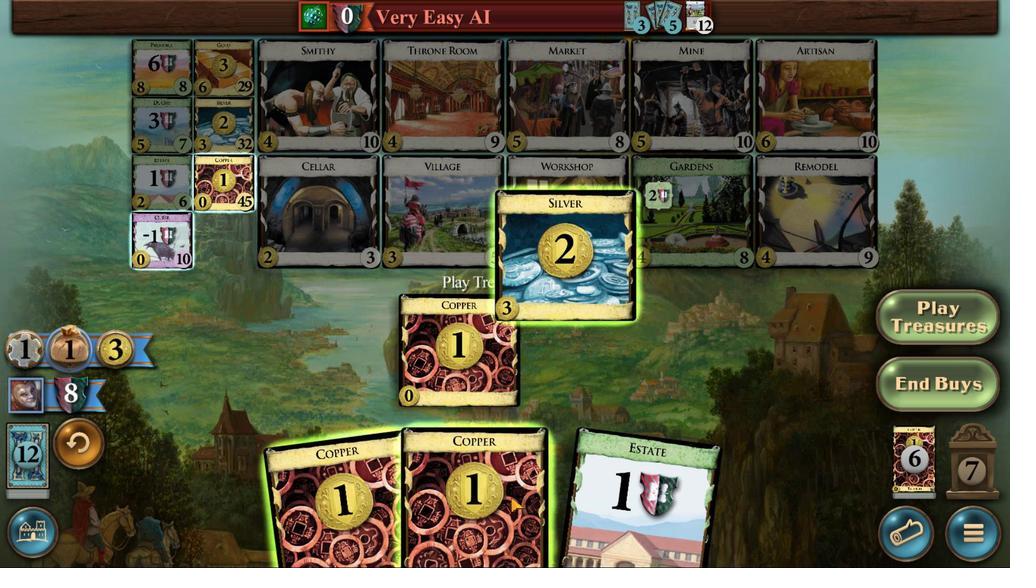 
Action: Mouse scrolled (451, 85) with delta (0, 0)
Screenshot: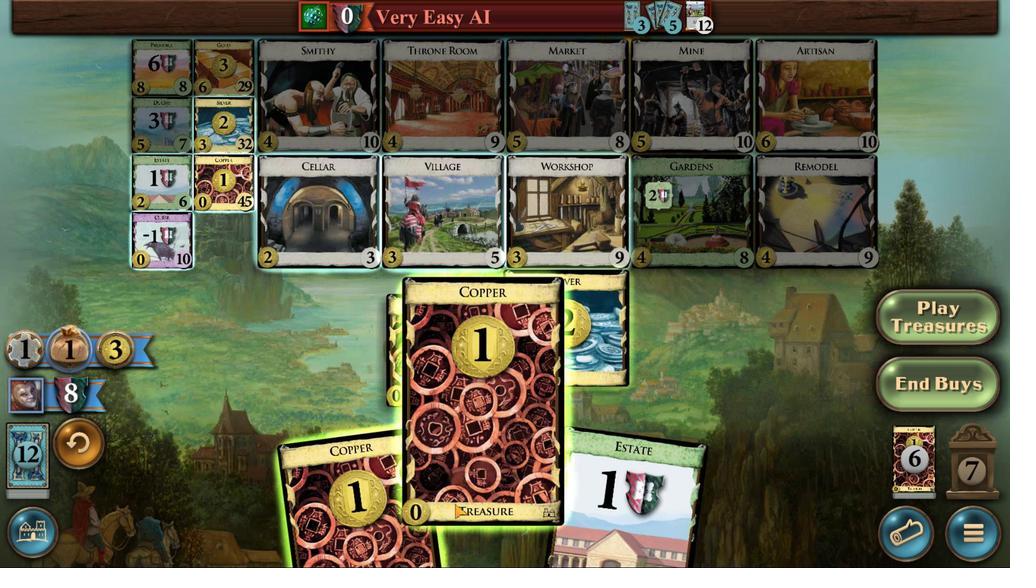 
Action: Mouse scrolled (451, 85) with delta (0, 0)
Screenshot: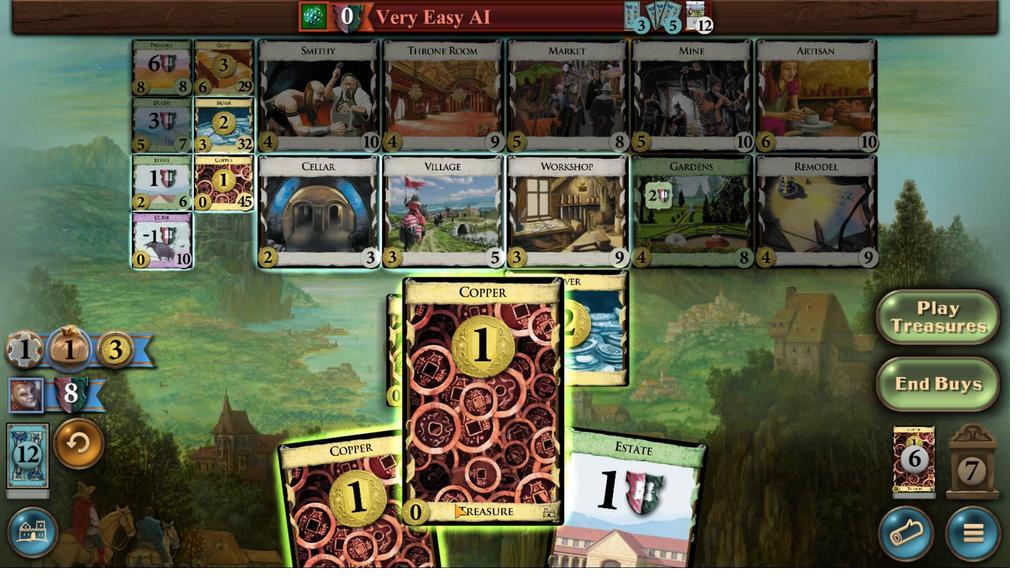 
Action: Mouse scrolled (451, 85) with delta (0, 0)
Screenshot: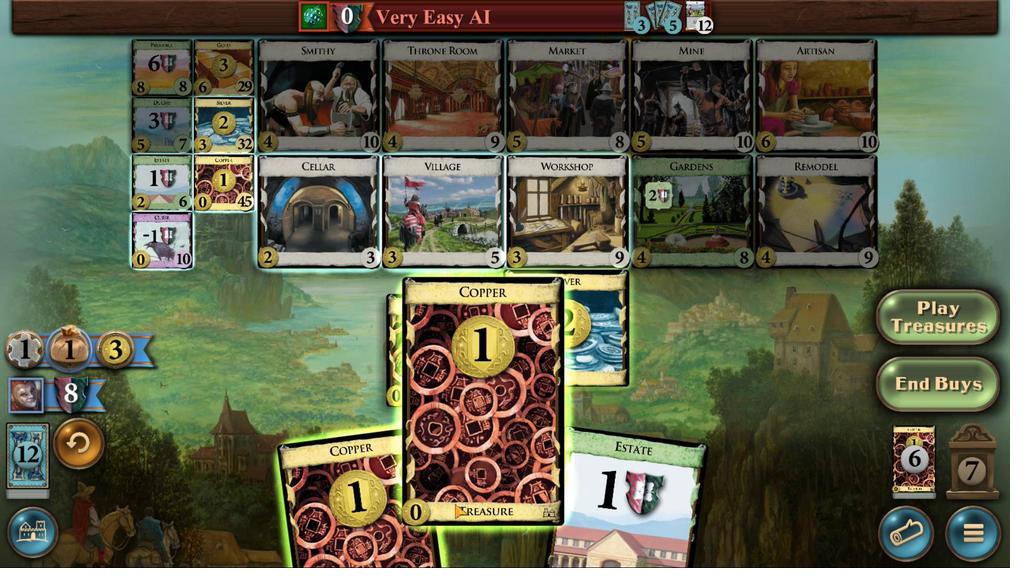 
Action: Mouse moved to (430, 68)
Screenshot: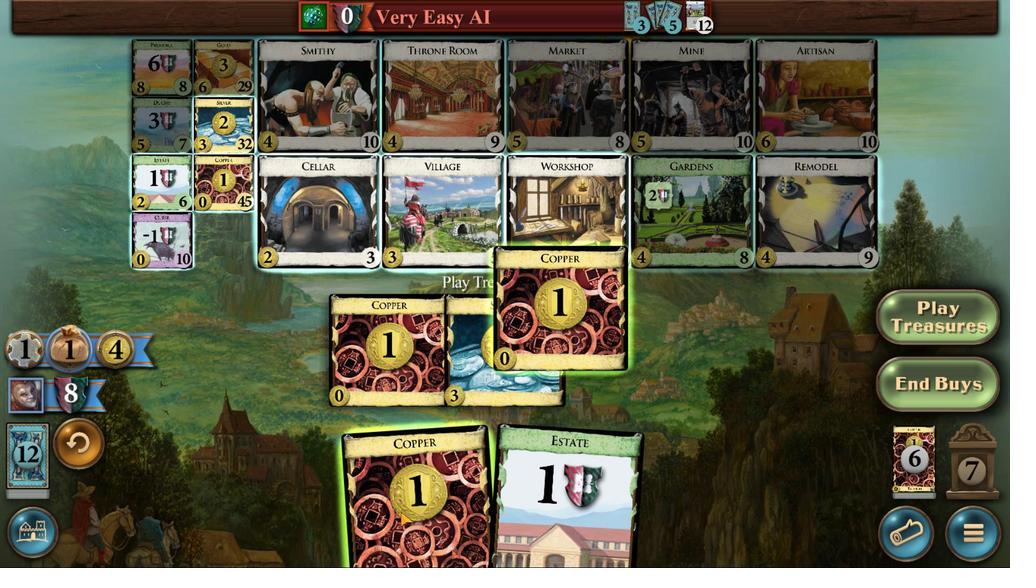 
Action: Mouse scrolled (430, 69) with delta (0, 0)
Screenshot: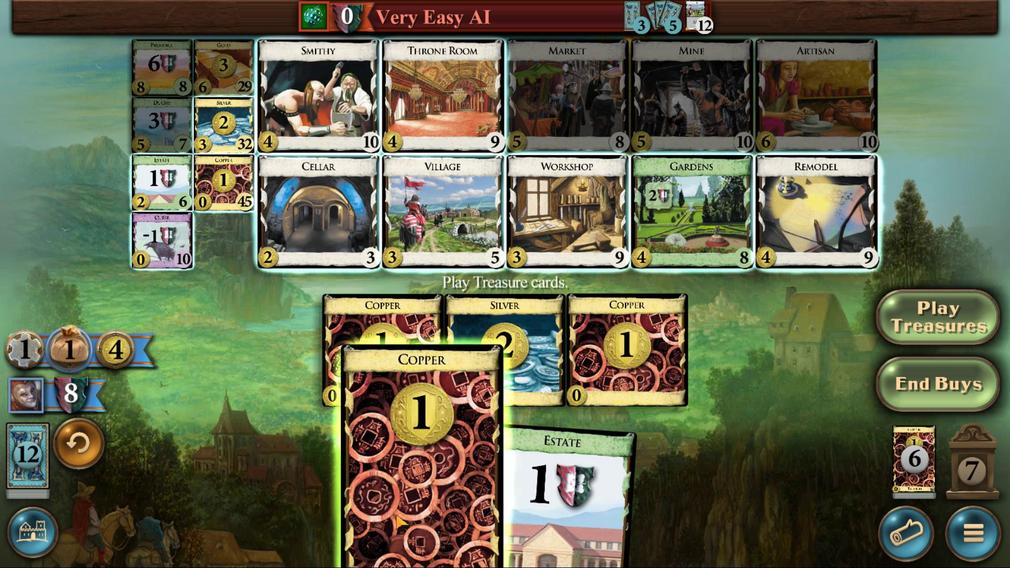 
Action: Mouse scrolled (430, 69) with delta (0, 0)
Screenshot: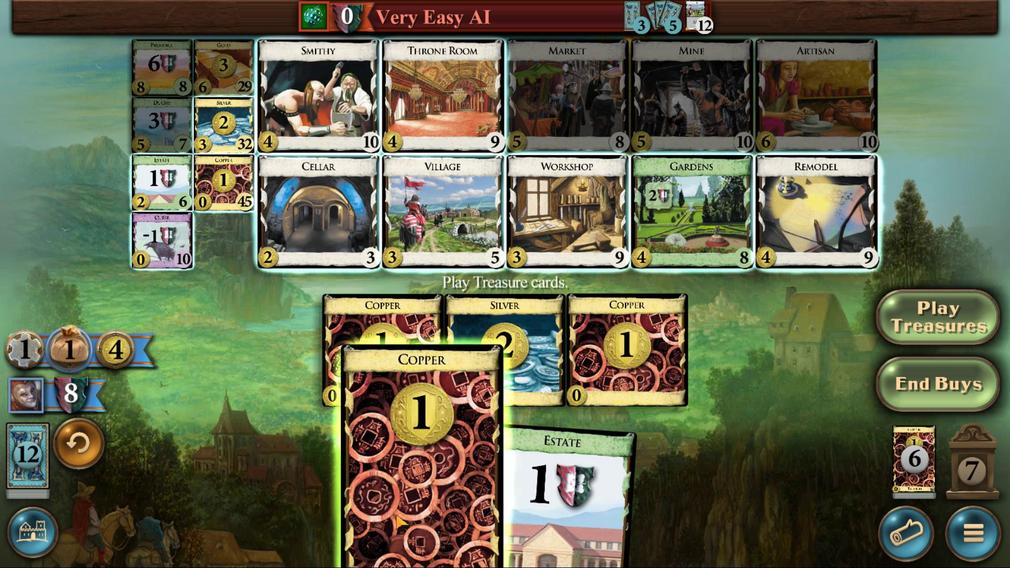 
Action: Mouse scrolled (430, 68) with delta (0, 0)
Screenshot: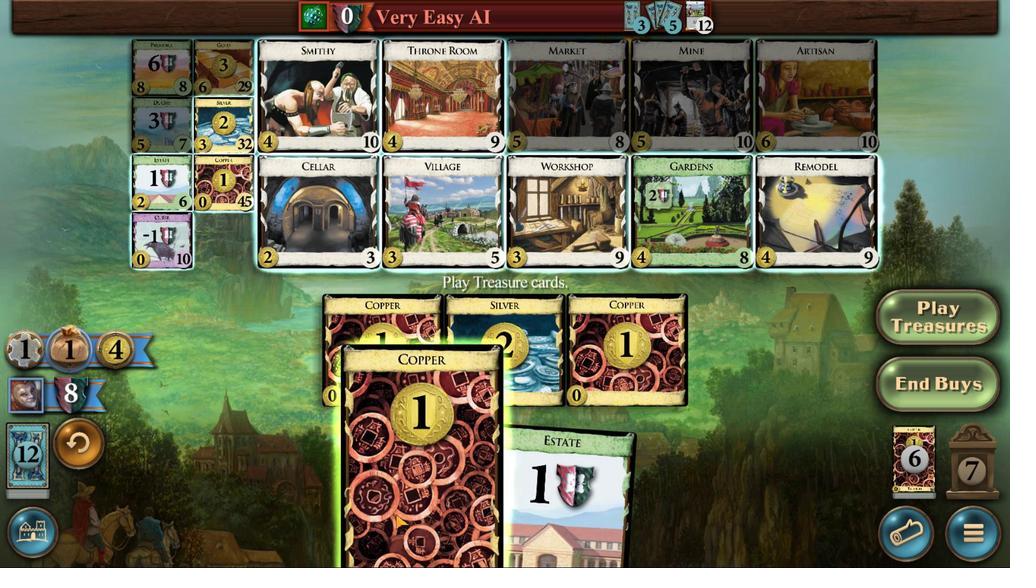 
Action: Mouse moved to (437, 11)
Screenshot: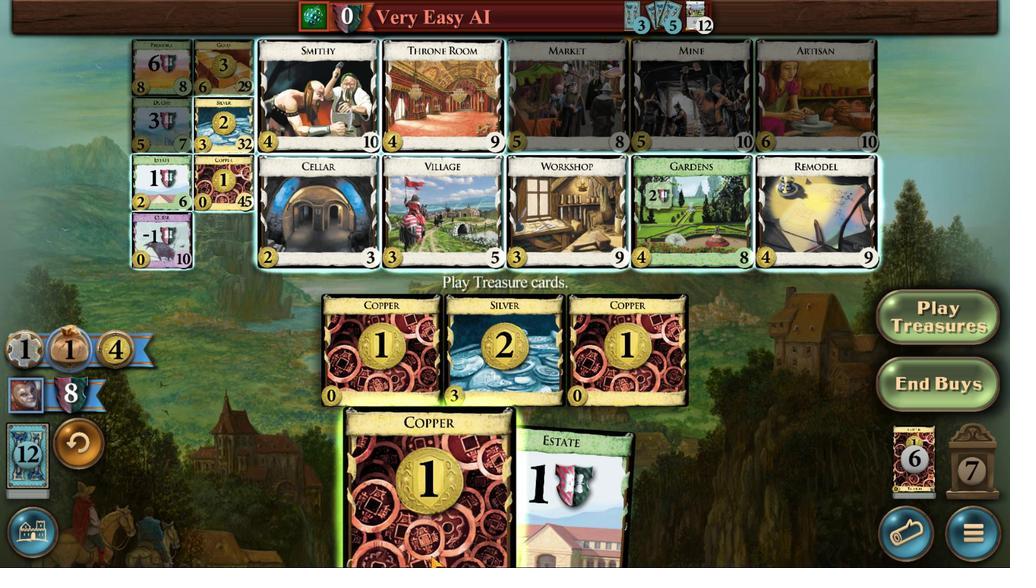 
Action: Mouse scrolled (437, 11) with delta (0, 0)
Screenshot: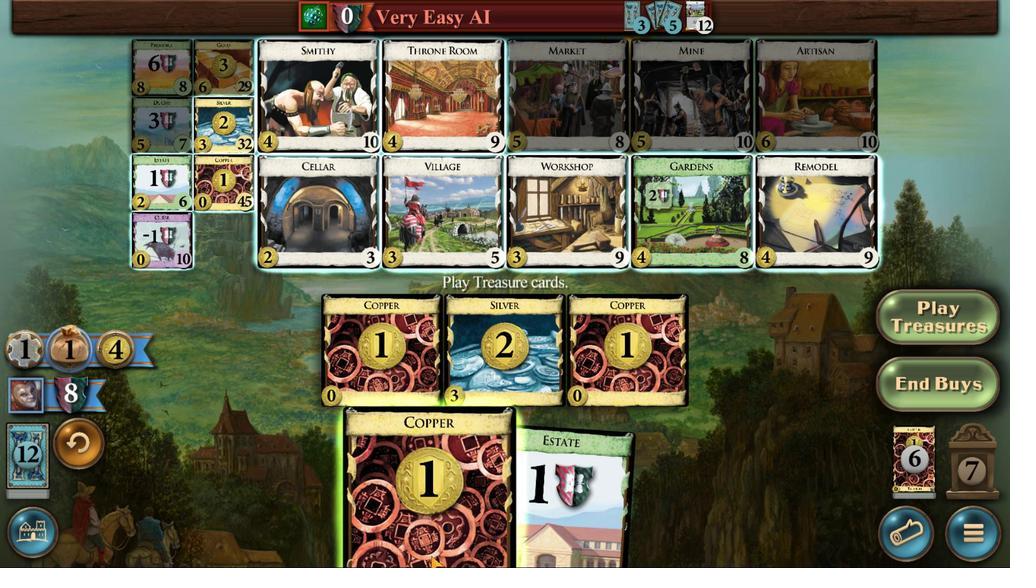 
Action: Mouse scrolled (437, 10) with delta (0, 0)
Screenshot: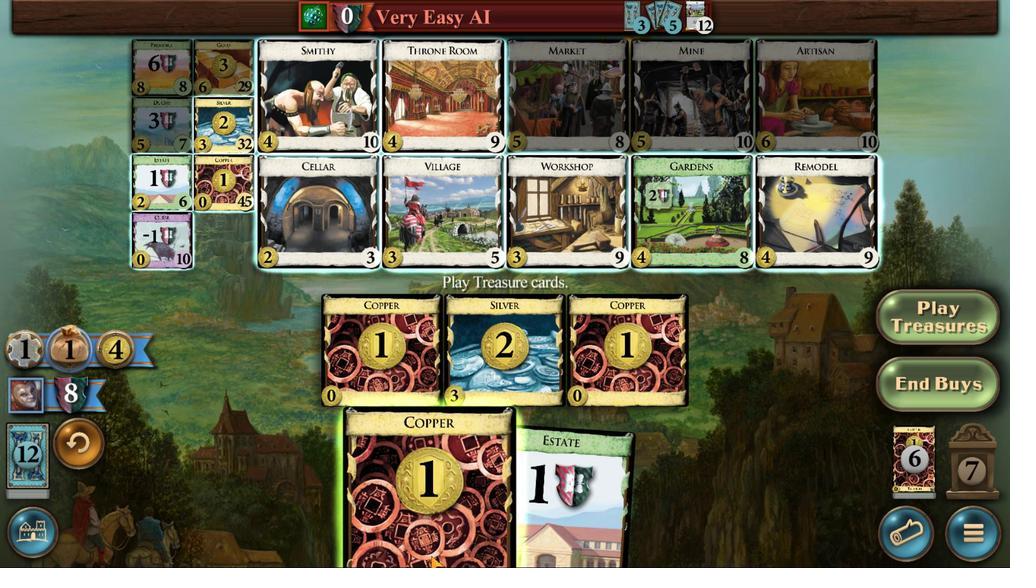 
Action: Mouse scrolled (437, 11) with delta (0, 0)
Screenshot: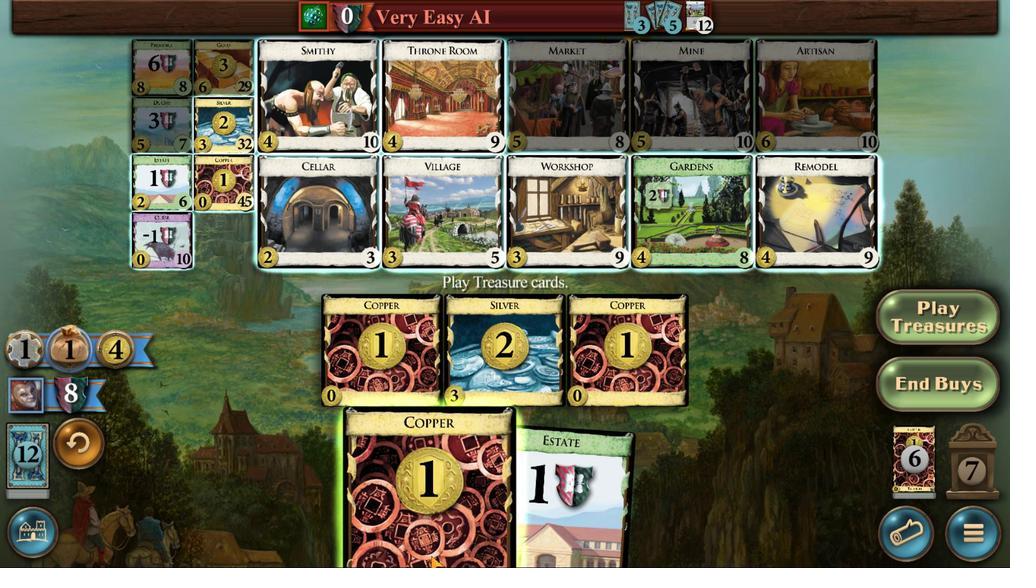 
Action: Mouse moved to (439, 45)
Screenshot: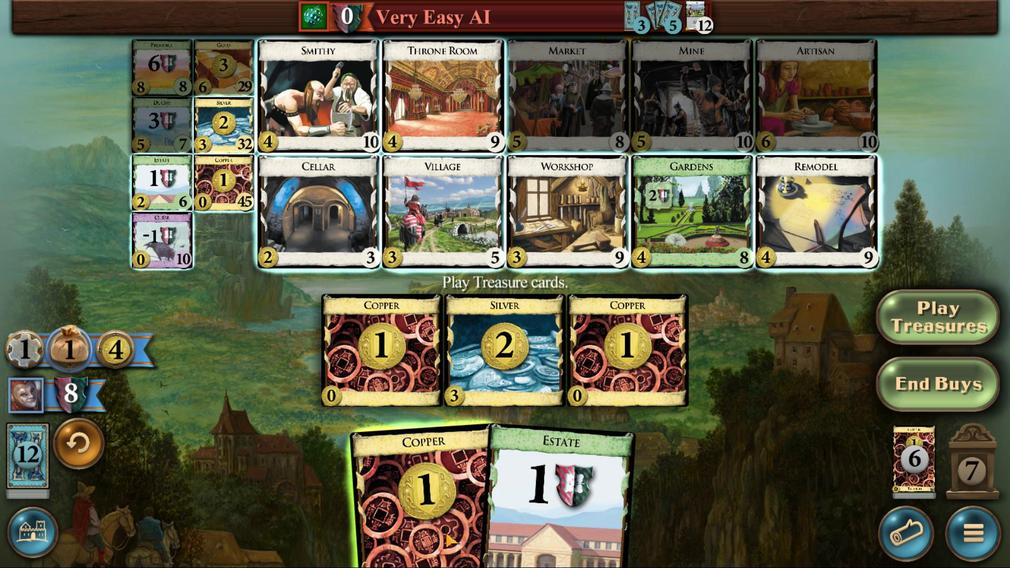 
Action: Mouse scrolled (439, 46) with delta (0, 1)
Screenshot: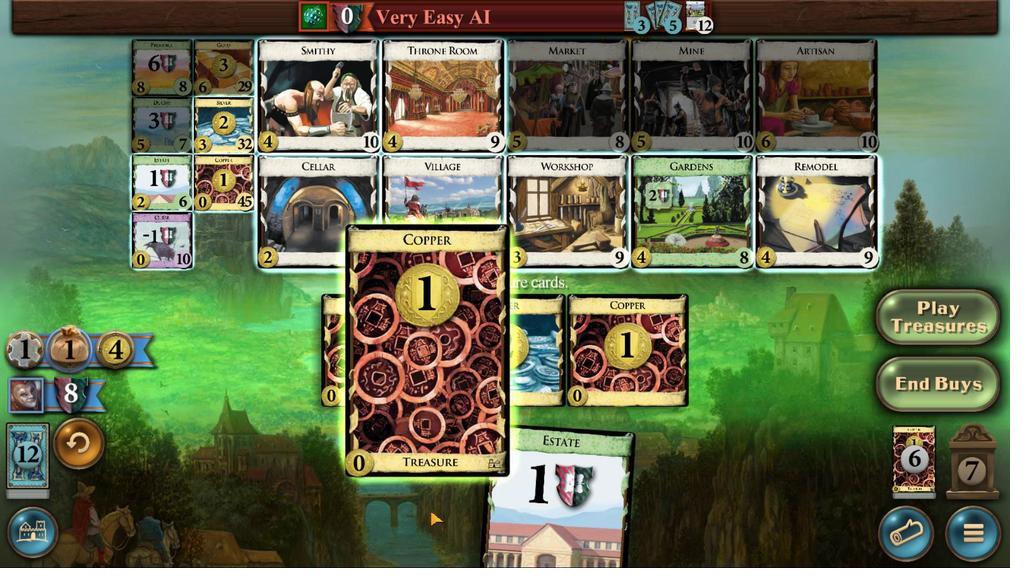 
Action: Mouse scrolled (439, 46) with delta (0, 1)
Screenshot: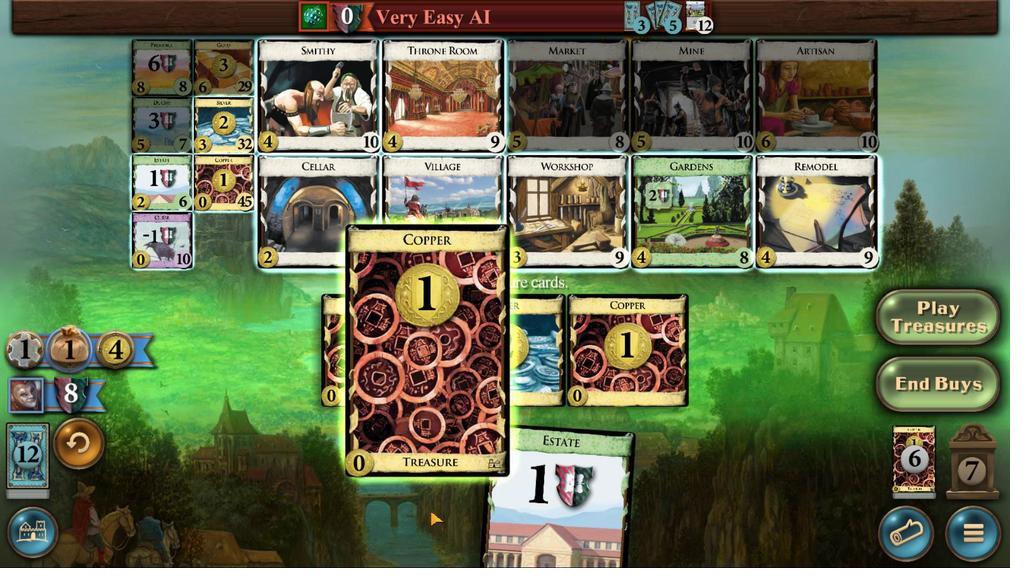 
Action: Mouse scrolled (439, 46) with delta (0, 1)
Screenshot: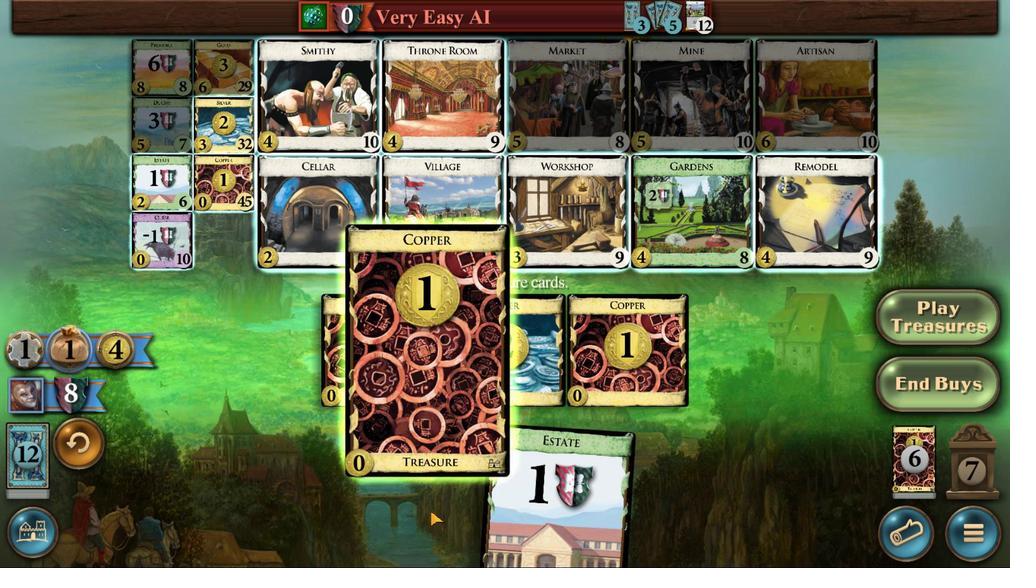 
Action: Mouse scrolled (439, 46) with delta (0, 1)
